Task: Assignment schedule gray modern-simple.
Action: Mouse moved to (23, 154)
Screenshot: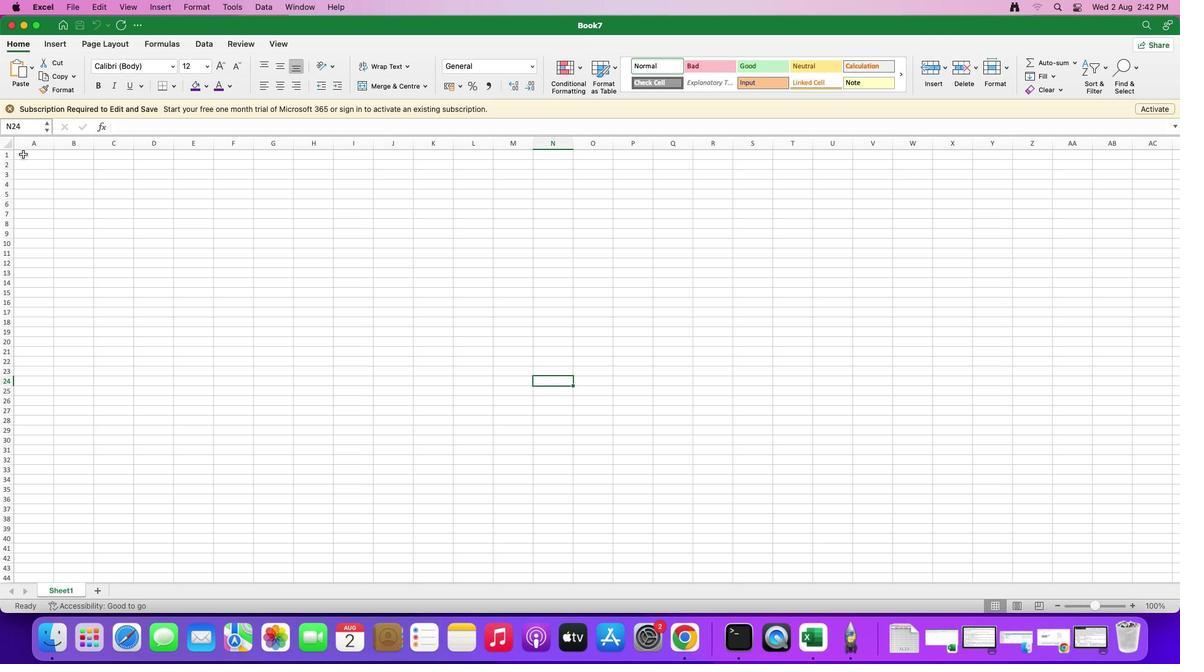 
Action: Mouse pressed left at (23, 154)
Screenshot: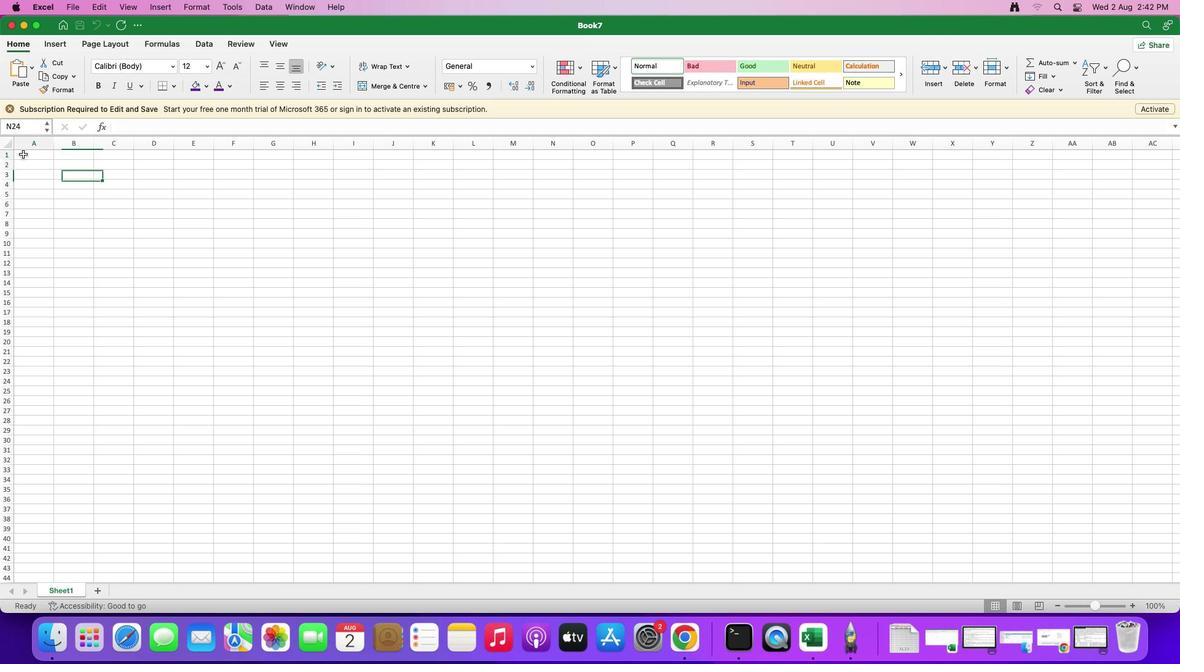 
Action: Mouse moved to (207, 87)
Screenshot: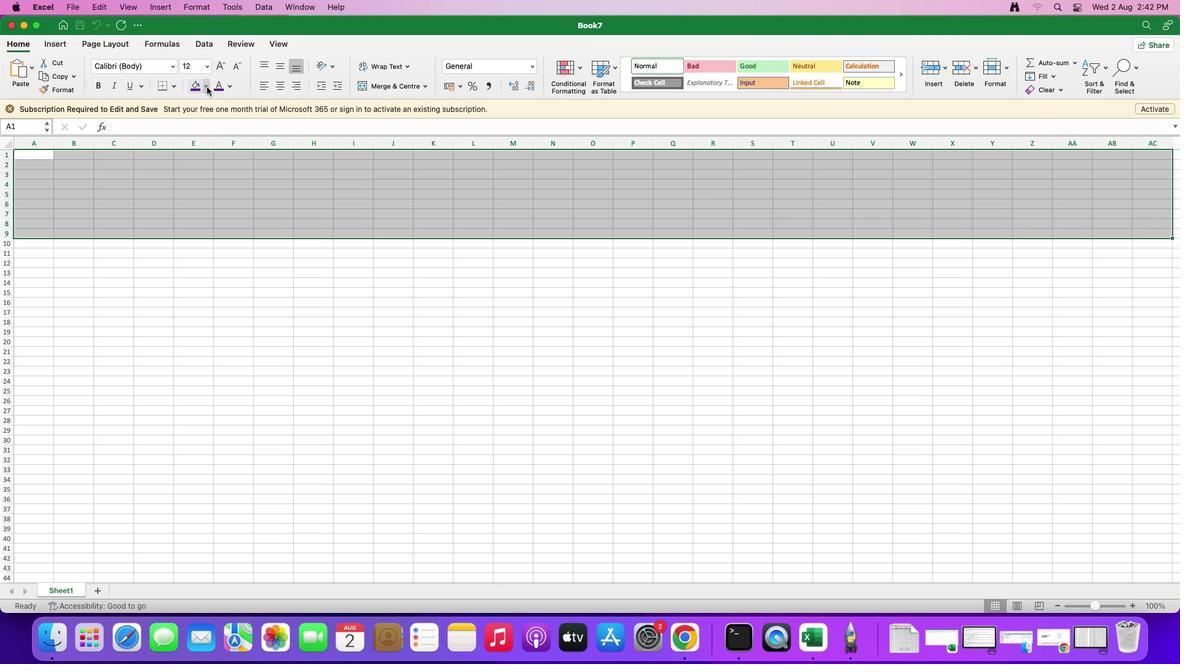 
Action: Mouse pressed left at (207, 87)
Screenshot: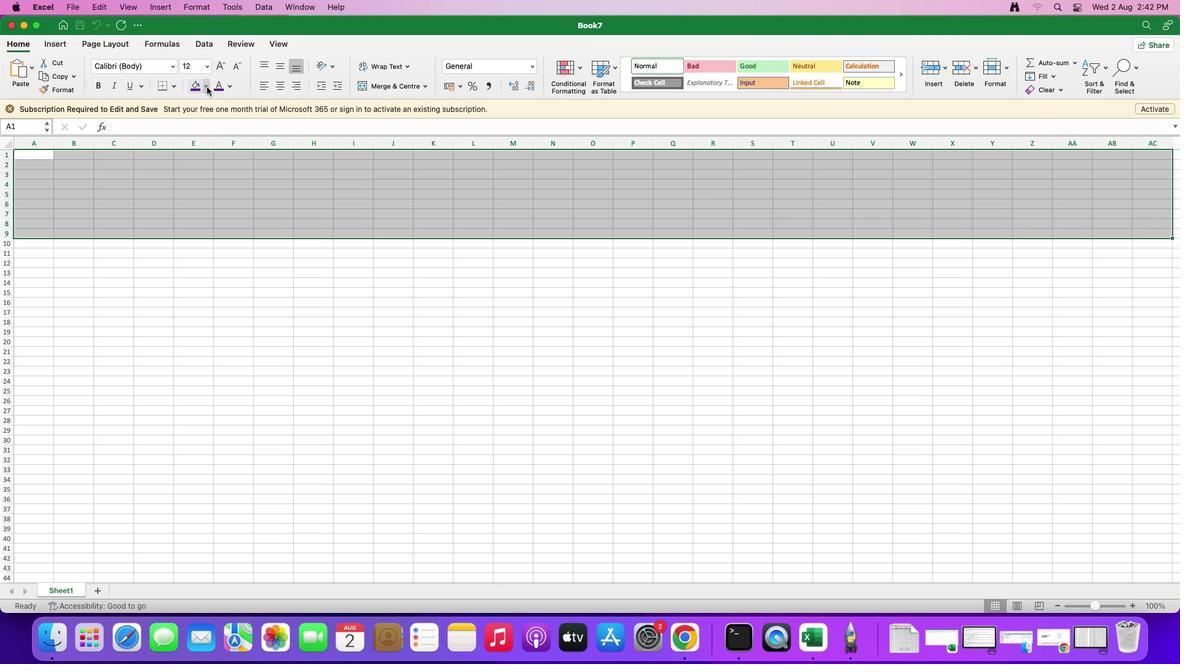 
Action: Mouse moved to (196, 142)
Screenshot: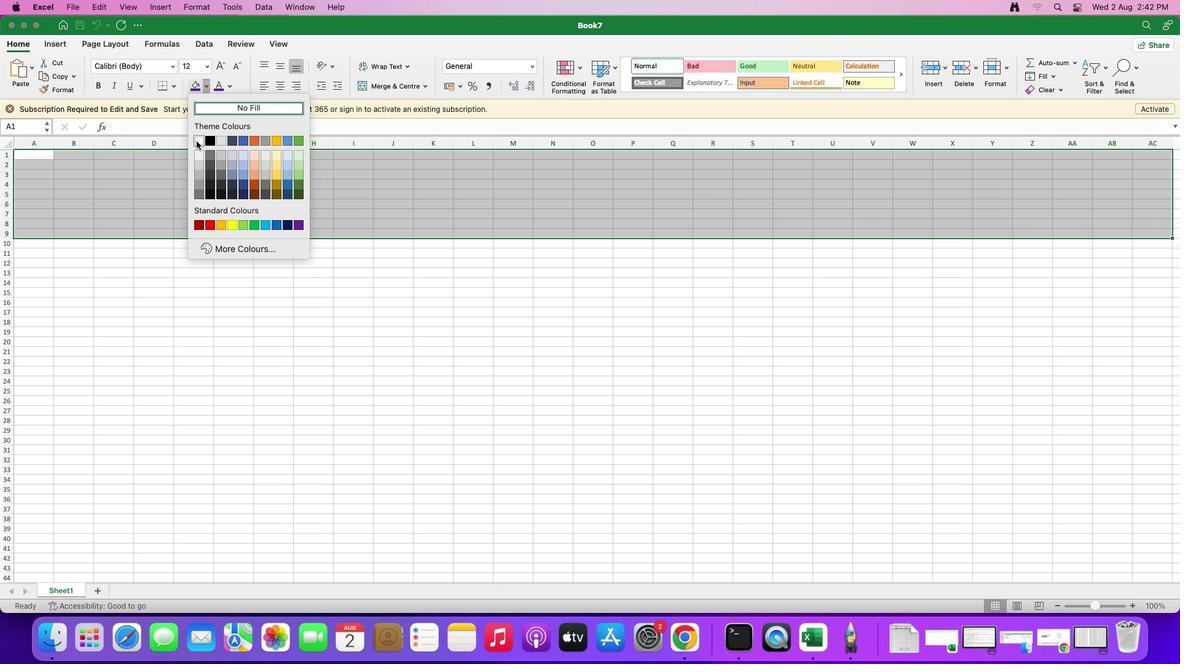 
Action: Mouse pressed left at (196, 142)
Screenshot: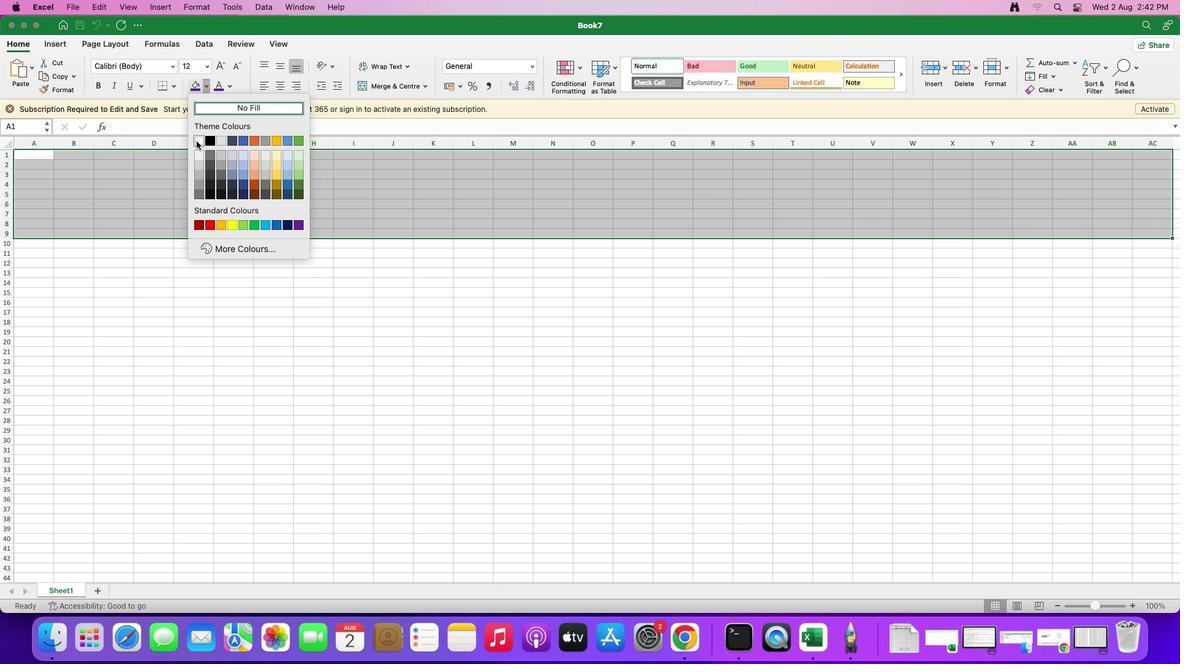 
Action: Mouse moved to (202, 203)
Screenshot: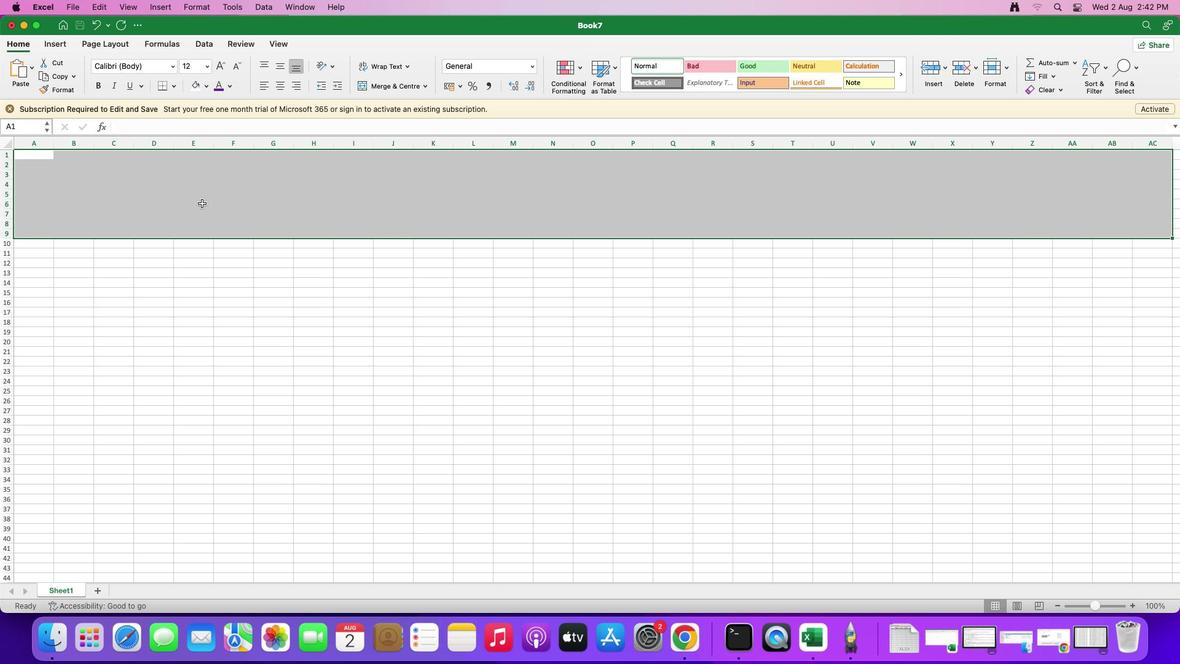 
Action: Mouse pressed left at (202, 203)
Screenshot: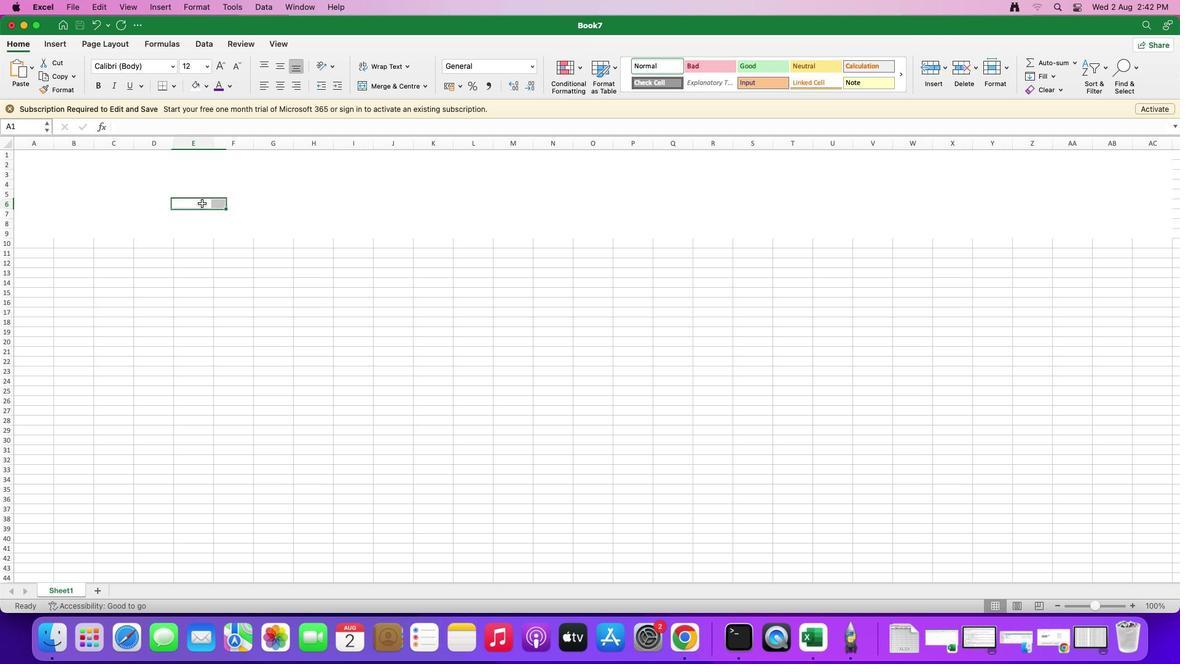 
Action: Mouse moved to (24, 167)
Screenshot: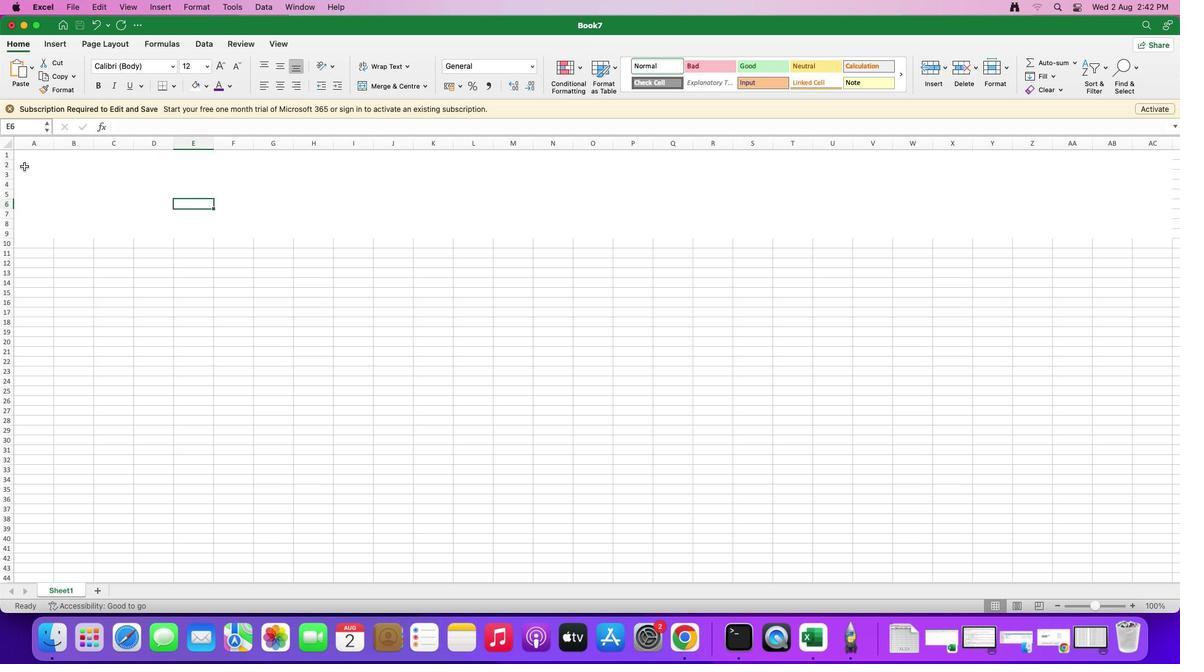 
Action: Mouse pressed left at (24, 167)
Screenshot: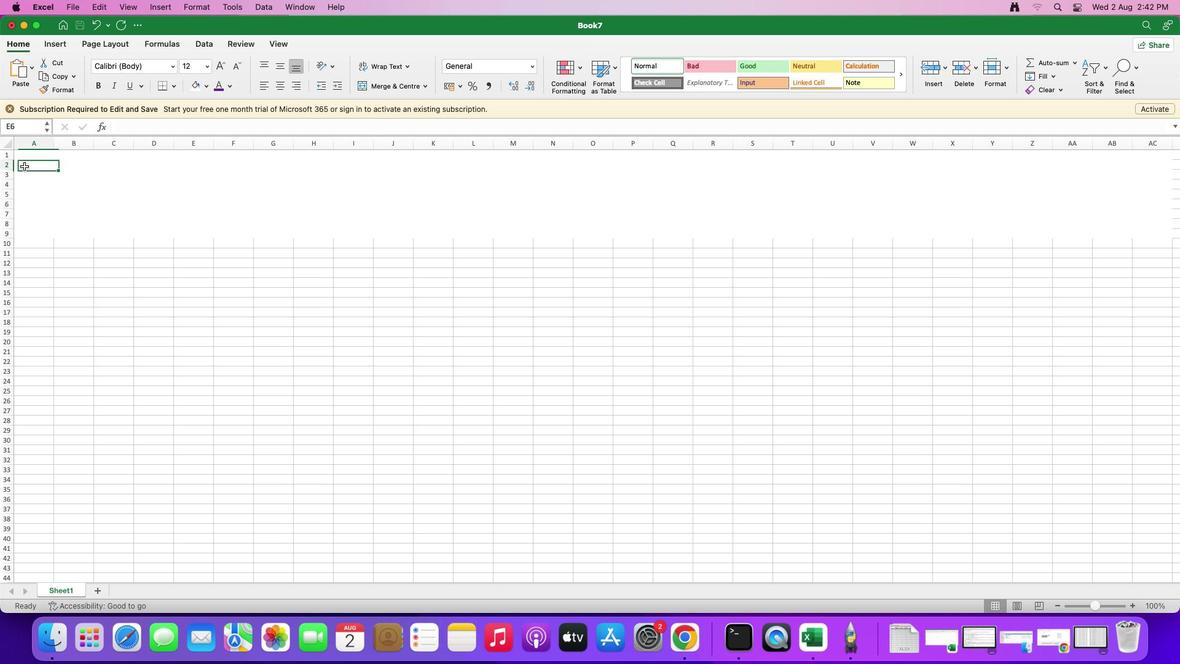 
Action: Mouse moved to (28, 180)
Screenshot: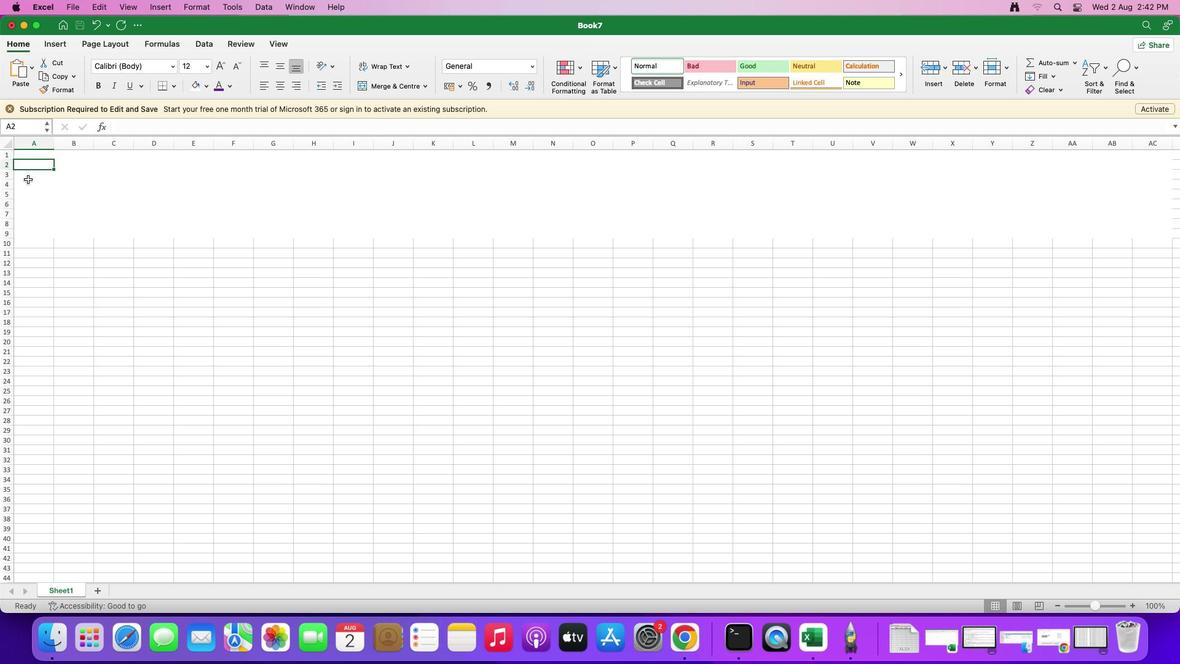 
Action: Mouse pressed left at (28, 180)
Screenshot: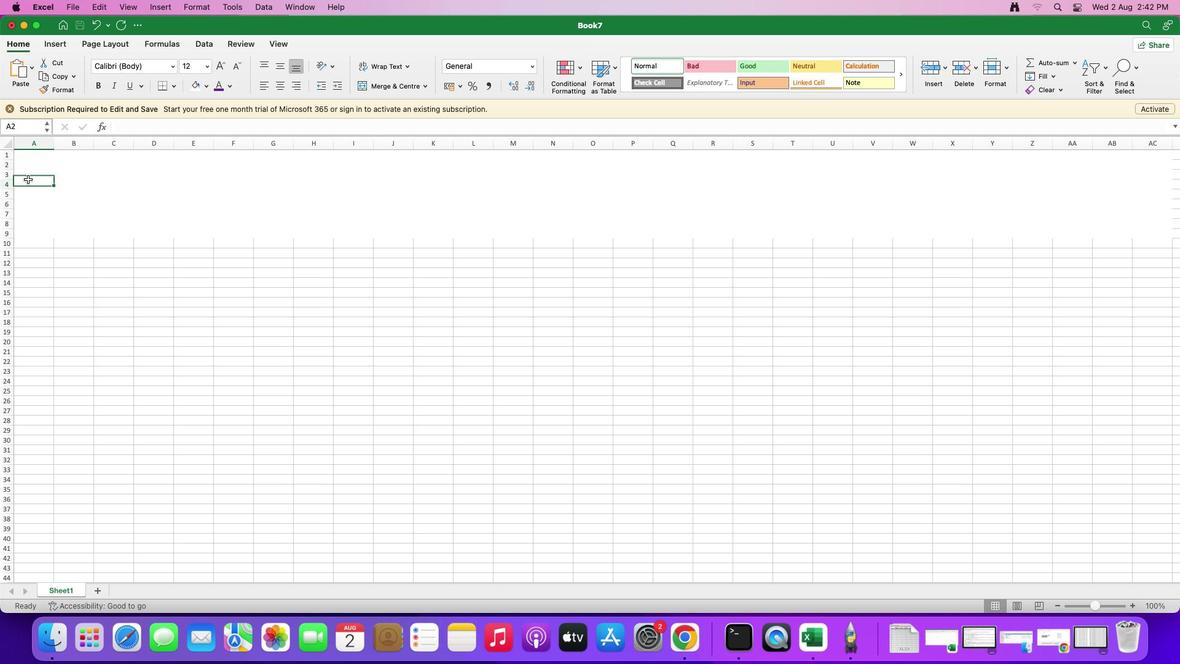 
Action: Mouse moved to (25, 182)
Screenshot: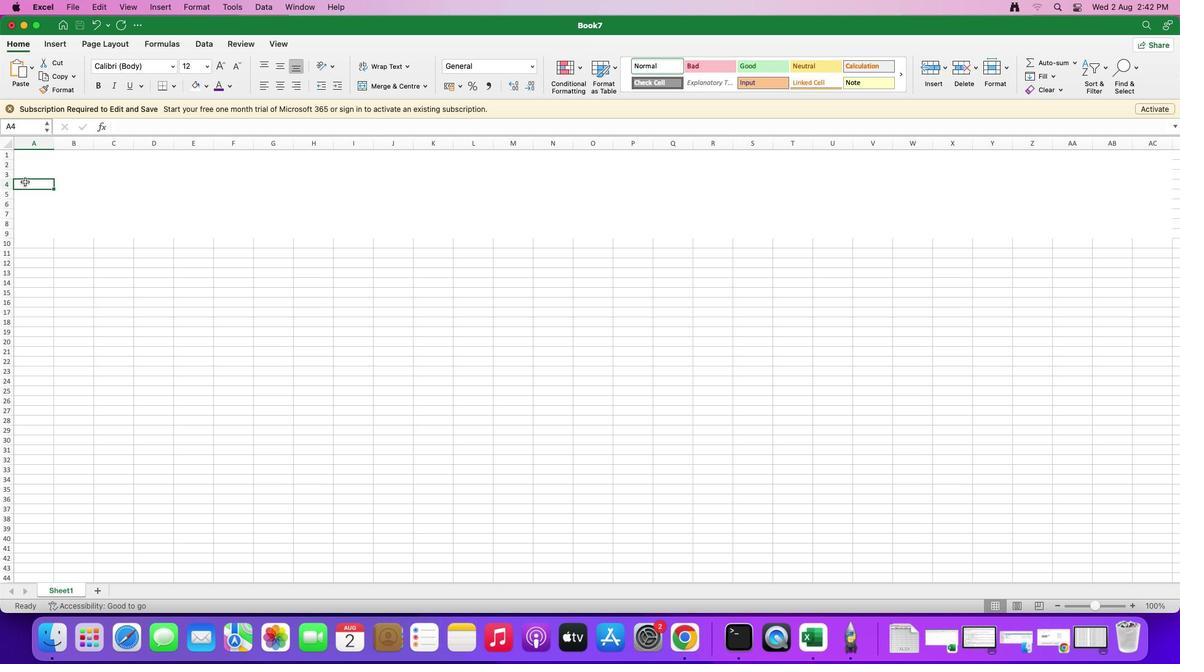 
Action: Mouse pressed left at (25, 182)
Screenshot: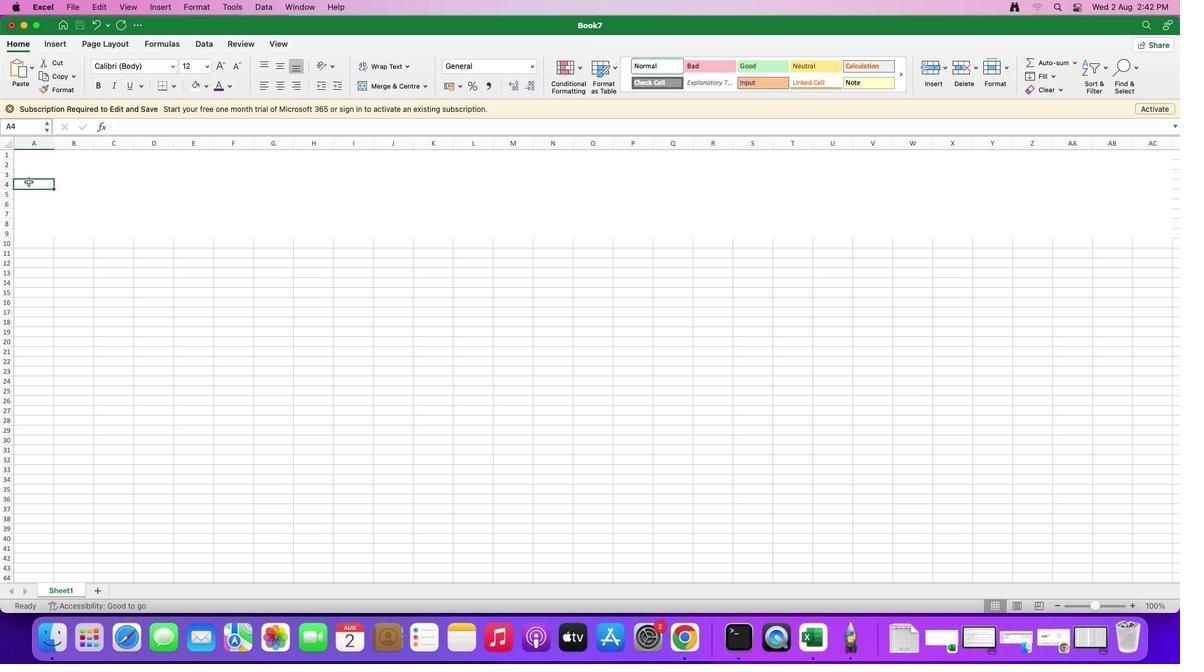 
Action: Mouse moved to (175, 84)
Screenshot: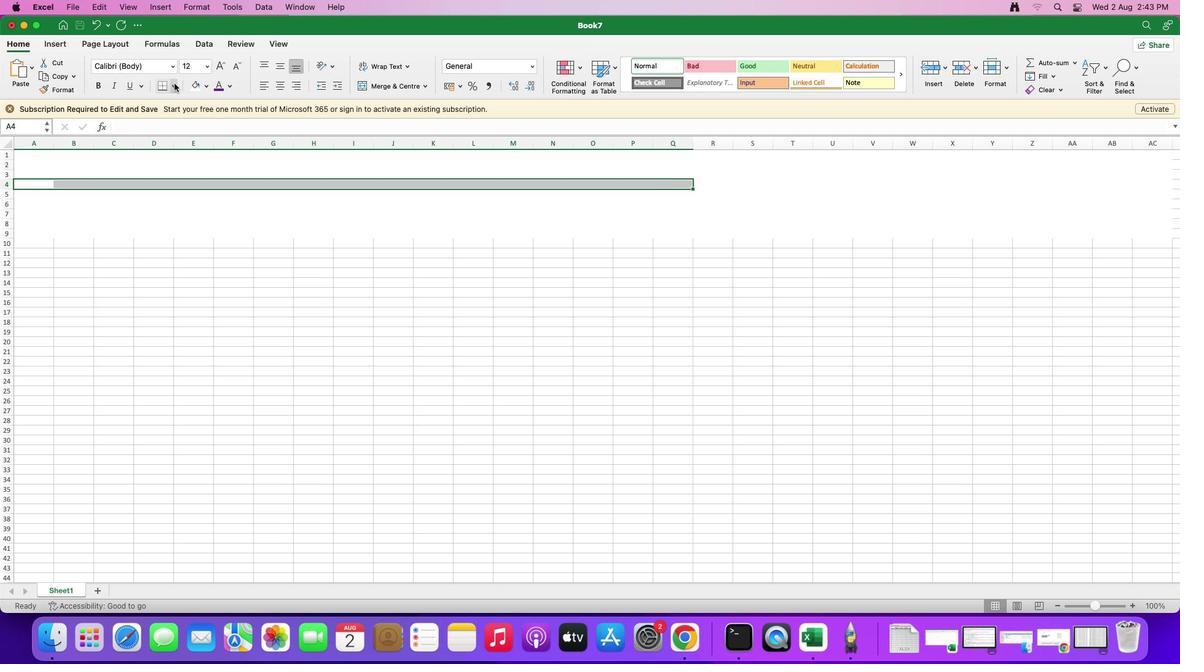 
Action: Mouse pressed left at (175, 84)
Screenshot: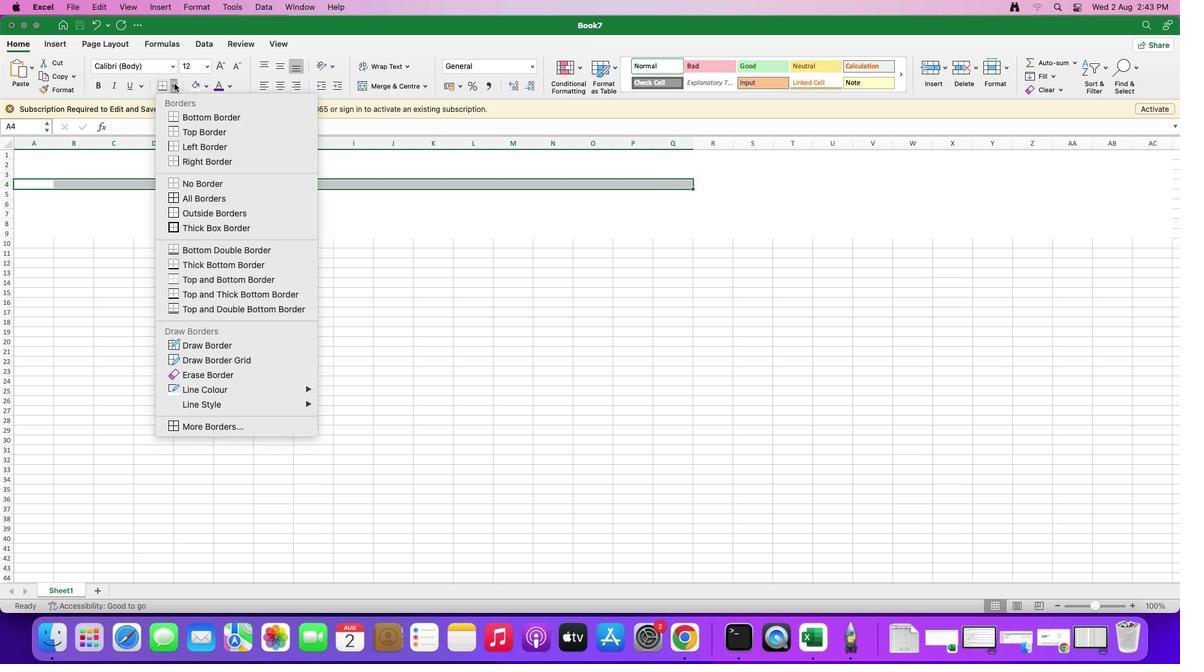 
Action: Mouse moved to (199, 120)
Screenshot: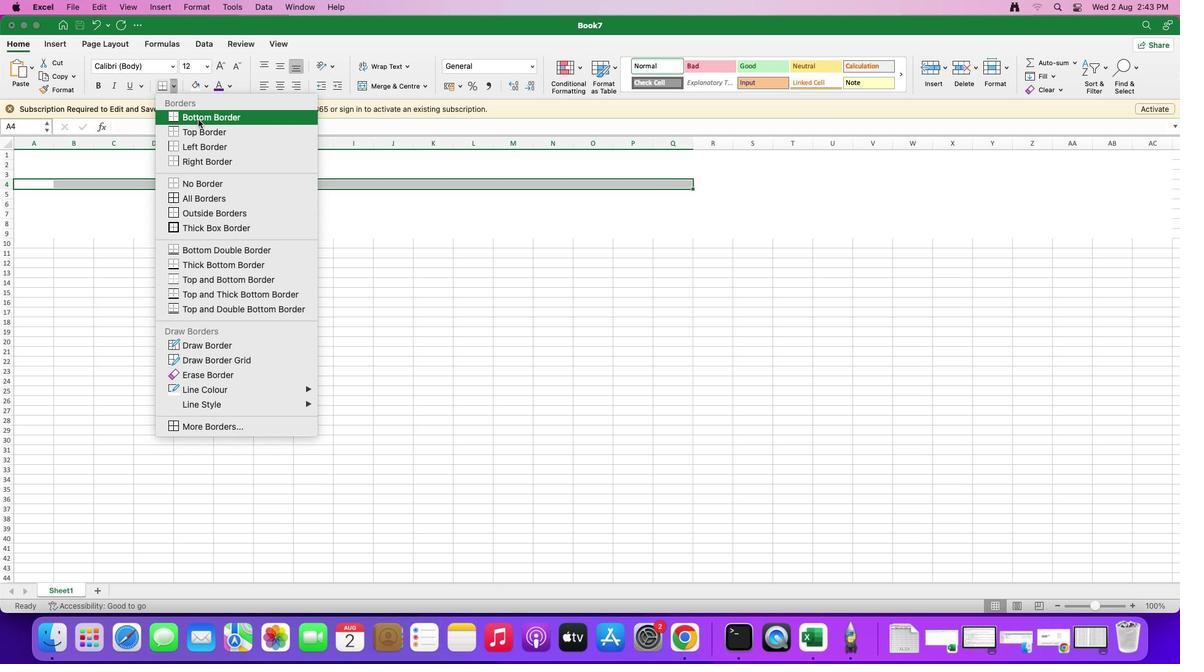 
Action: Mouse pressed left at (199, 120)
Screenshot: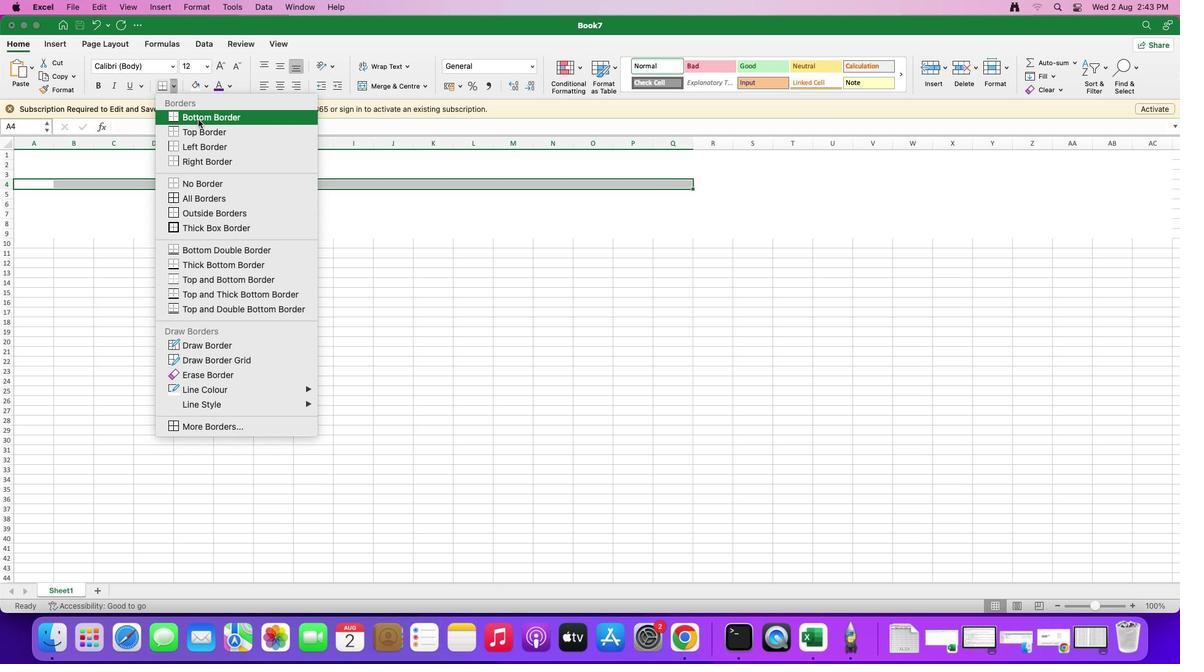 
Action: Mouse moved to (210, 205)
Screenshot: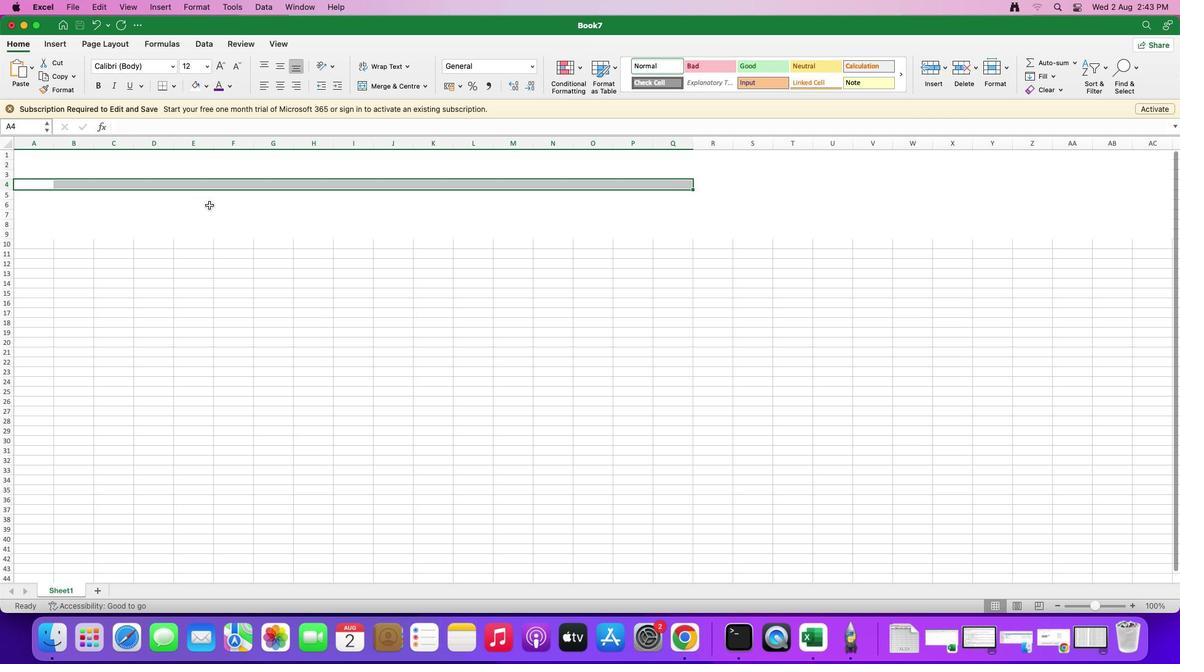 
Action: Mouse pressed left at (210, 205)
Screenshot: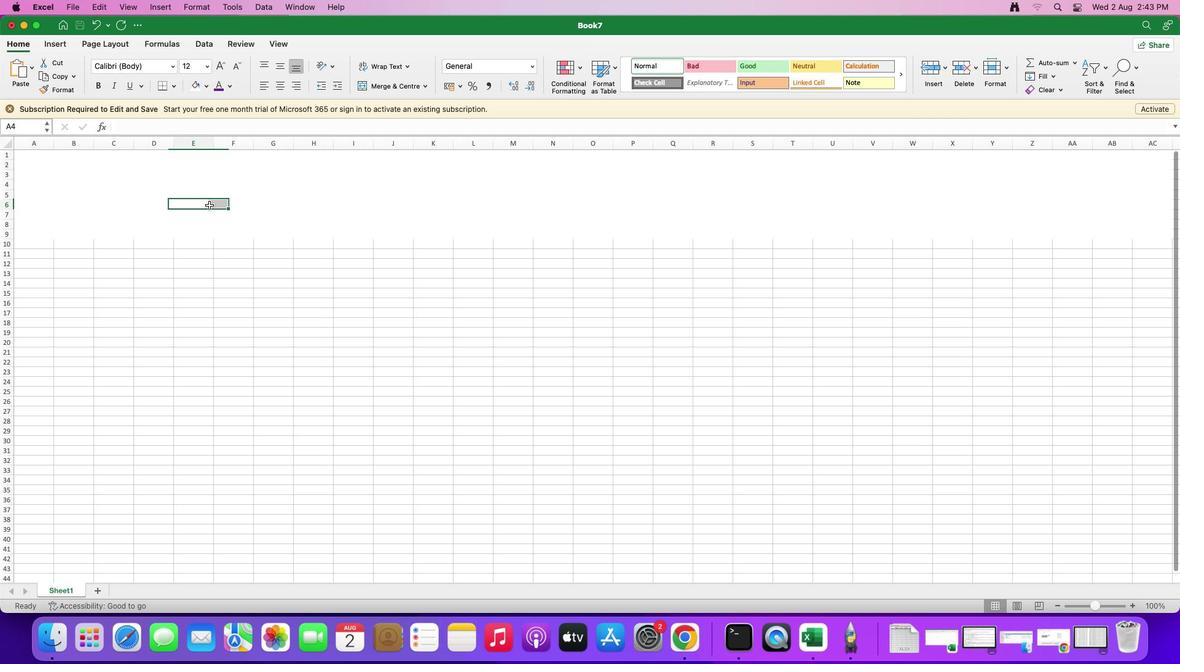 
Action: Mouse moved to (30, 173)
Screenshot: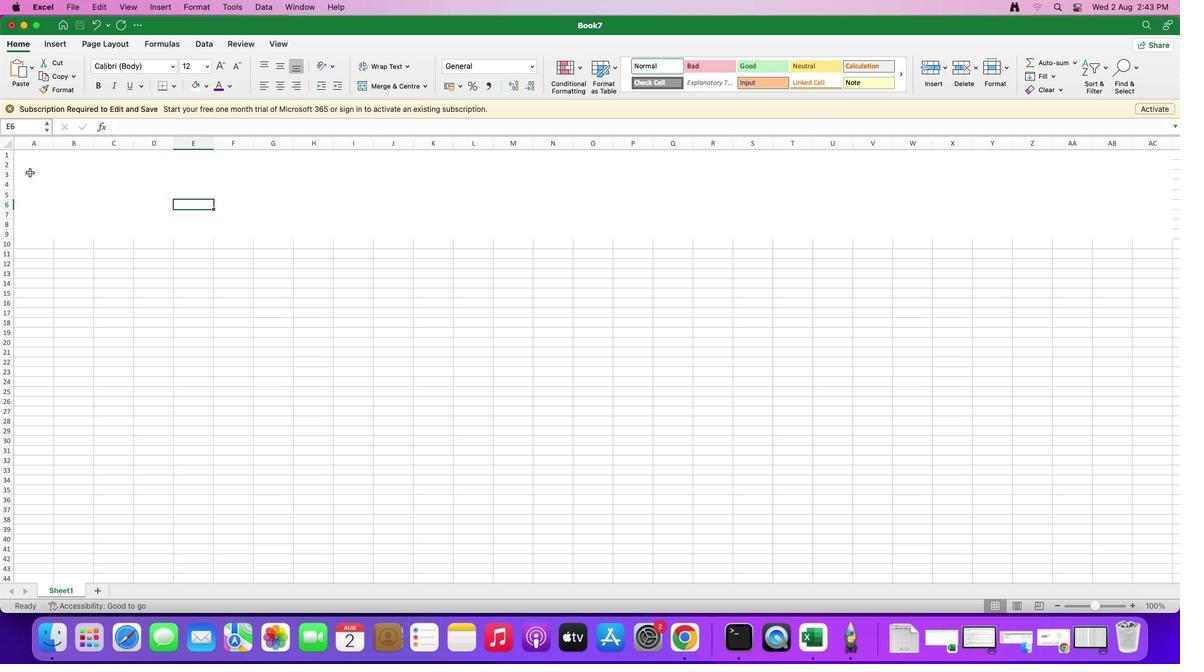 
Action: Mouse pressed left at (30, 173)
Screenshot: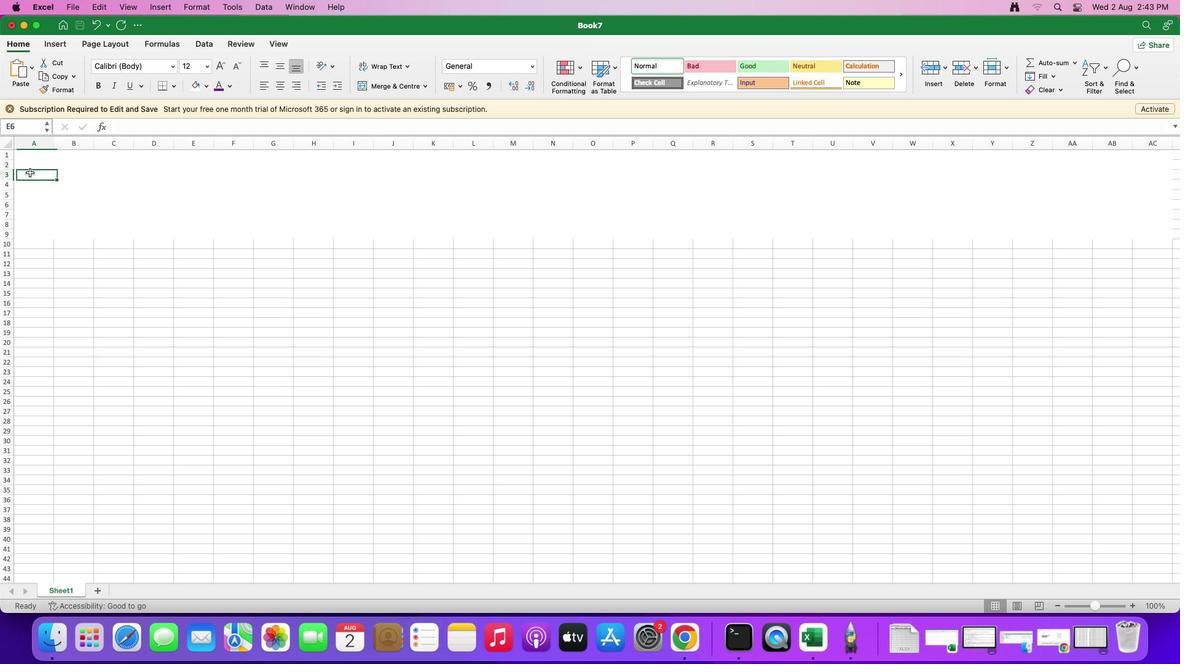
Action: Mouse moved to (171, 86)
Screenshot: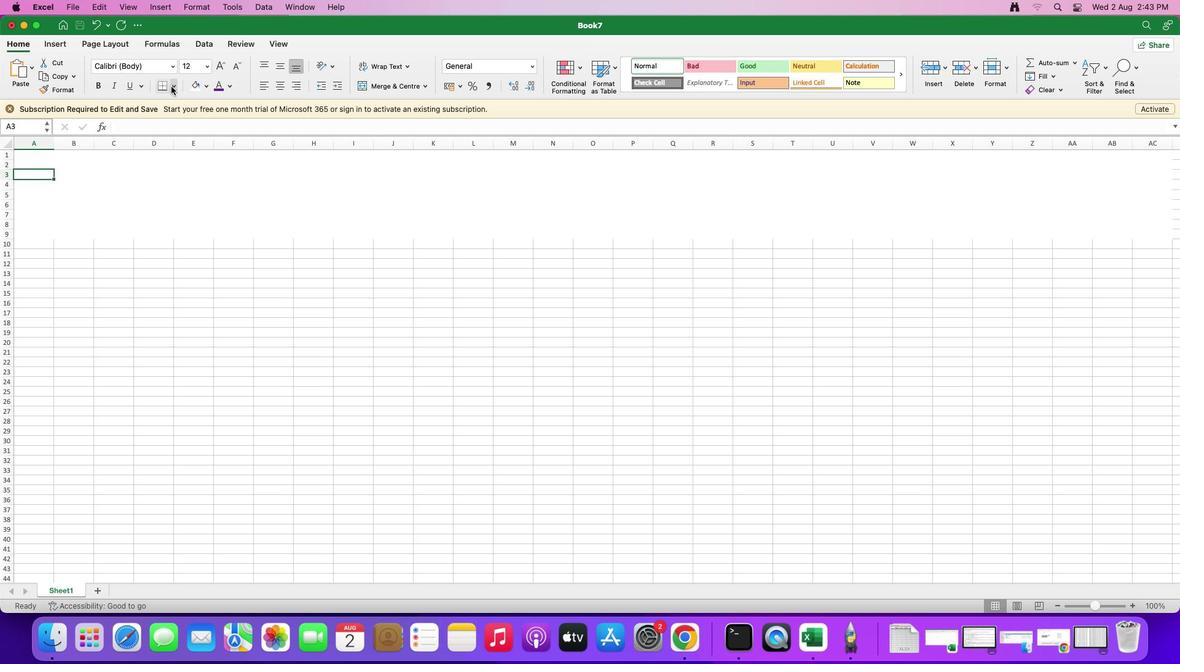 
Action: Mouse pressed left at (171, 86)
Screenshot: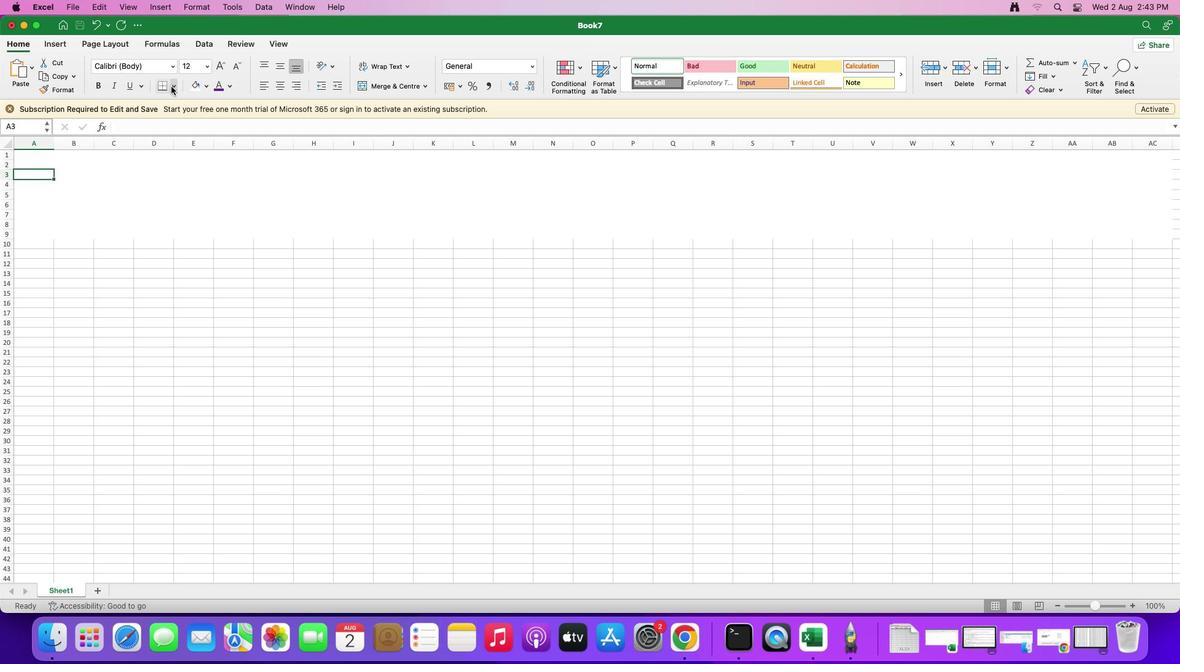 
Action: Mouse moved to (192, 119)
Screenshot: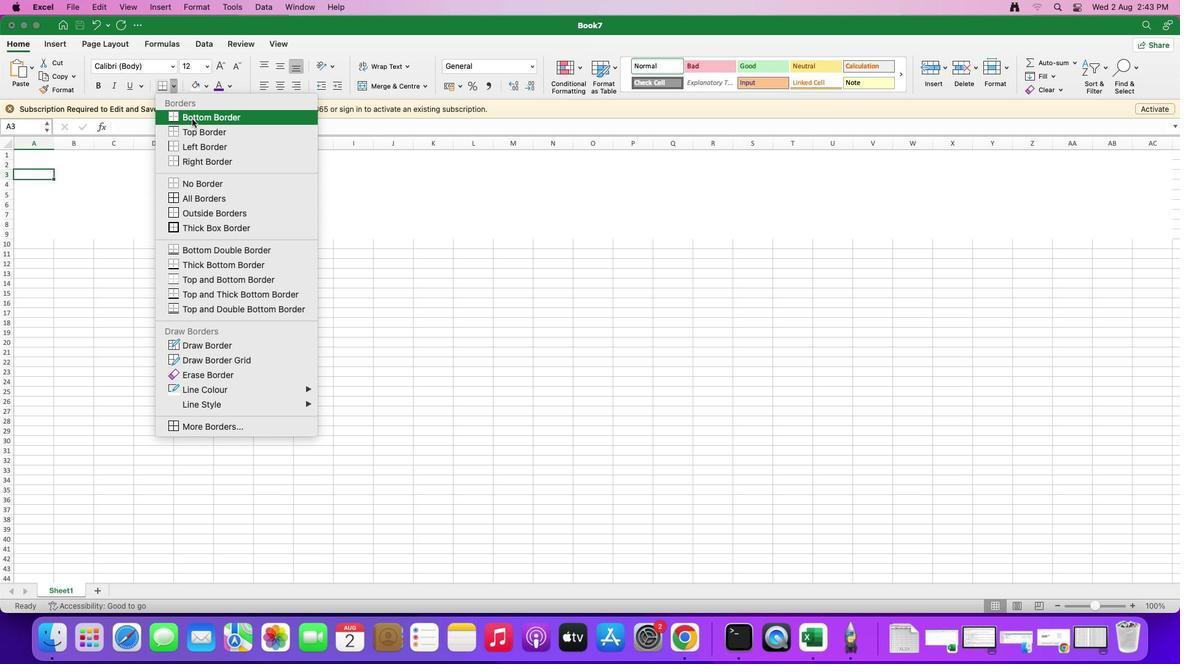 
Action: Mouse pressed left at (192, 119)
Screenshot: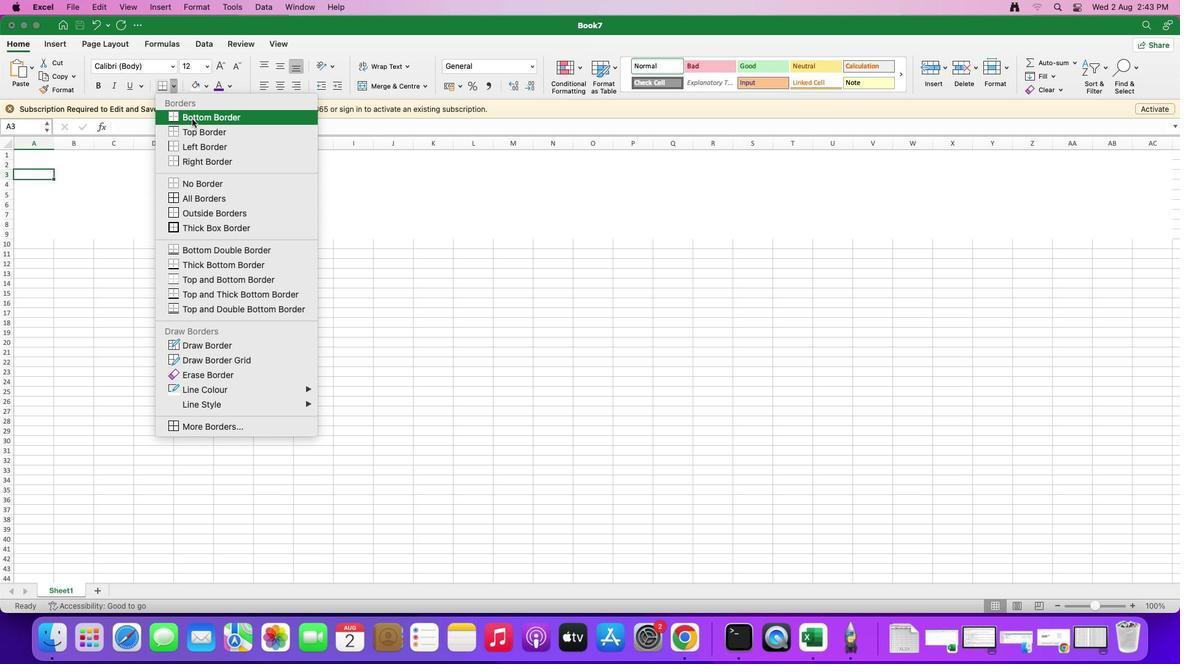 
Action: Mouse moved to (72, 178)
Screenshot: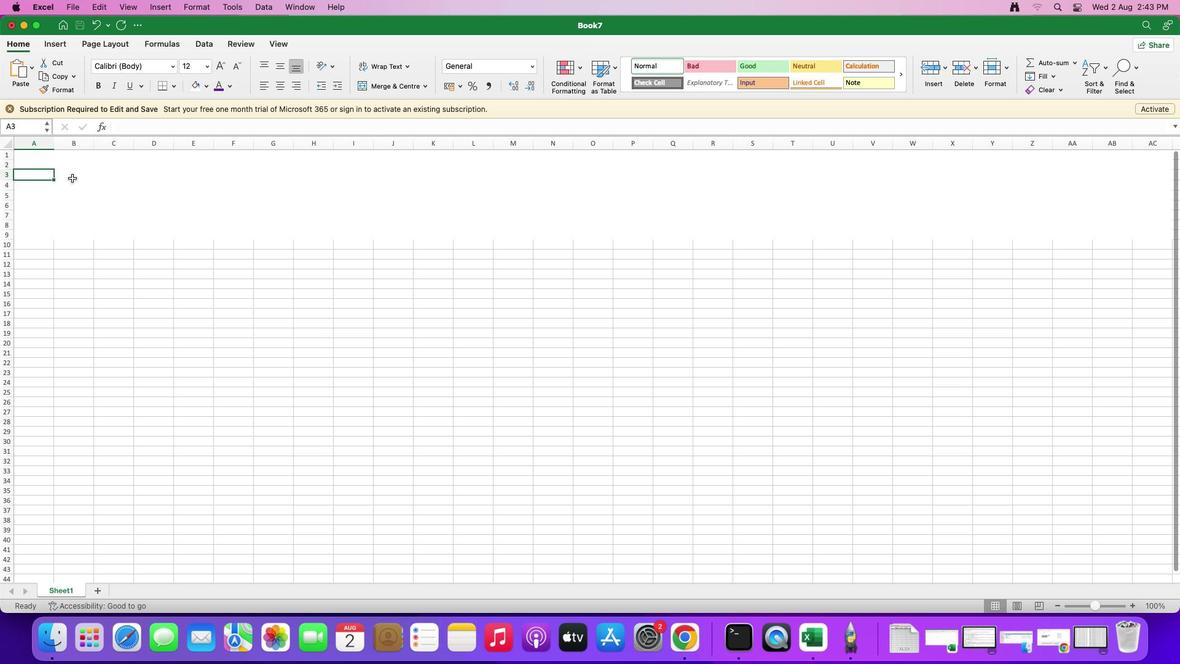 
Action: Mouse pressed left at (72, 178)
Screenshot: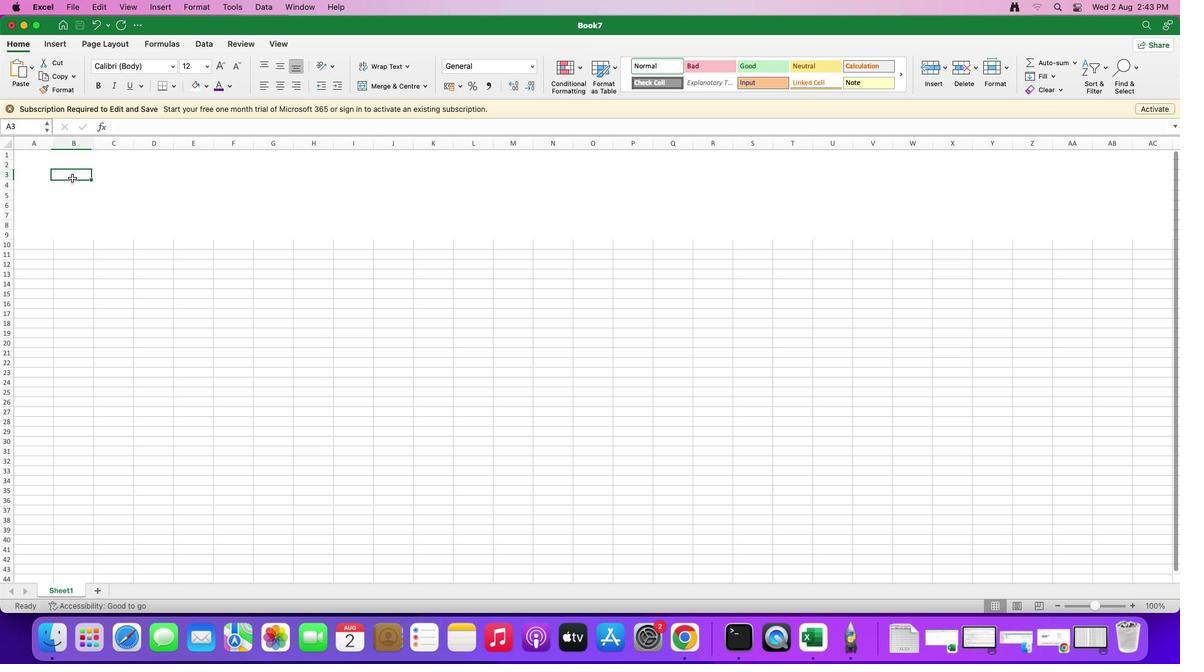 
Action: Mouse moved to (39, 175)
Screenshot: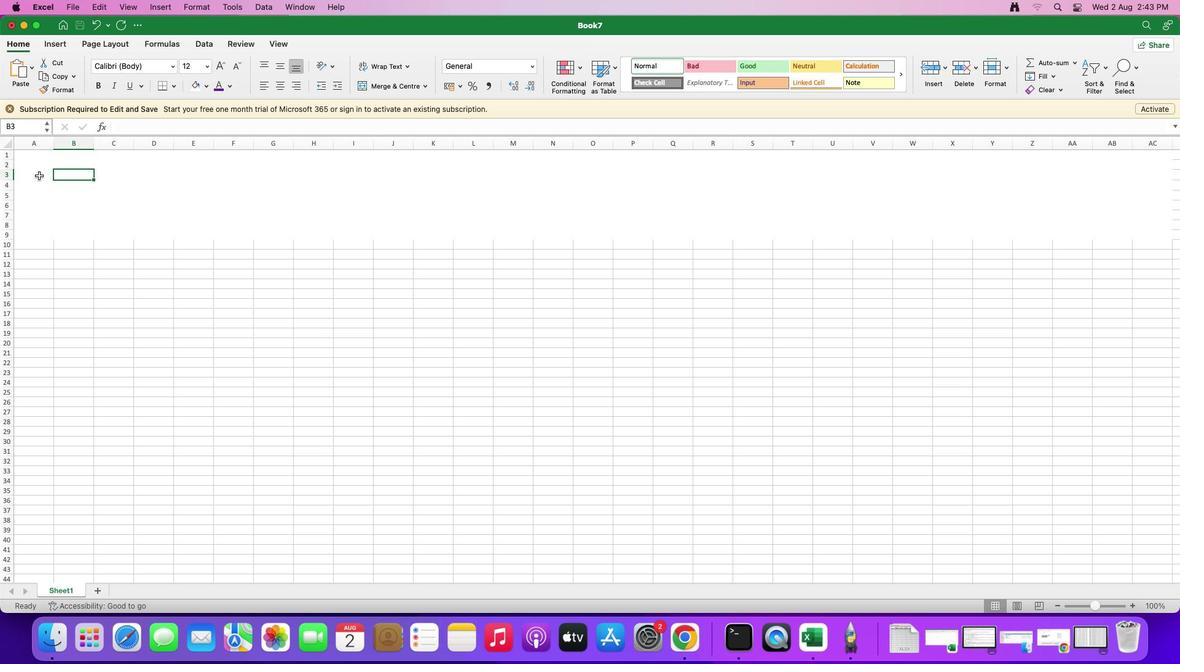 
Action: Mouse pressed left at (39, 175)
Screenshot: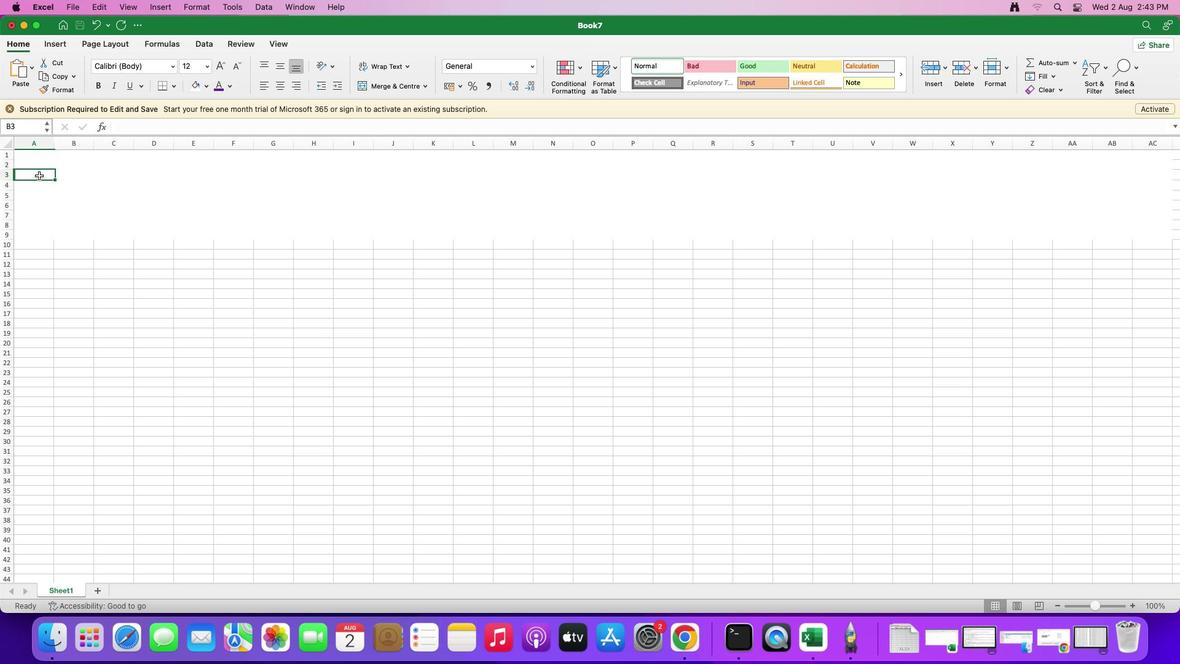 
Action: Mouse moved to (208, 84)
Screenshot: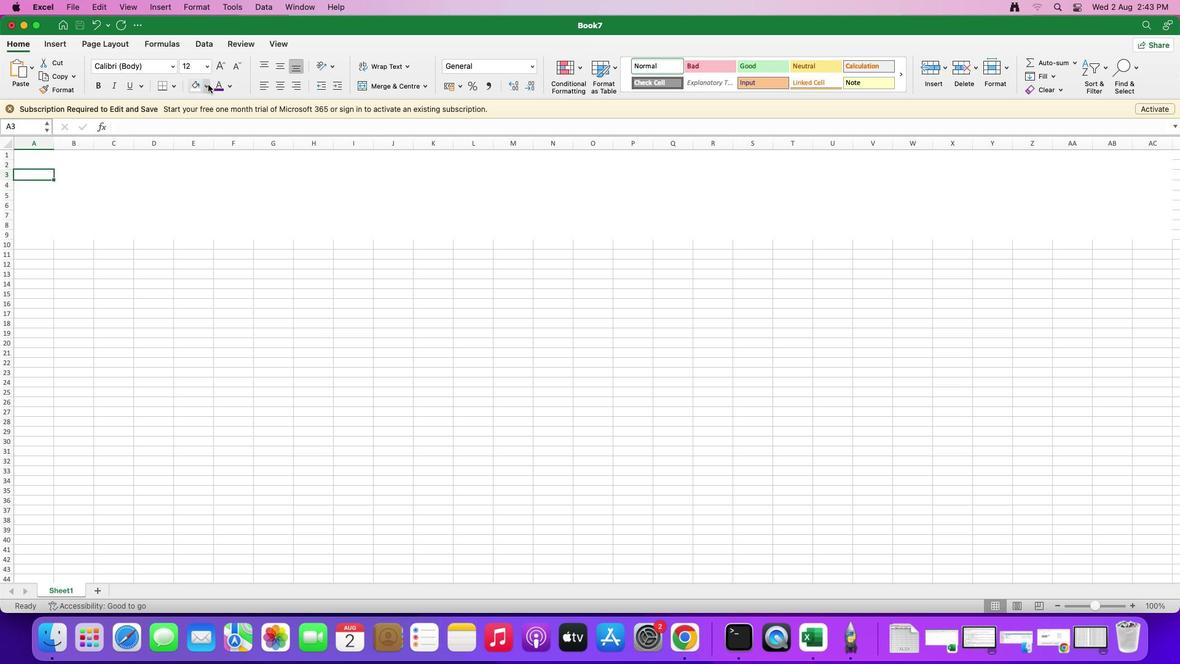 
Action: Mouse pressed left at (208, 84)
Screenshot: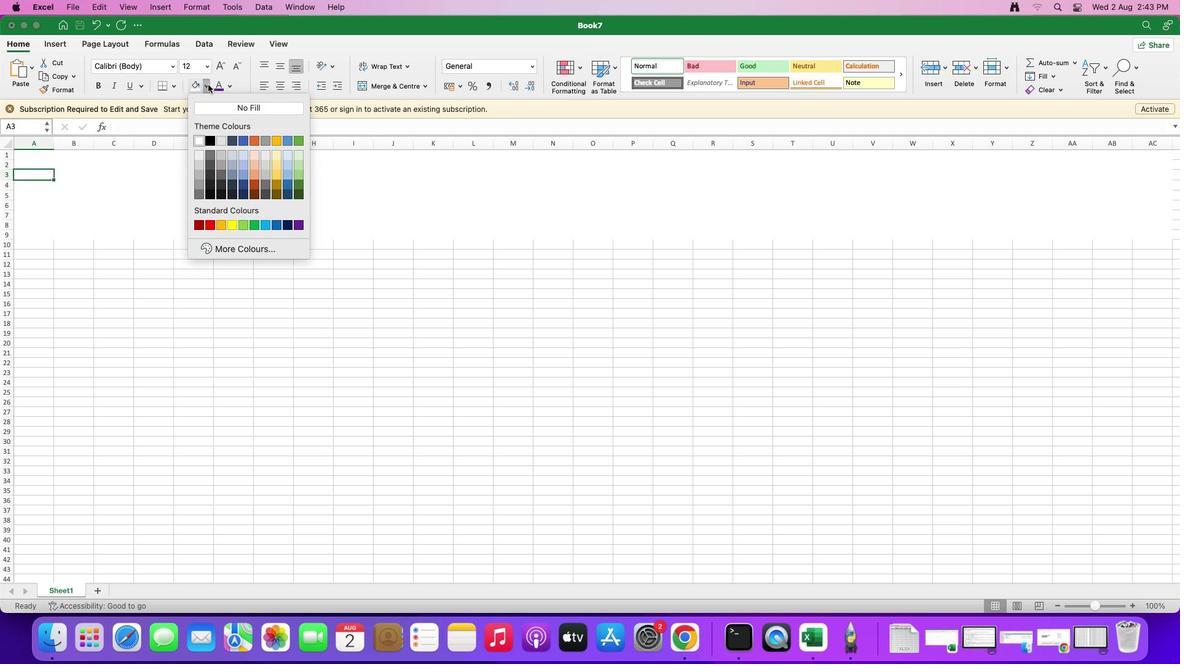 
Action: Mouse moved to (207, 142)
Screenshot: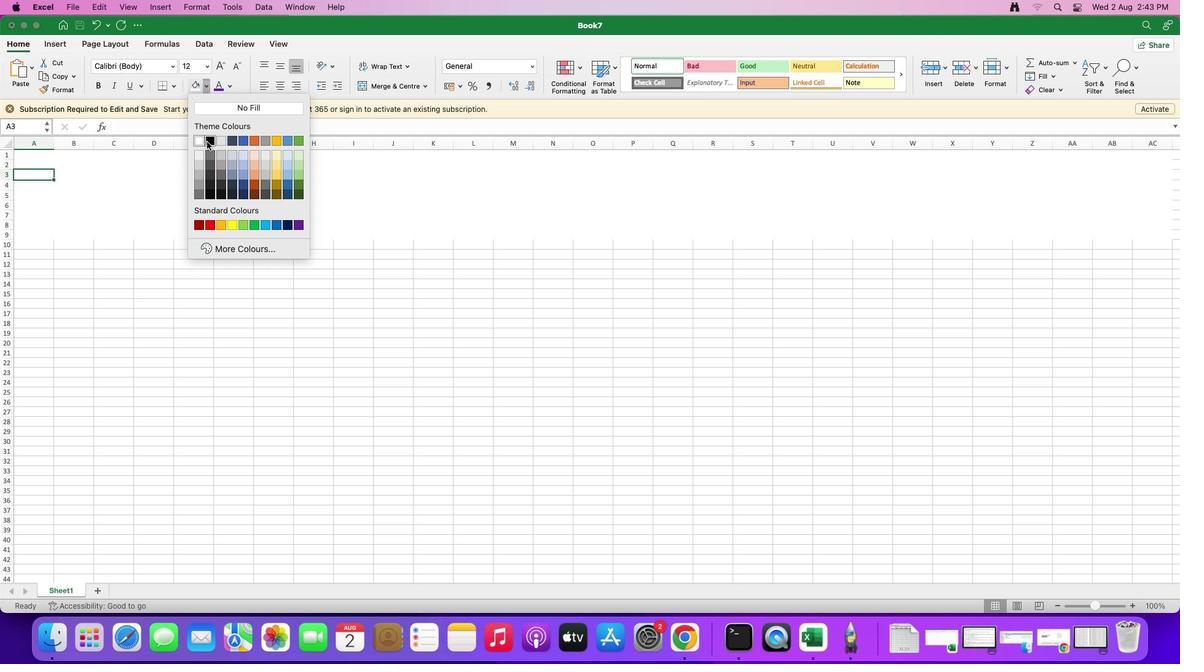 
Action: Mouse pressed left at (207, 142)
Screenshot: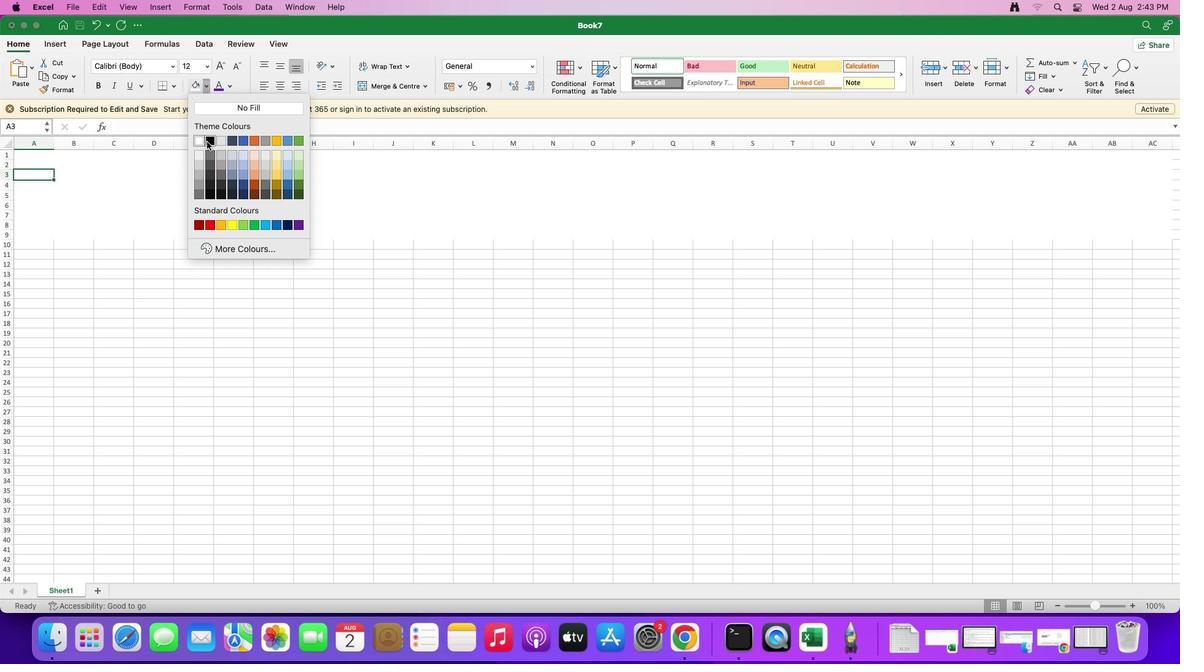 
Action: Mouse moved to (71, 178)
Screenshot: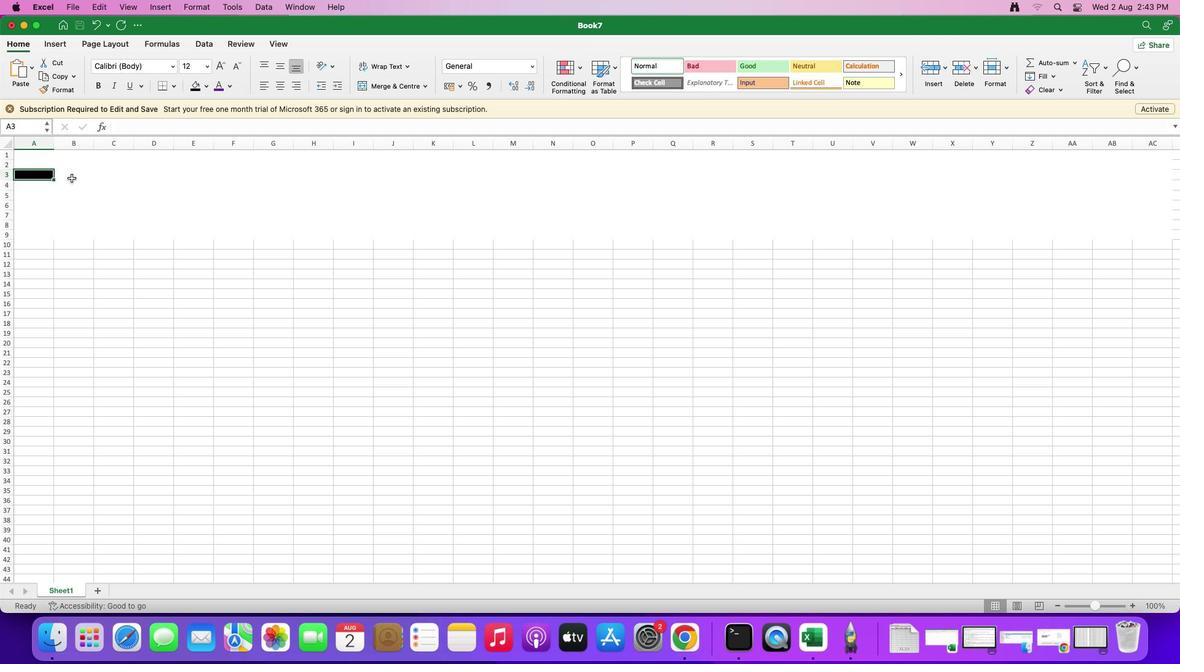 
Action: Mouse pressed left at (71, 178)
Screenshot: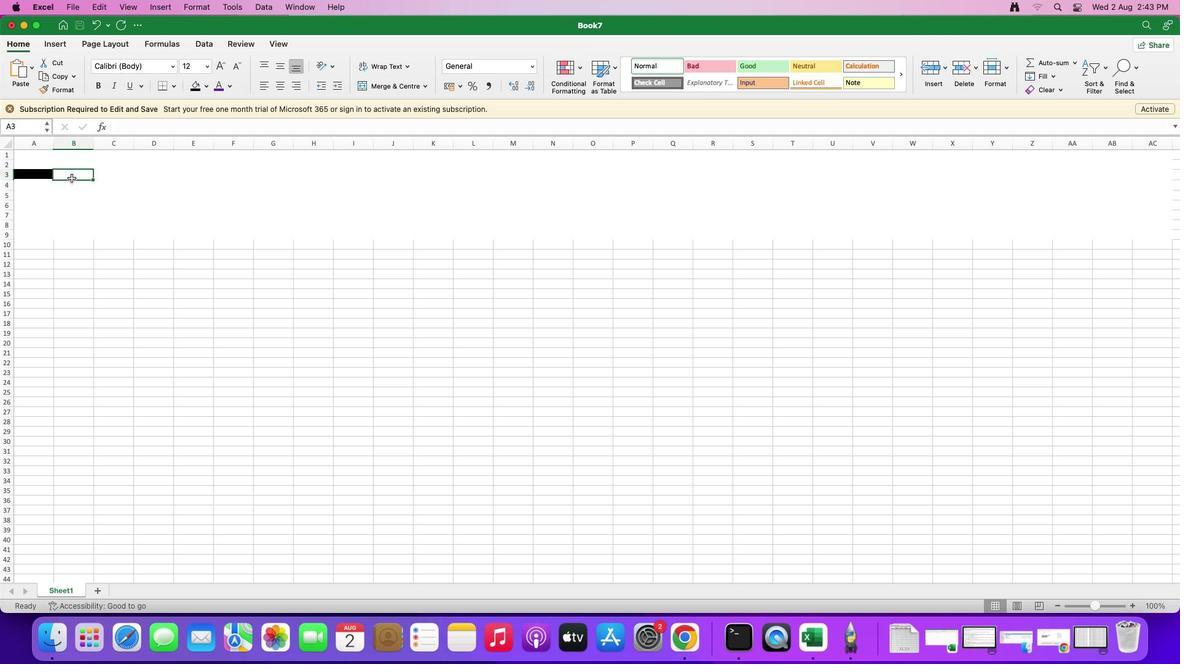 
Action: Mouse moved to (39, 178)
Screenshot: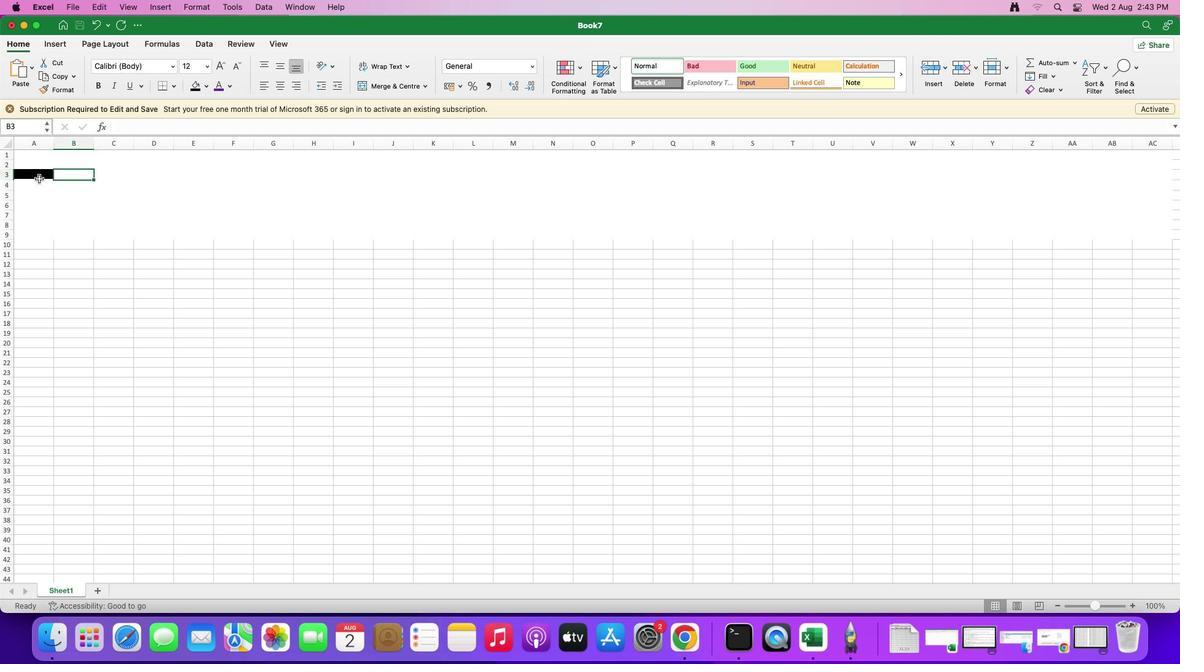 
Action: Mouse pressed left at (39, 178)
Screenshot: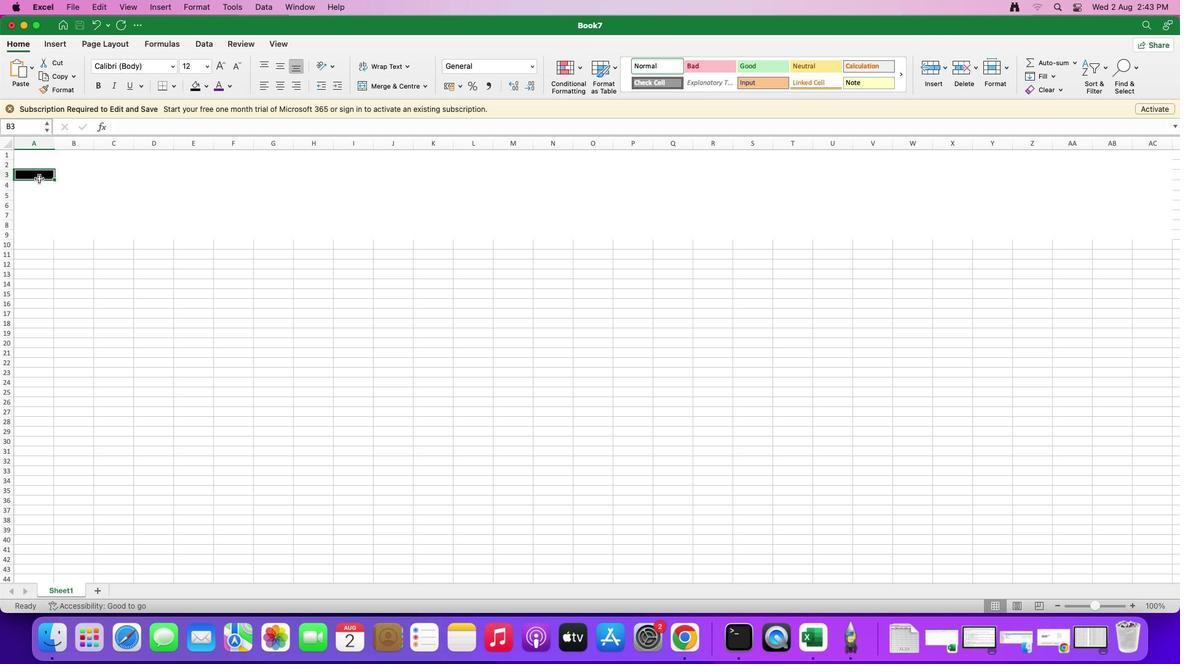 
Action: Mouse moved to (39, 177)
Screenshot: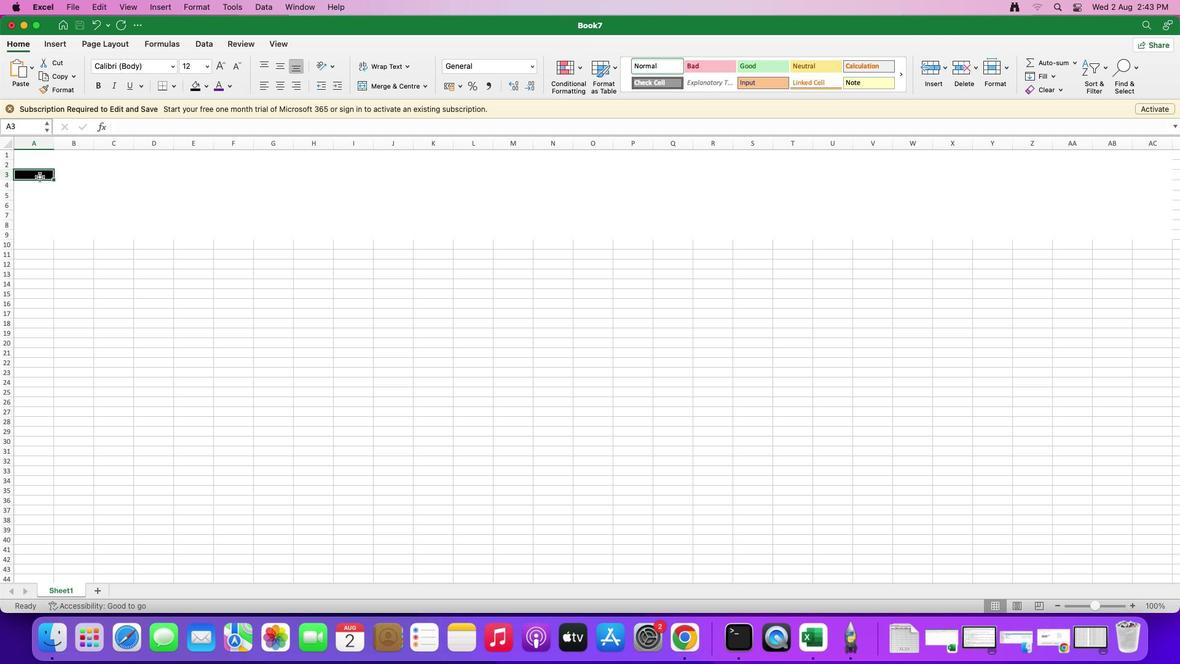 
Action: Key pressed Key.cmd'z'
Screenshot: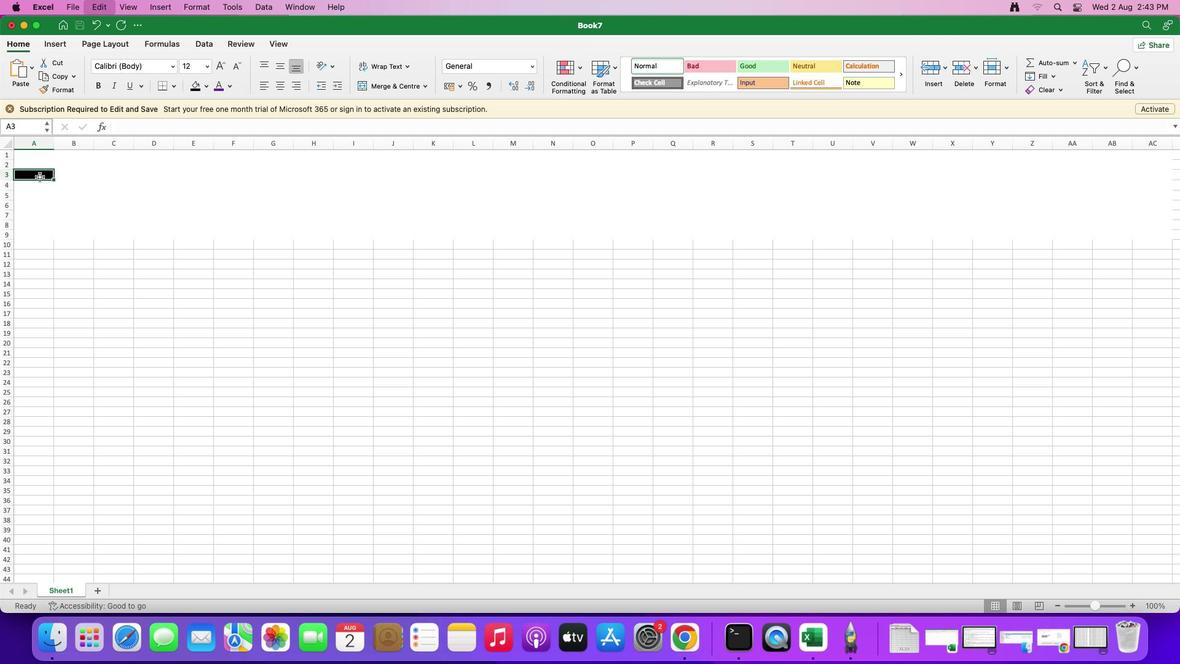 
Action: Mouse moved to (89, 178)
Screenshot: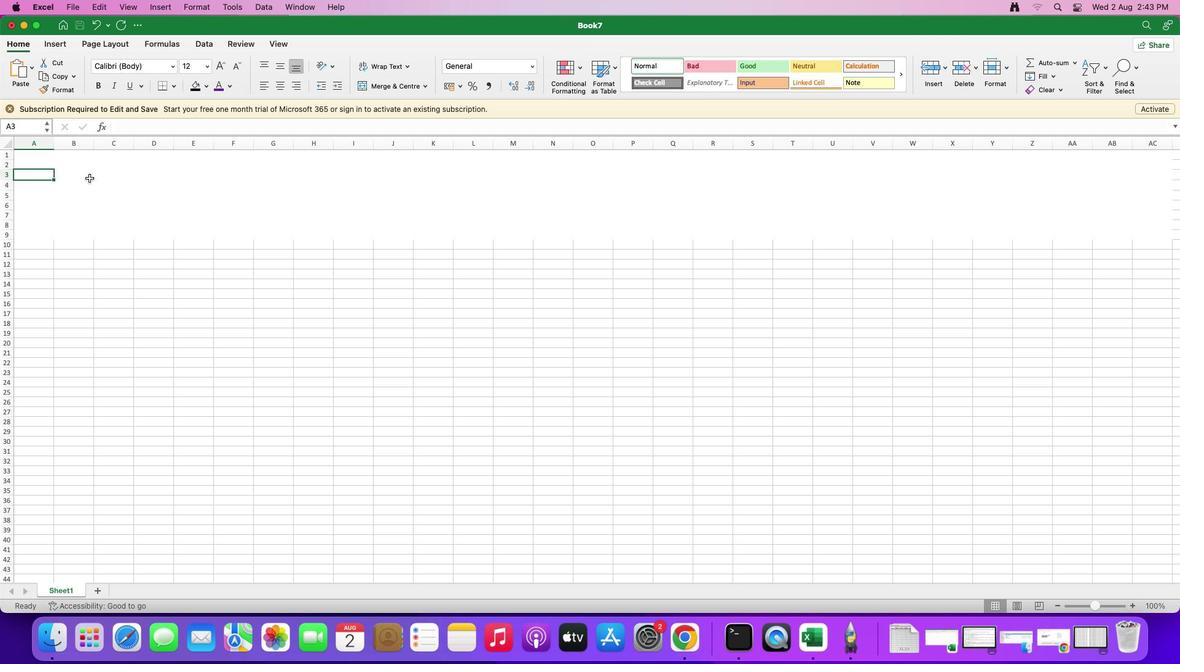 
Action: Mouse pressed left at (89, 178)
Screenshot: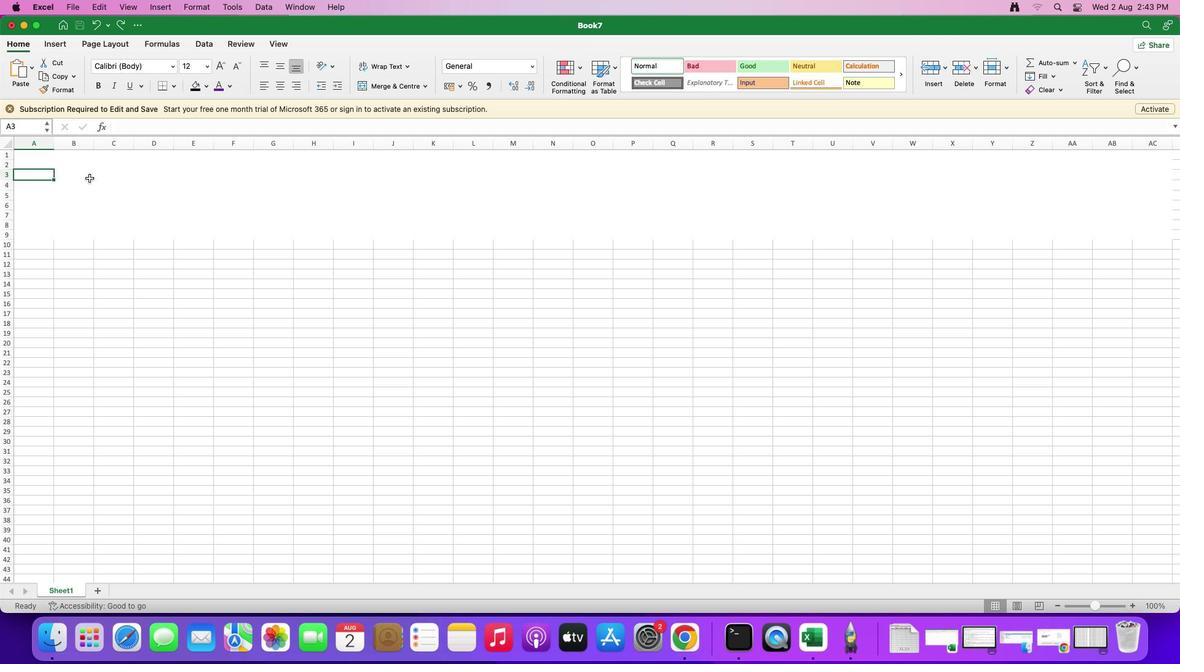 
Action: Mouse moved to (175, 89)
Screenshot: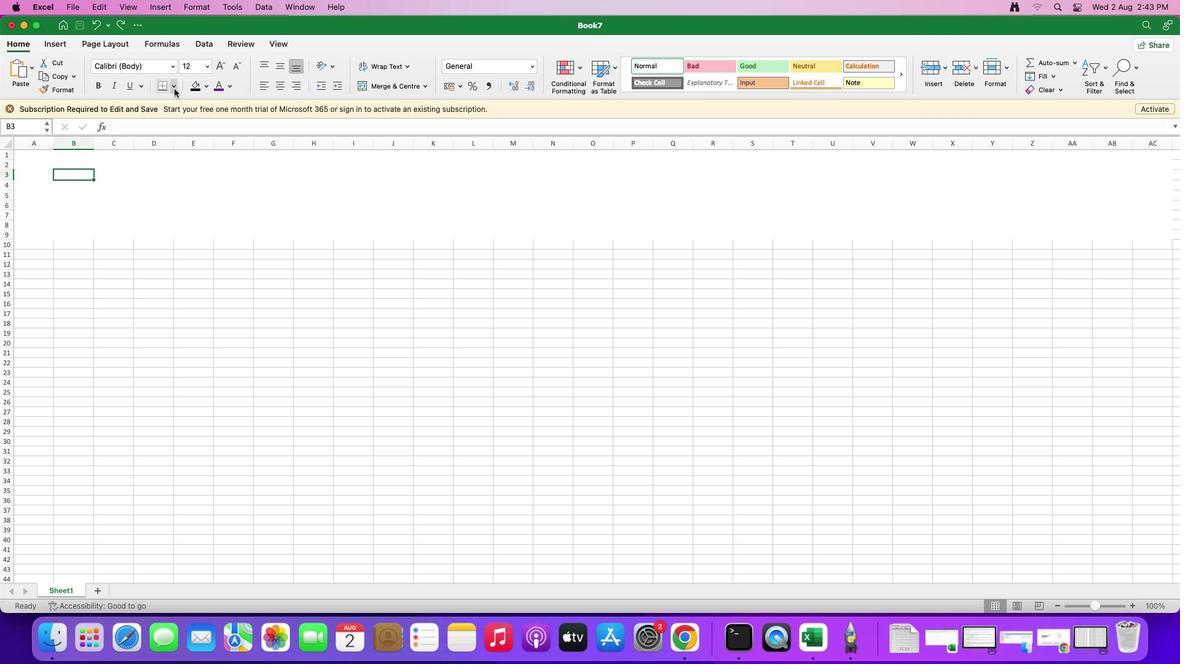 
Action: Mouse pressed left at (175, 89)
Screenshot: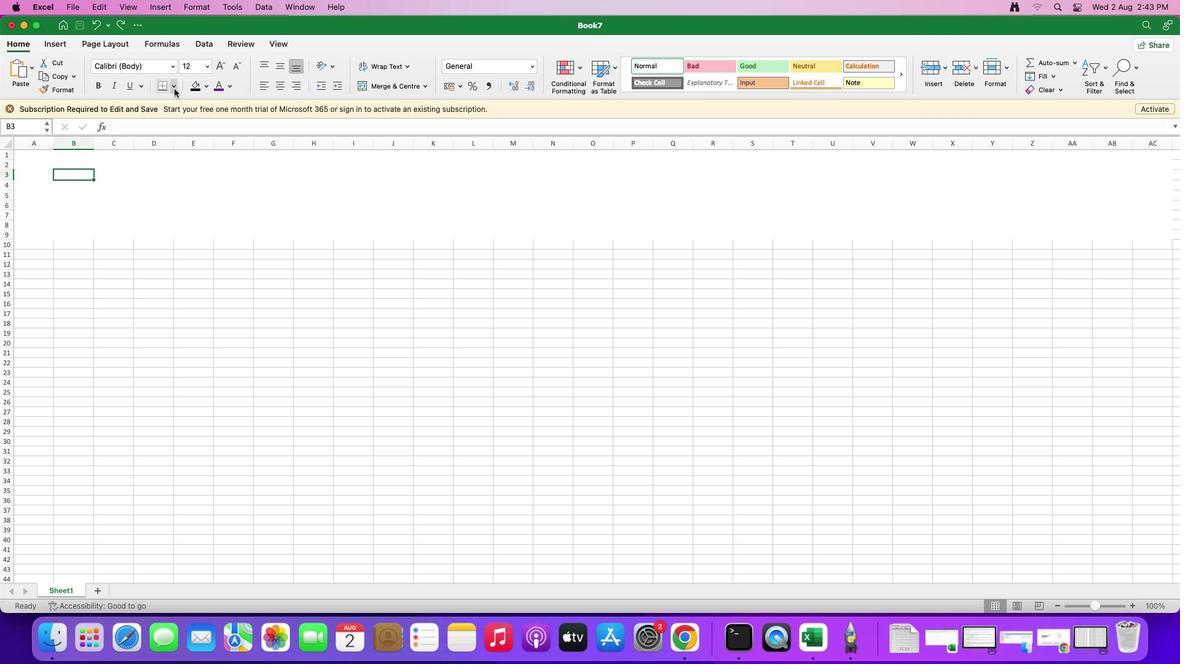 
Action: Mouse moved to (336, 429)
Screenshot: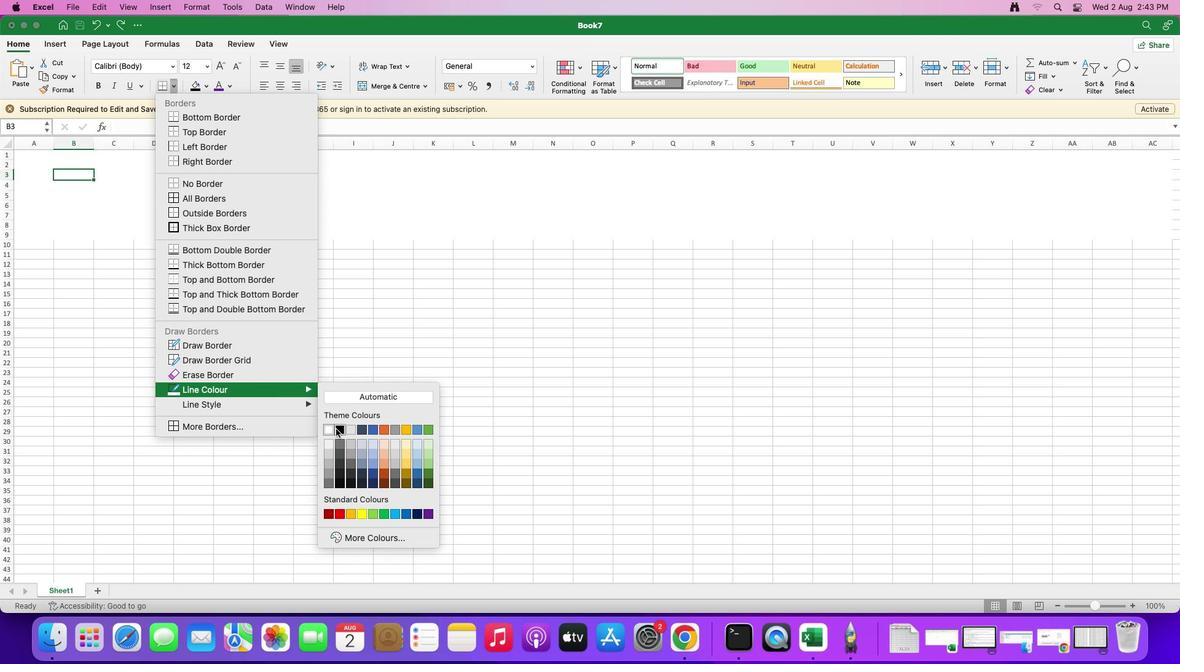 
Action: Mouse pressed left at (336, 429)
Screenshot: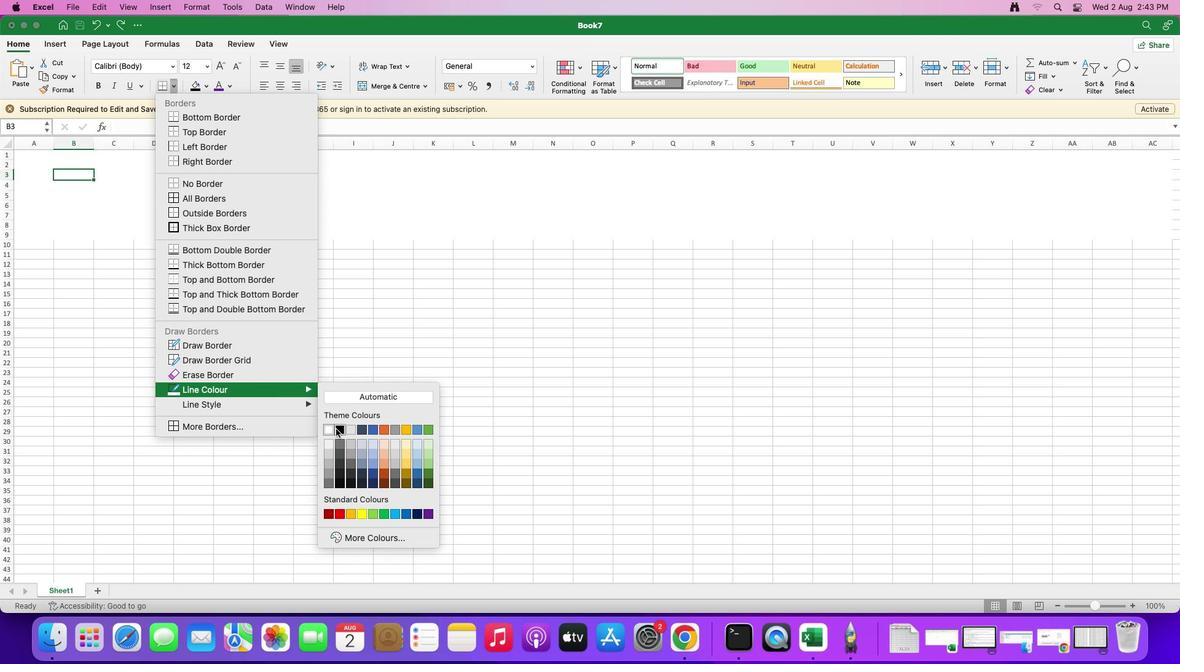 
Action: Mouse moved to (17, 182)
Screenshot: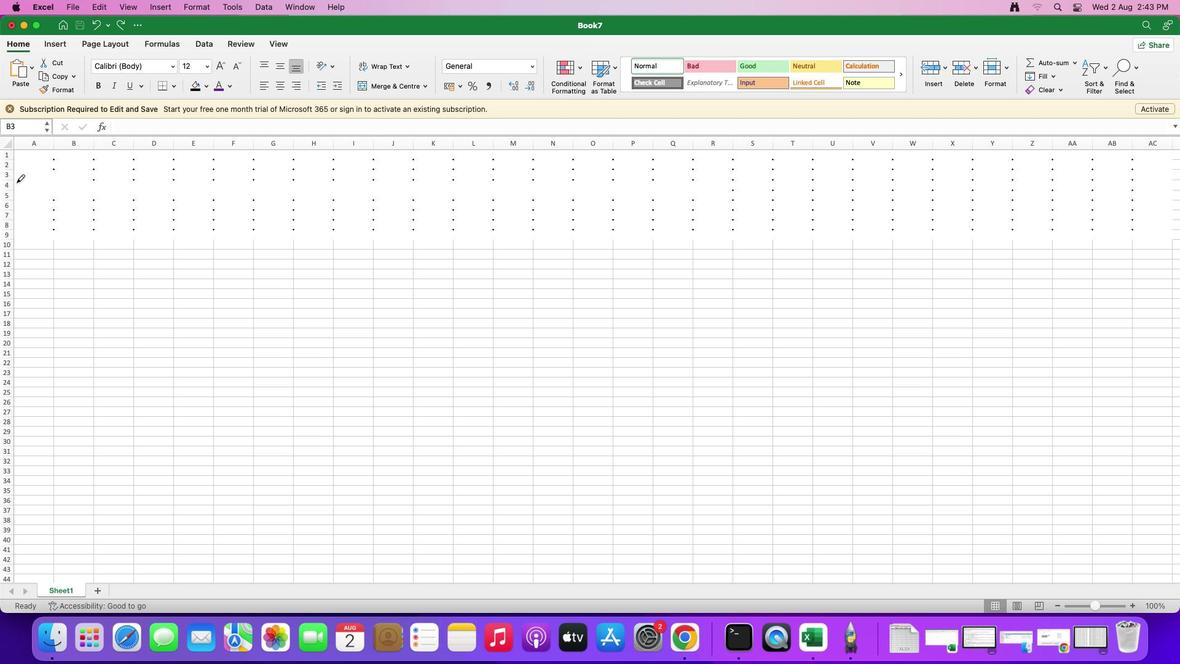 
Action: Mouse pressed left at (17, 182)
Screenshot: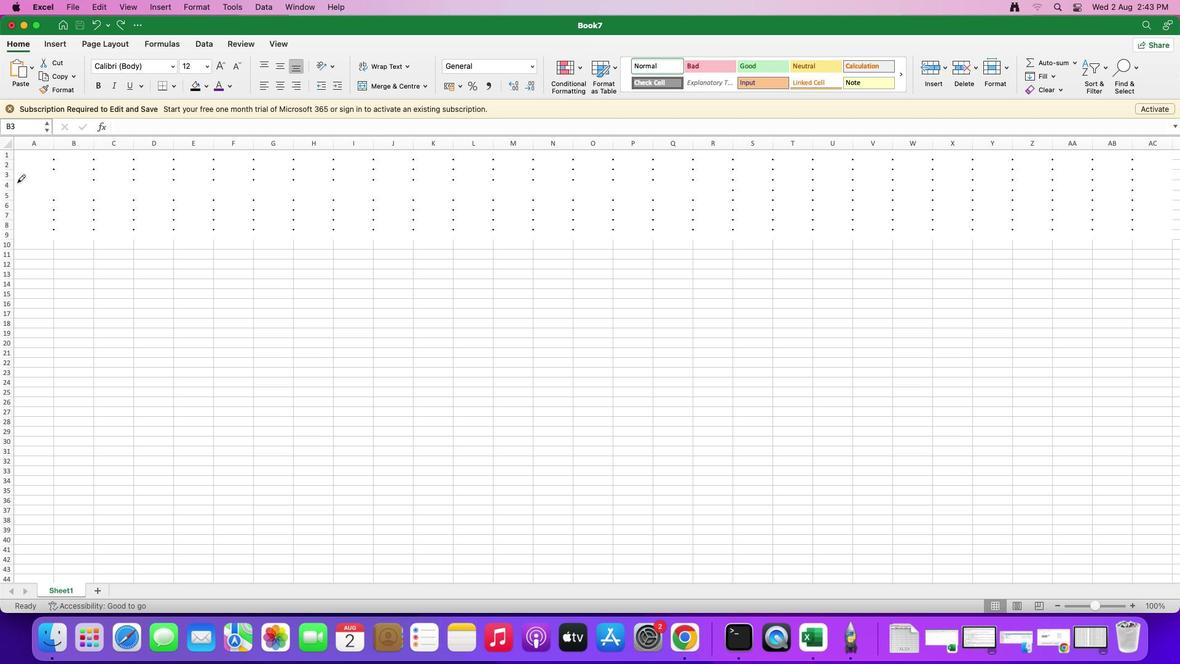 
Action: Mouse moved to (174, 83)
Screenshot: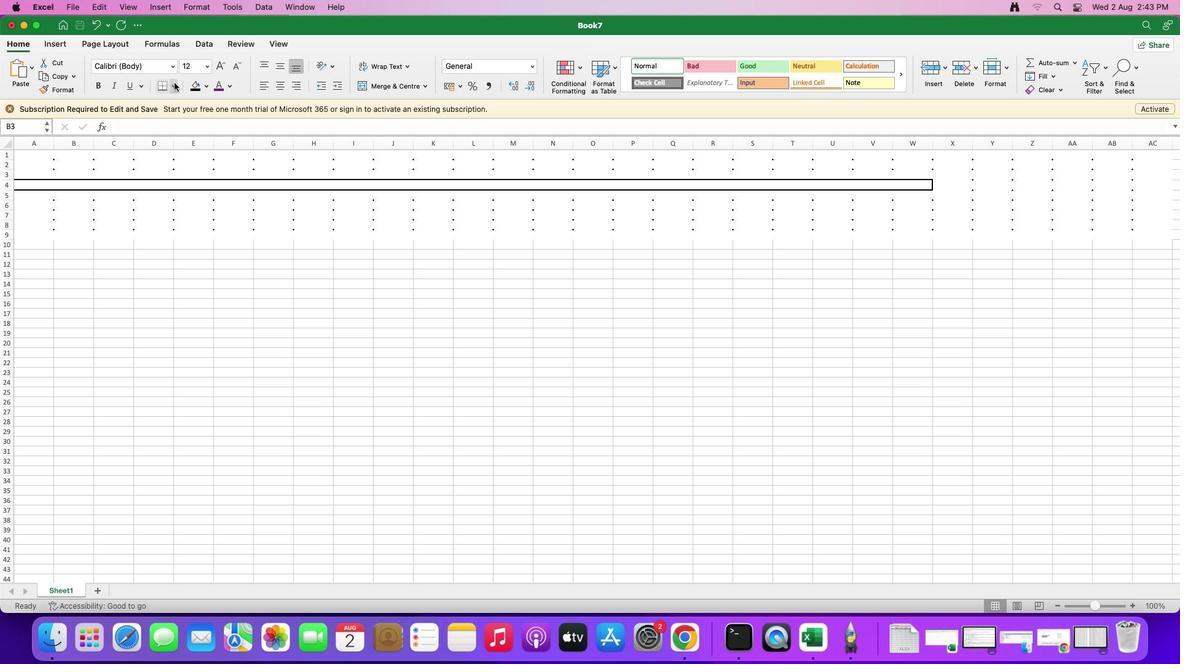 
Action: Mouse pressed left at (174, 83)
Screenshot: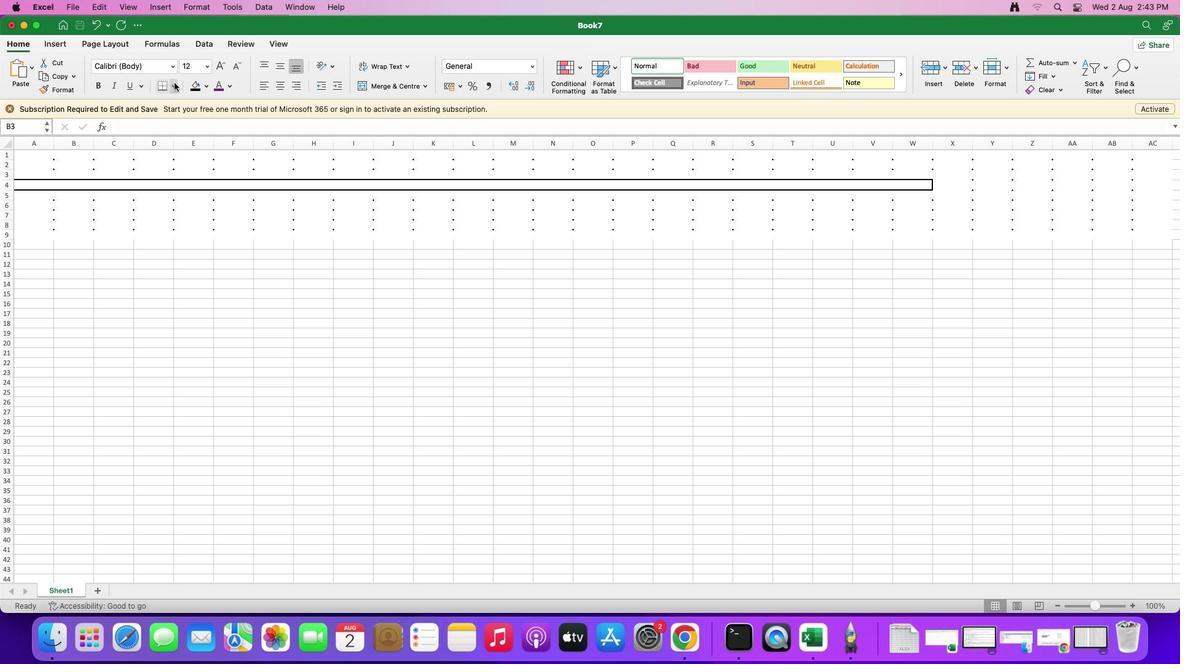 
Action: Mouse moved to (181, 120)
Screenshot: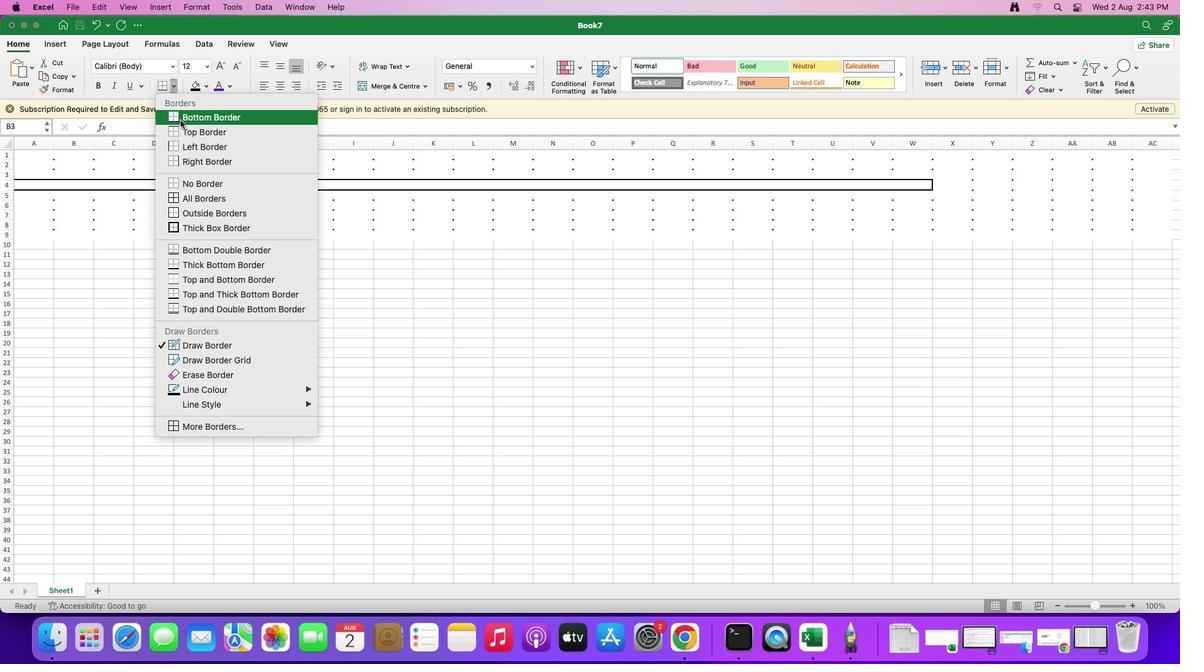 
Action: Mouse pressed left at (181, 120)
Screenshot: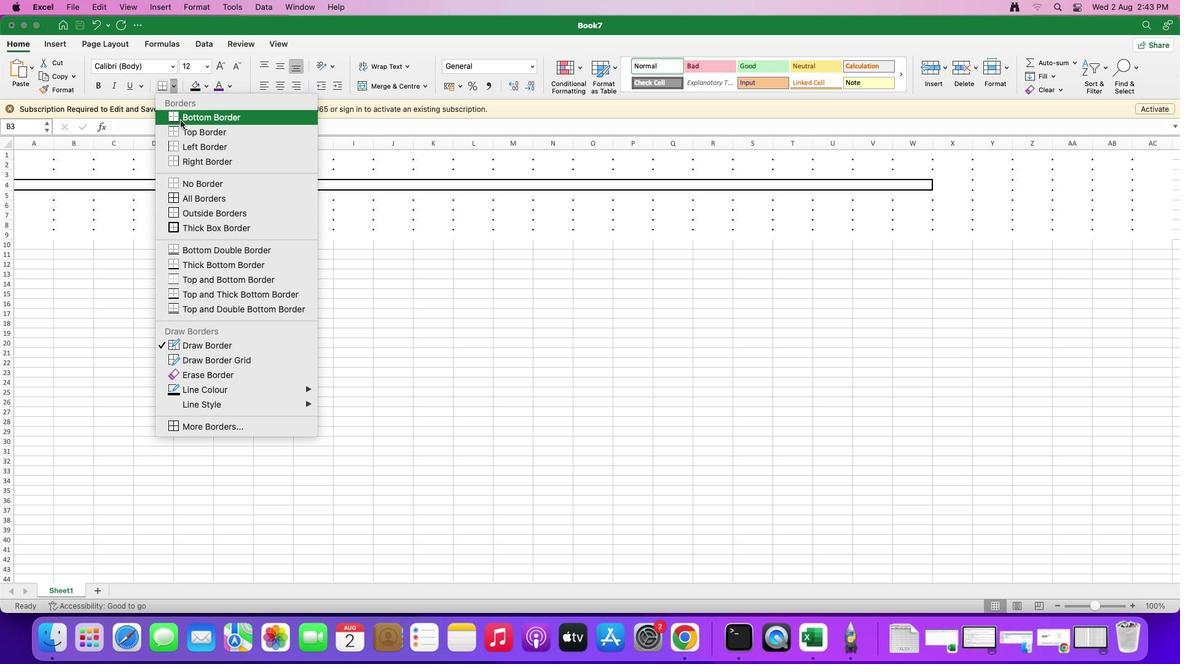 
Action: Mouse moved to (135, 201)
Screenshot: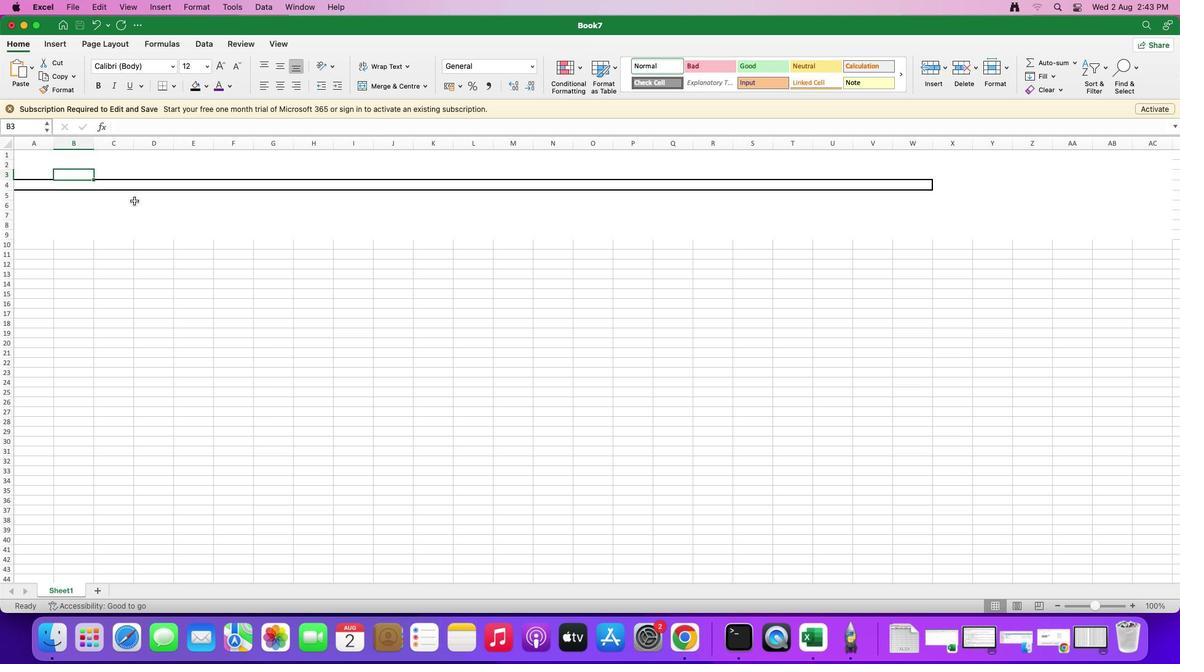 
Action: Mouse pressed left at (135, 201)
Screenshot: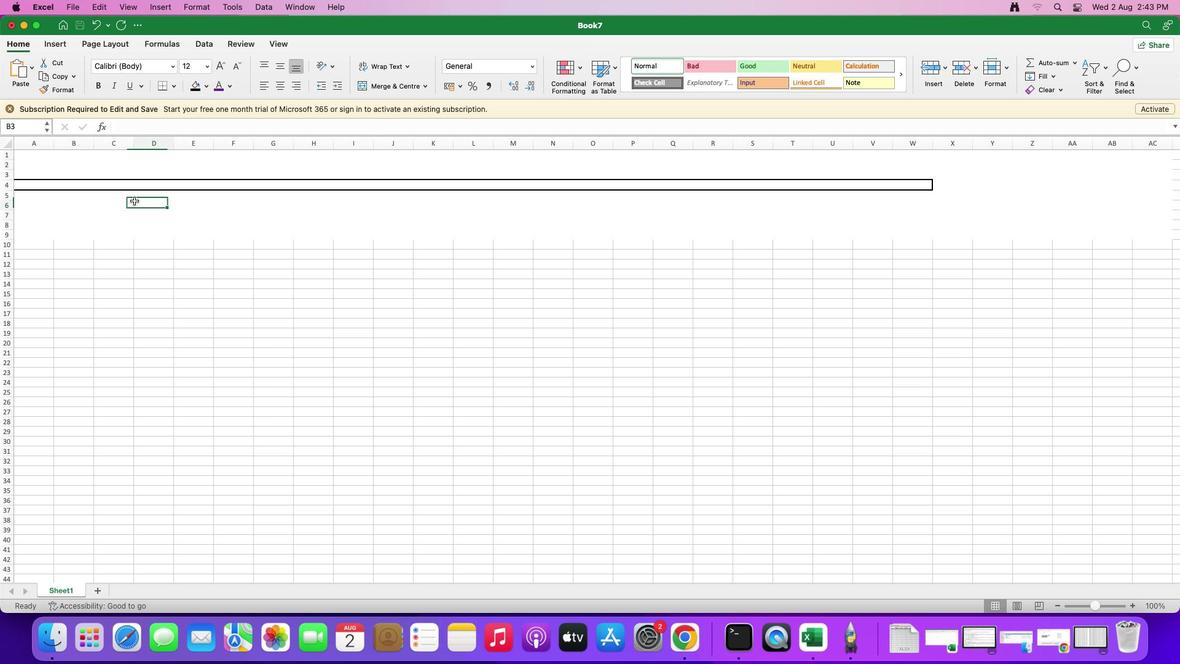
Action: Mouse moved to (47, 185)
Screenshot: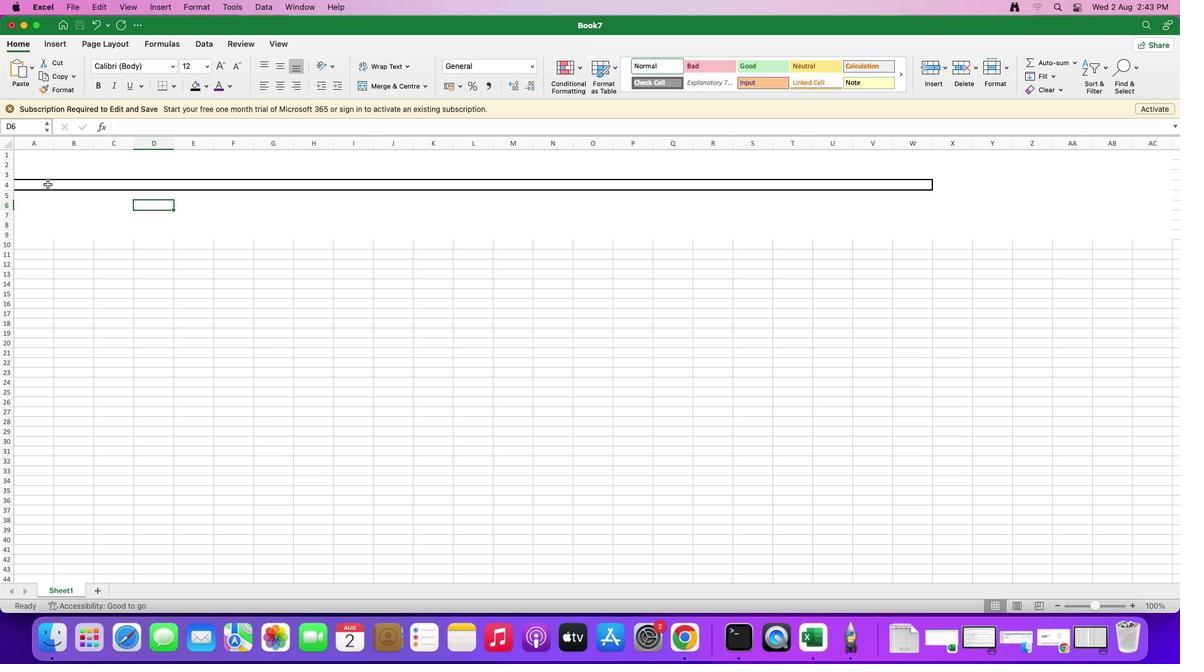 
Action: Mouse pressed left at (47, 185)
Screenshot: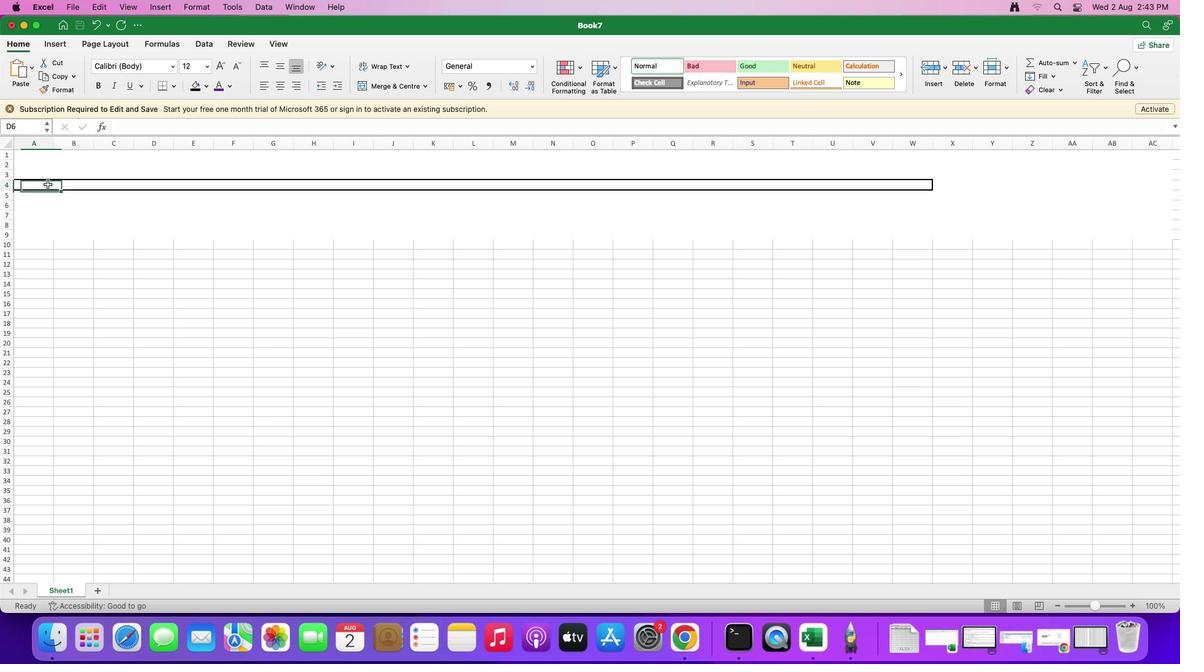 
Action: Mouse moved to (41, 180)
Screenshot: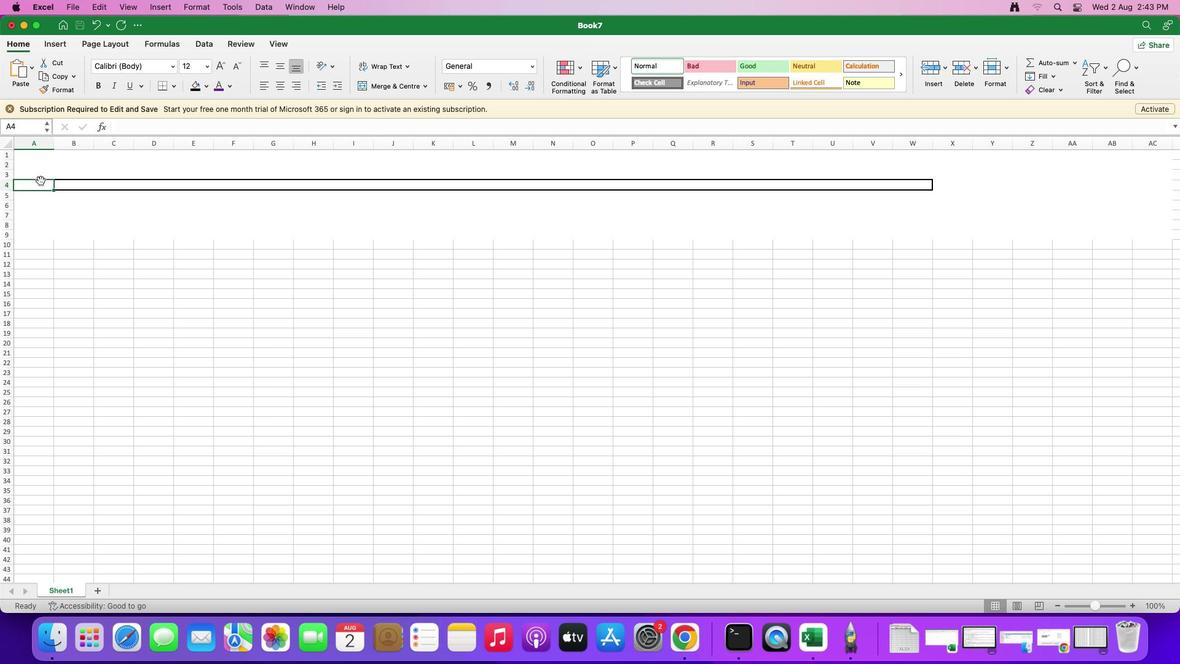 
Action: Key pressed Key.cmd
Screenshot: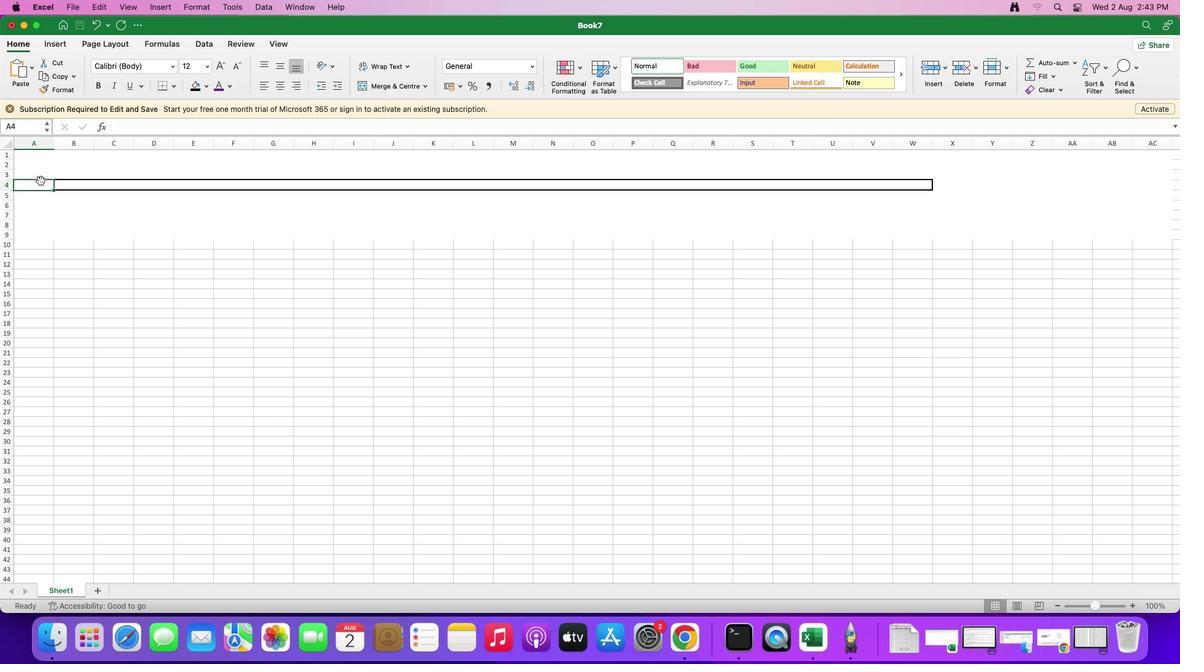 
Action: Mouse moved to (41, 180)
Screenshot: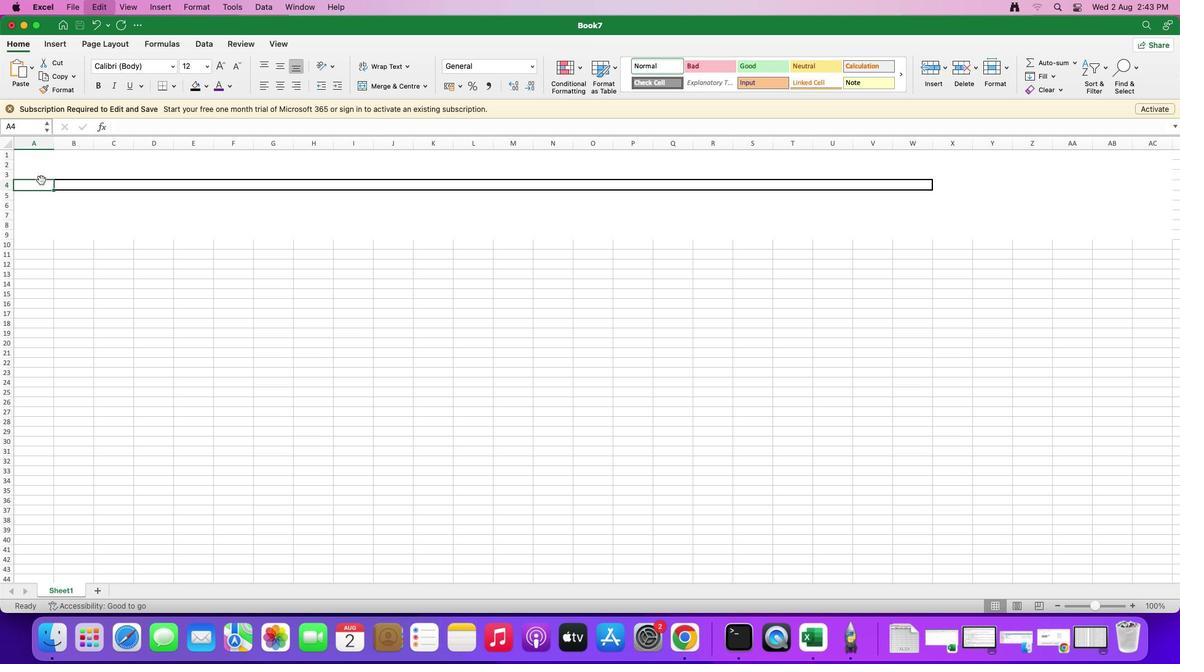 
Action: Key pressed 'z'
Screenshot: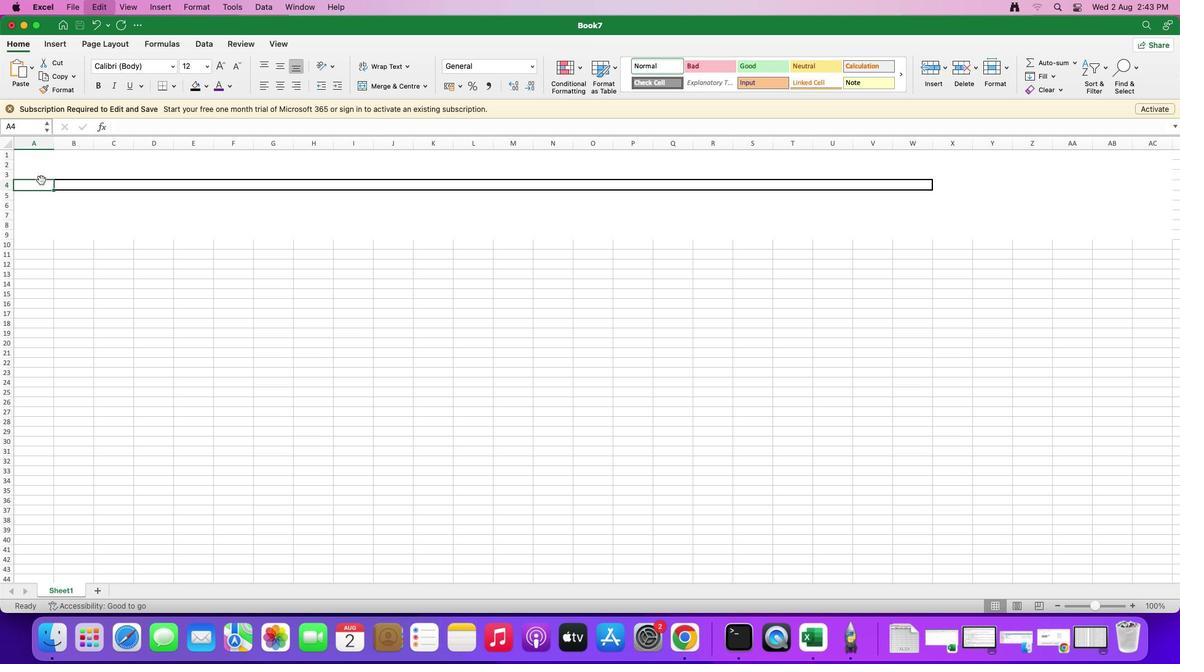 
Action: Mouse moved to (41, 180)
Screenshot: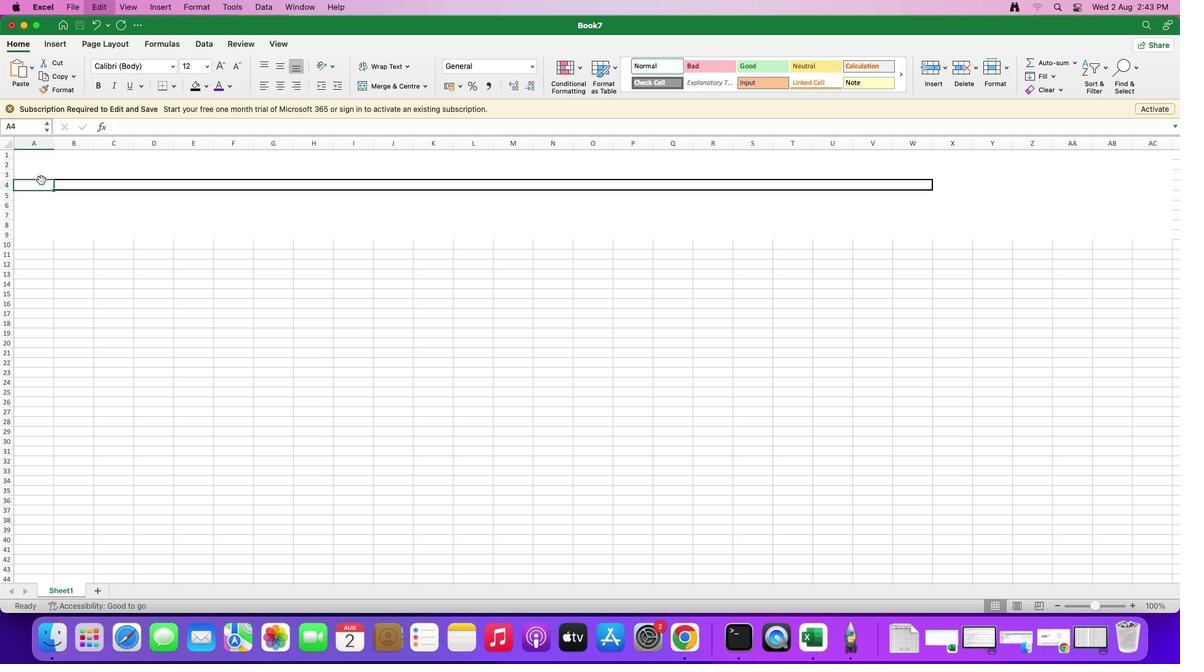 
Action: Key pressed 'z'
Screenshot: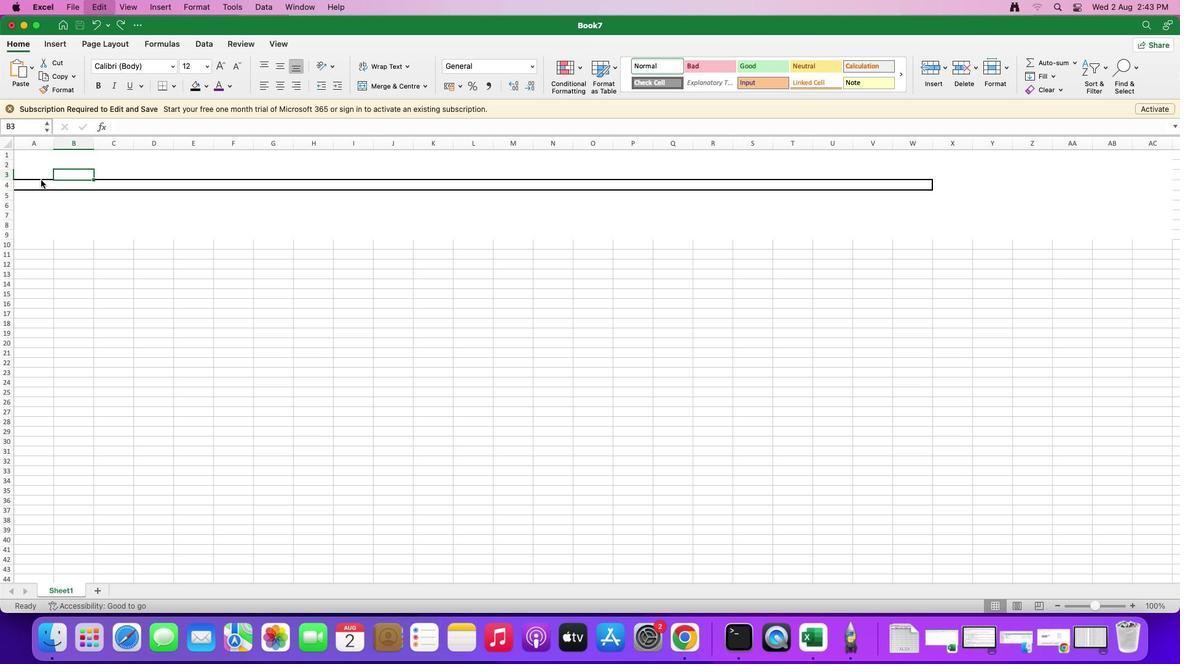 
Action: Mouse moved to (39, 182)
Screenshot: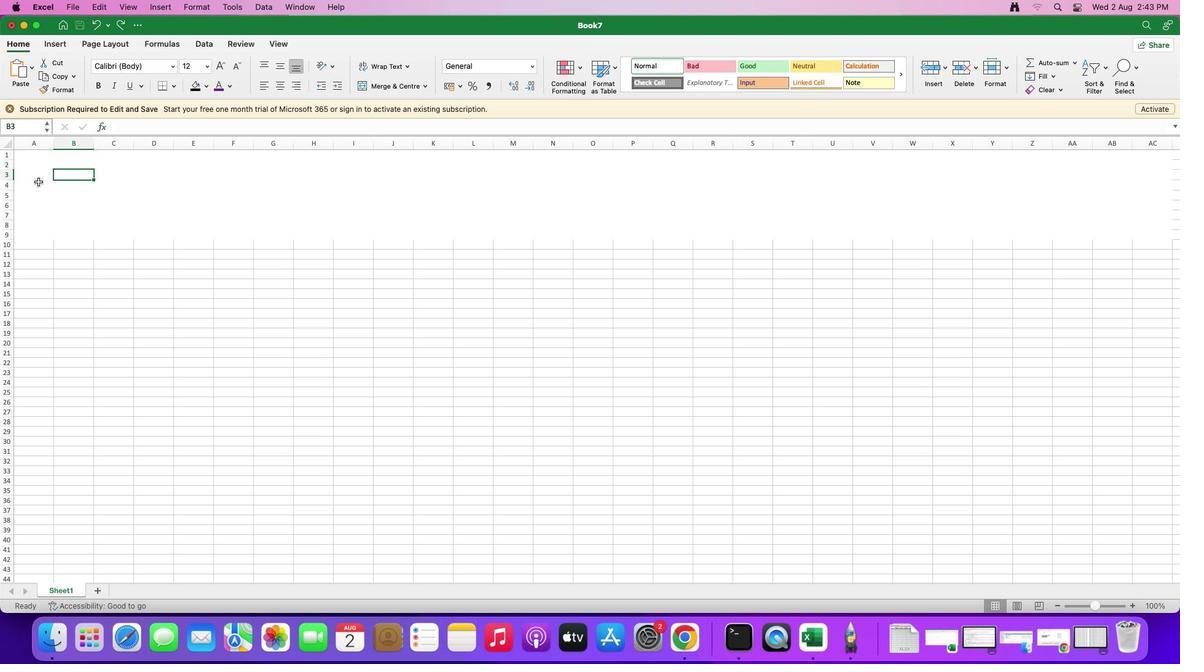 
Action: Mouse pressed left at (39, 182)
Screenshot: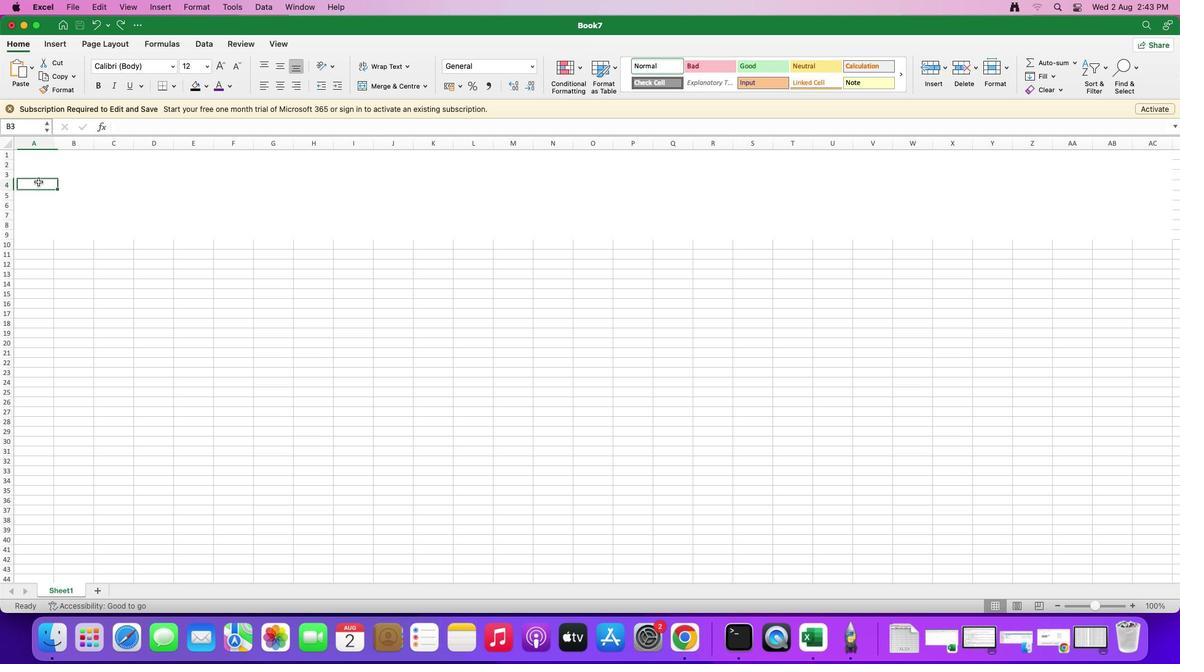 
Action: Mouse moved to (28, 185)
Screenshot: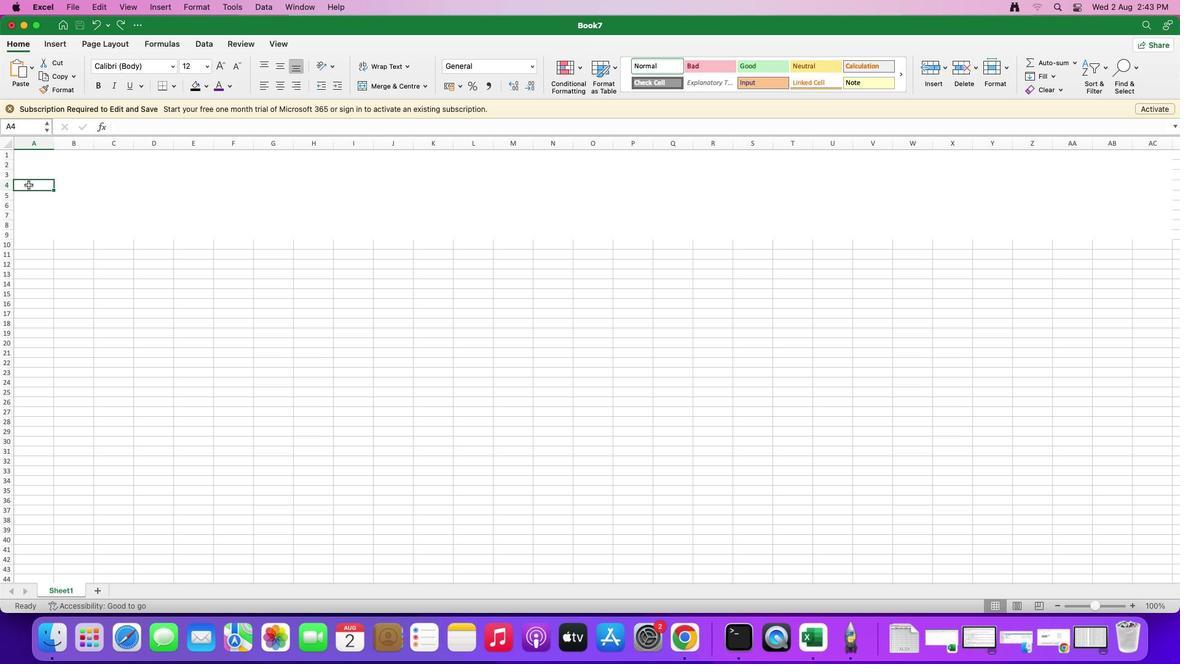 
Action: Mouse pressed left at (28, 185)
Screenshot: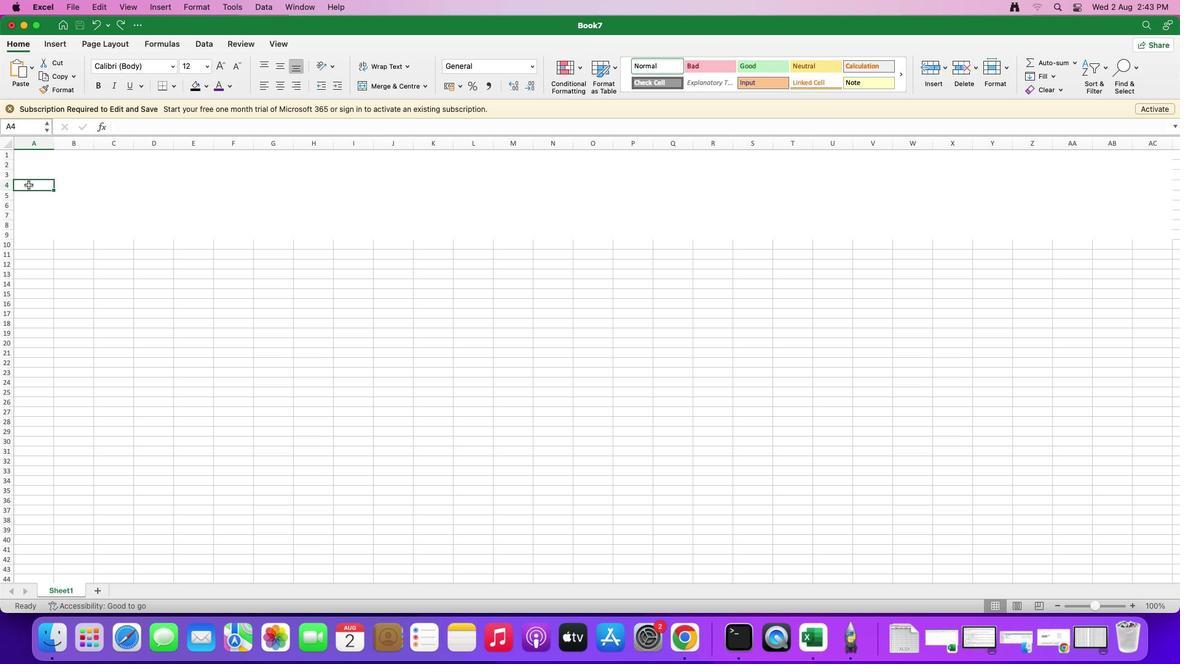 
Action: Mouse moved to (65, 193)
Screenshot: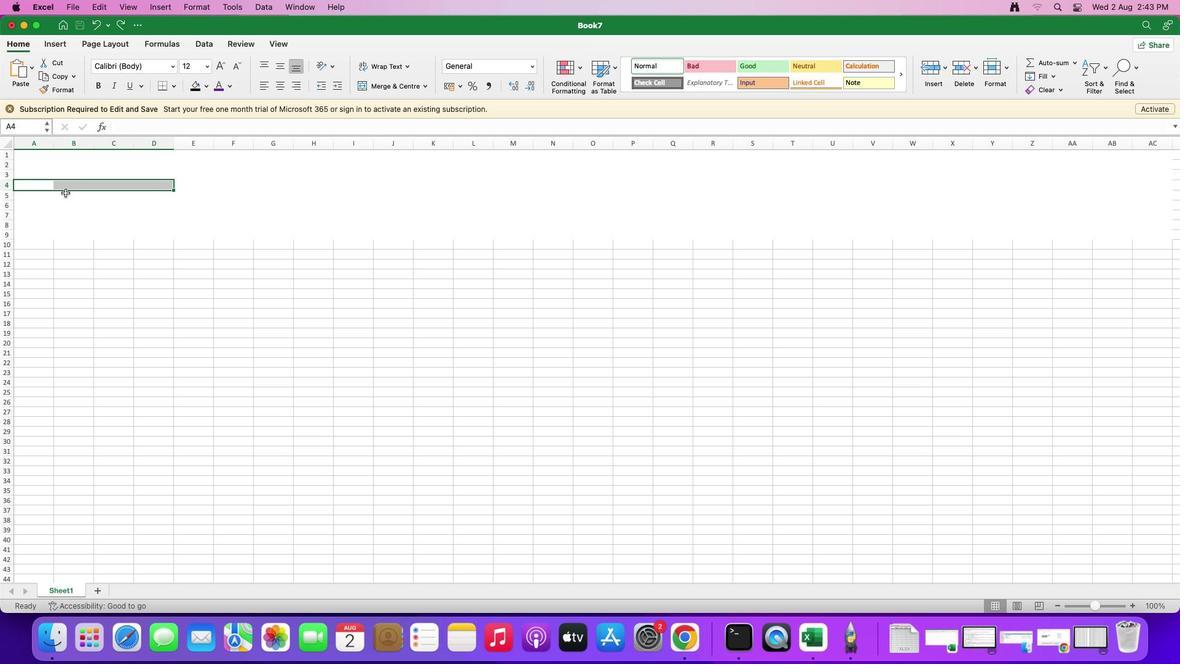 
Action: Mouse pressed left at (65, 193)
Screenshot: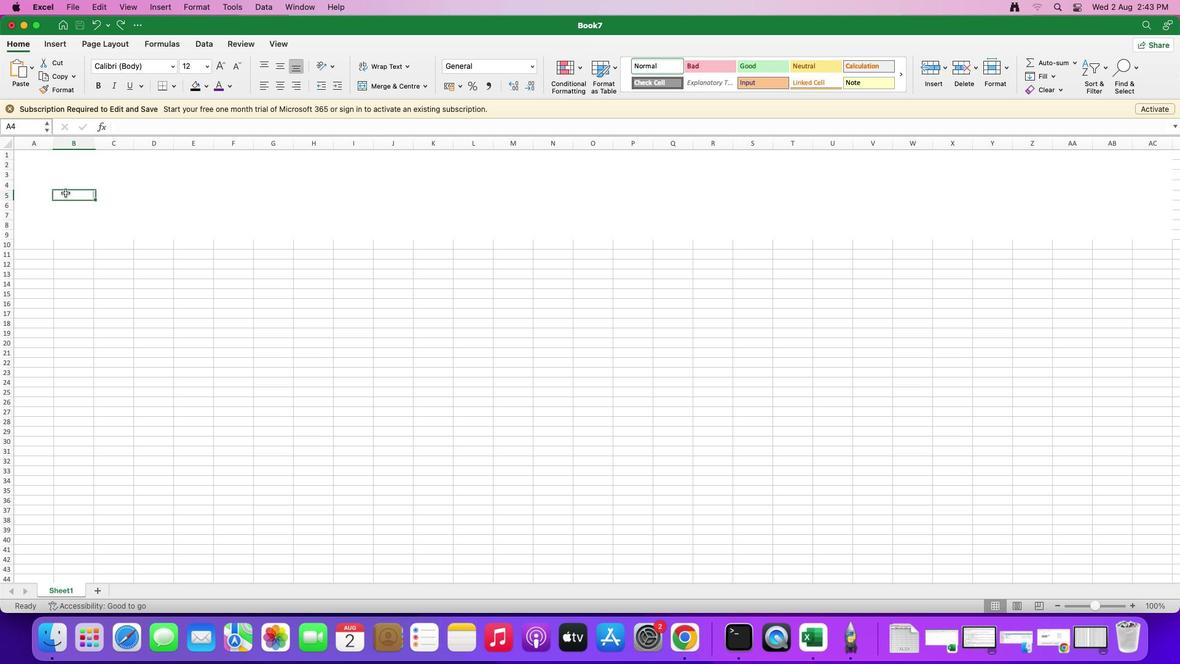
Action: Mouse moved to (33, 186)
Screenshot: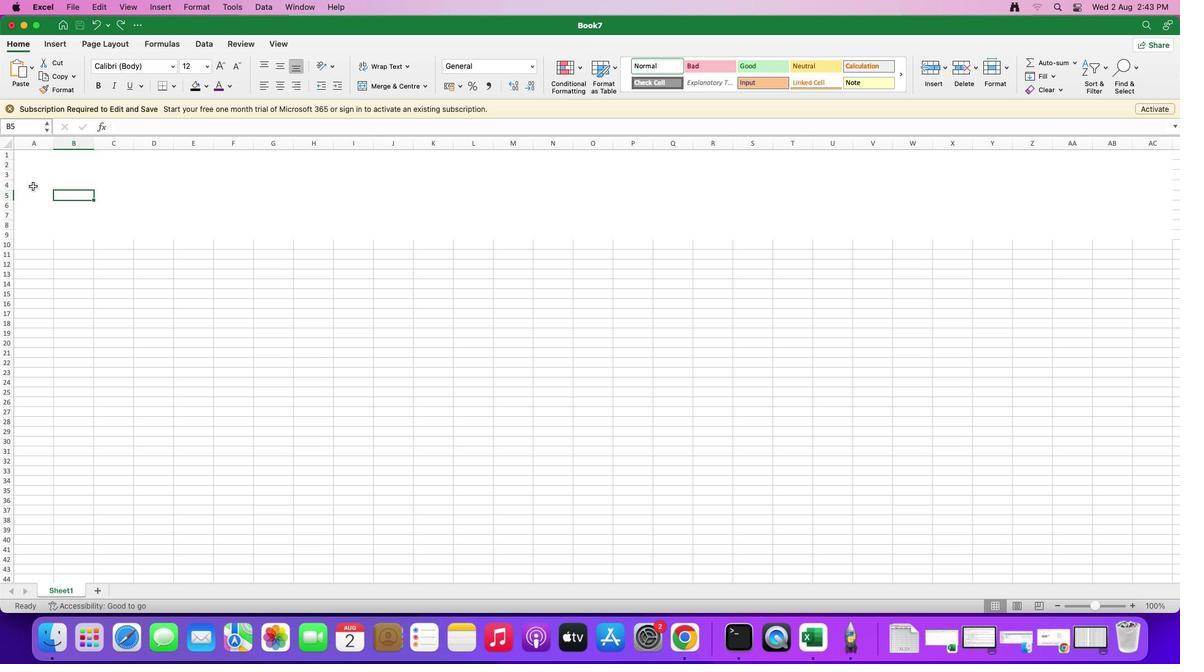 
Action: Mouse pressed left at (33, 186)
Screenshot: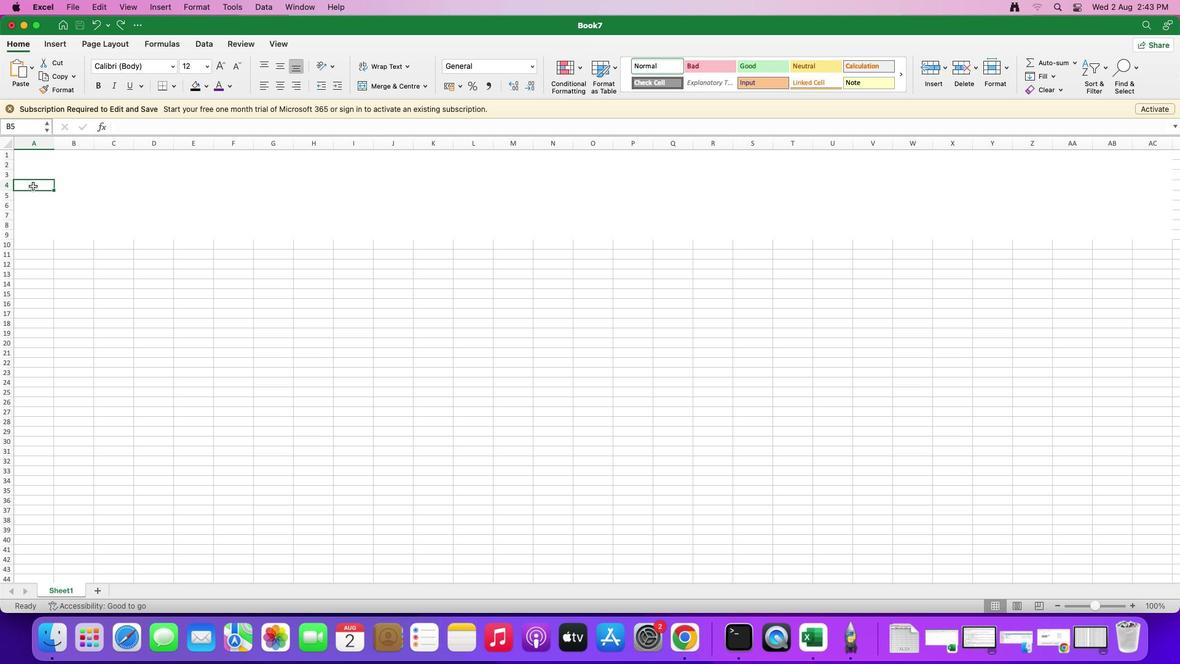 
Action: Mouse moved to (171, 89)
Screenshot: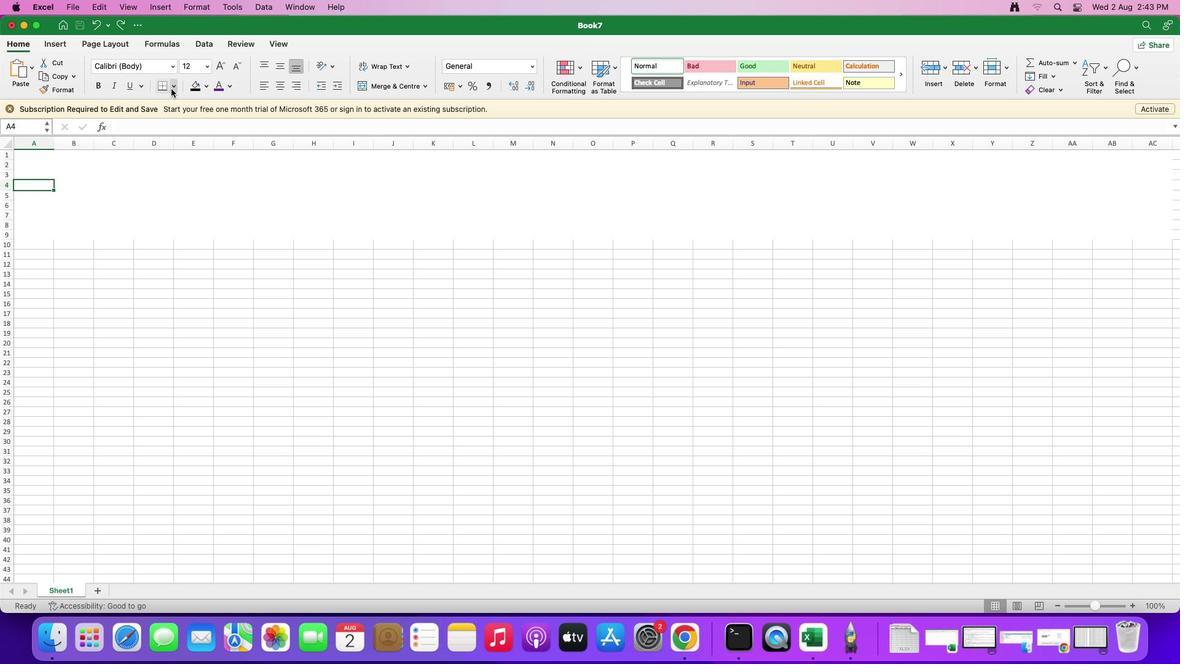 
Action: Mouse pressed left at (171, 89)
Screenshot: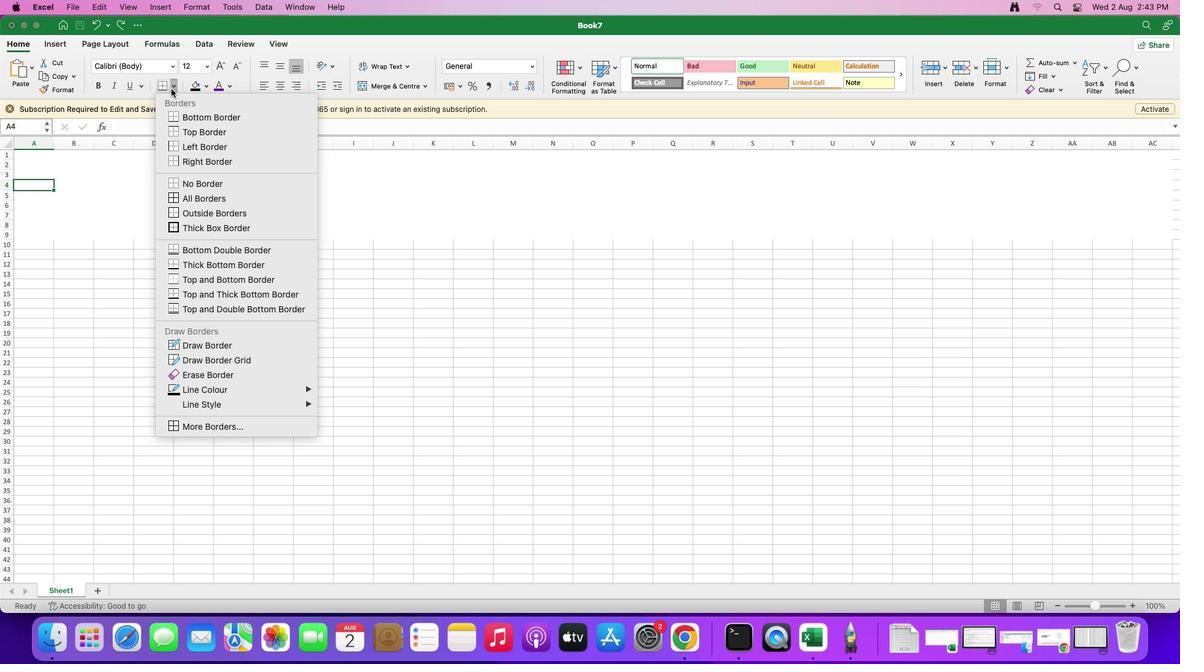 
Action: Mouse moved to (182, 124)
Screenshot: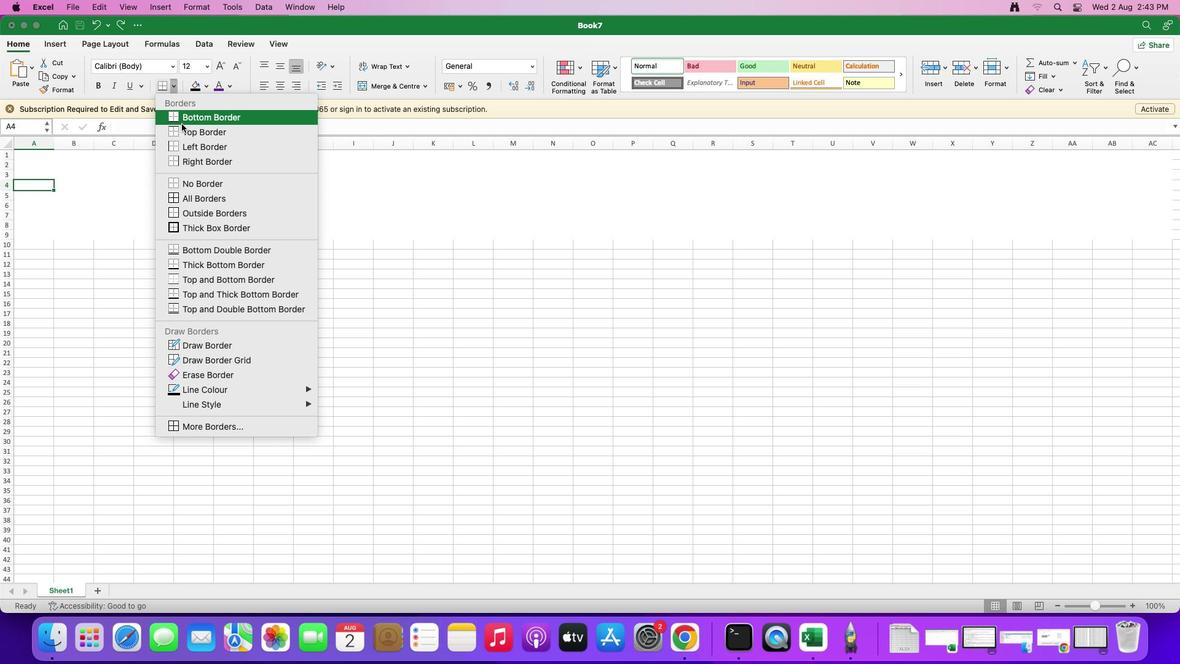 
Action: Mouse pressed left at (182, 124)
Screenshot: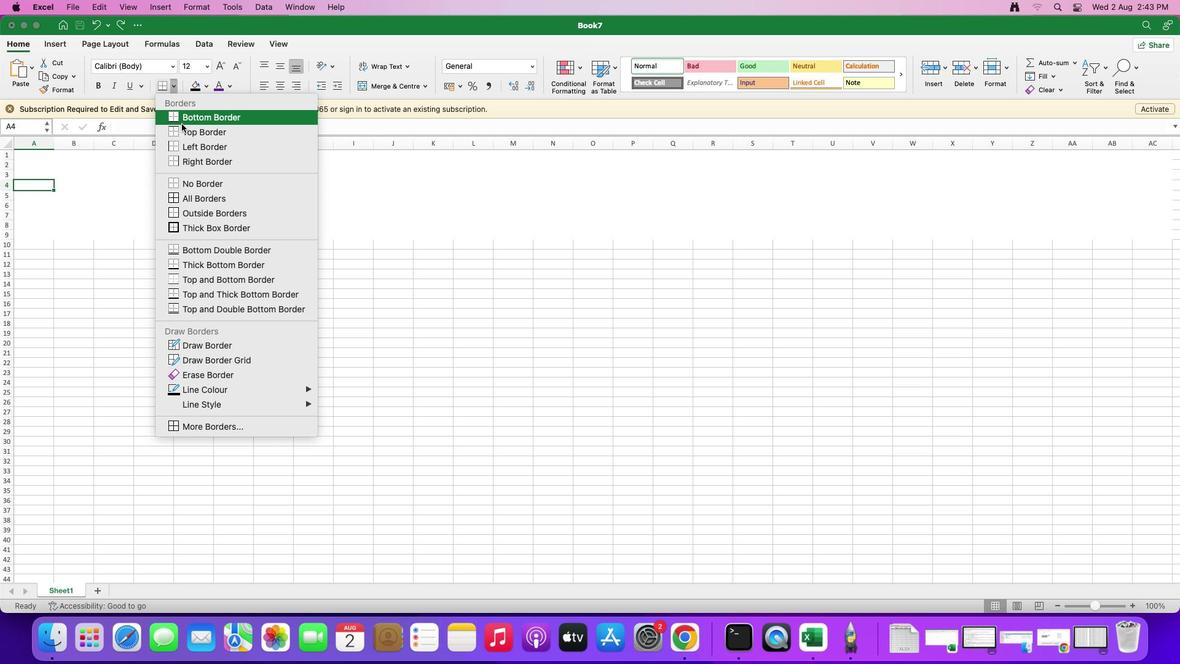 
Action: Mouse moved to (79, 174)
Screenshot: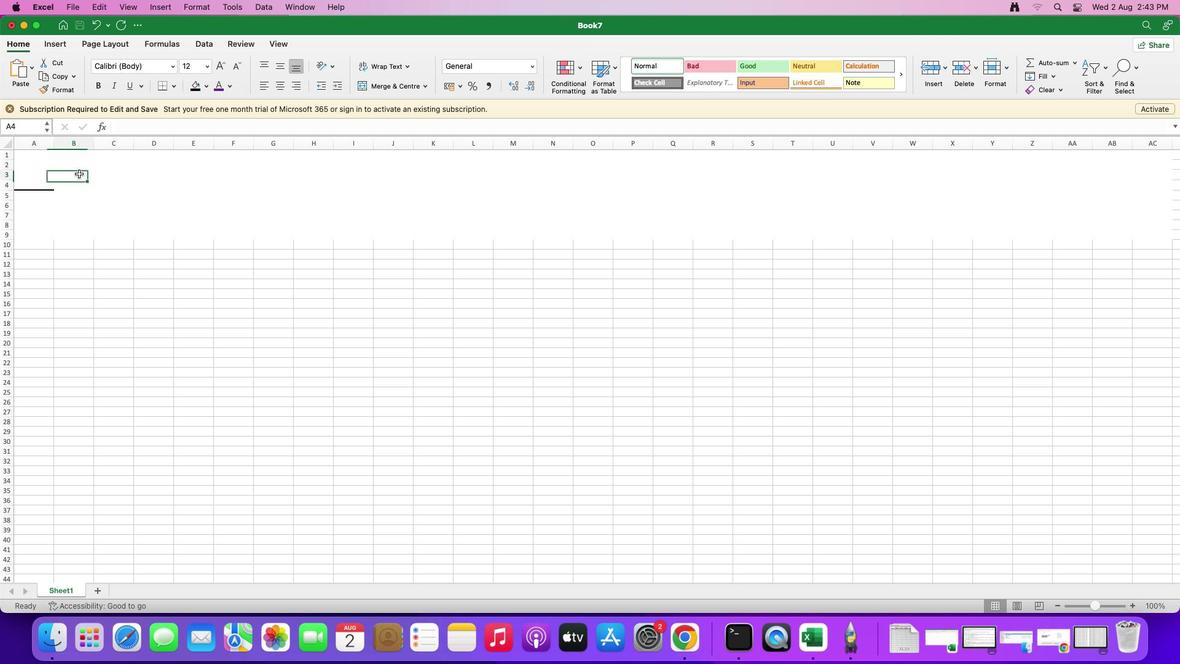 
Action: Mouse pressed left at (79, 174)
Screenshot: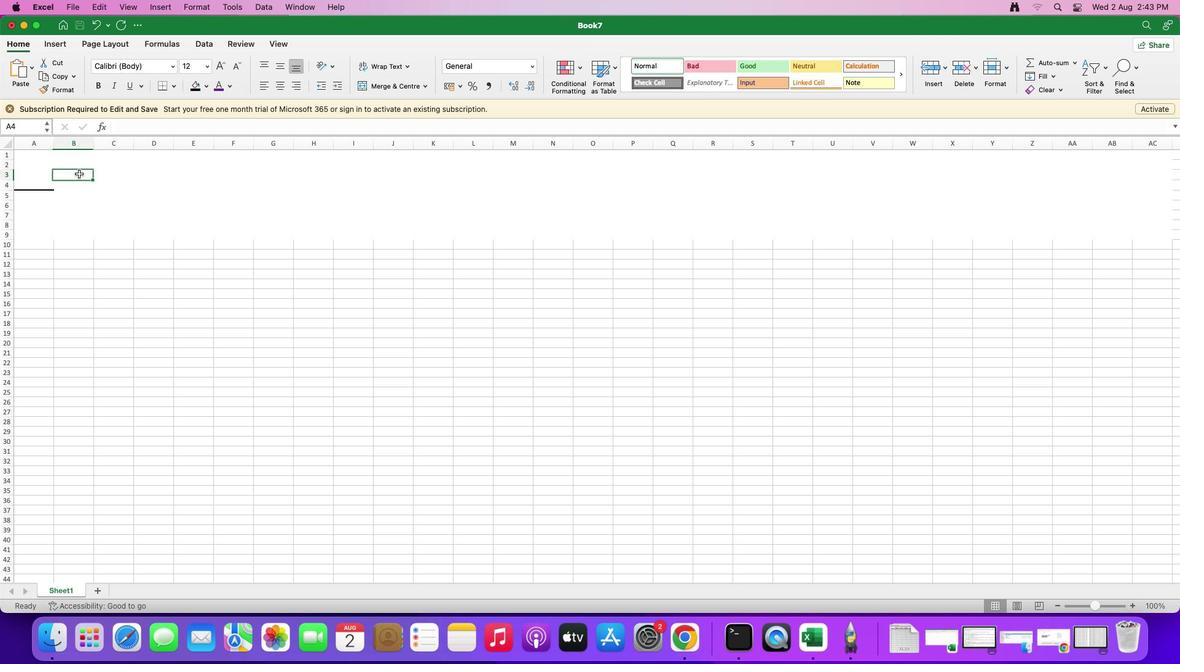 
Action: Mouse moved to (76, 189)
Screenshot: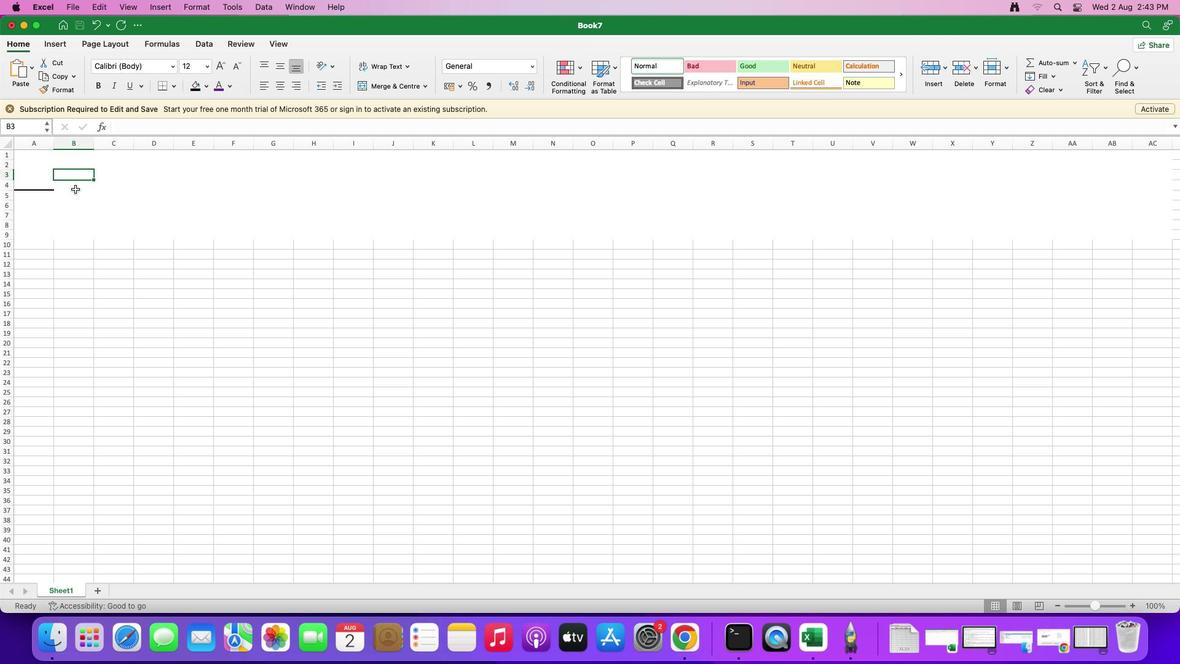 
Action: Mouse pressed left at (76, 189)
Screenshot: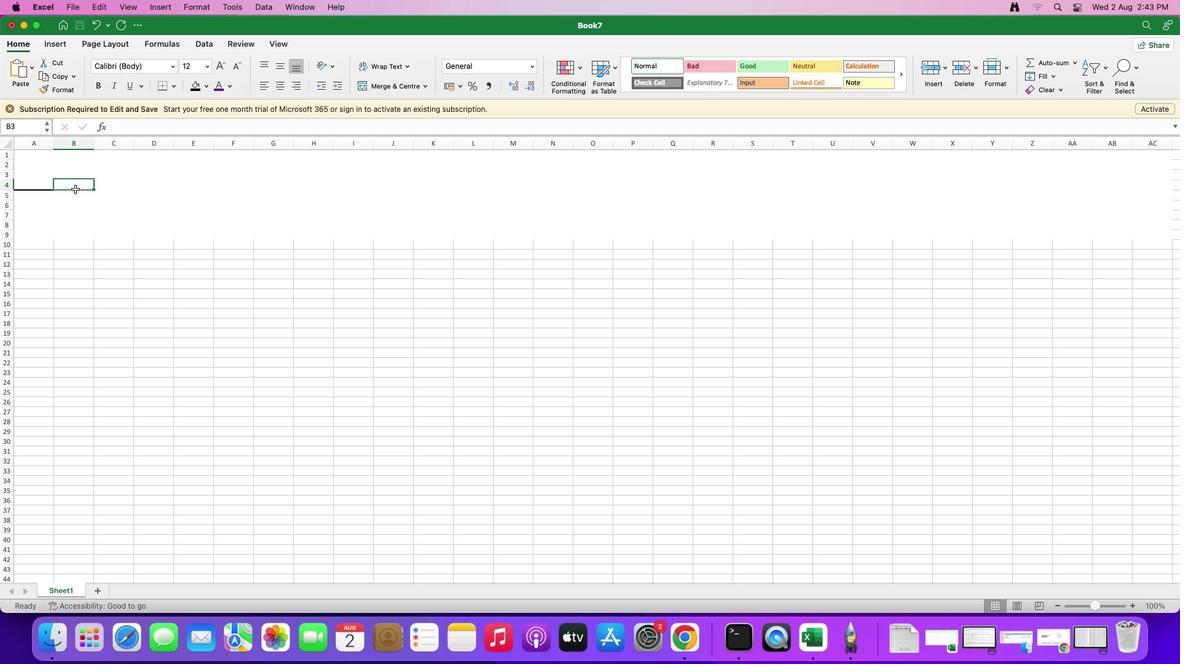
Action: Mouse moved to (177, 90)
Screenshot: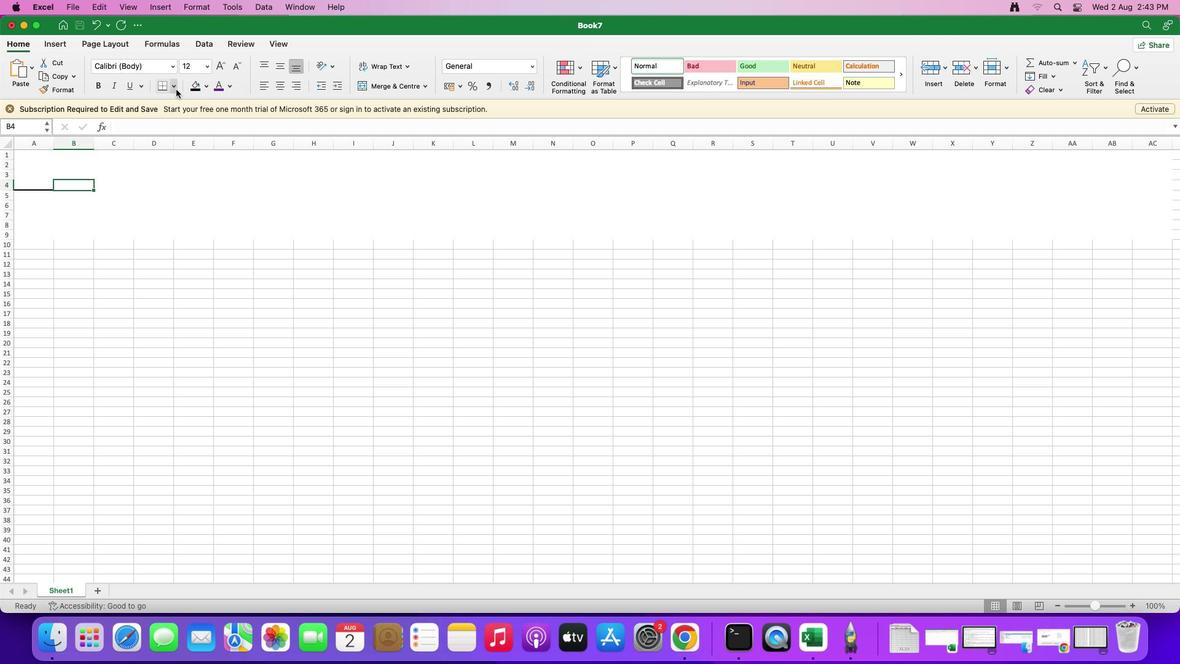 
Action: Mouse pressed left at (177, 90)
Screenshot: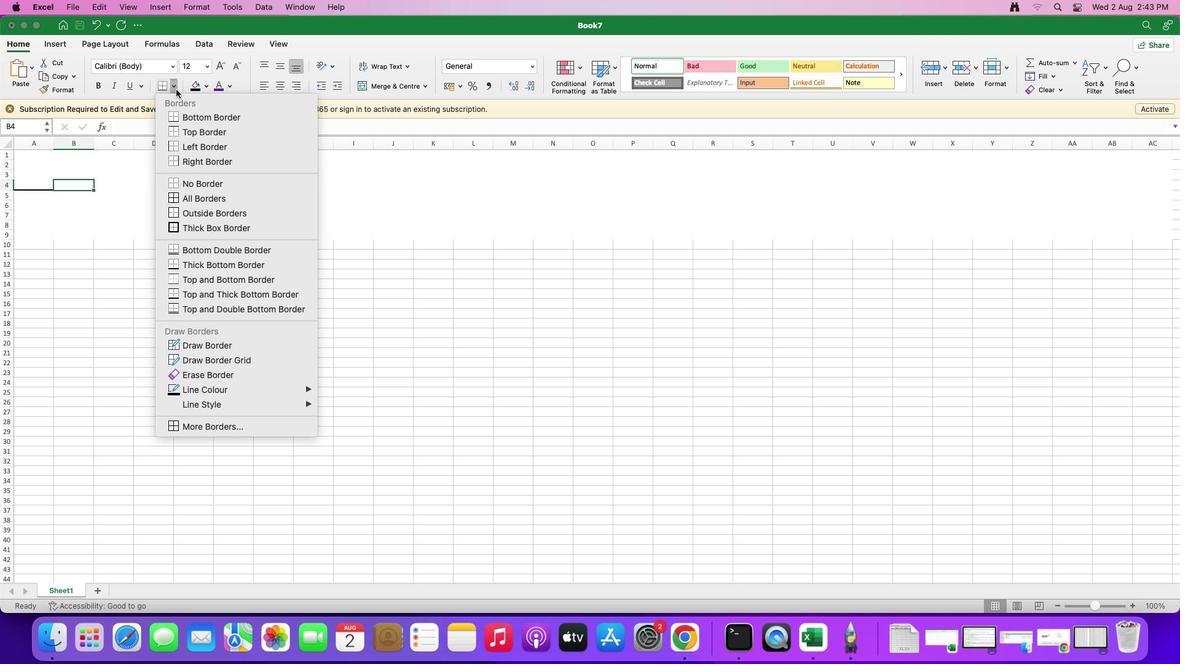
Action: Mouse moved to (194, 122)
Screenshot: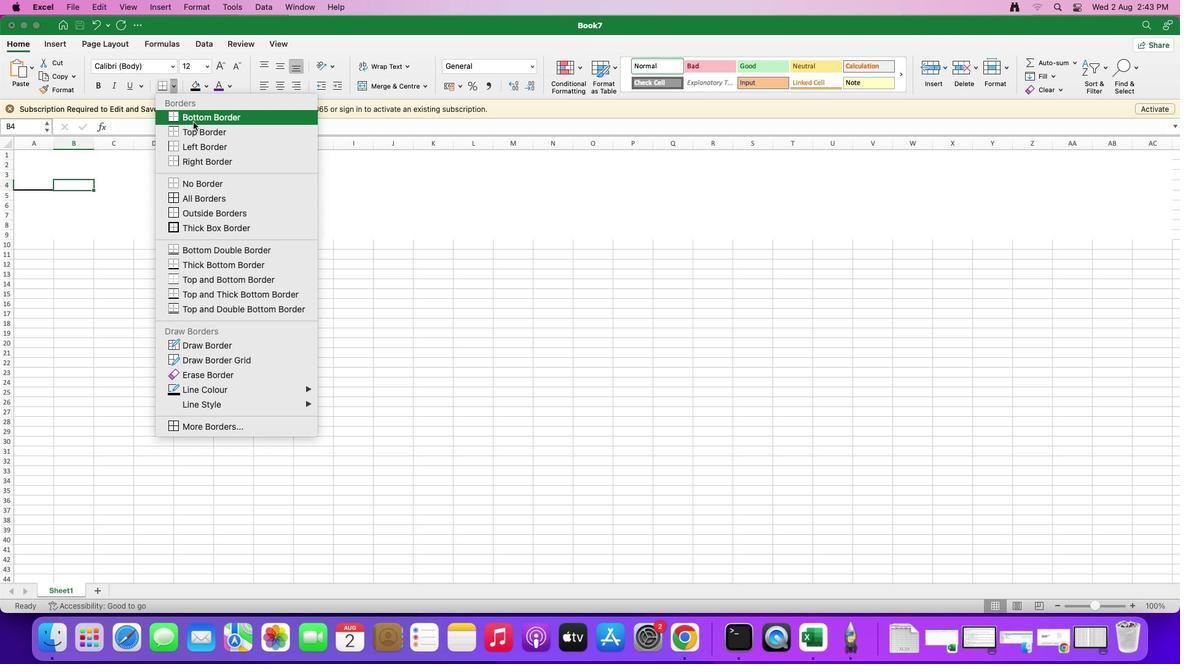 
Action: Mouse pressed left at (194, 122)
Screenshot: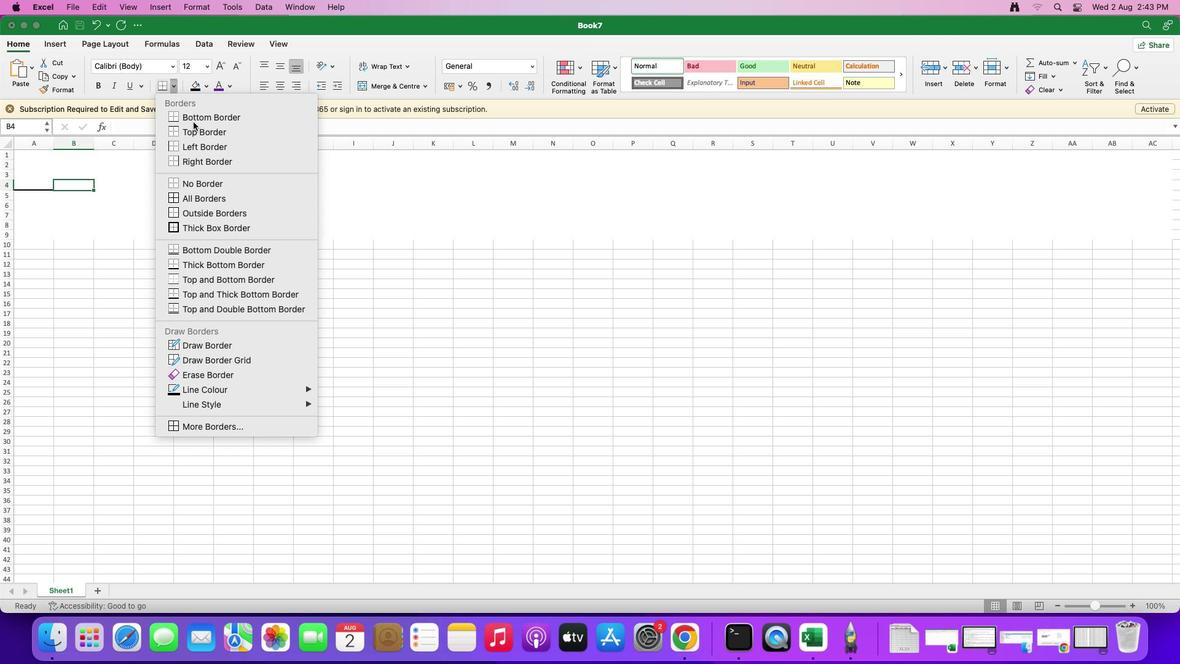 
Action: Mouse moved to (111, 193)
Screenshot: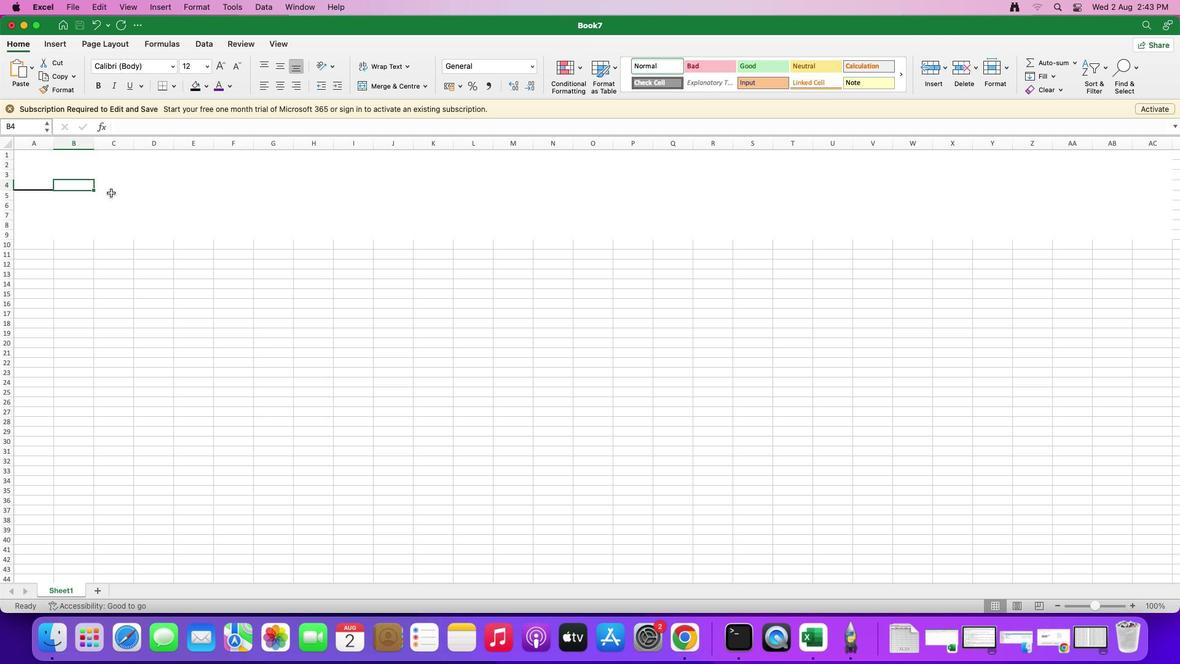 
Action: Mouse pressed left at (111, 193)
Screenshot: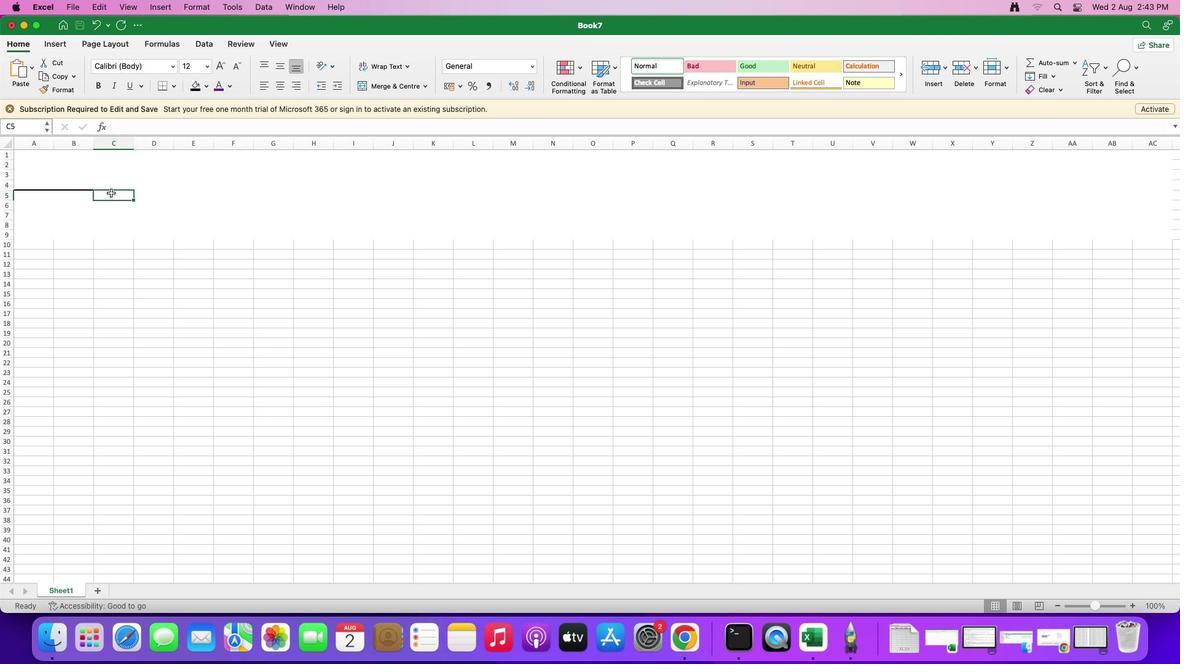 
Action: Mouse moved to (105, 182)
Screenshot: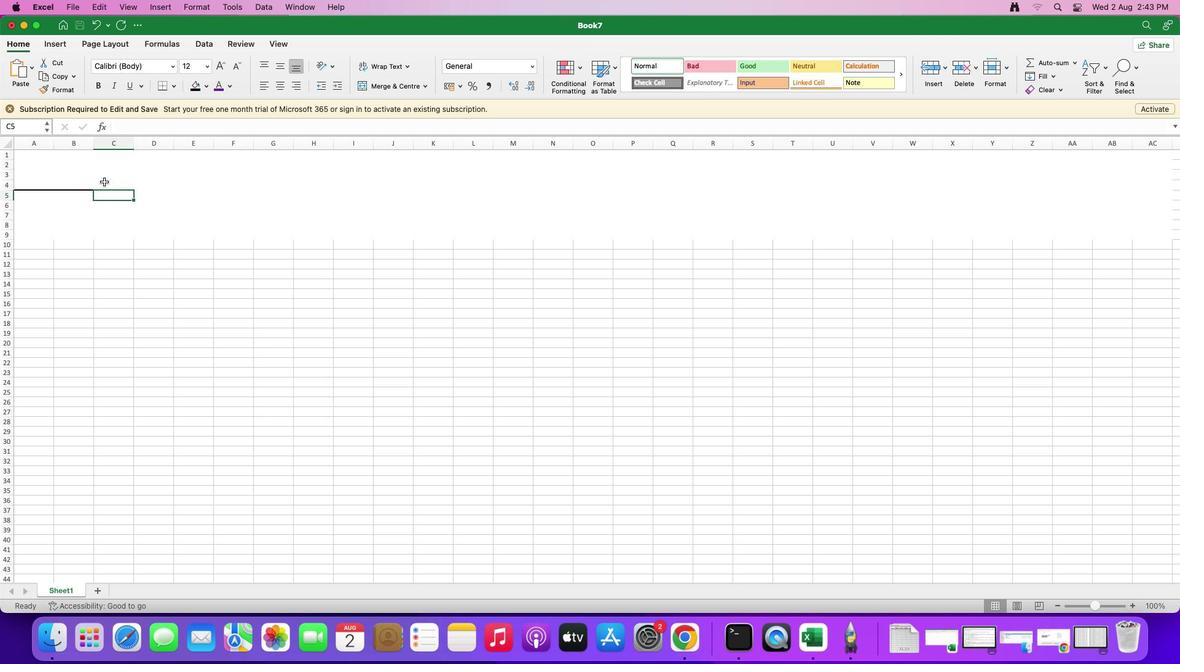 
Action: Mouse pressed left at (105, 182)
Screenshot: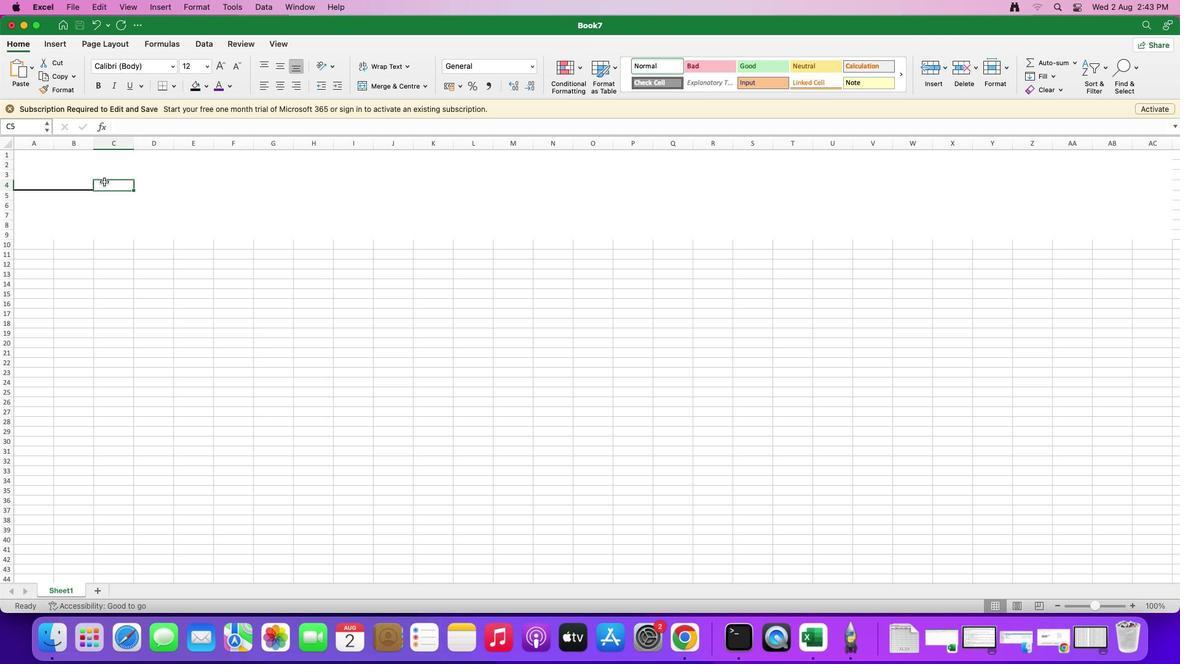 
Action: Mouse moved to (175, 86)
Screenshot: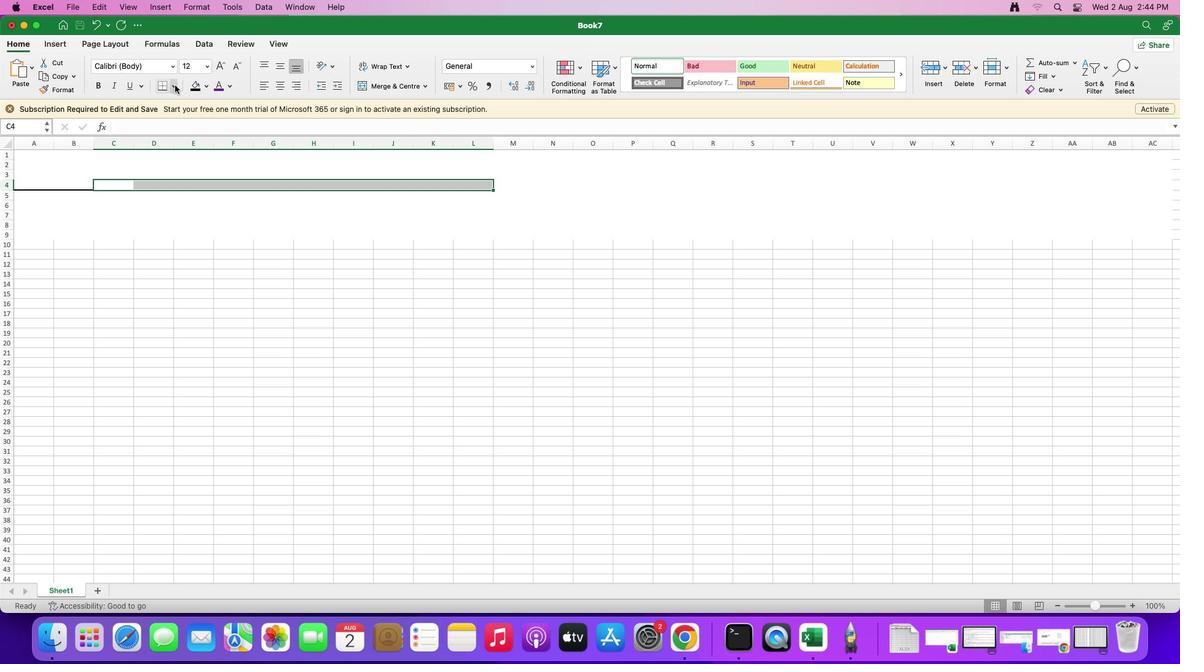 
Action: Mouse pressed left at (175, 86)
Screenshot: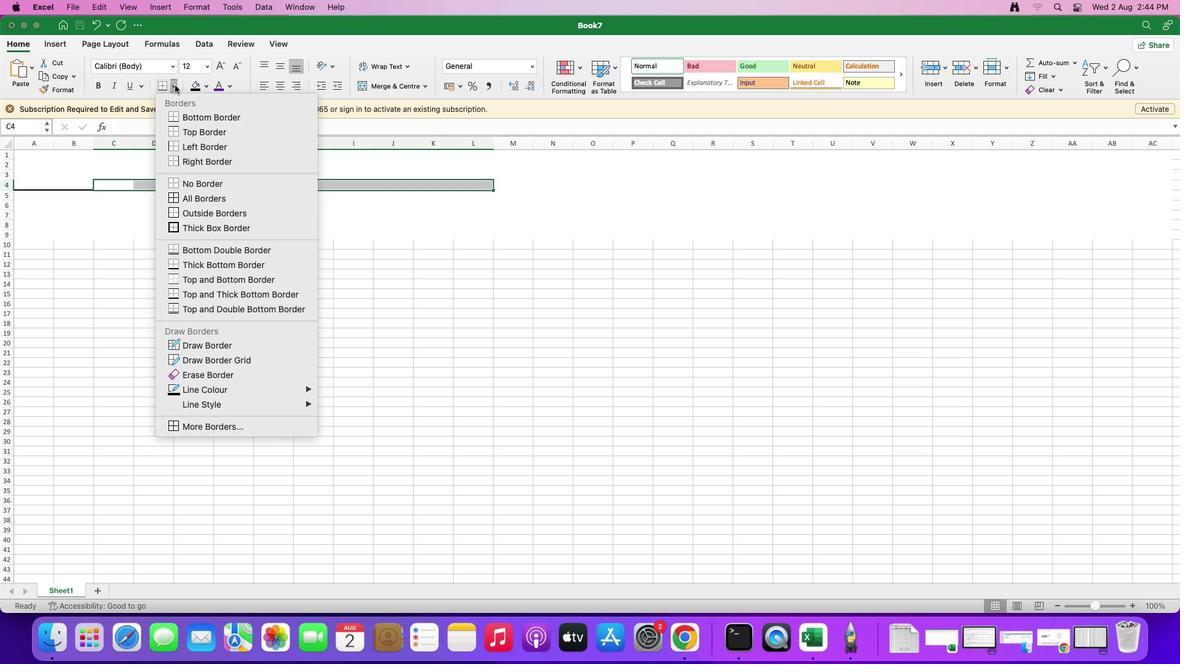 
Action: Mouse moved to (179, 119)
Screenshot: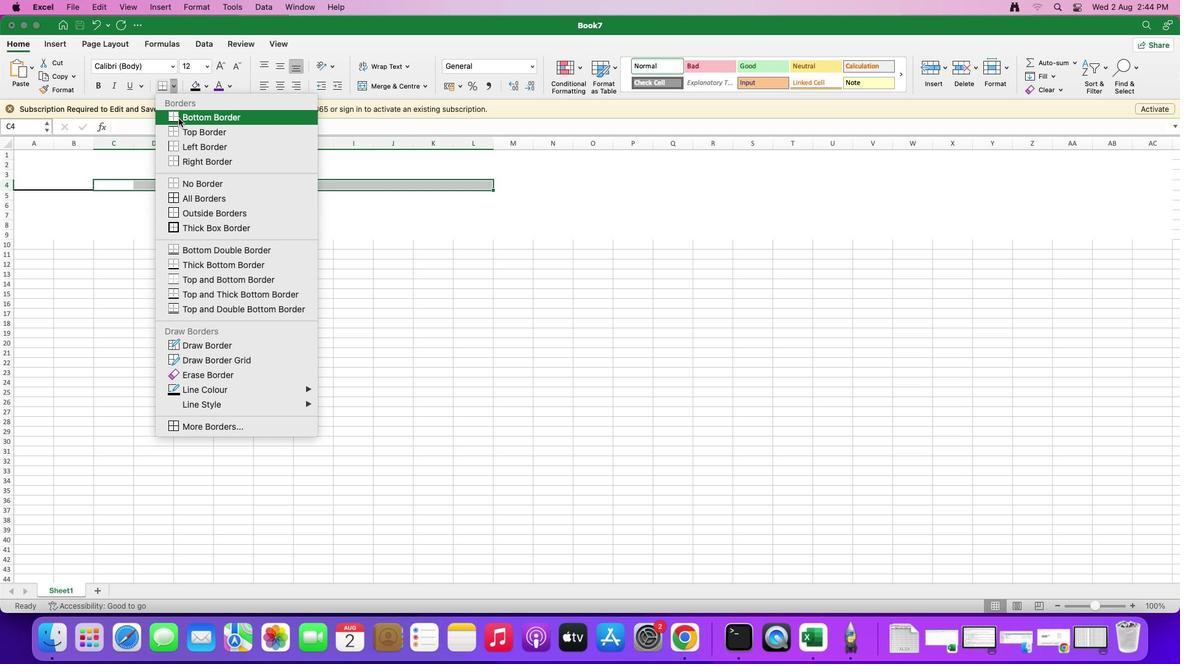 
Action: Mouse pressed left at (179, 119)
Screenshot: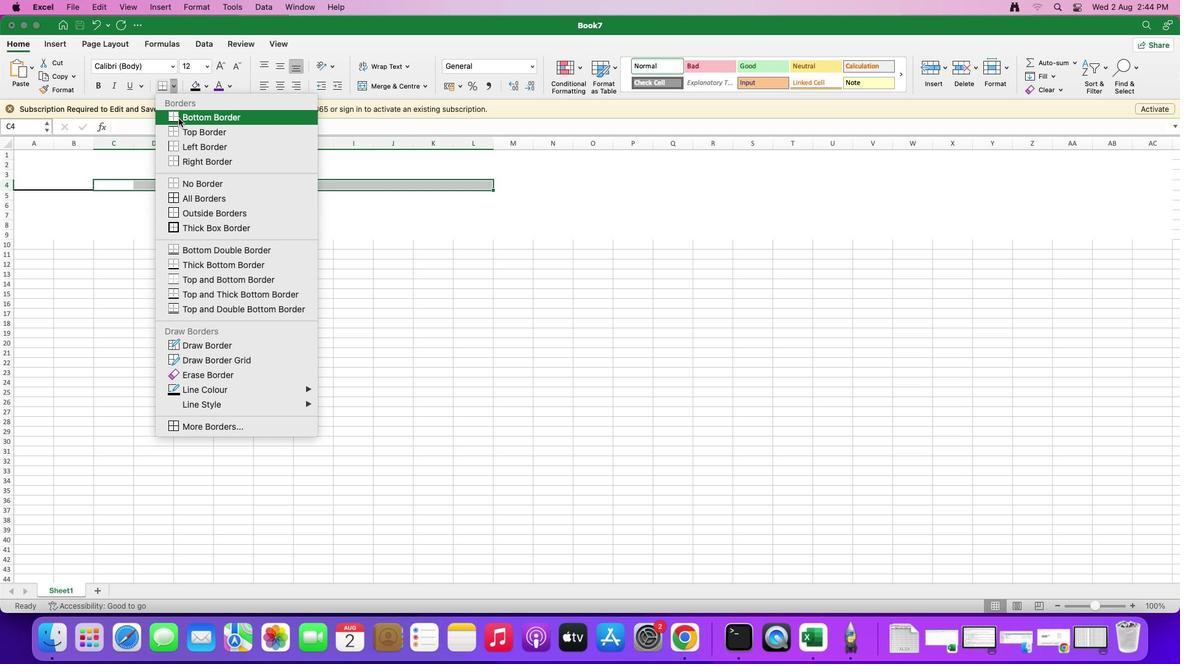 
Action: Mouse moved to (188, 214)
Screenshot: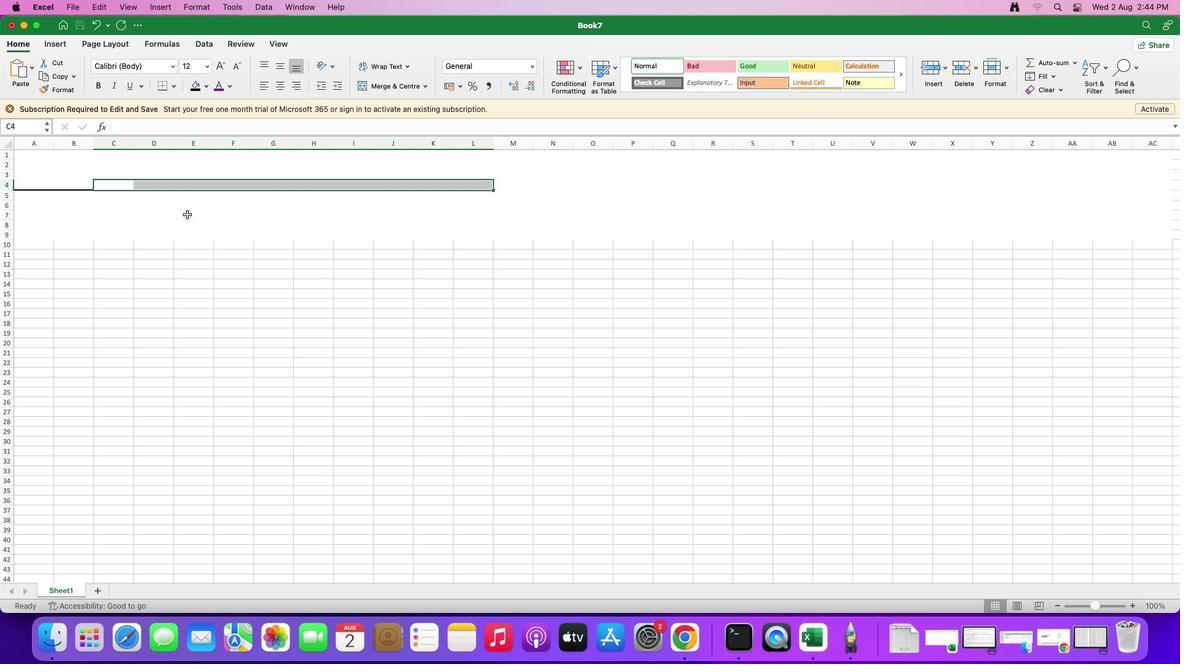 
Action: Mouse pressed left at (188, 214)
Screenshot: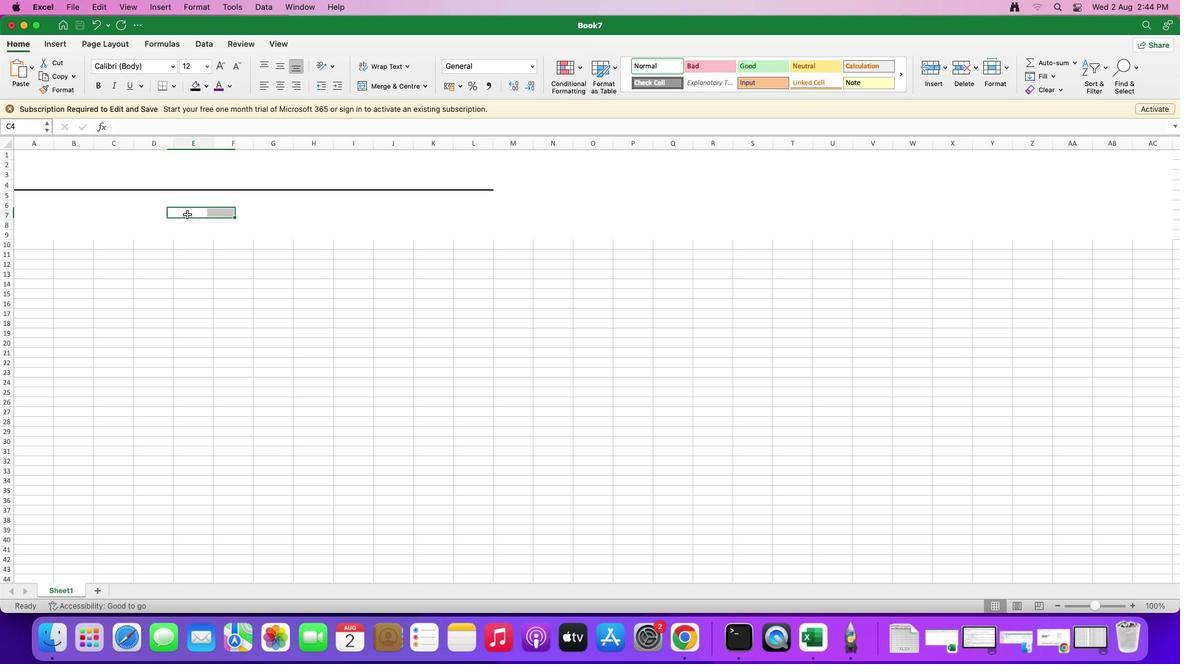 
Action: Mouse moved to (488, 183)
Screenshot: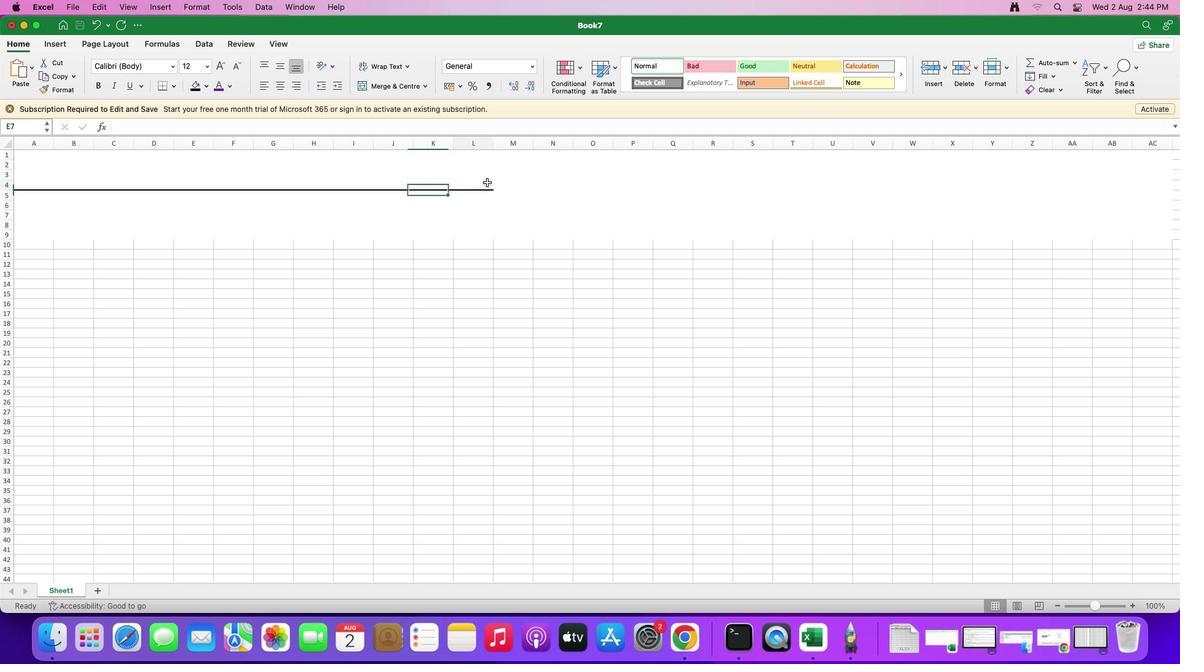 
Action: Mouse pressed left at (488, 183)
Screenshot: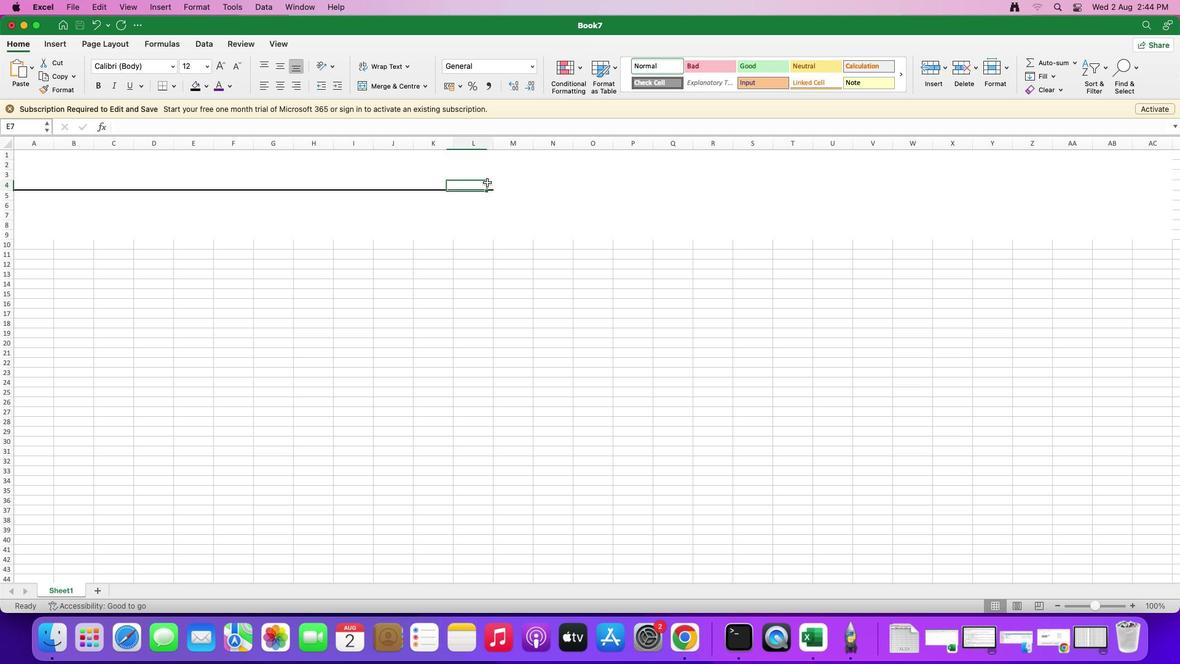 
Action: Mouse moved to (486, 185)
Screenshot: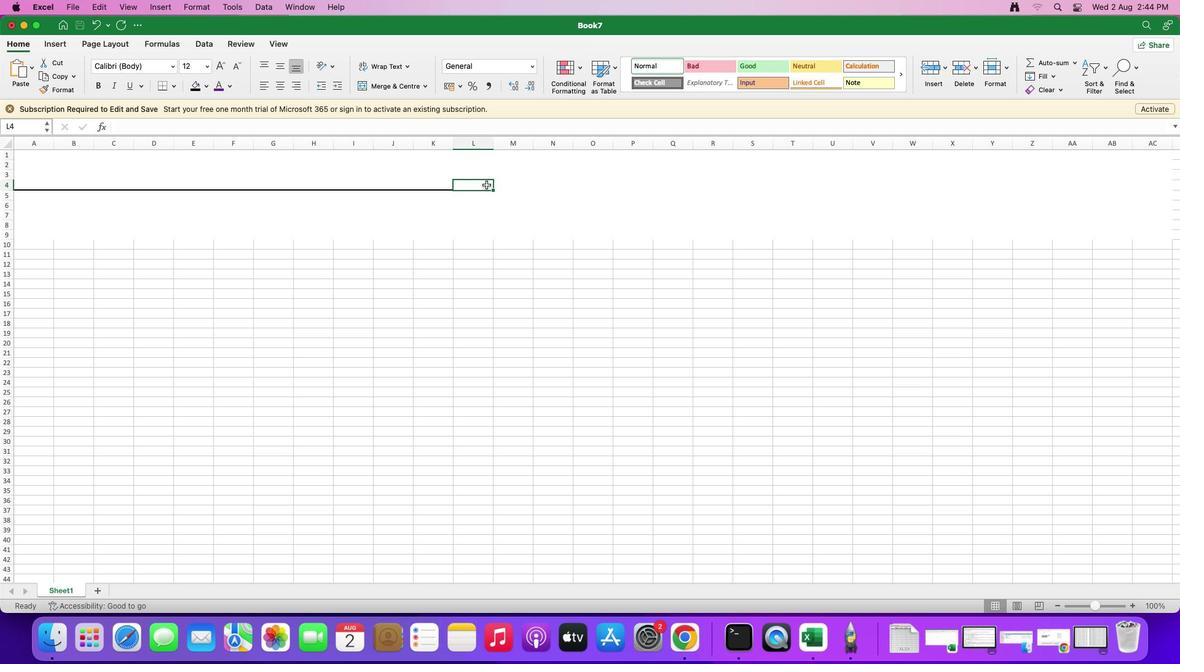 
Action: Mouse pressed left at (486, 185)
Screenshot: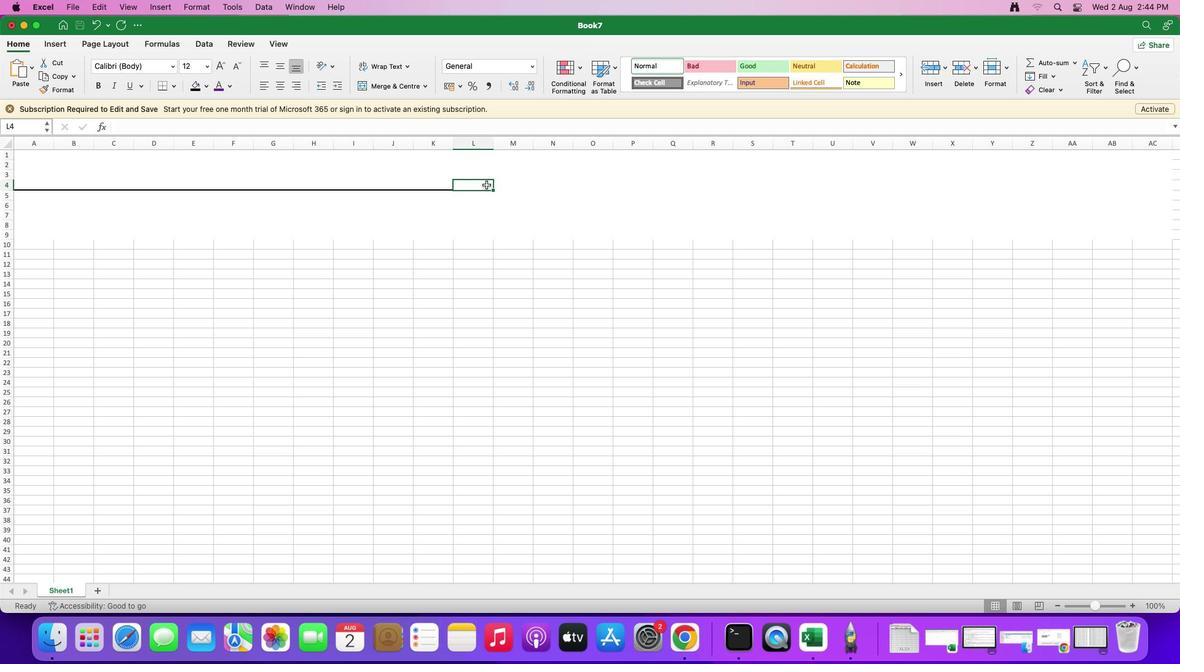 
Action: Mouse moved to (172, 87)
Screenshot: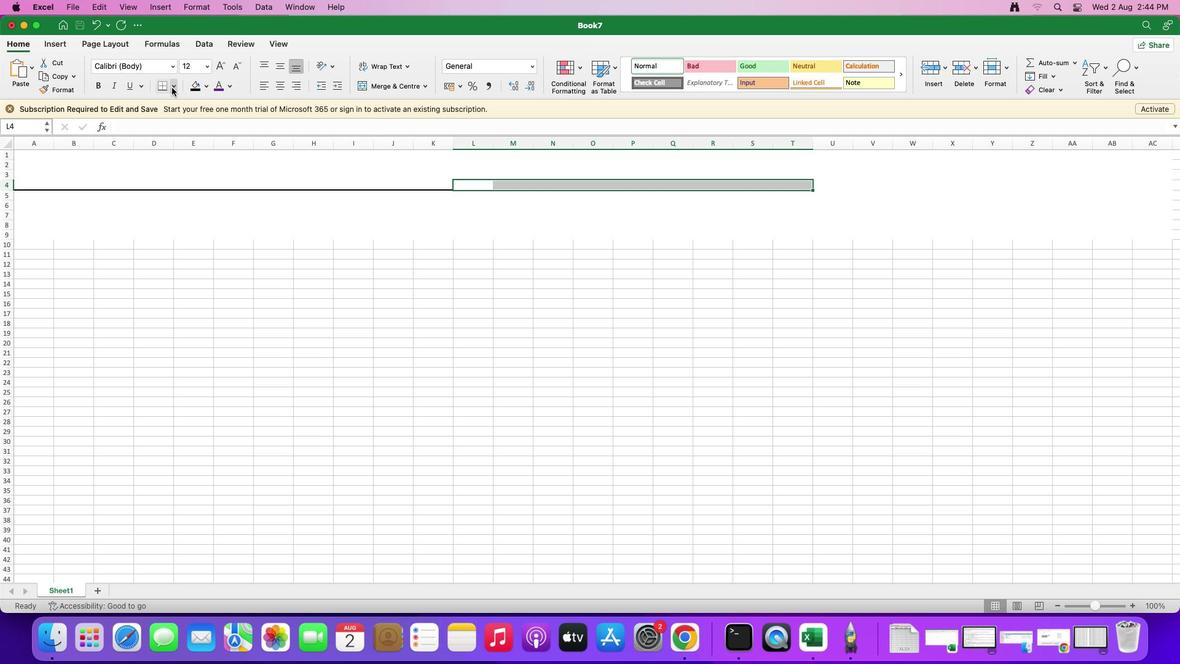 
Action: Mouse pressed left at (172, 87)
Screenshot: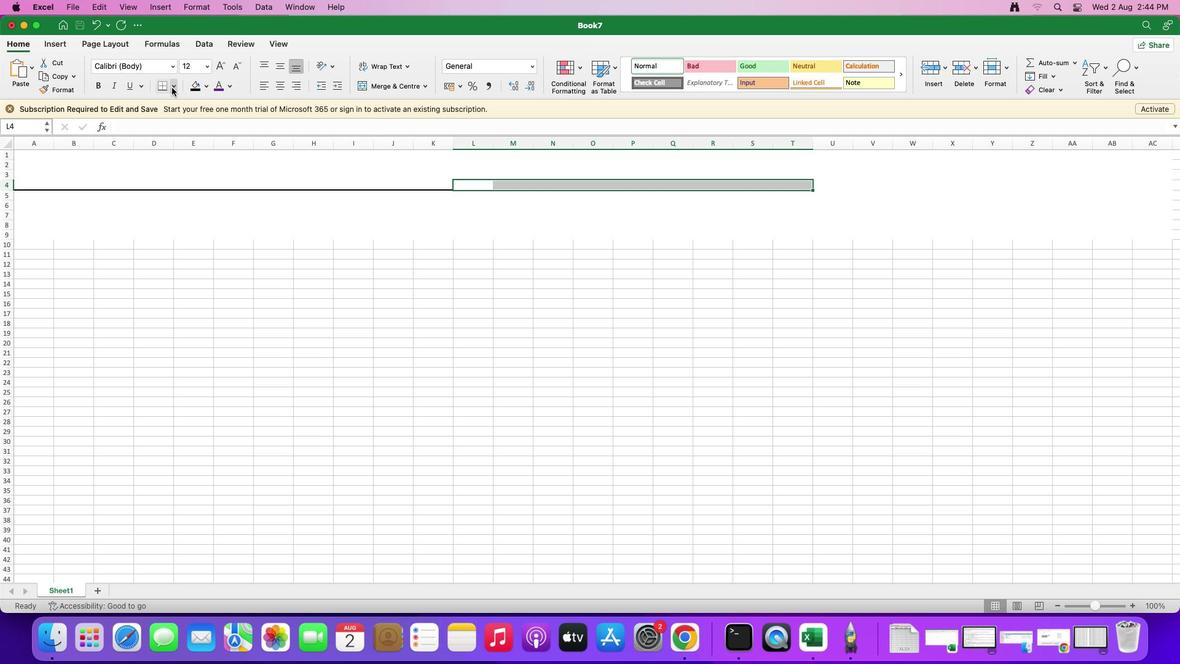 
Action: Mouse moved to (180, 115)
Screenshot: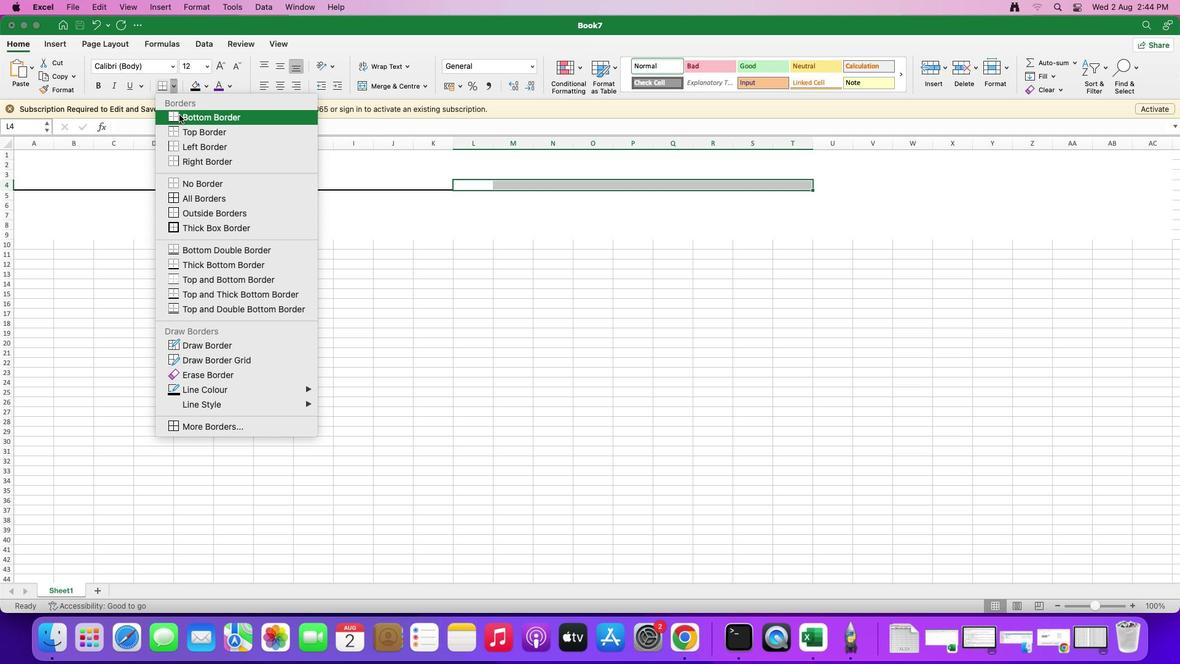 
Action: Mouse pressed left at (180, 115)
Screenshot: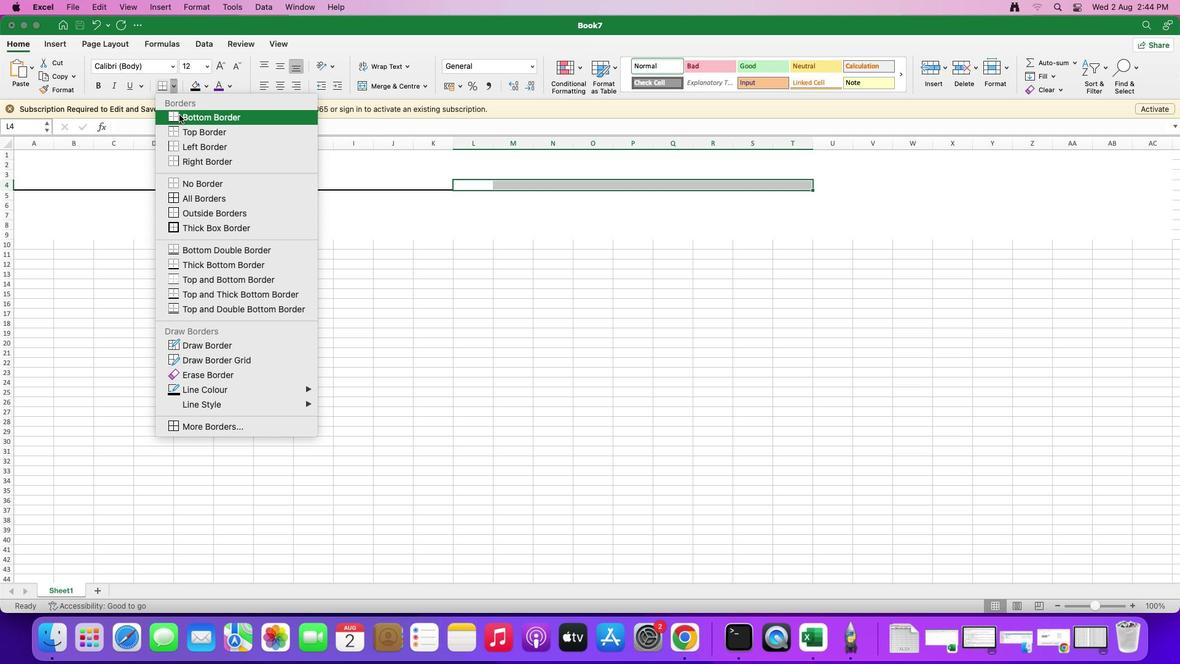 
Action: Mouse moved to (319, 191)
Screenshot: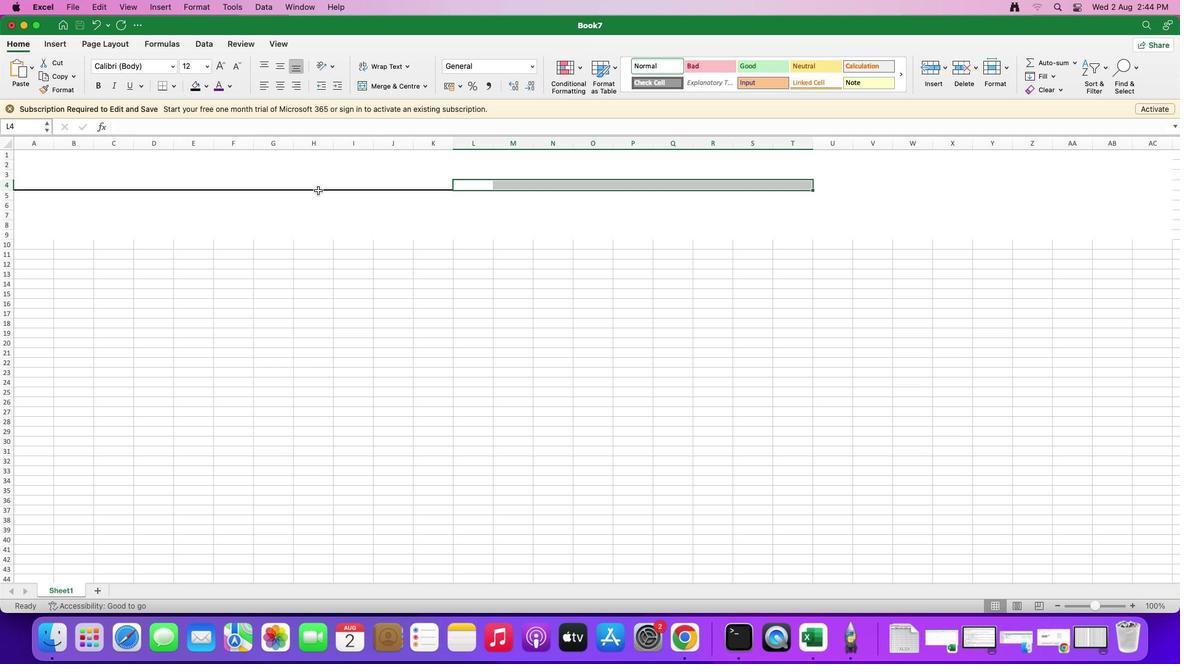 
Action: Mouse pressed left at (319, 191)
Screenshot: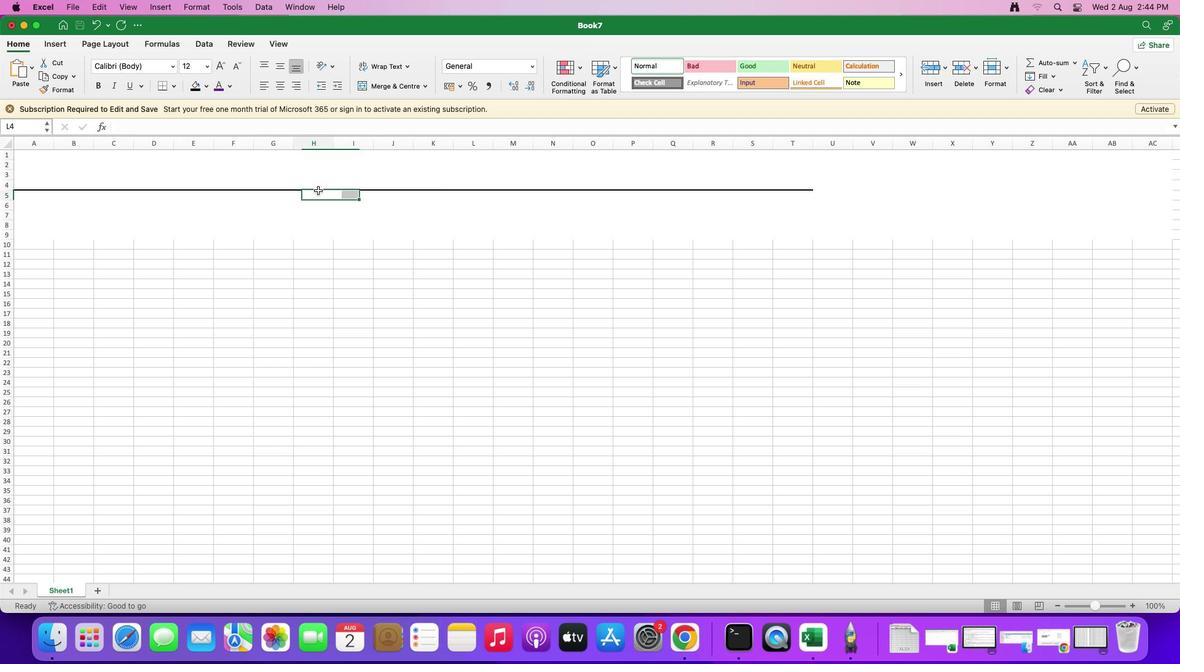 
Action: Mouse moved to (22, 245)
Screenshot: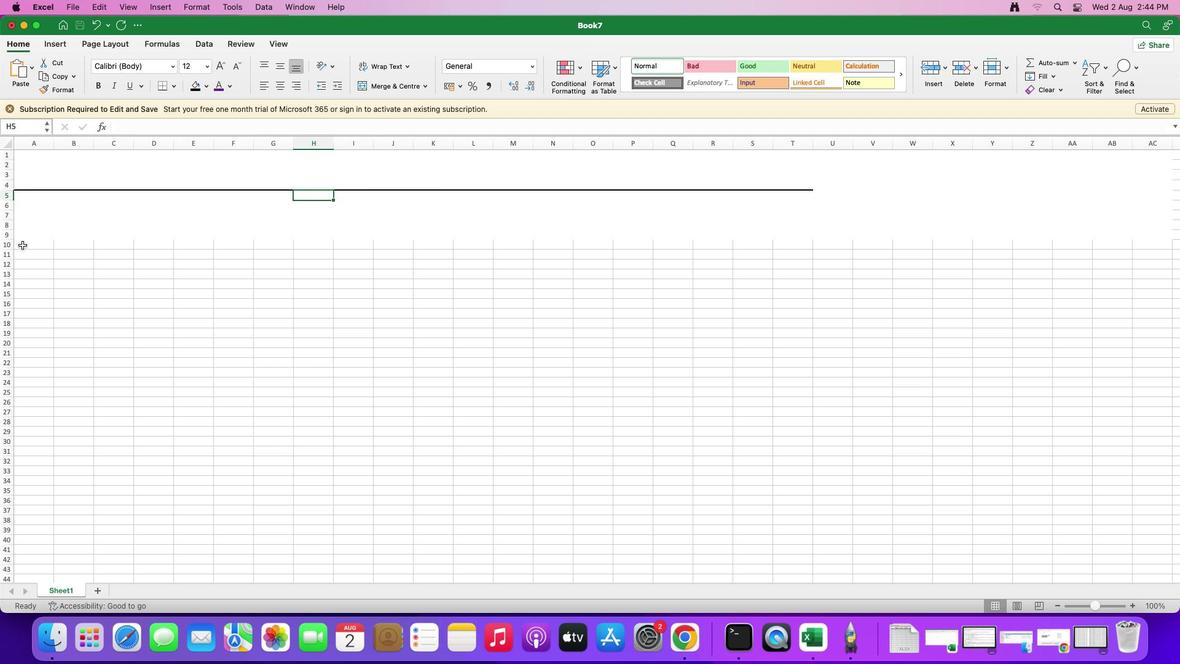 
Action: Mouse pressed left at (22, 245)
Screenshot: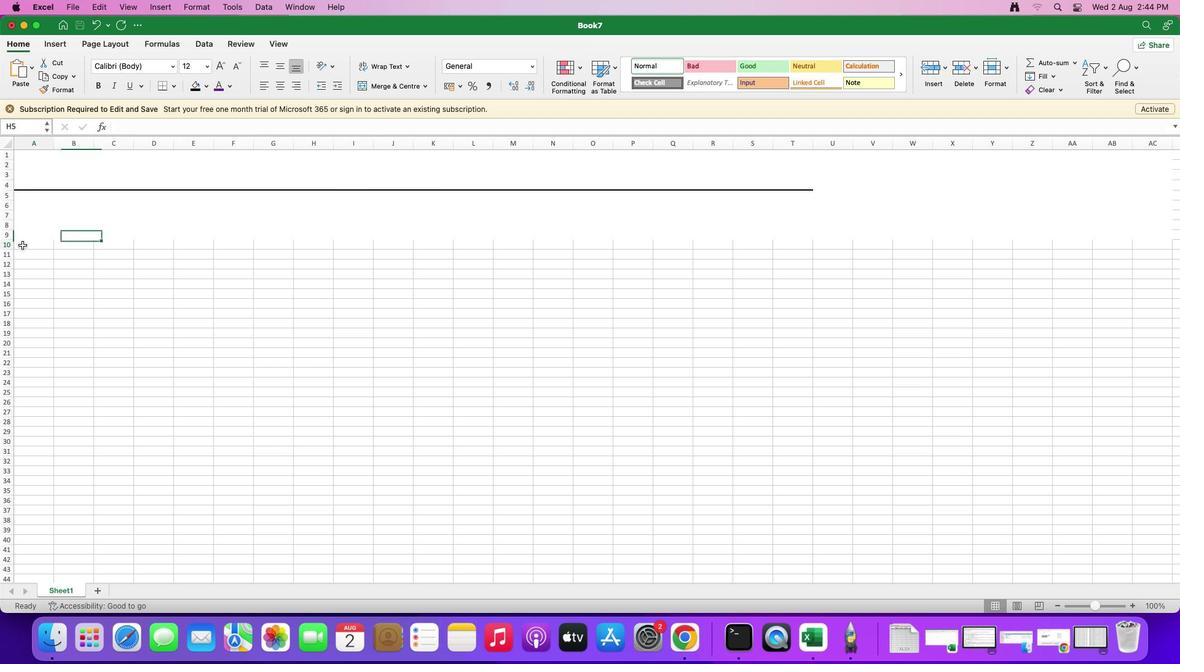 
Action: Mouse moved to (202, 87)
Screenshot: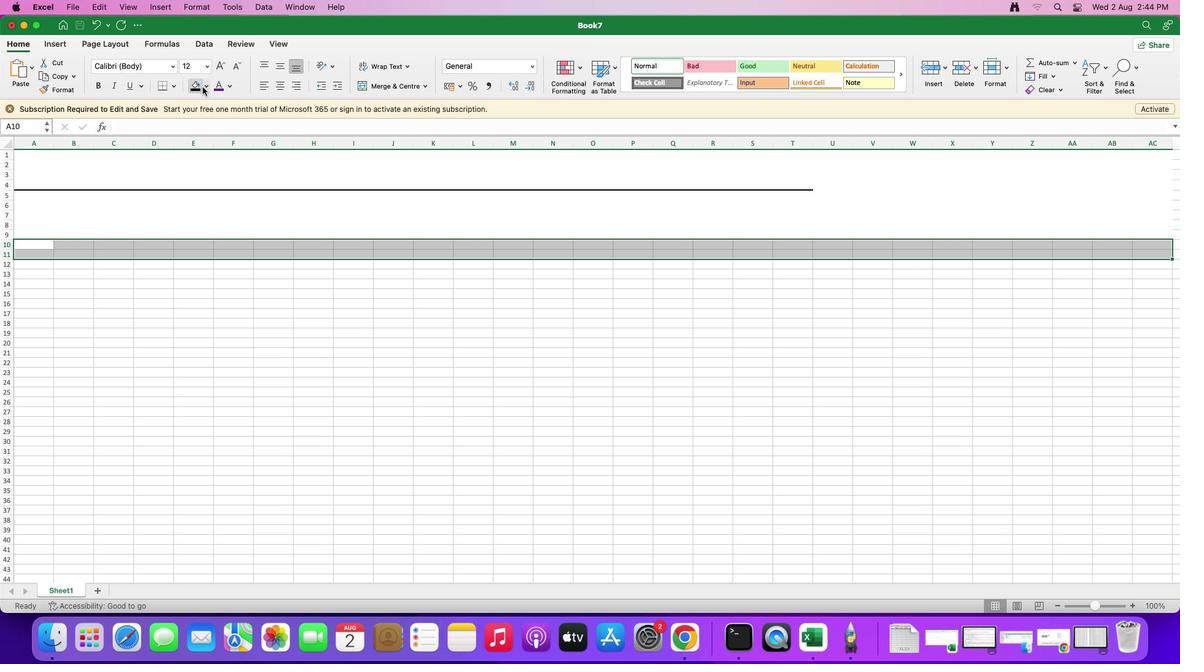 
Action: Mouse pressed left at (202, 87)
Screenshot: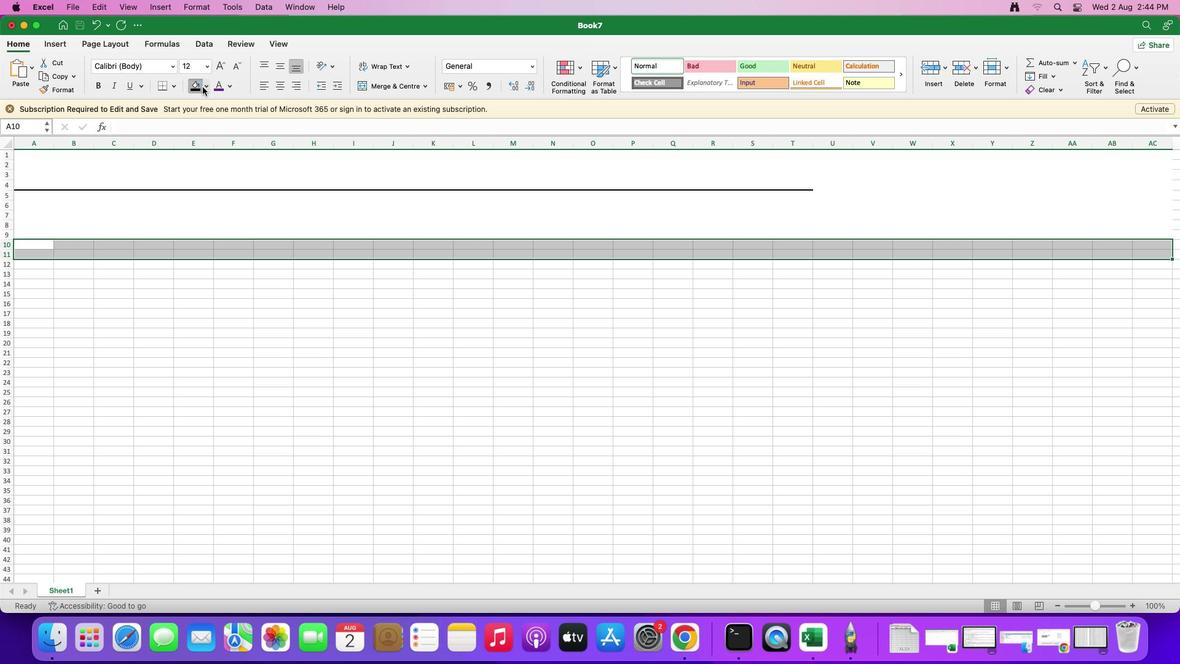 
Action: Mouse moved to (205, 88)
Screenshot: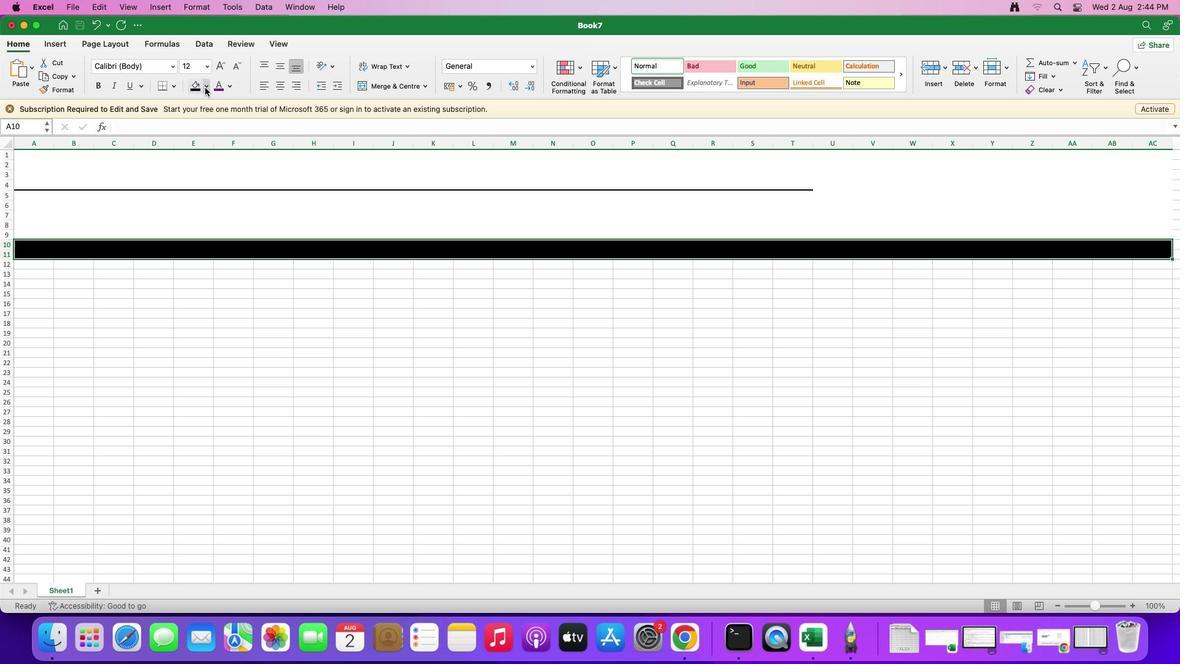 
Action: Mouse pressed left at (205, 88)
Screenshot: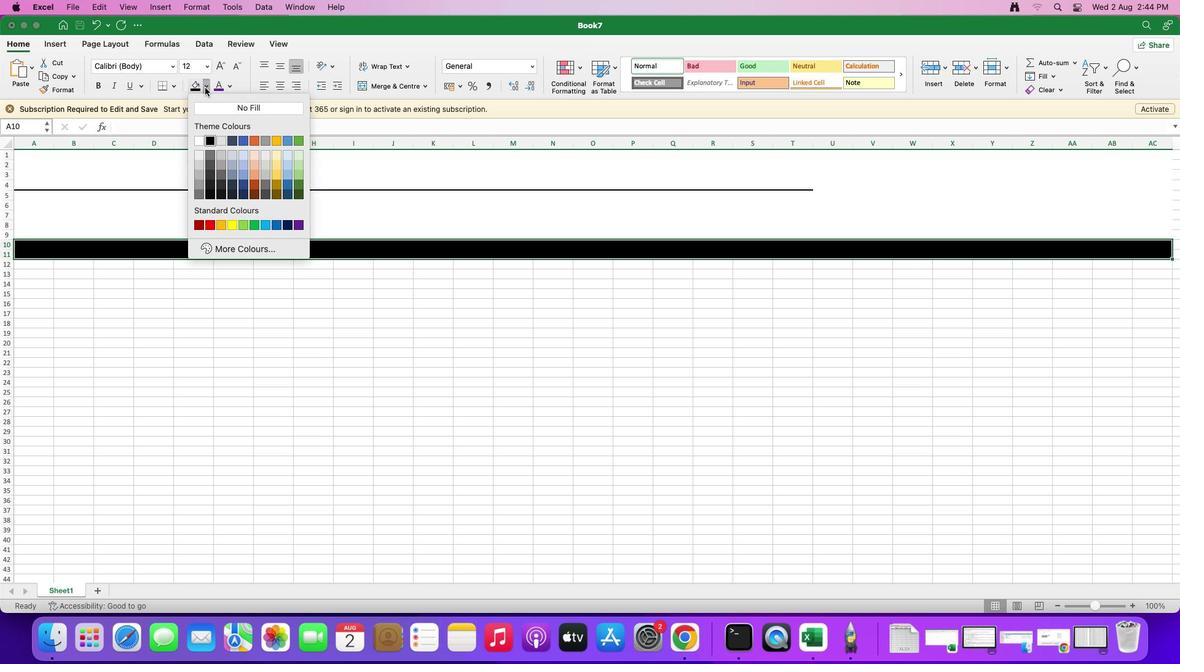 
Action: Mouse moved to (196, 139)
Screenshot: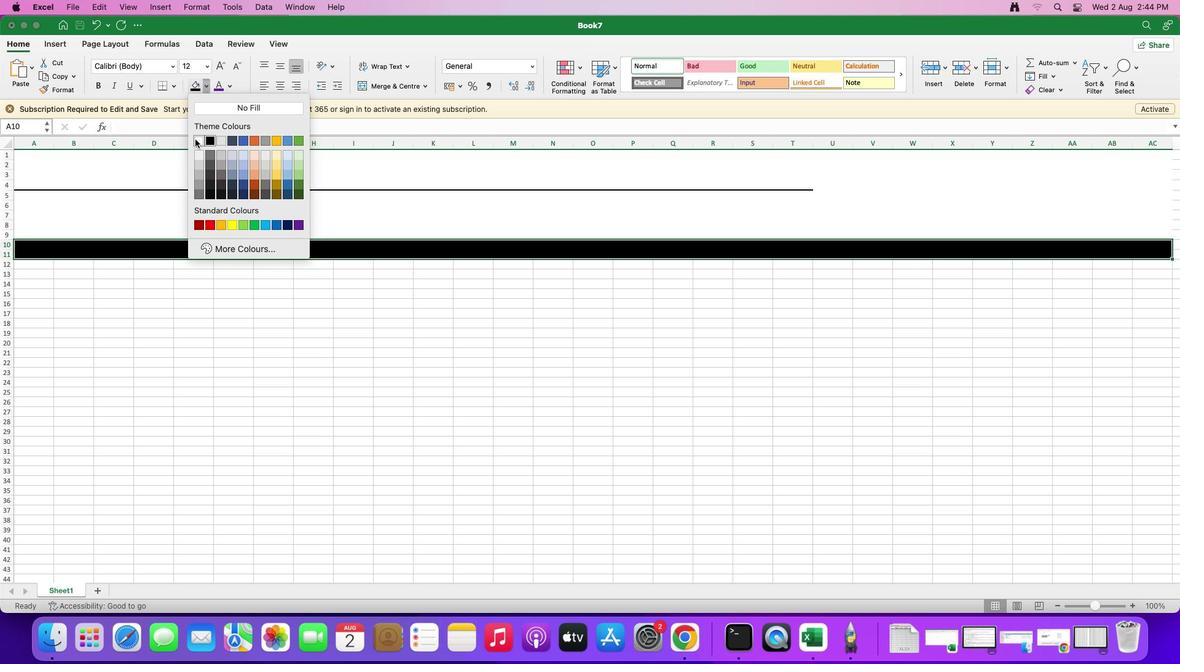 
Action: Mouse pressed left at (196, 139)
Screenshot: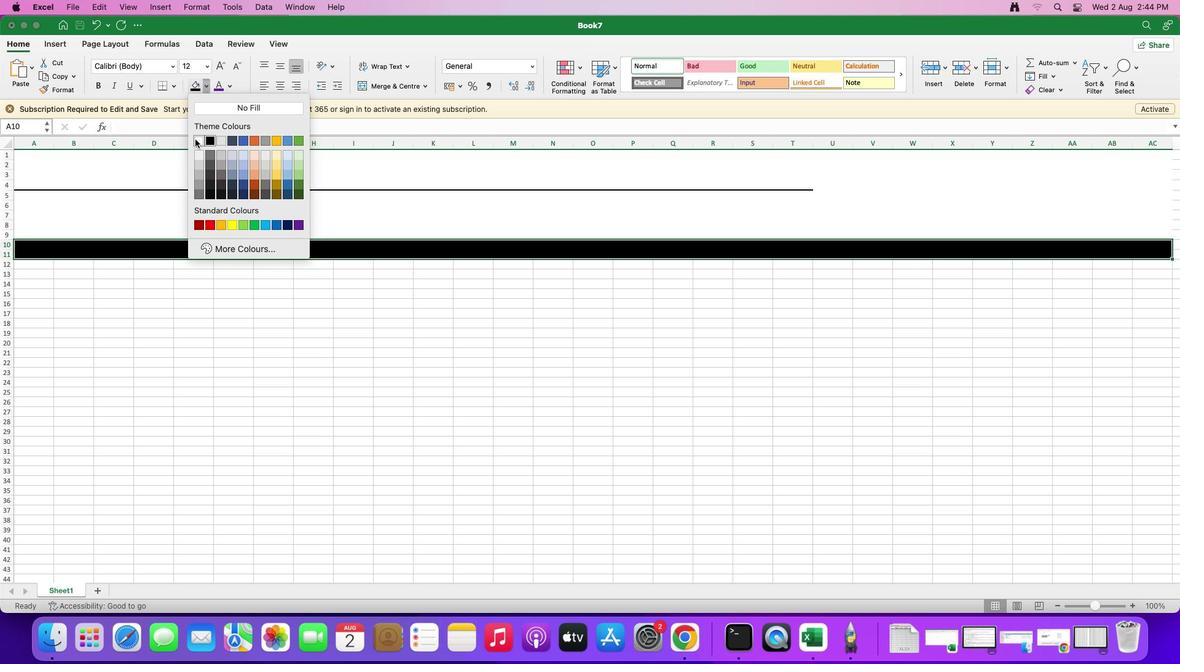 
Action: Mouse moved to (146, 280)
Screenshot: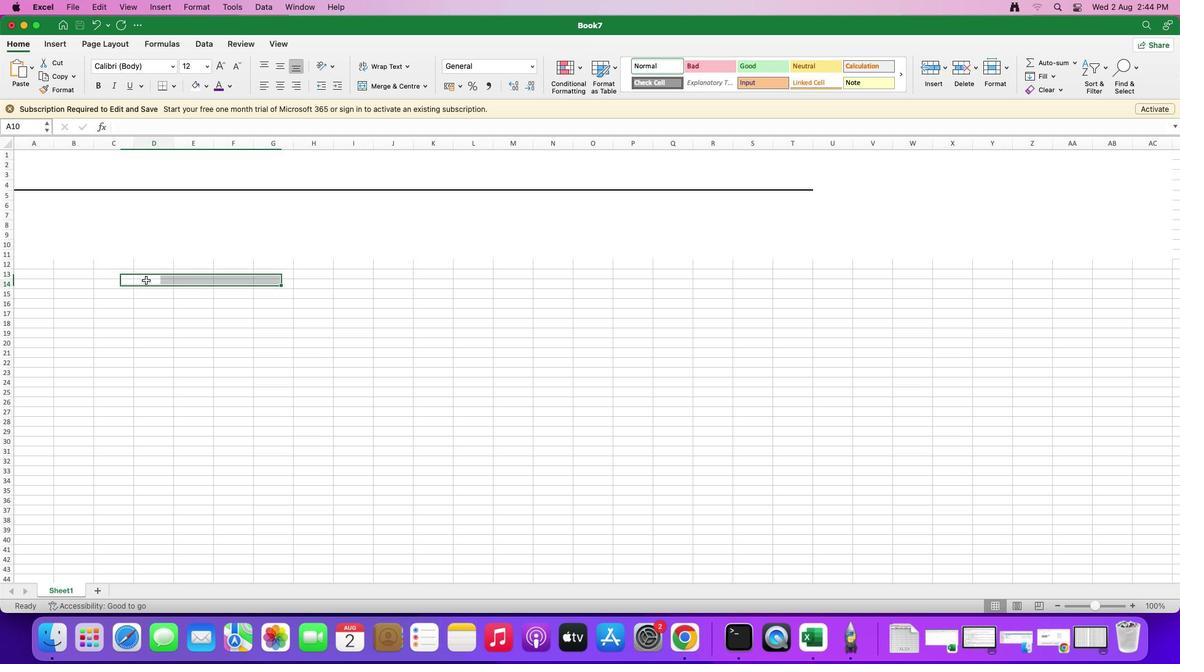 
Action: Mouse pressed left at (146, 280)
Screenshot: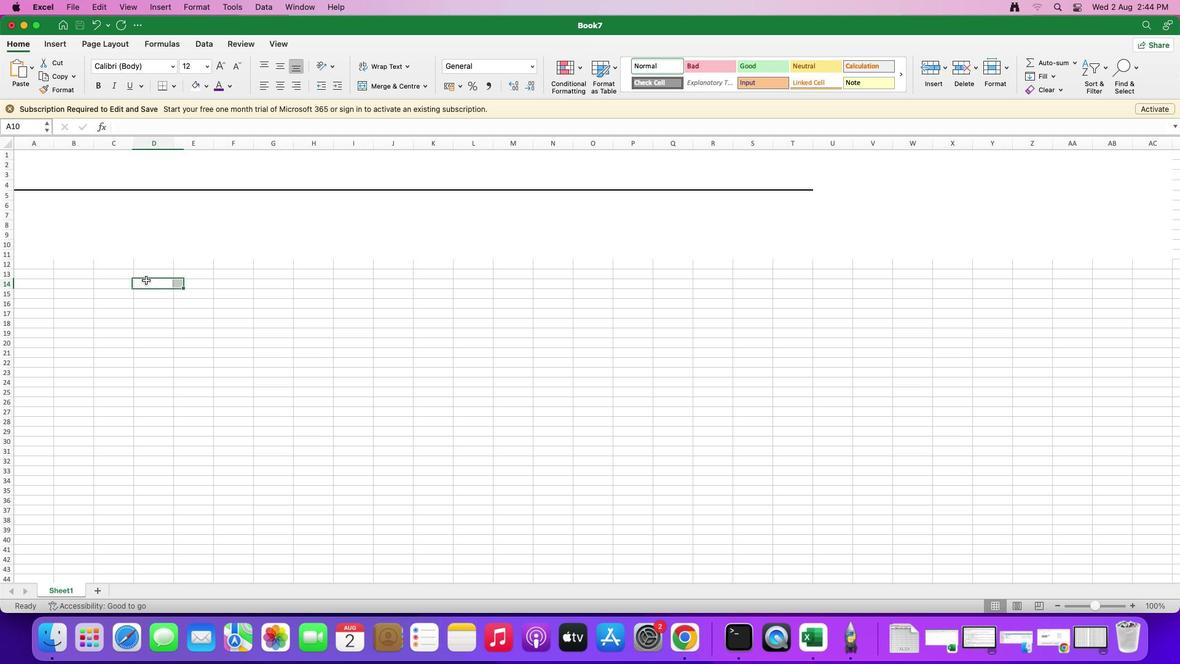 
Action: Mouse moved to (20, 265)
Screenshot: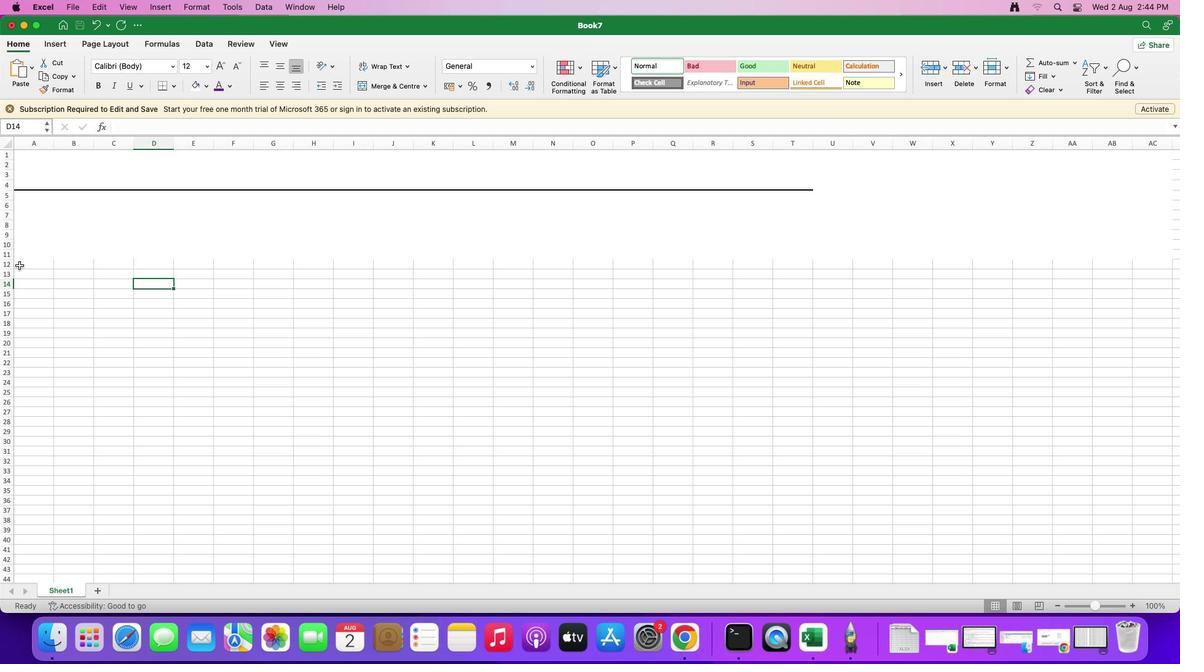 
Action: Mouse pressed left at (20, 265)
Screenshot: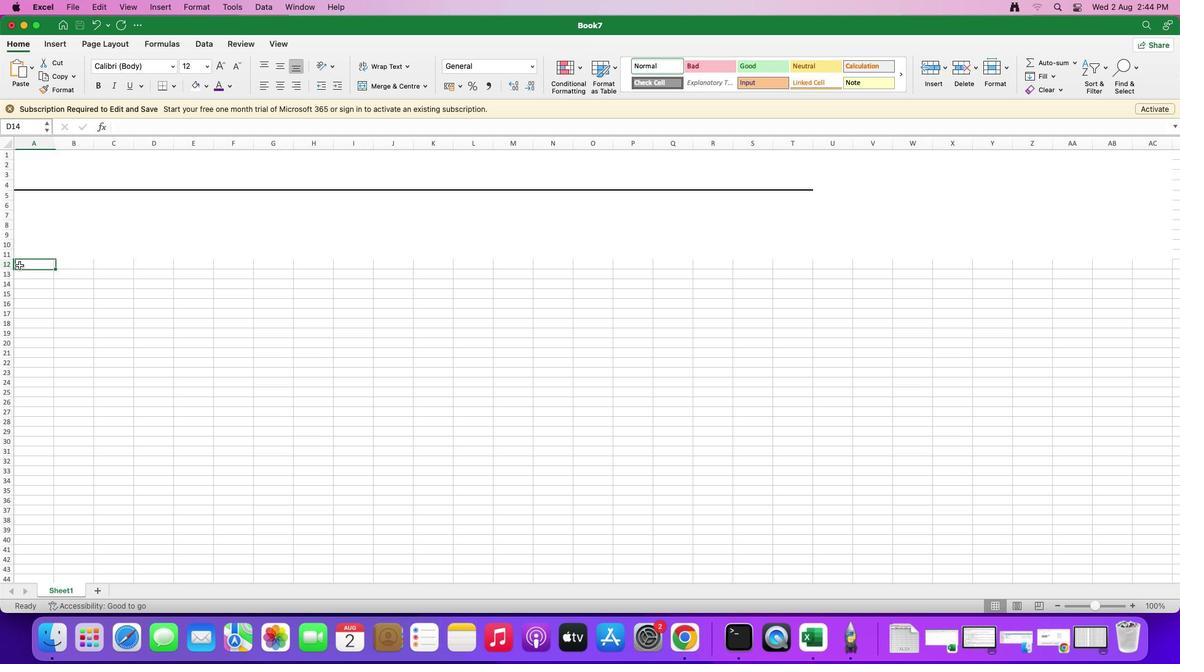 
Action: Mouse moved to (848, 263)
Screenshot: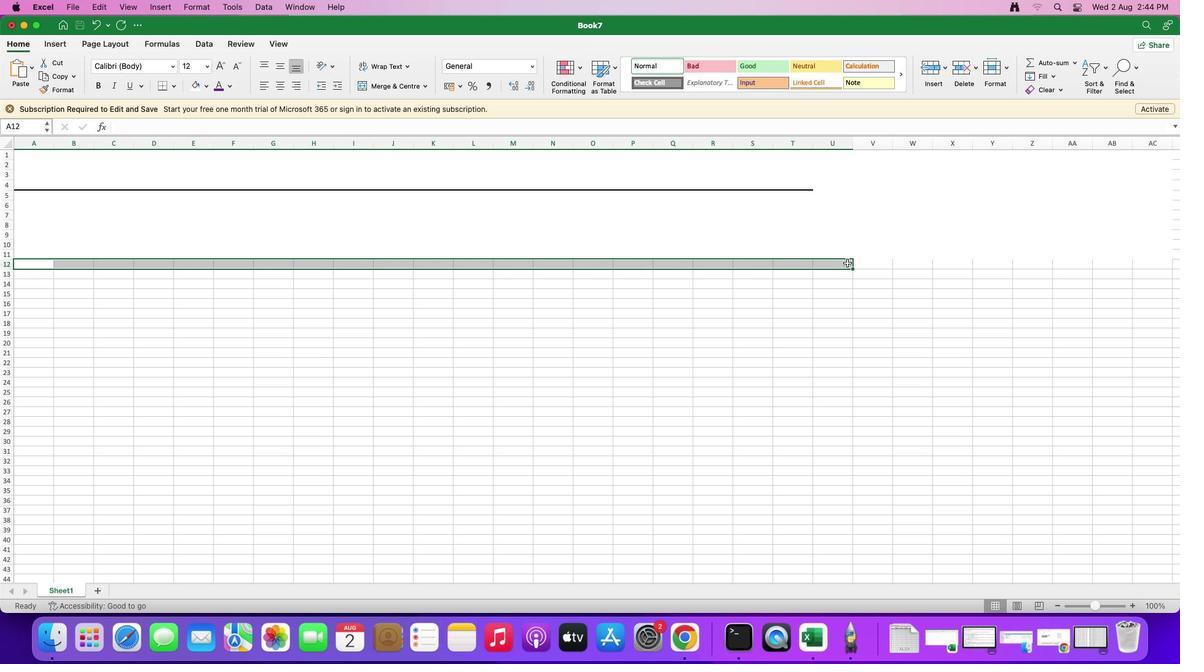 
Action: Mouse pressed left at (848, 263)
Screenshot: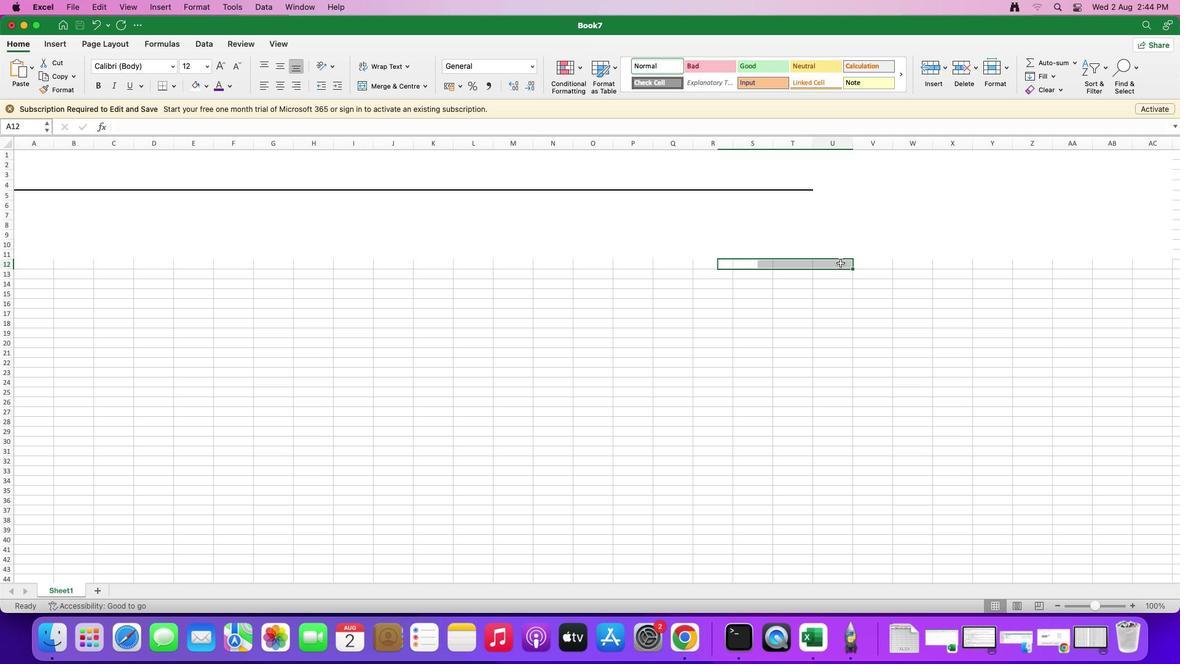 
Action: Mouse moved to (807, 264)
Screenshot: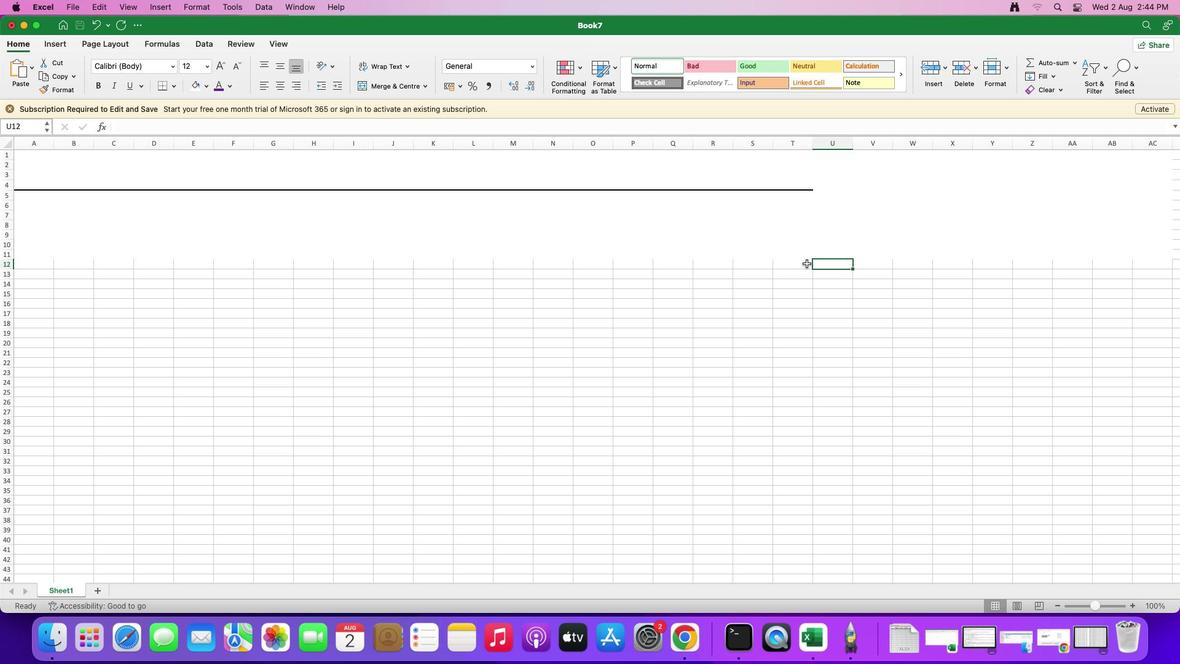 
Action: Mouse pressed left at (807, 264)
Screenshot: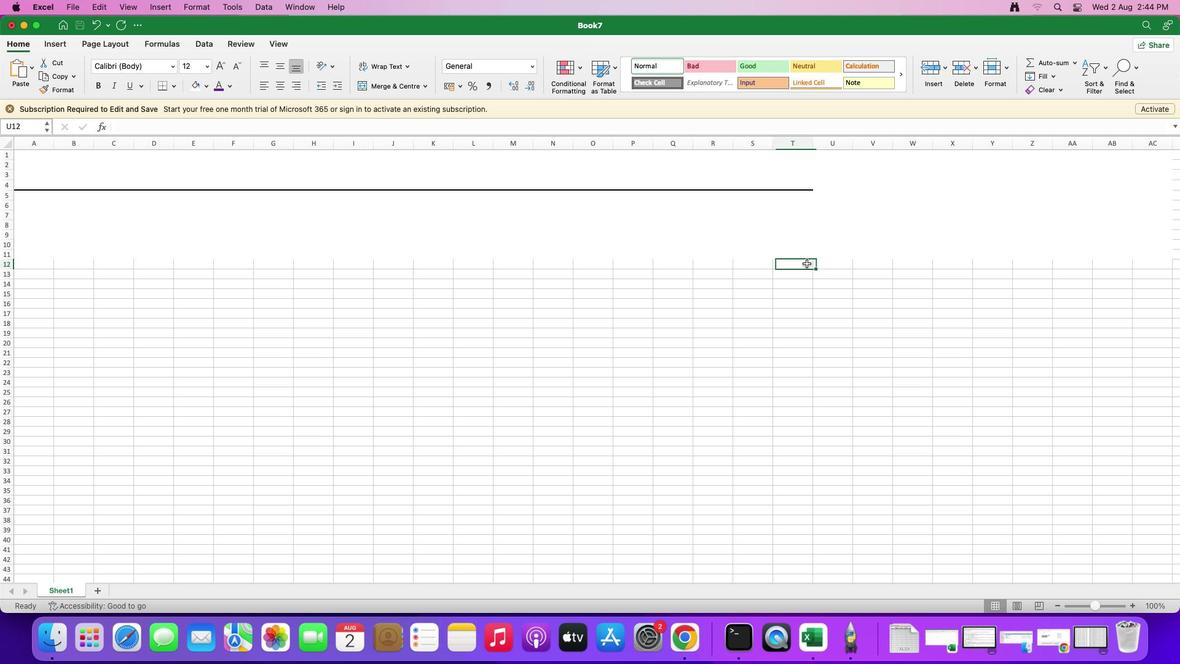 
Action: Mouse moved to (171, 83)
Screenshot: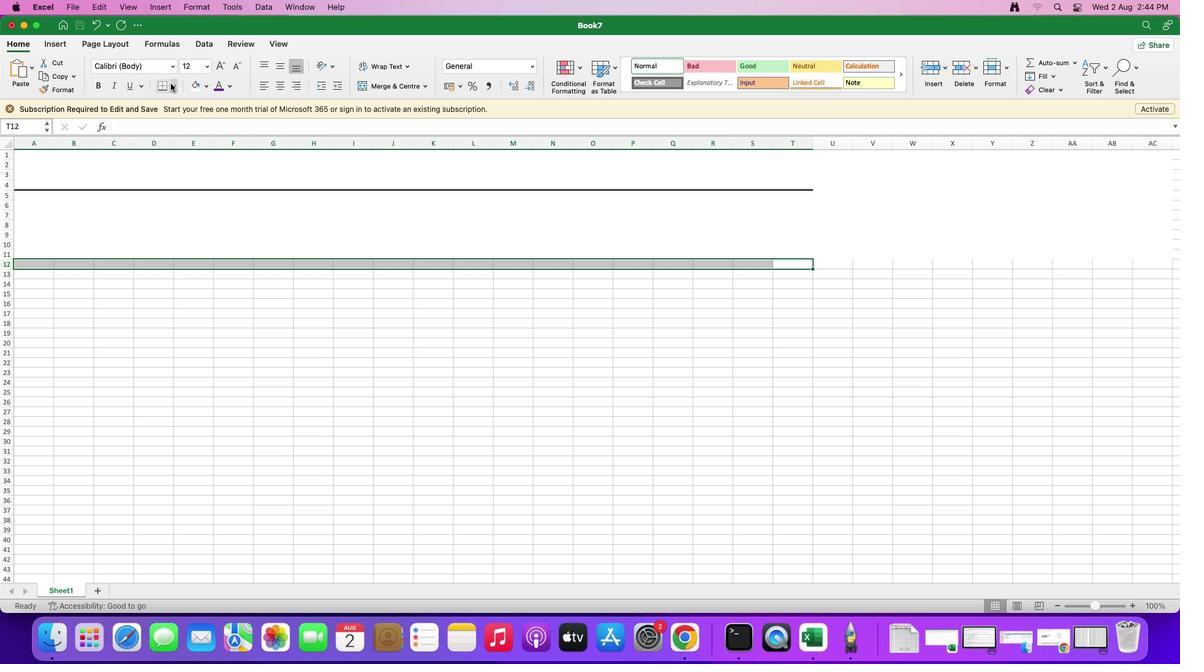 
Action: Mouse pressed left at (171, 83)
Screenshot: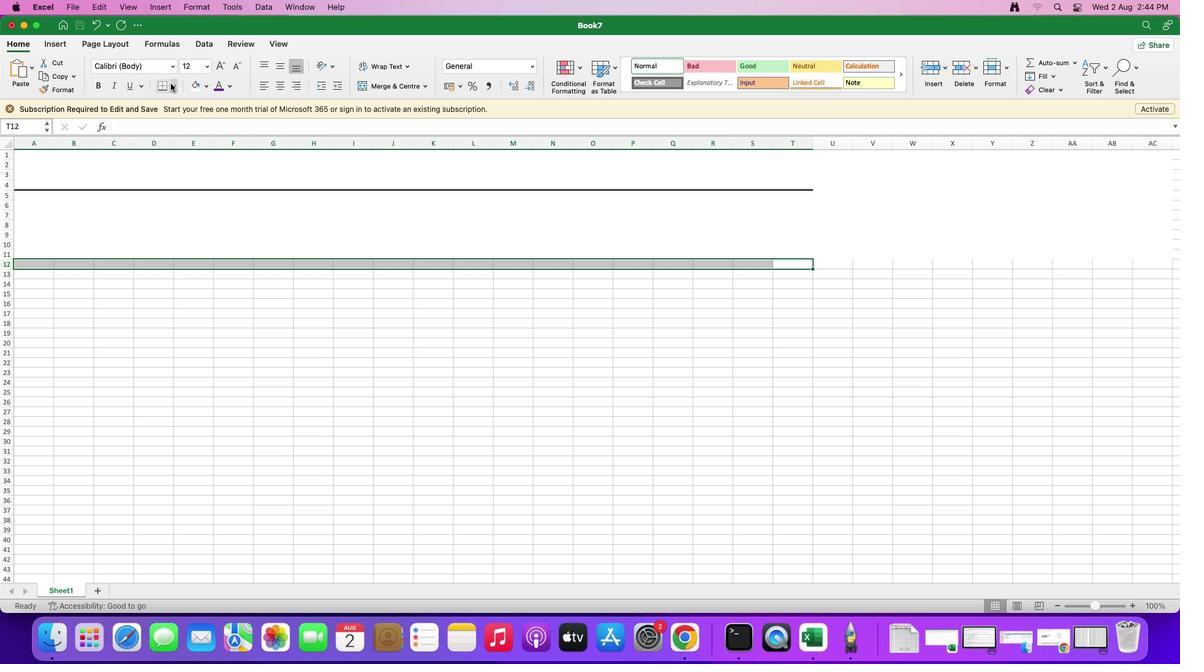 
Action: Mouse moved to (210, 202)
Screenshot: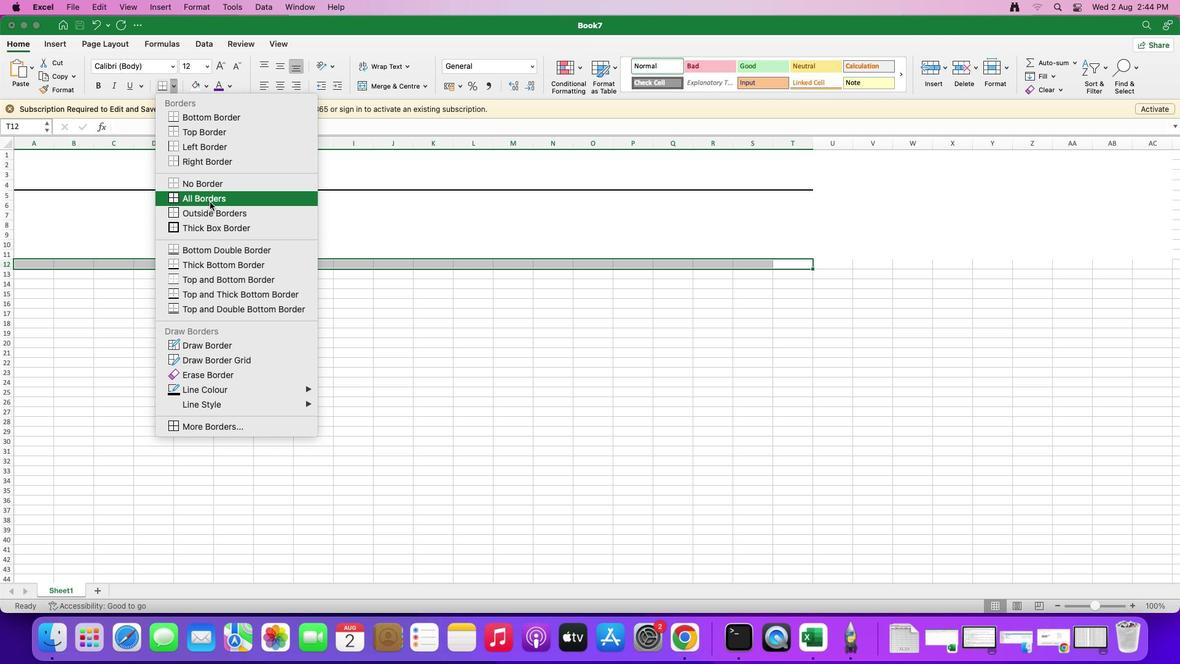 
Action: Mouse pressed left at (210, 202)
Screenshot: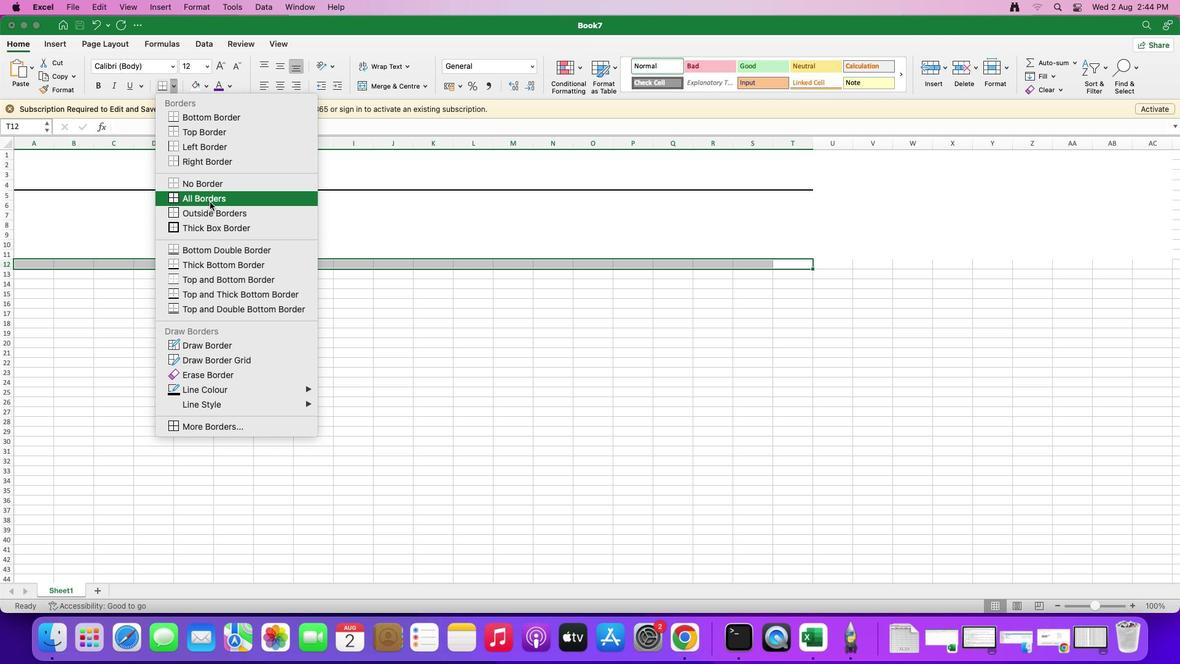 
Action: Mouse moved to (237, 236)
Screenshot: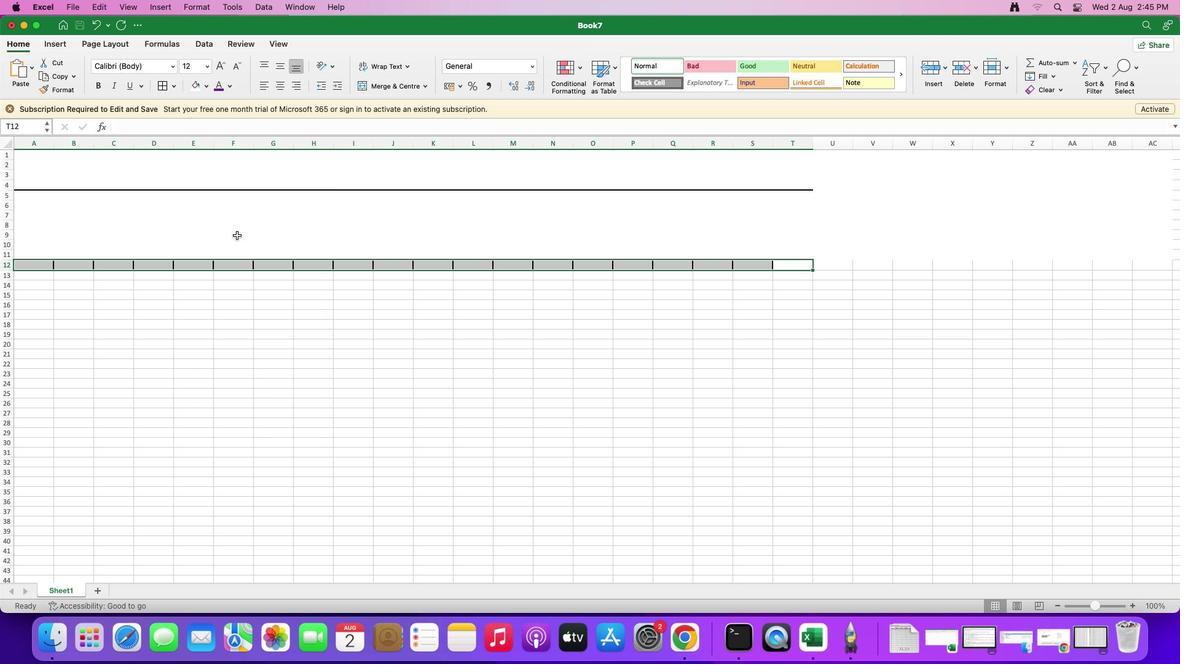 
Action: Mouse pressed left at (237, 236)
Screenshot: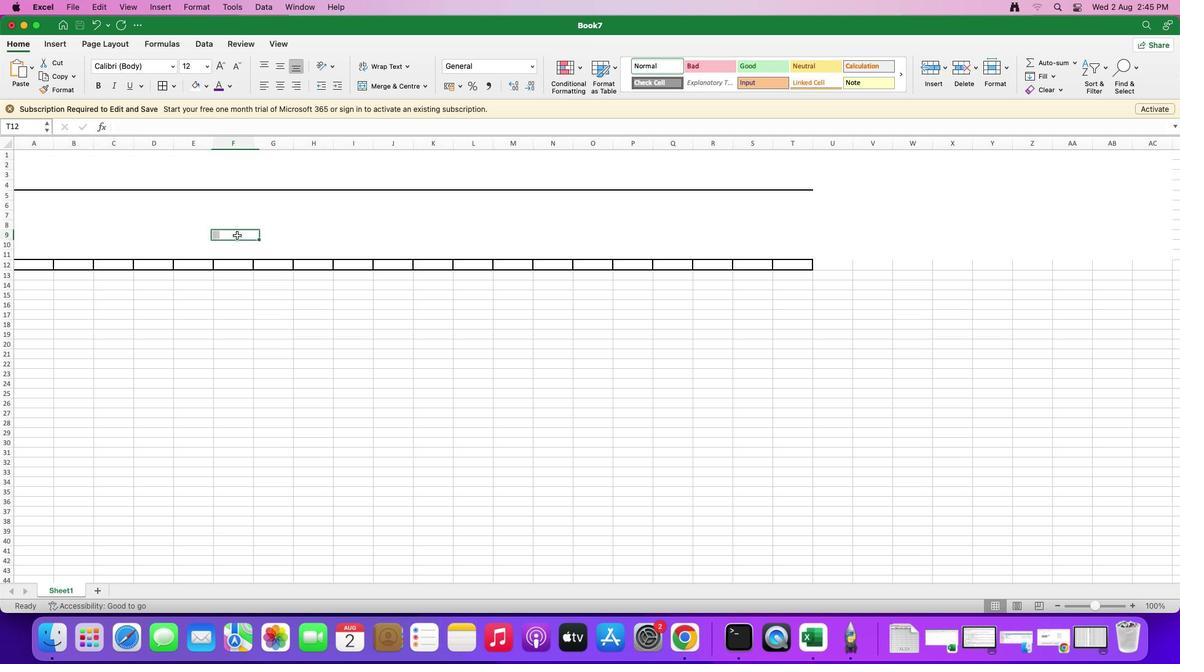 
Action: Mouse moved to (32, 266)
Screenshot: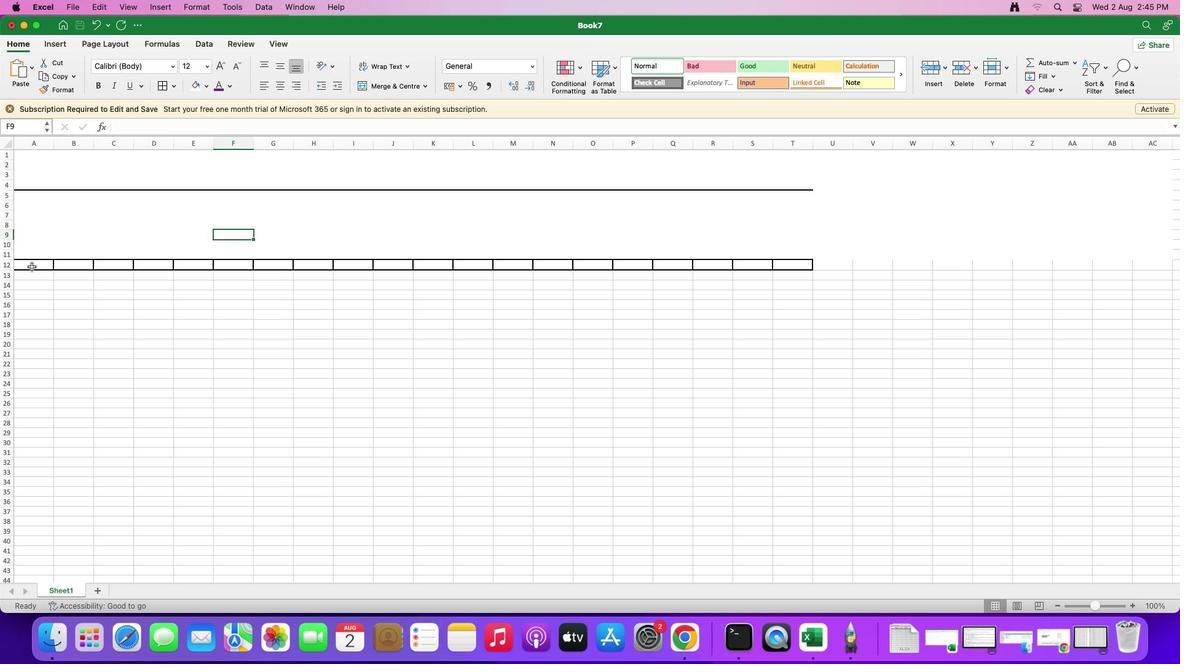 
Action: Mouse pressed left at (32, 266)
Screenshot: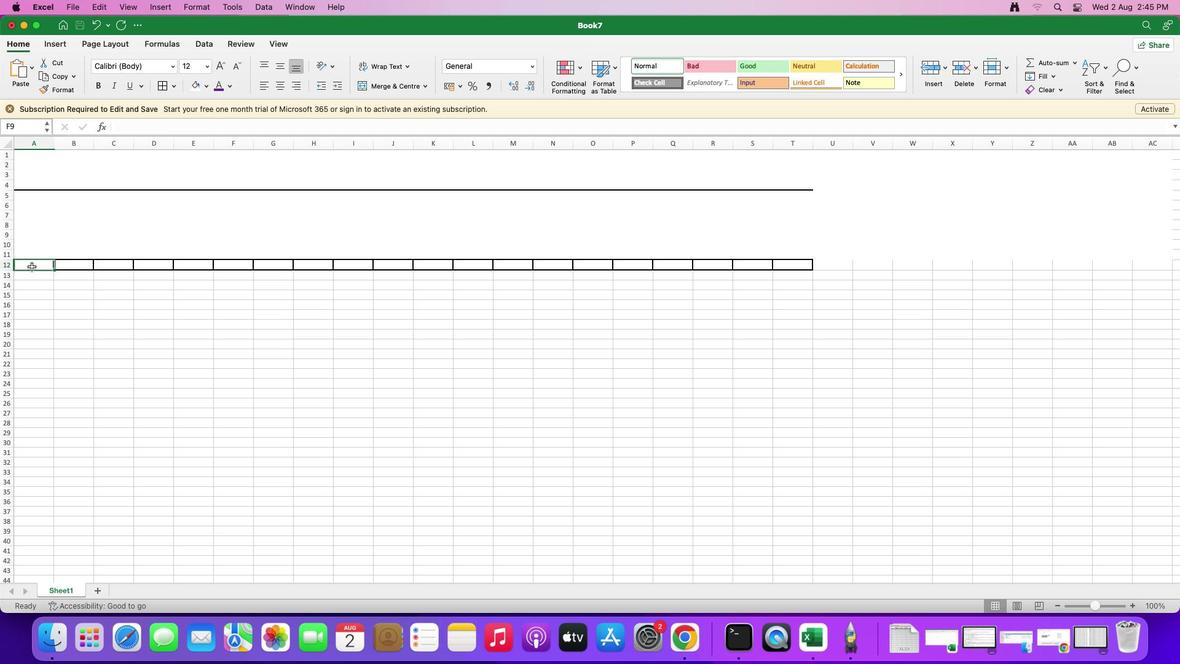 
Action: Mouse moved to (254, 322)
Screenshot: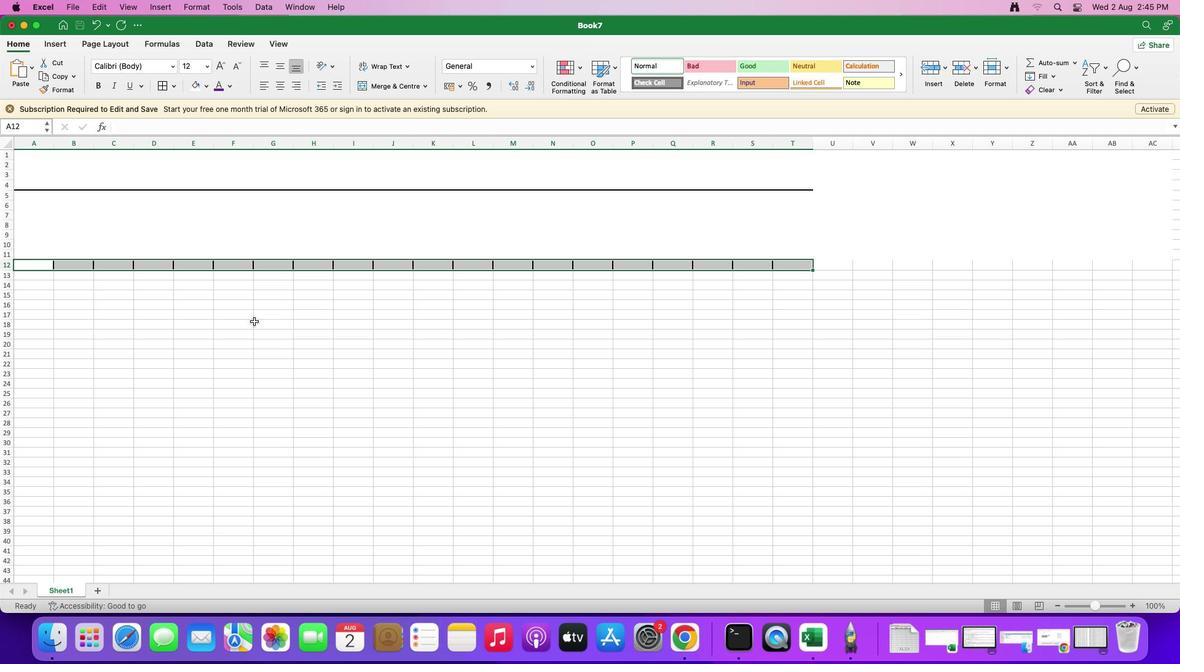 
Action: Mouse pressed left at (254, 322)
Screenshot: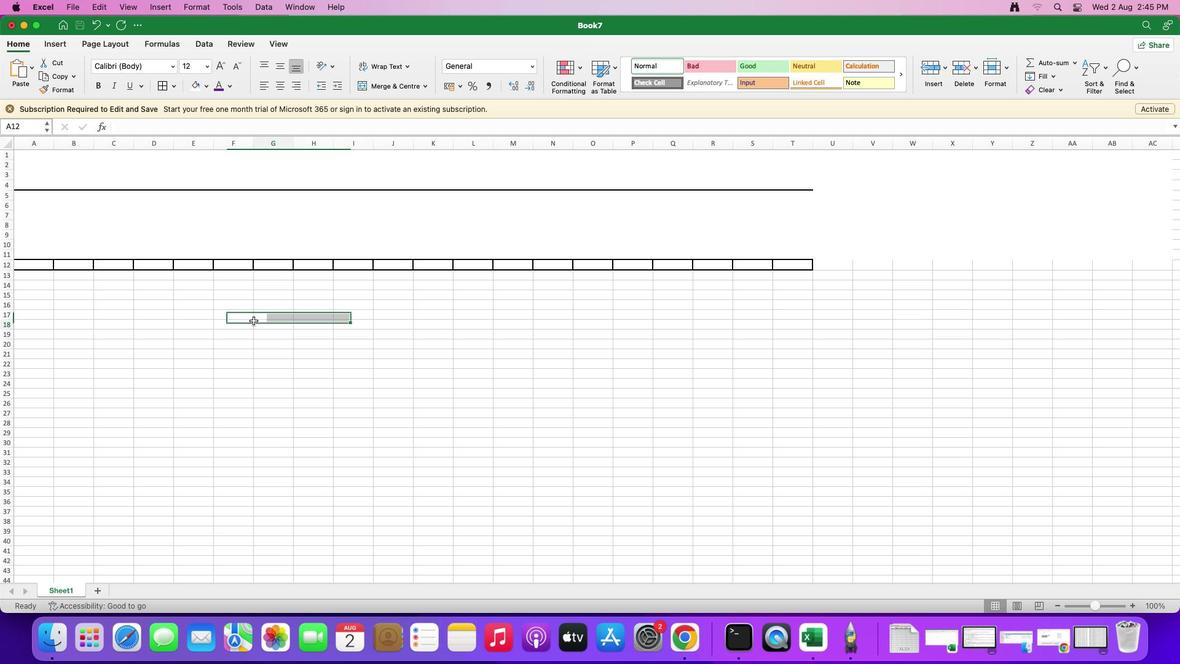 
Action: Mouse moved to (6, 141)
Screenshot: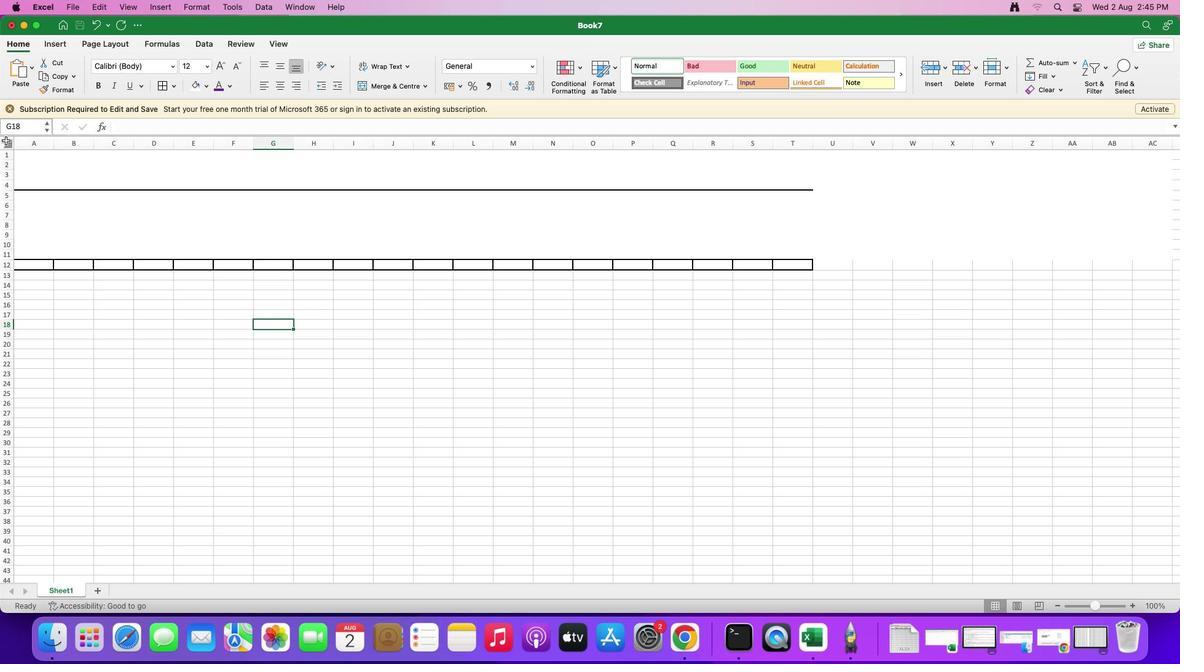 
Action: Mouse pressed left at (6, 141)
Screenshot: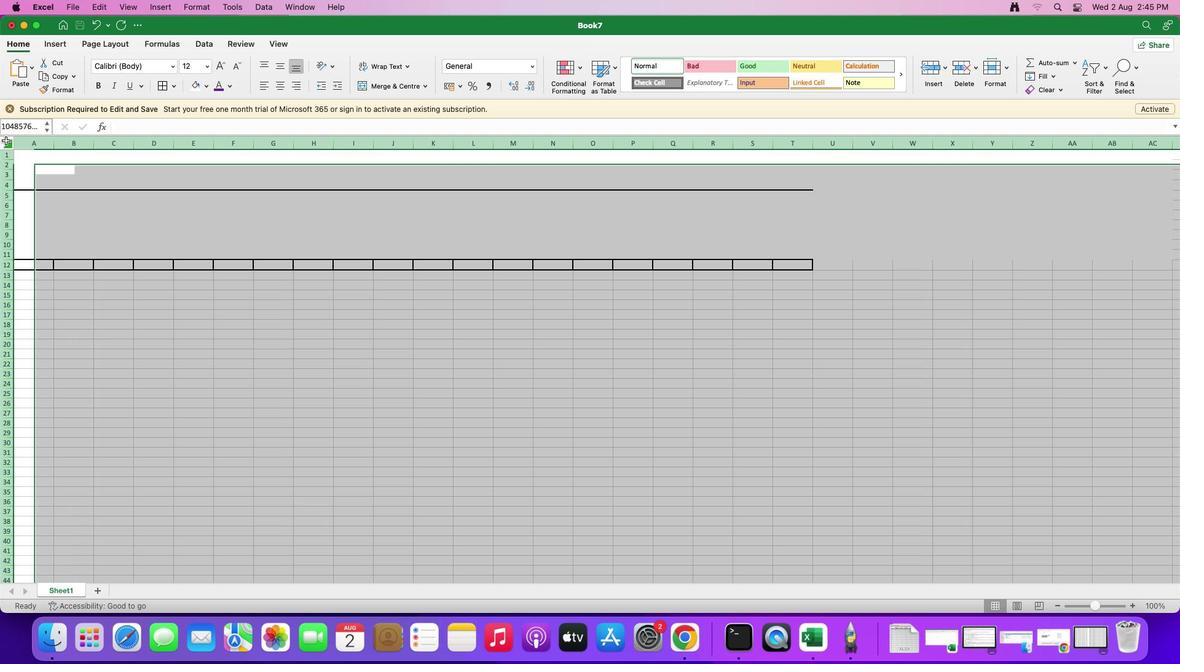 
Action: Mouse moved to (54, 138)
Screenshot: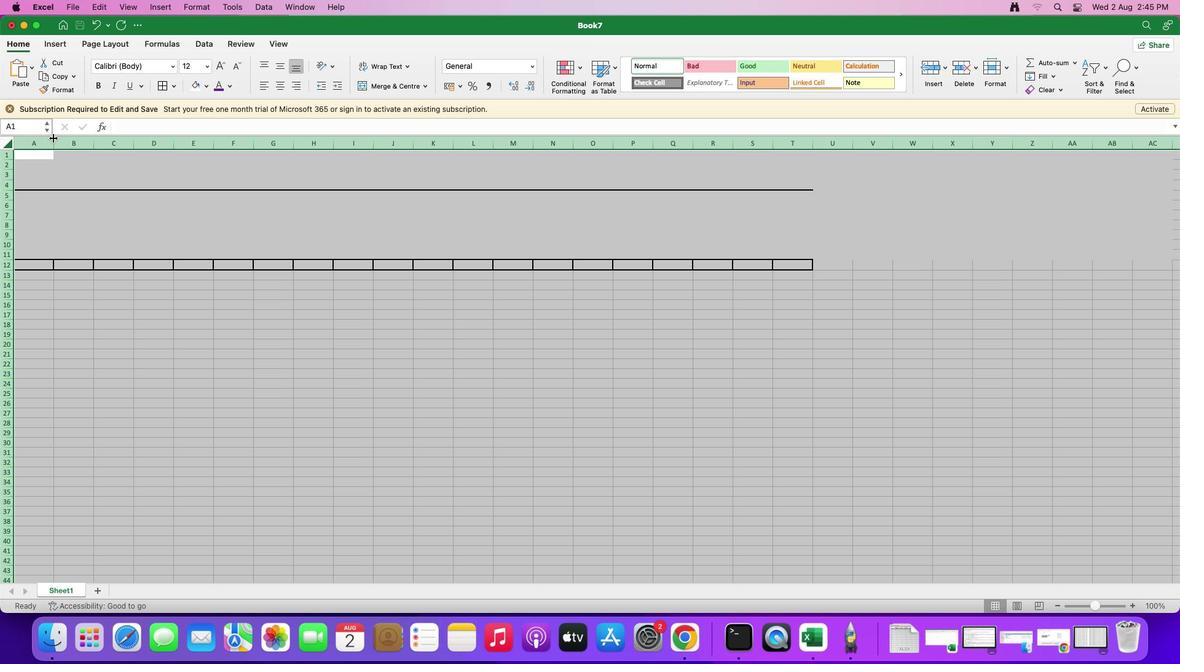 
Action: Mouse pressed left at (54, 138)
Screenshot: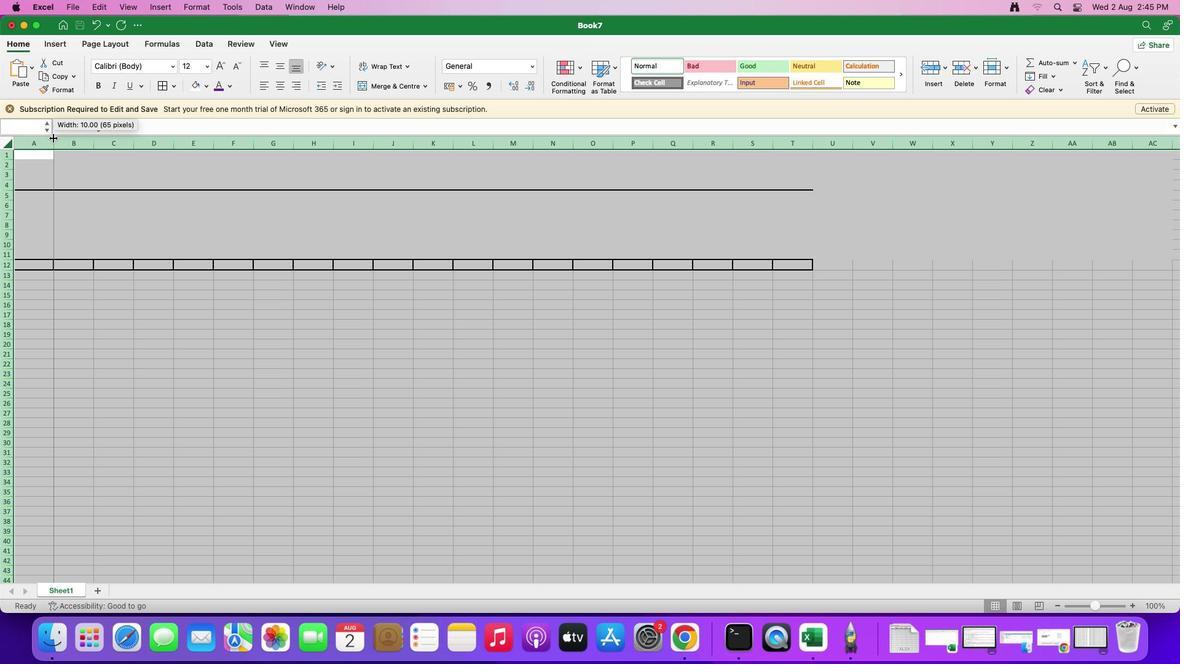 
Action: Mouse moved to (432, 199)
Screenshot: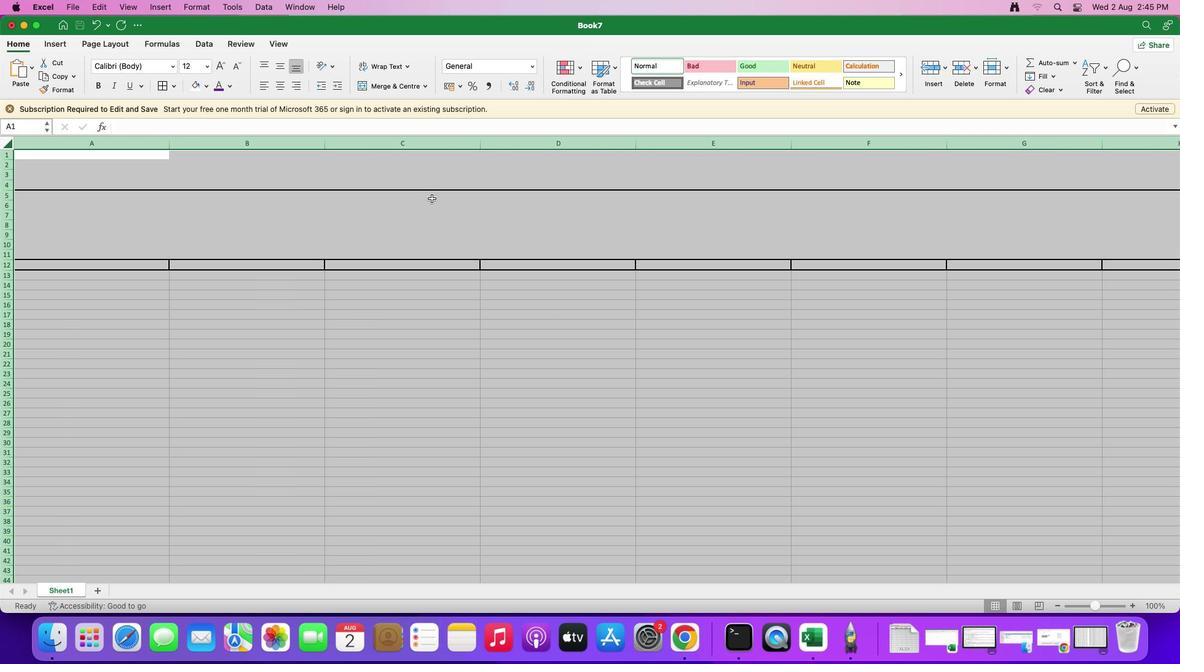 
Action: Mouse pressed left at (432, 199)
Screenshot: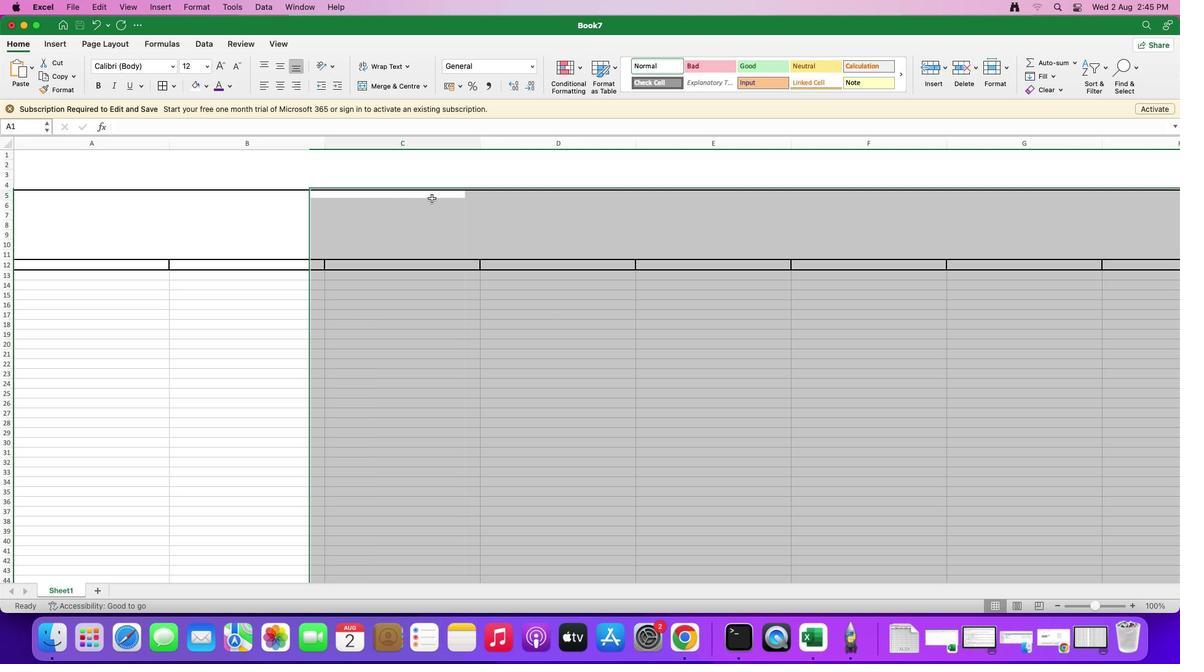 
Action: Mouse moved to (36, 265)
Screenshot: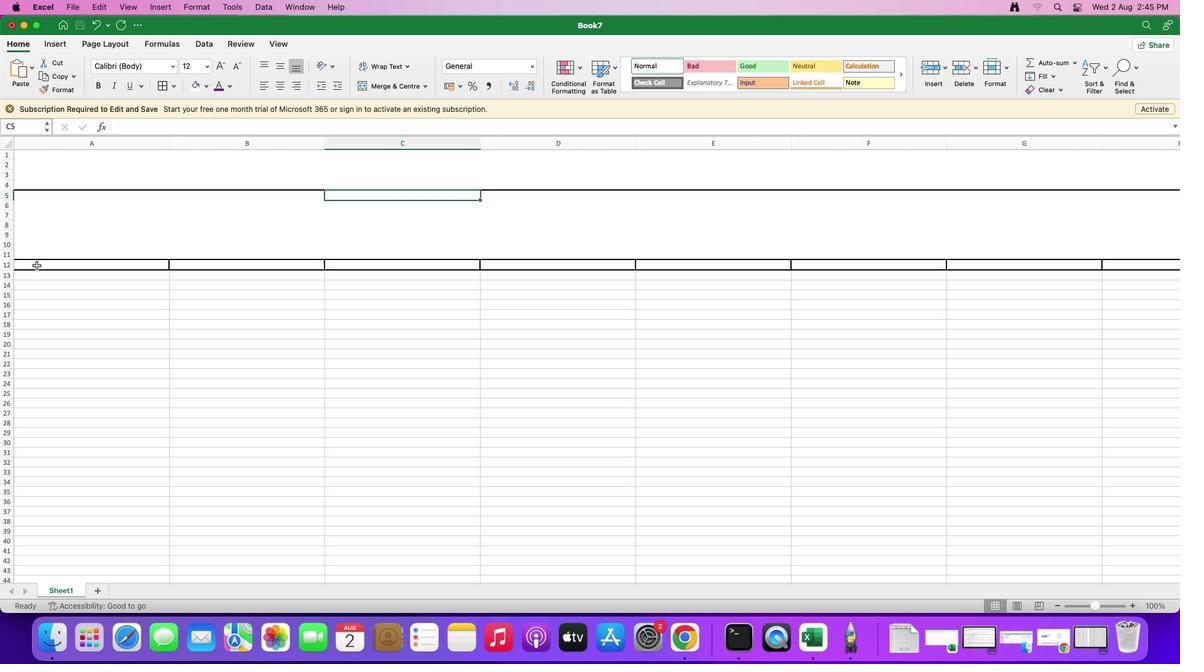 
Action: Mouse pressed left at (36, 265)
Screenshot: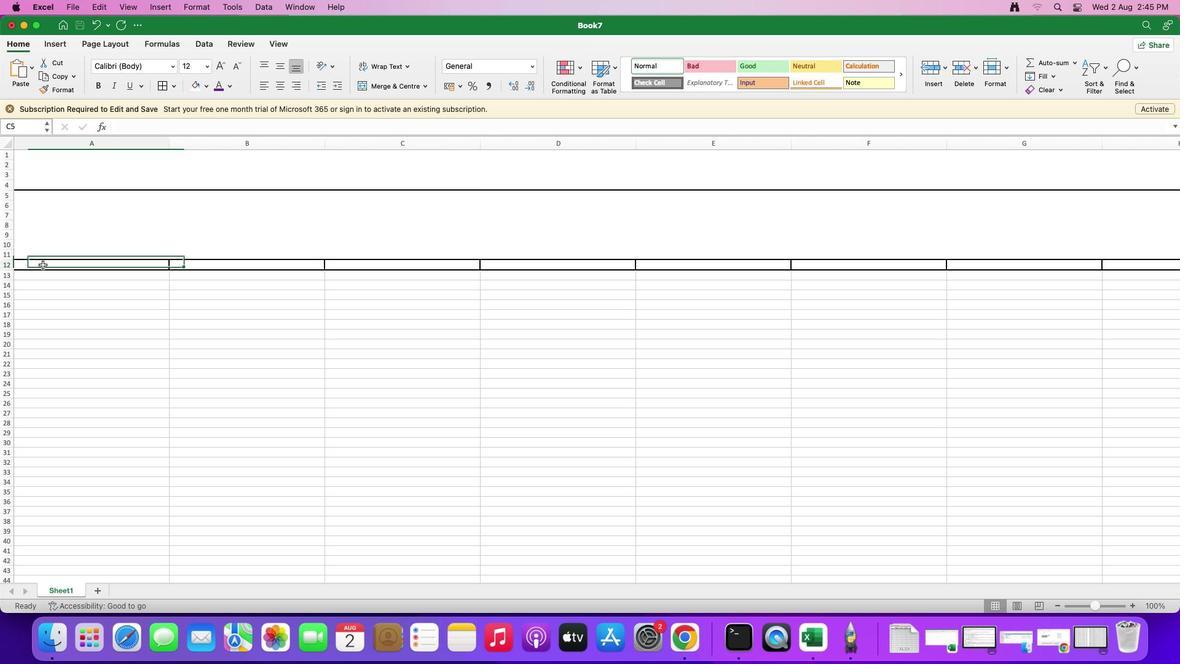 
Action: Mouse moved to (582, 275)
Screenshot: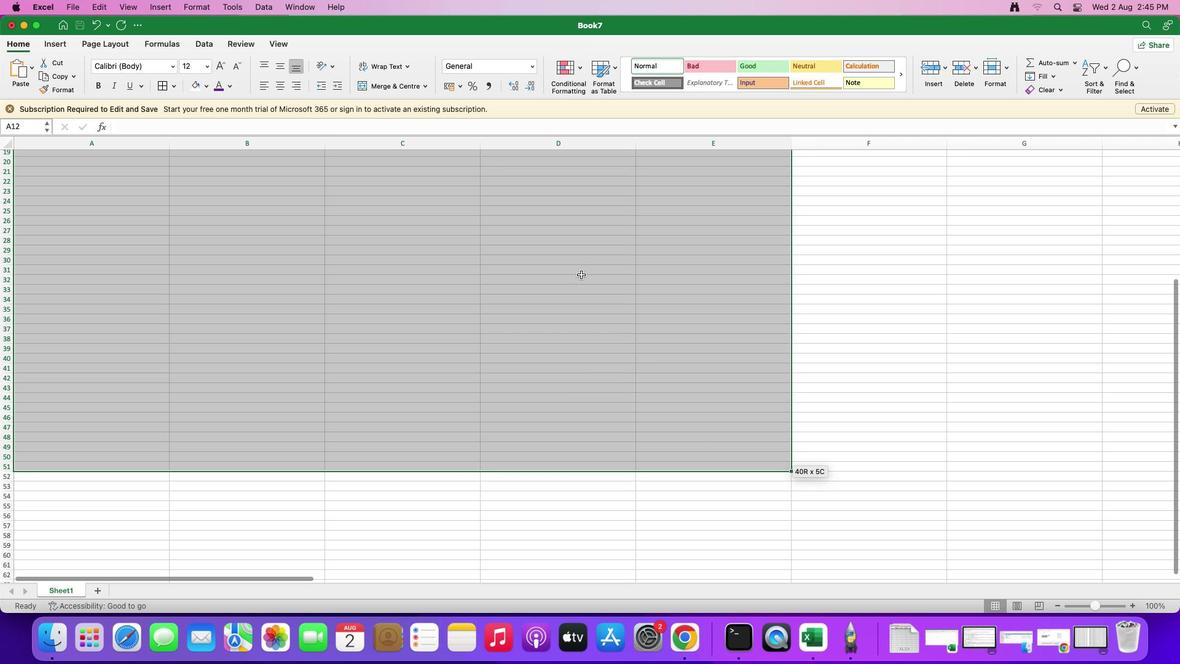 
Action: Mouse scrolled (582, 275) with delta (0, 1)
Screenshot: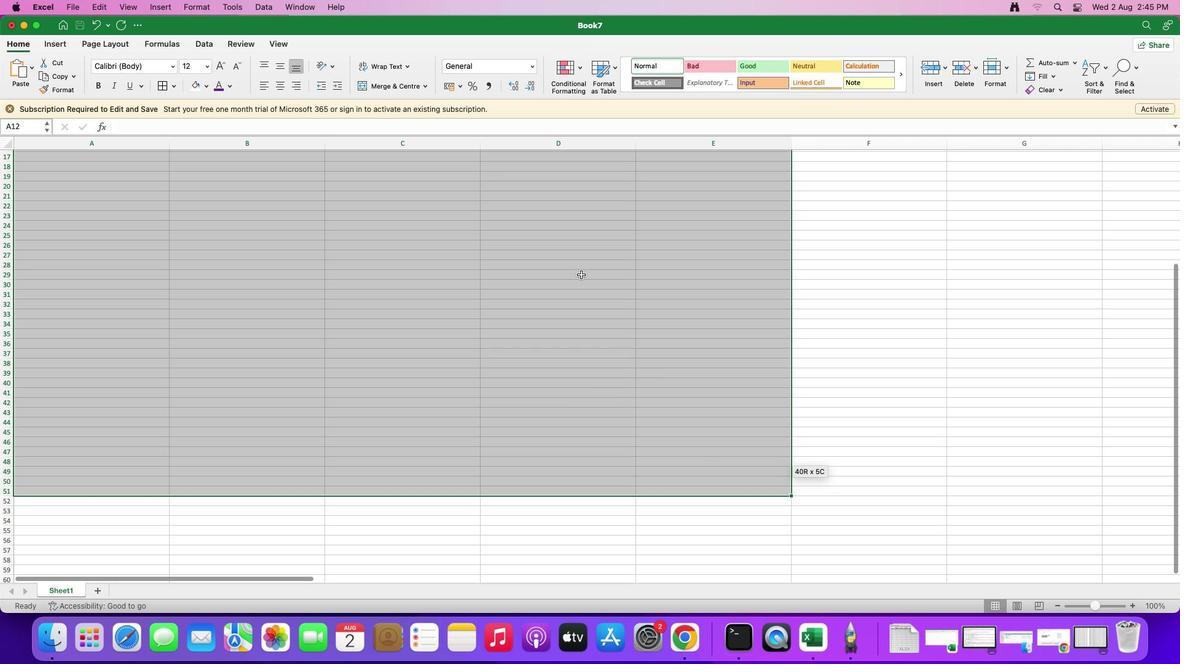 
Action: Mouse scrolled (582, 275) with delta (0, 1)
Screenshot: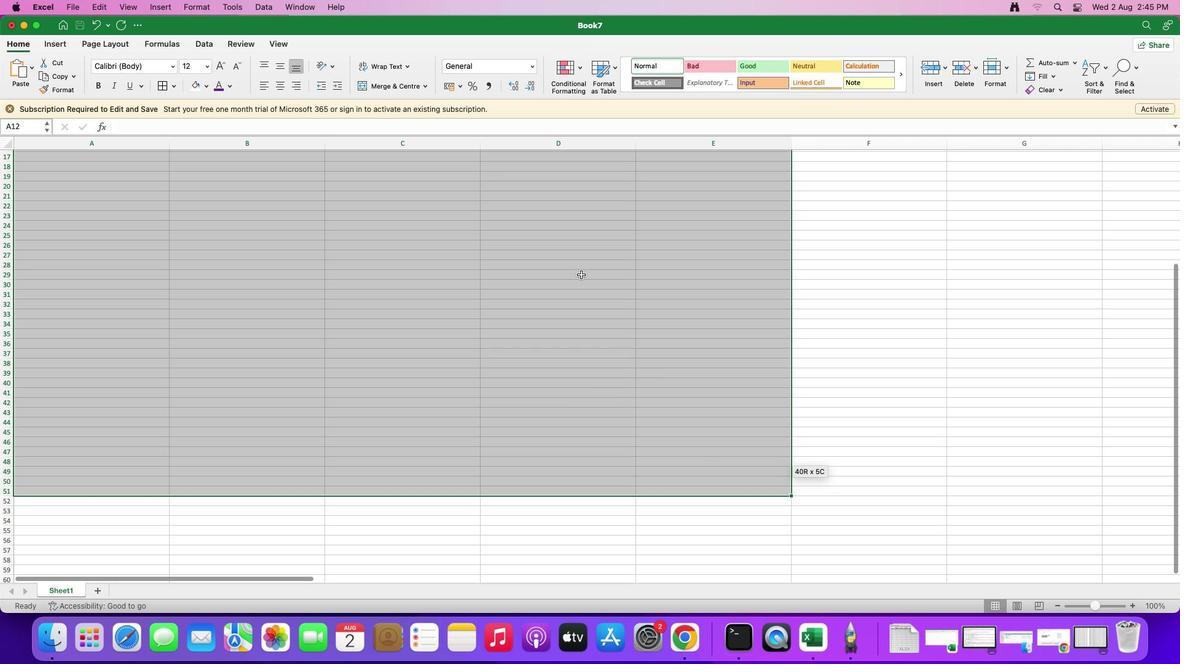 
Action: Mouse scrolled (582, 275) with delta (0, 2)
Screenshot: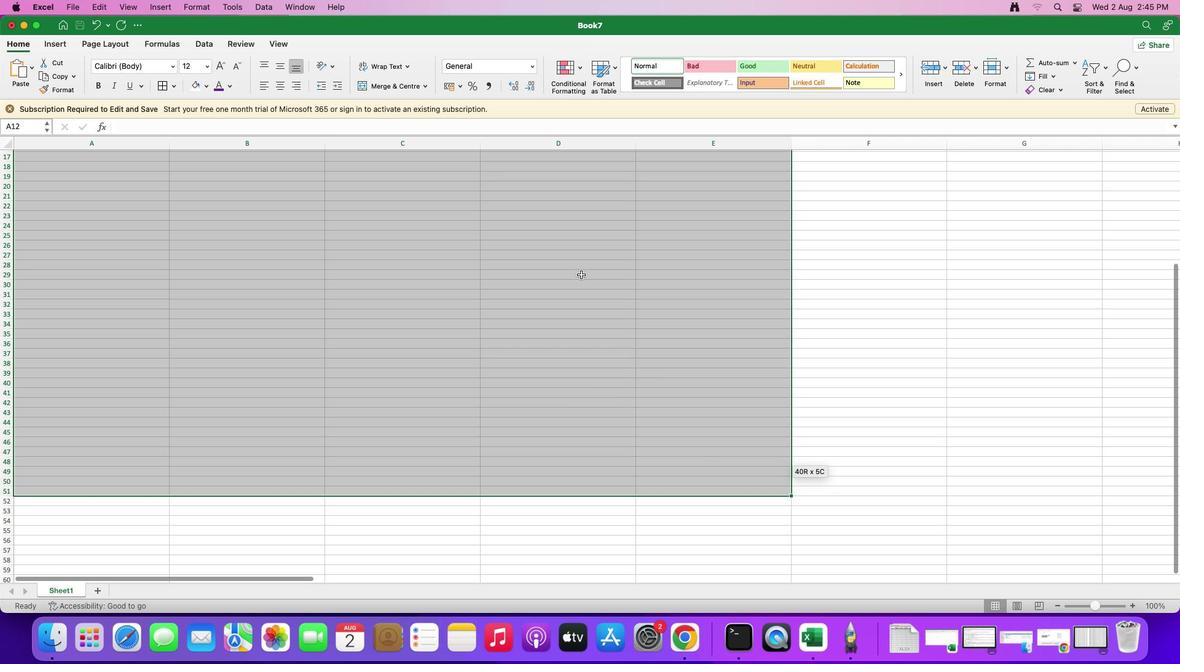 
Action: Mouse moved to (582, 274)
Screenshot: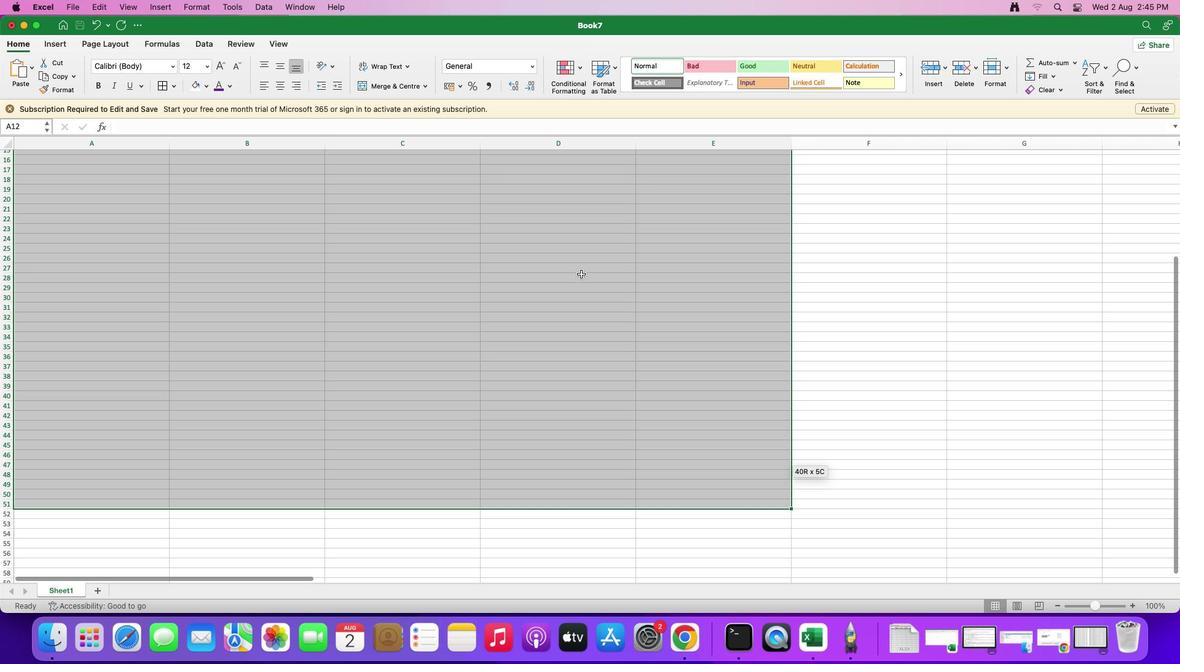 
Action: Mouse scrolled (582, 274) with delta (0, 1)
Screenshot: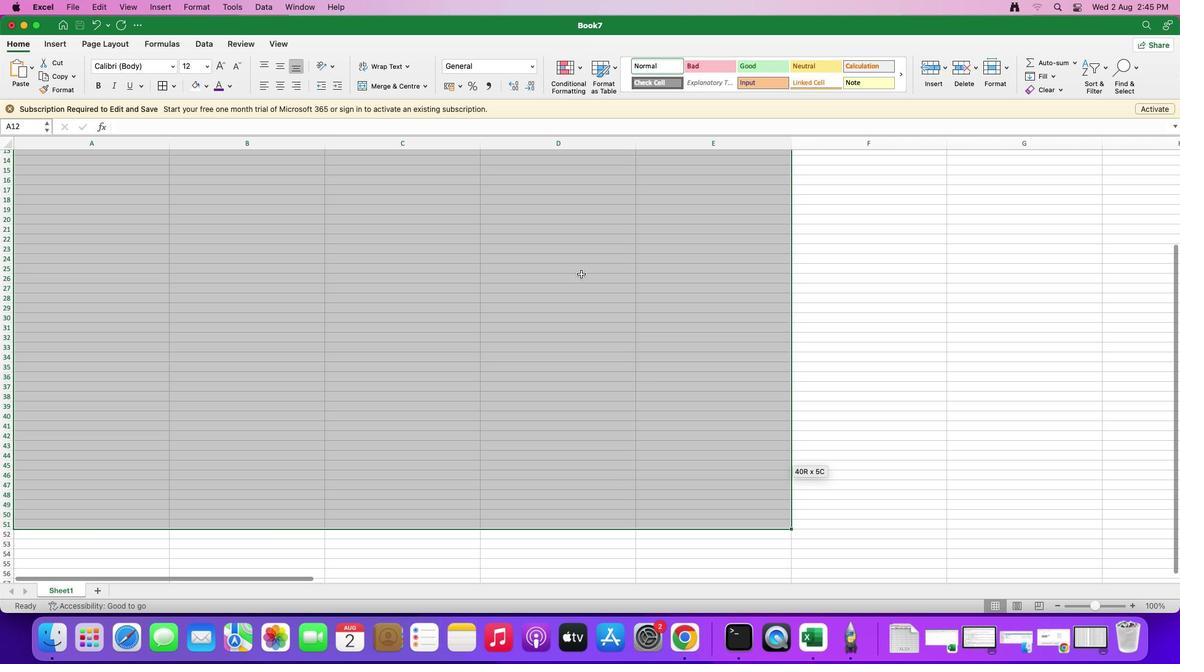 
Action: Mouse scrolled (582, 274) with delta (0, 1)
Screenshot: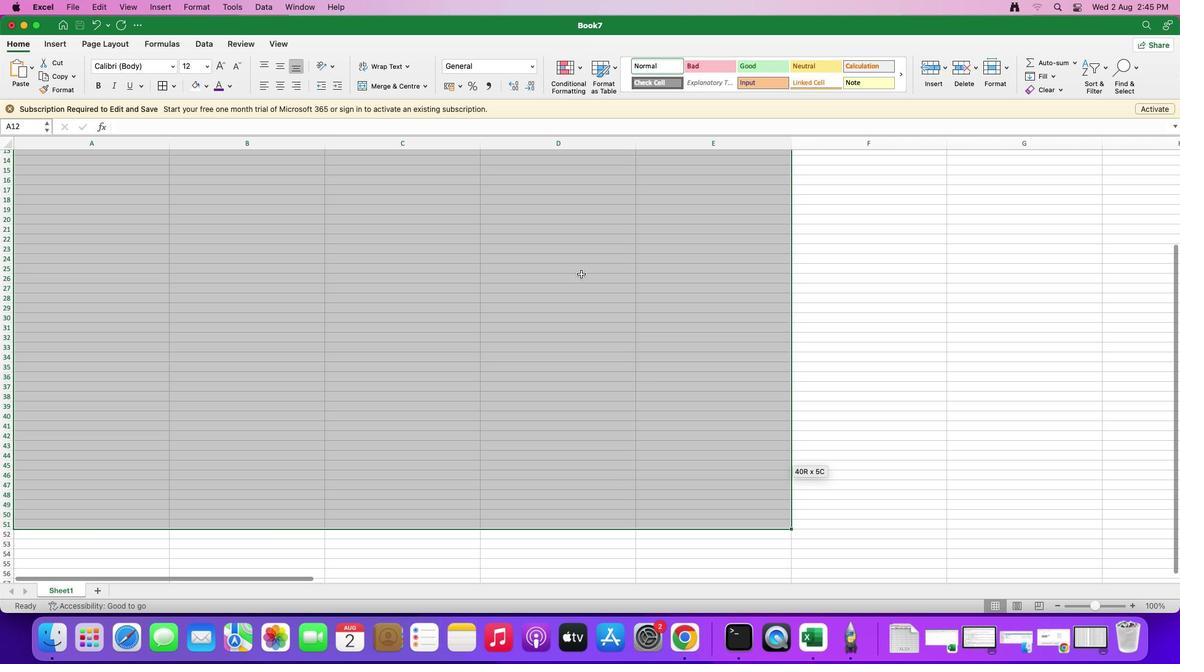 
Action: Mouse scrolled (582, 274) with delta (0, 3)
Screenshot: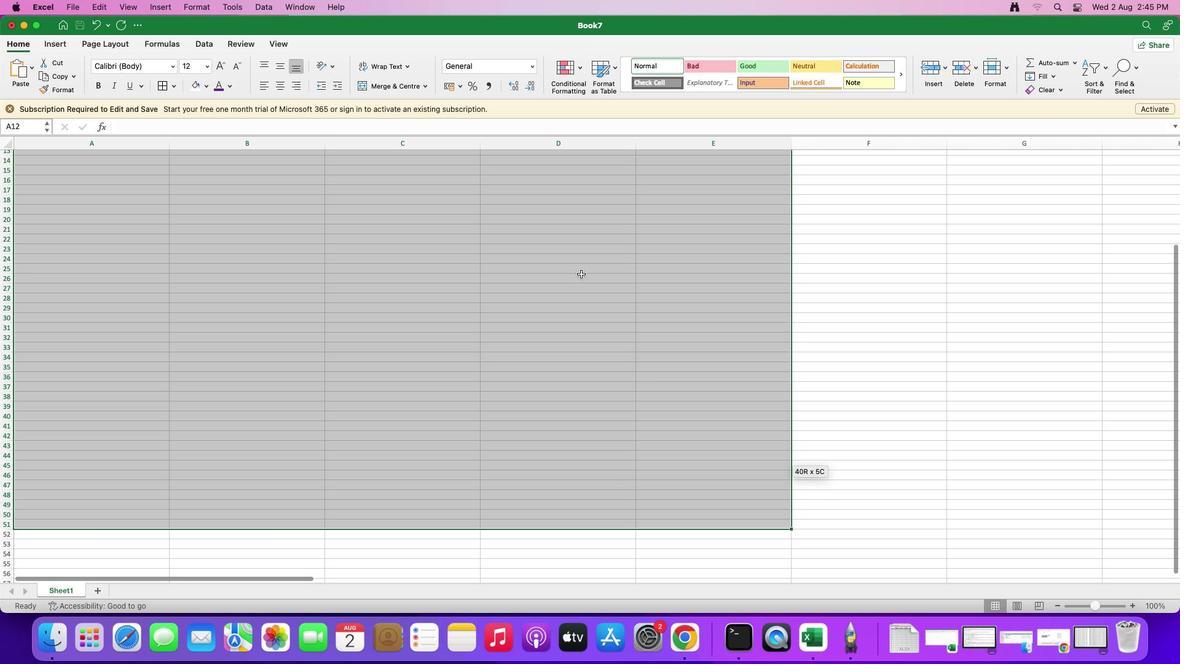 
Action: Mouse scrolled (582, 274) with delta (0, 1)
Screenshot: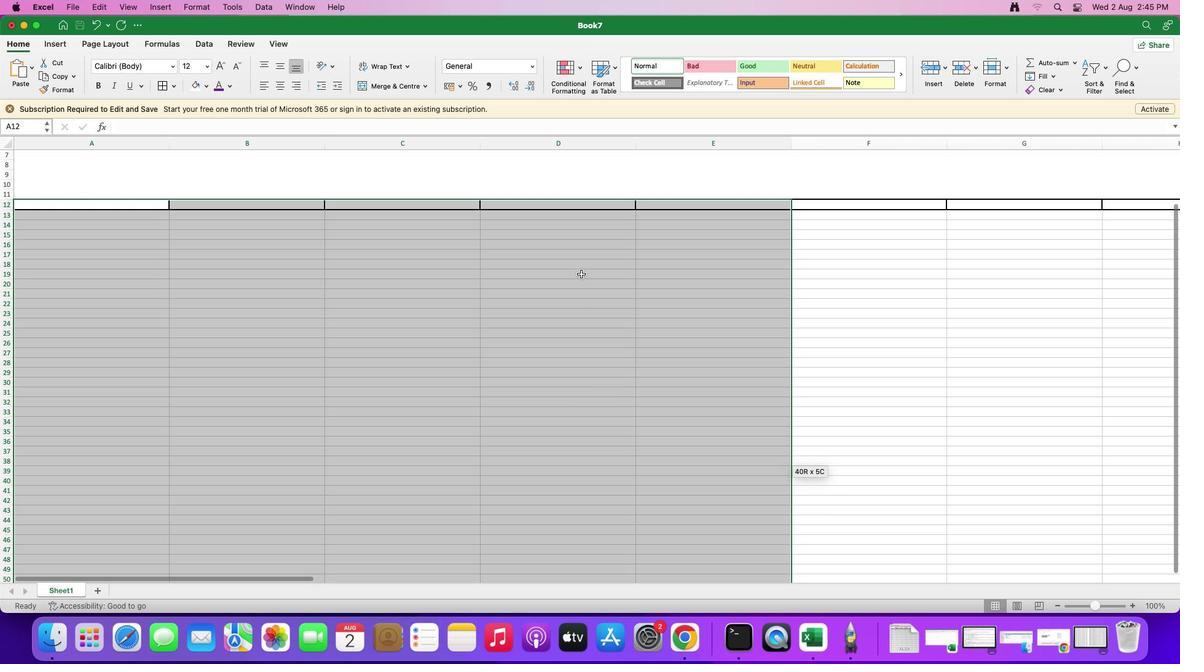 
Action: Mouse scrolled (582, 274) with delta (0, 1)
Screenshot: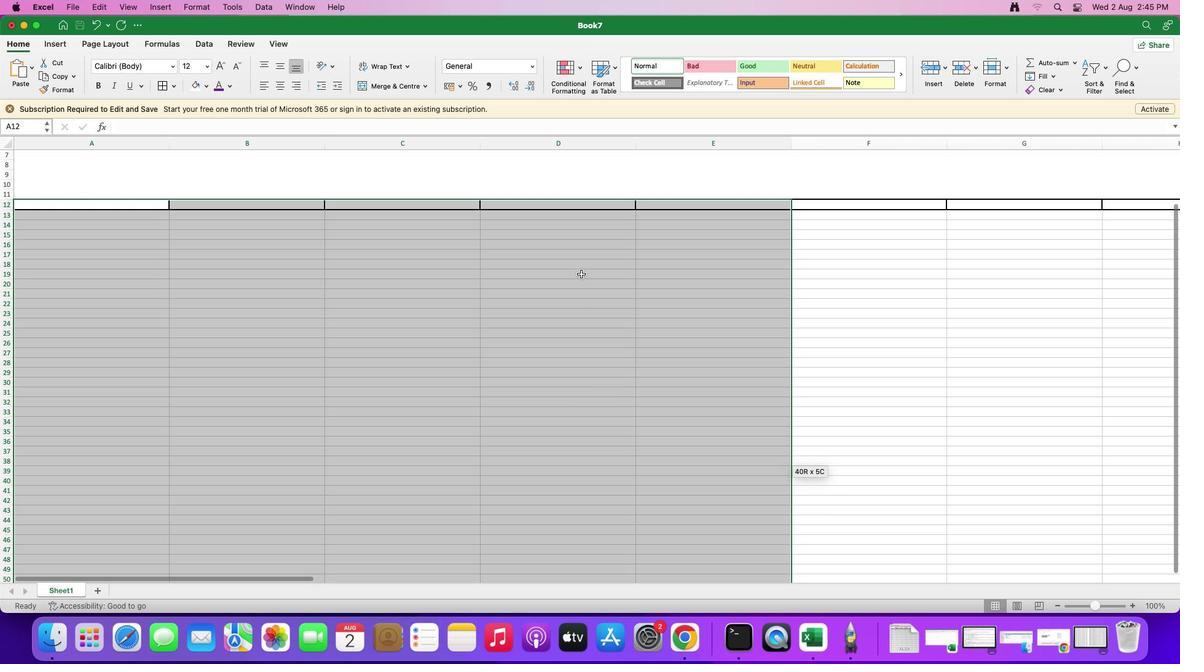 
Action: Mouse scrolled (582, 274) with delta (0, 2)
Screenshot: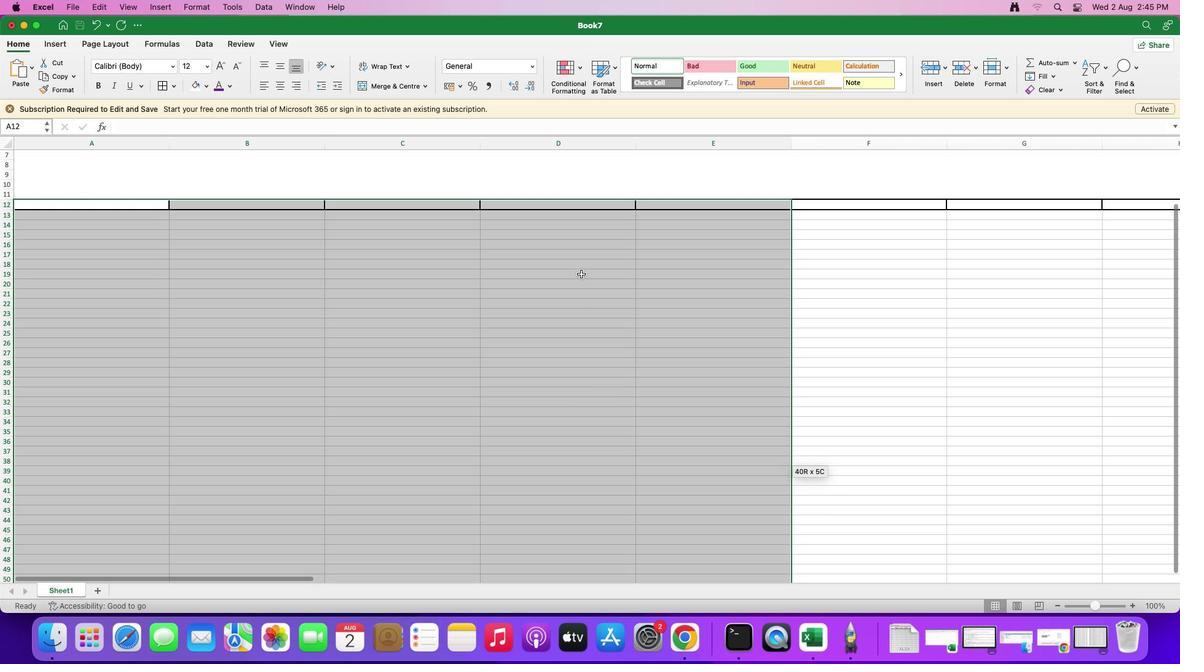 
Action: Mouse scrolled (582, 274) with delta (0, 3)
Screenshot: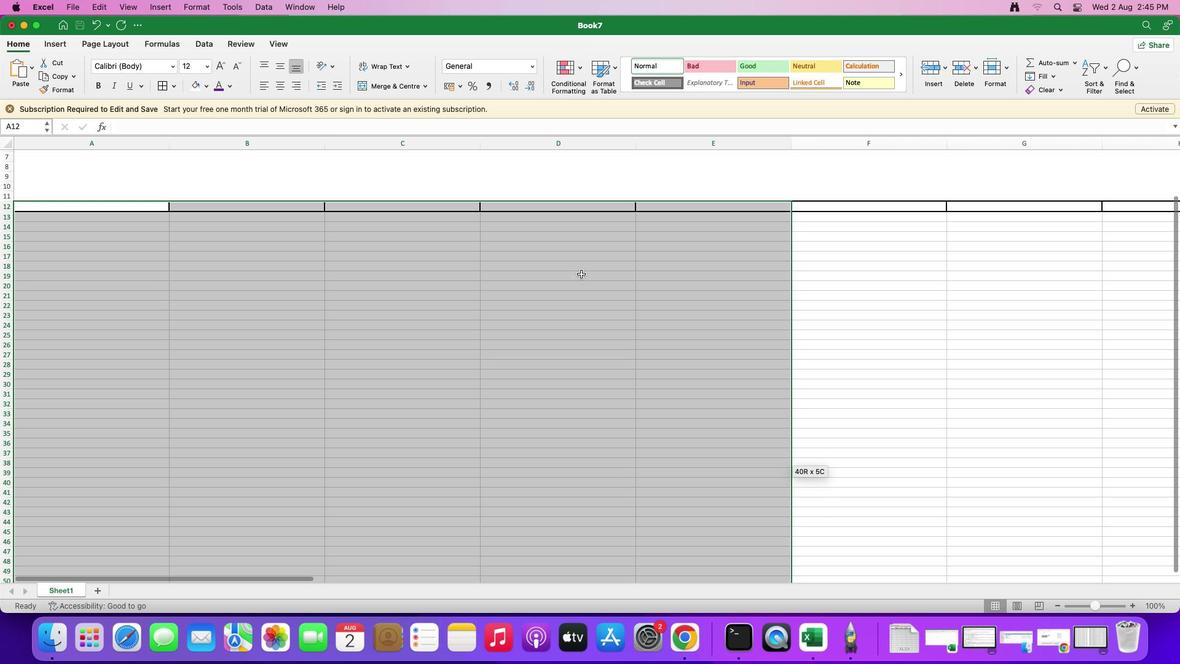 
Action: Mouse scrolled (582, 274) with delta (0, 1)
Screenshot: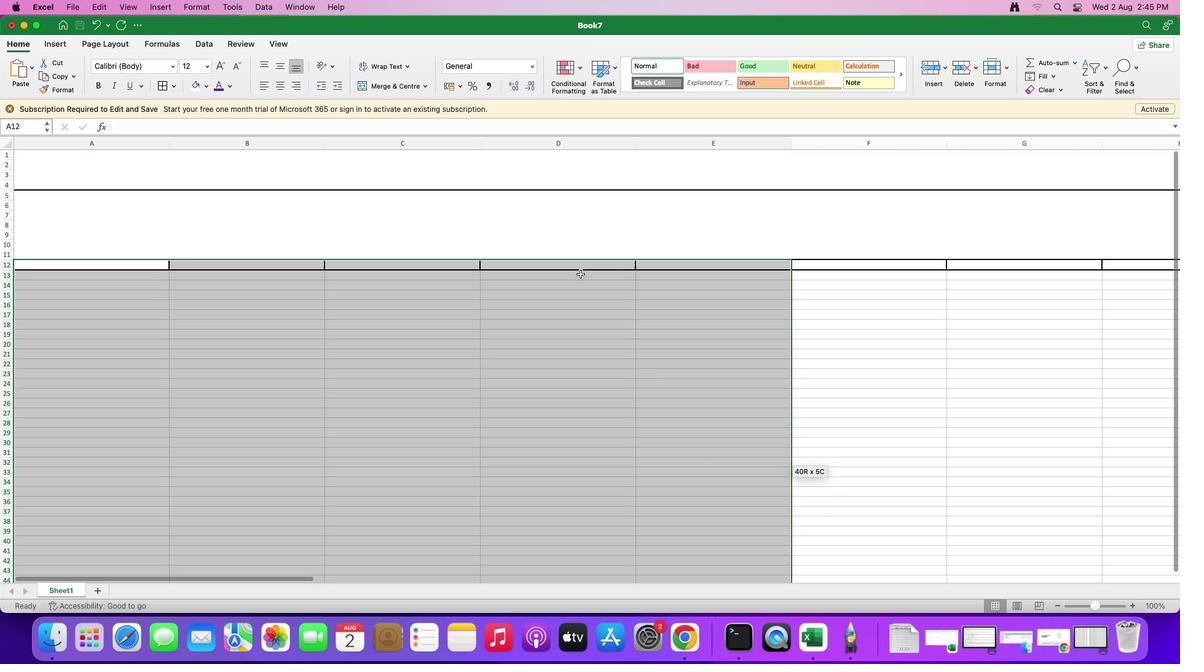 
Action: Mouse moved to (581, 274)
Screenshot: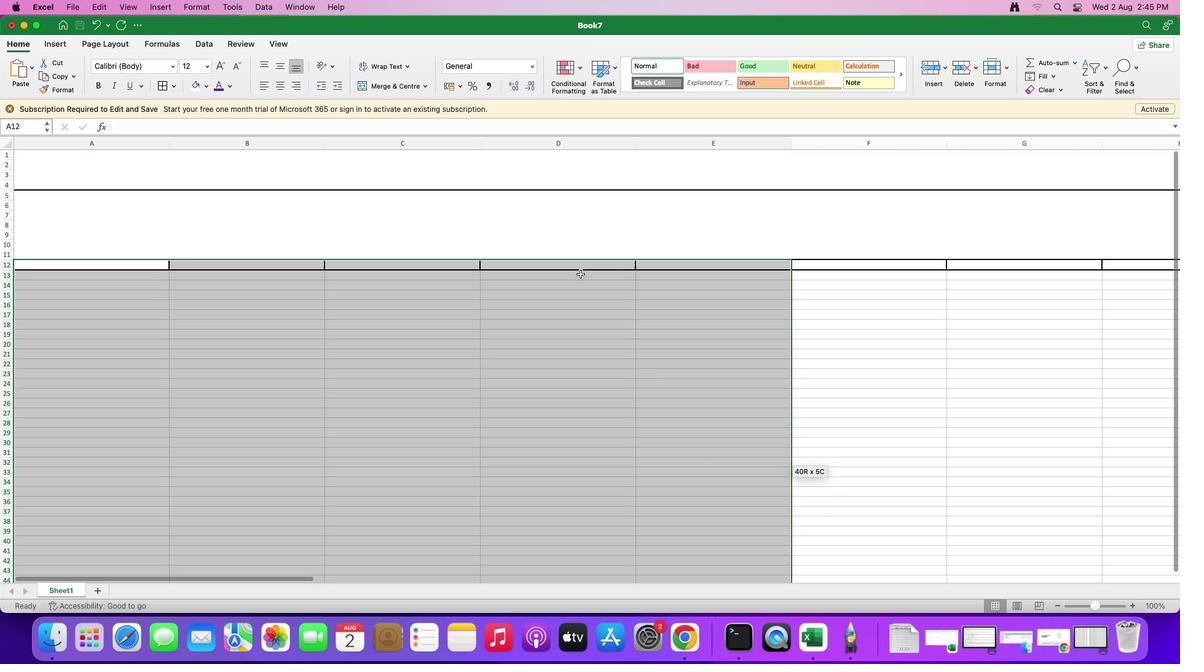 
Action: Mouse scrolled (581, 274) with delta (0, 1)
Screenshot: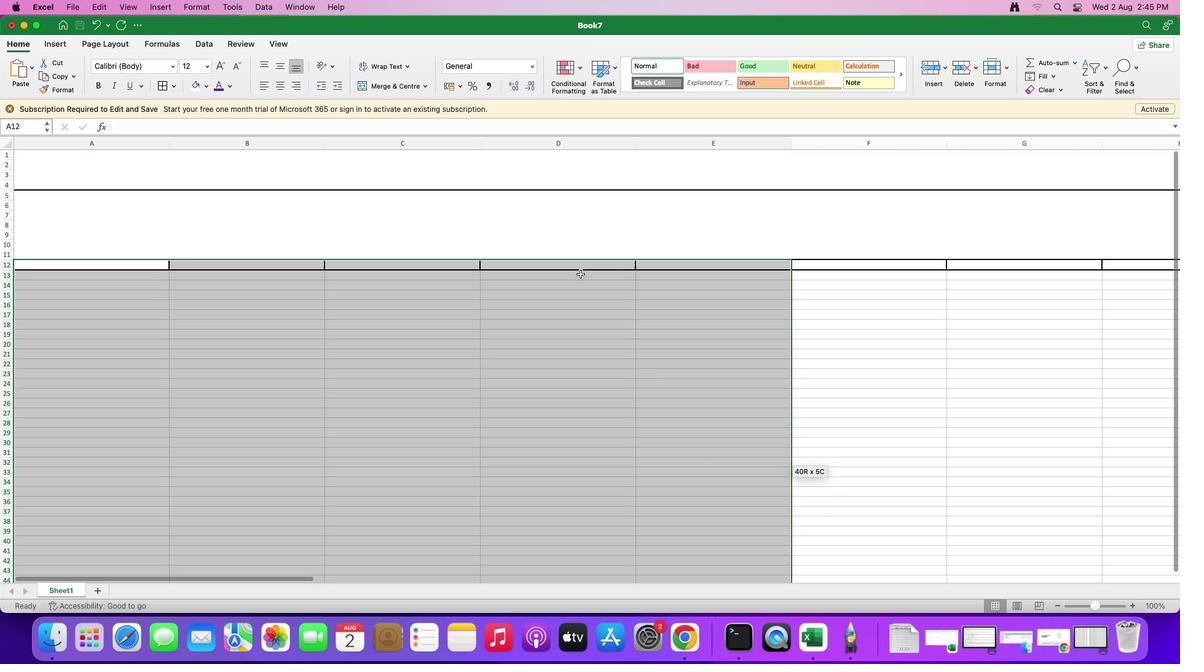 
Action: Mouse scrolled (581, 274) with delta (0, 3)
Screenshot: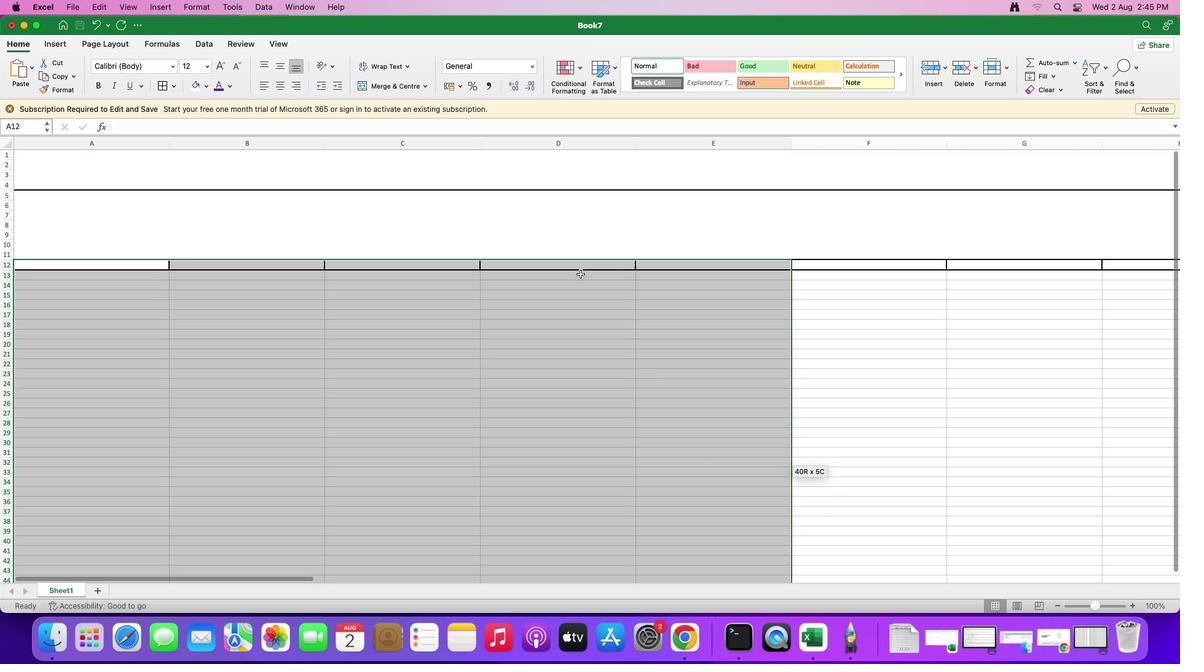 
Action: Mouse scrolled (581, 274) with delta (0, 3)
Screenshot: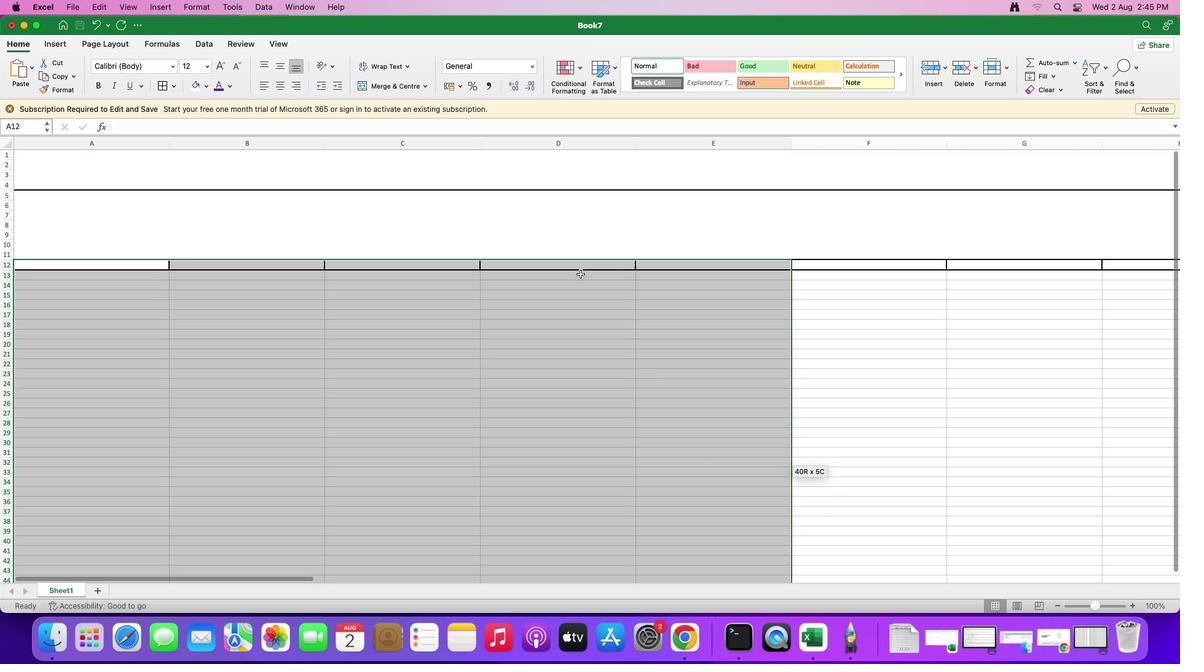 
Action: Mouse moved to (607, 73)
Screenshot: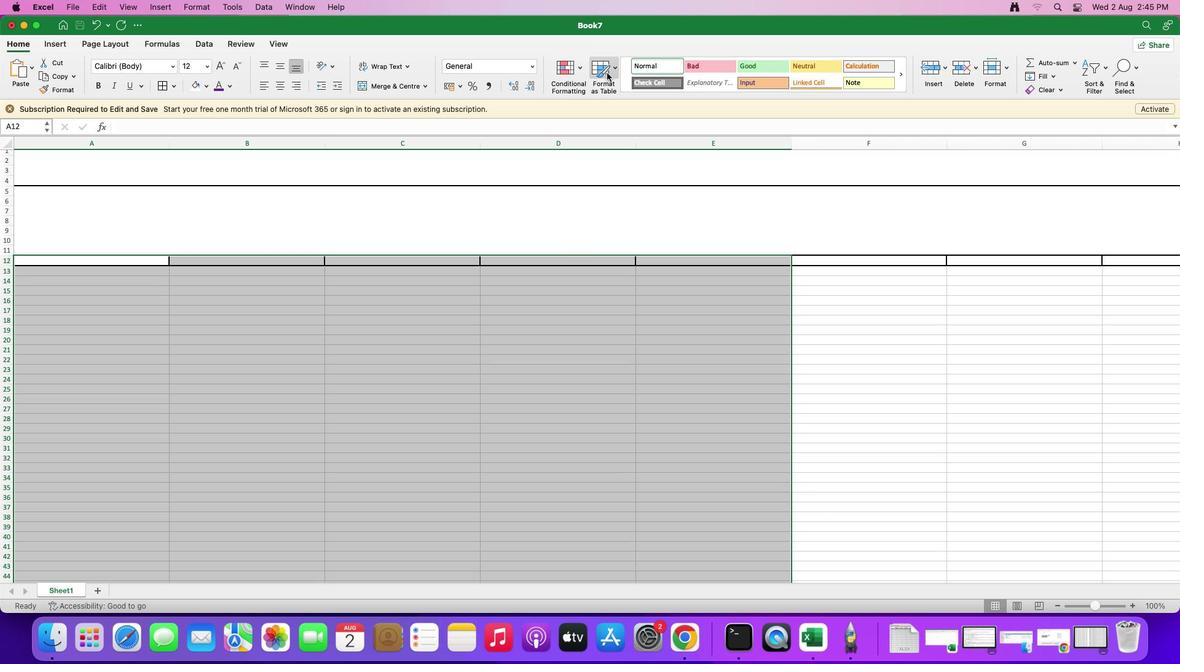 
Action: Mouse pressed left at (607, 73)
Screenshot: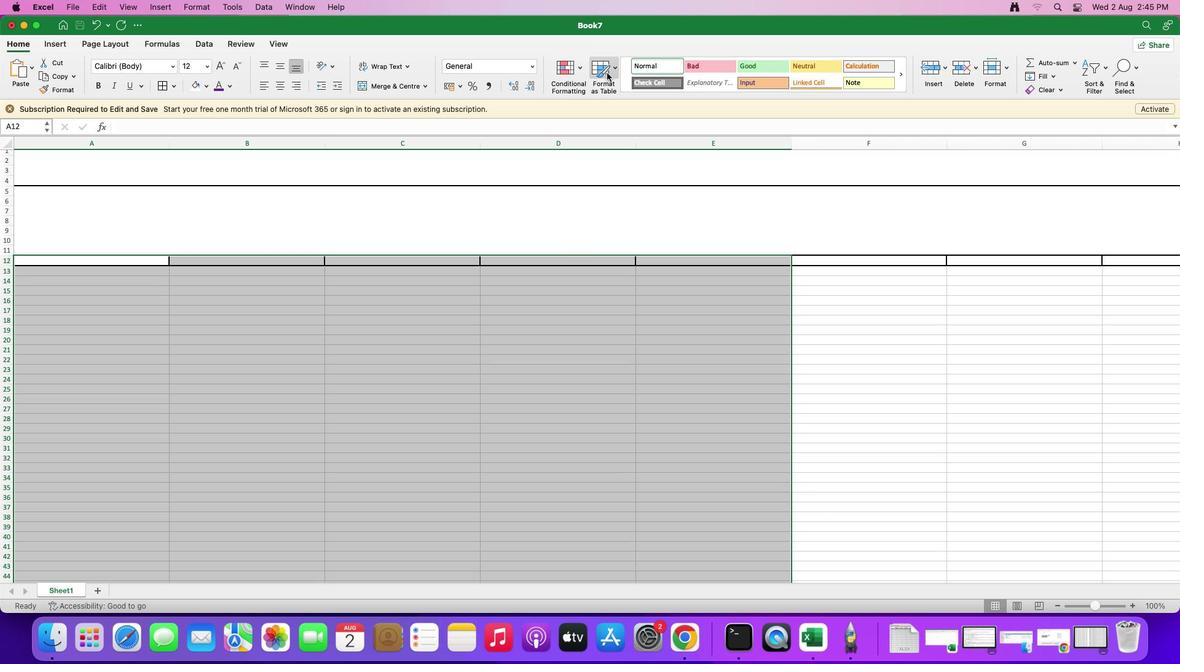 
Action: Mouse moved to (753, 151)
Screenshot: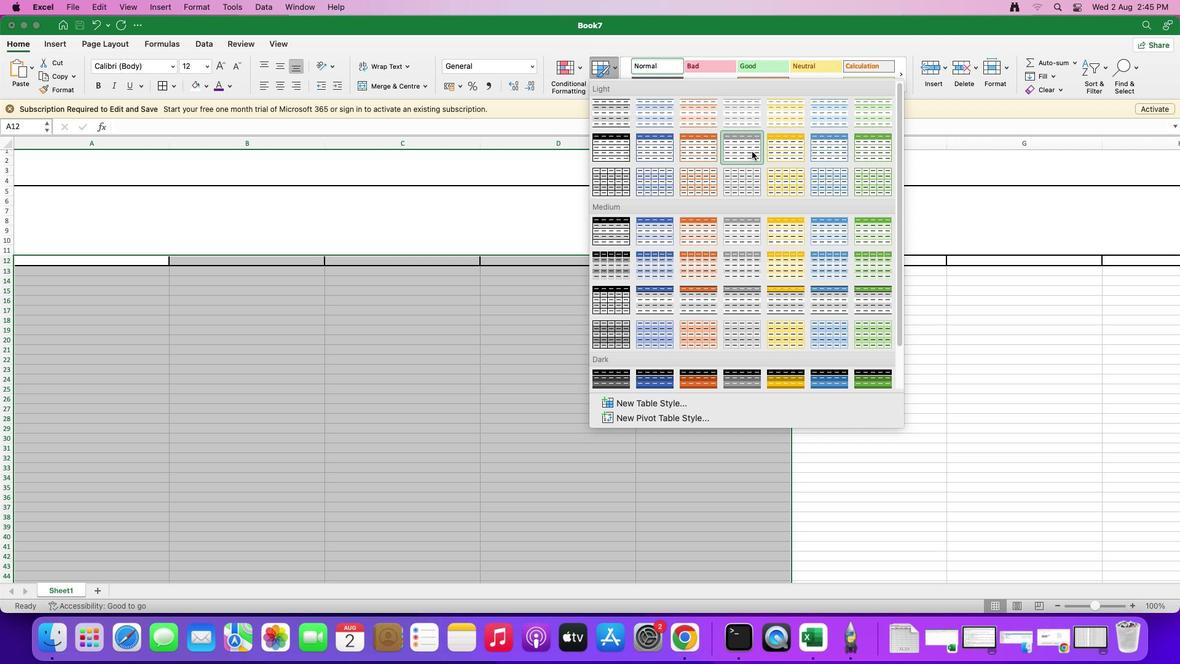 
Action: Mouse pressed left at (753, 151)
Screenshot: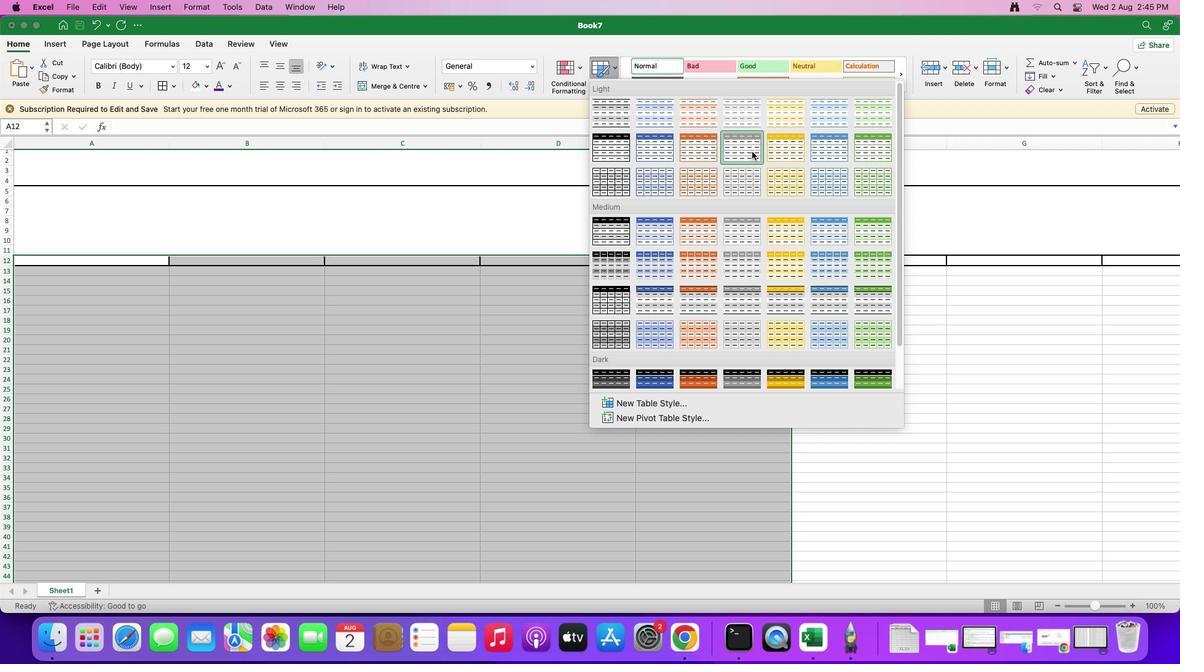 
Action: Mouse moved to (639, 227)
Screenshot: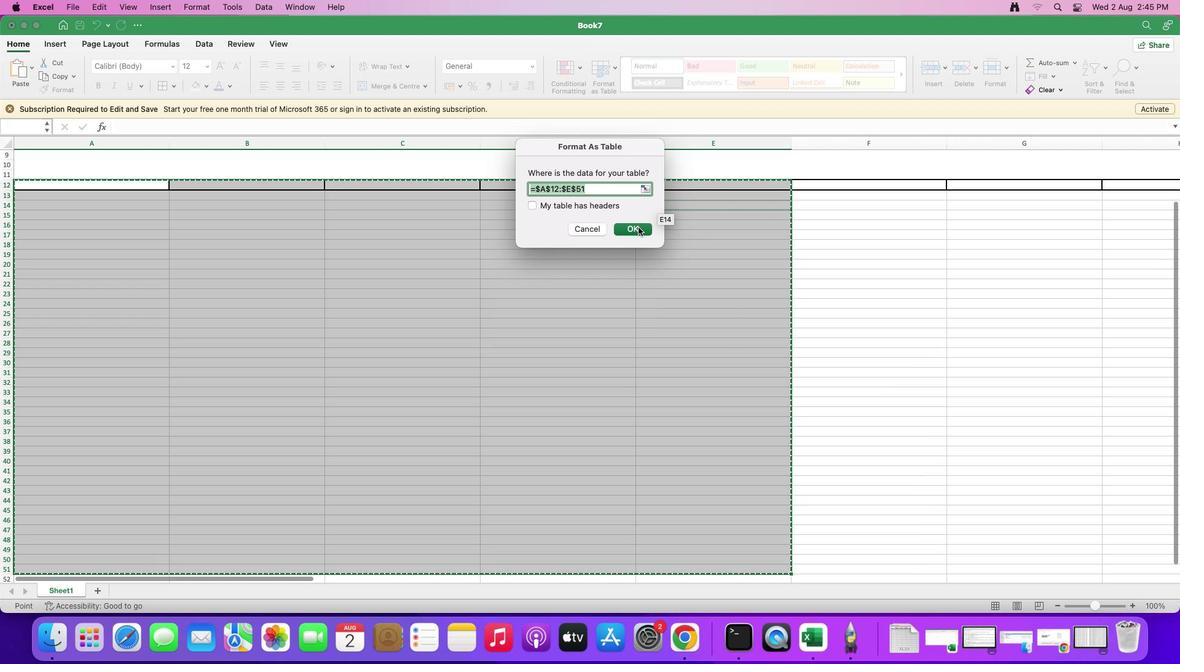 
Action: Mouse pressed left at (639, 227)
Screenshot: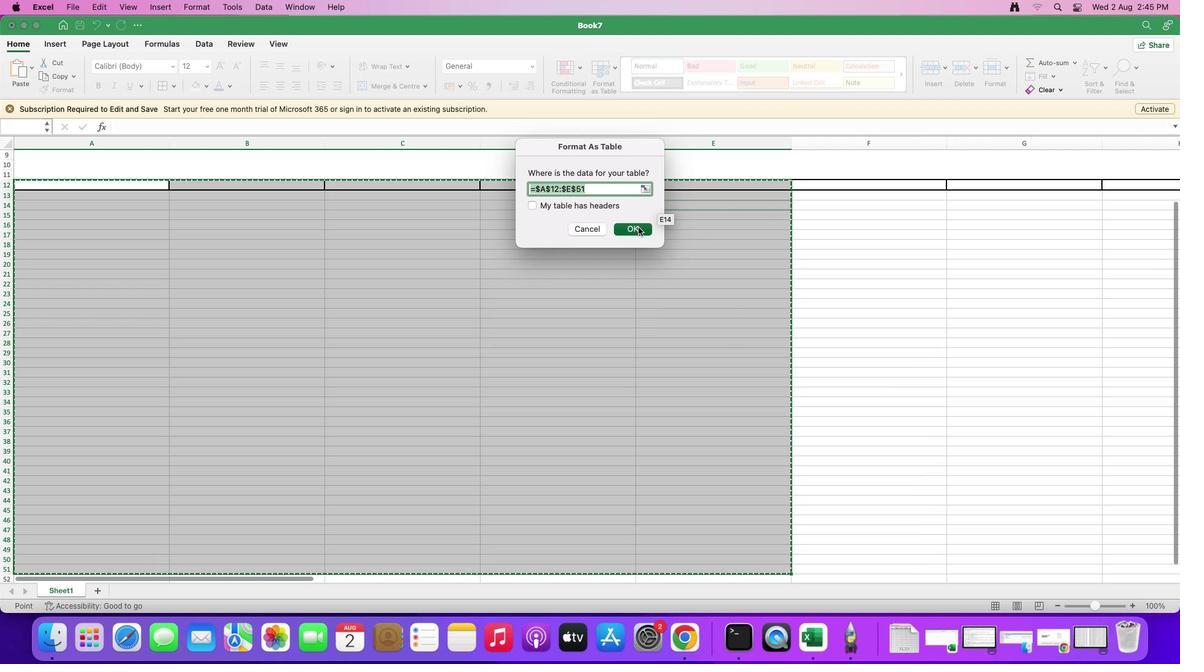 
Action: Mouse moved to (212, 261)
Screenshot: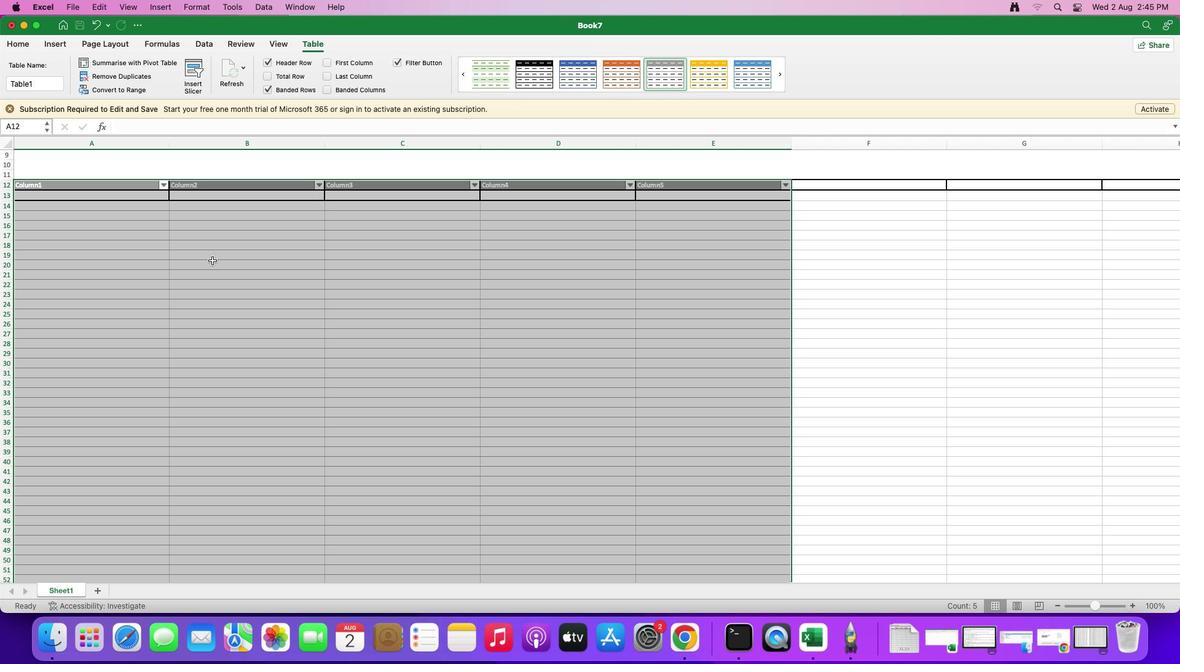 
Action: Mouse pressed left at (212, 261)
Screenshot: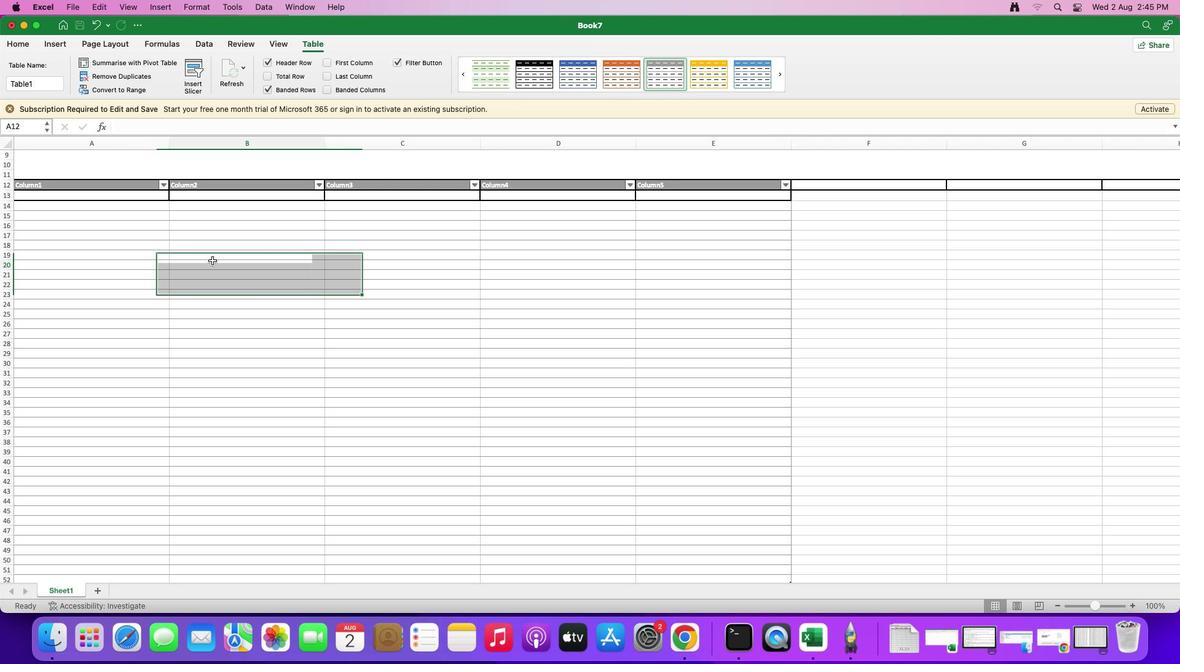 
Action: Mouse moved to (41, 195)
Screenshot: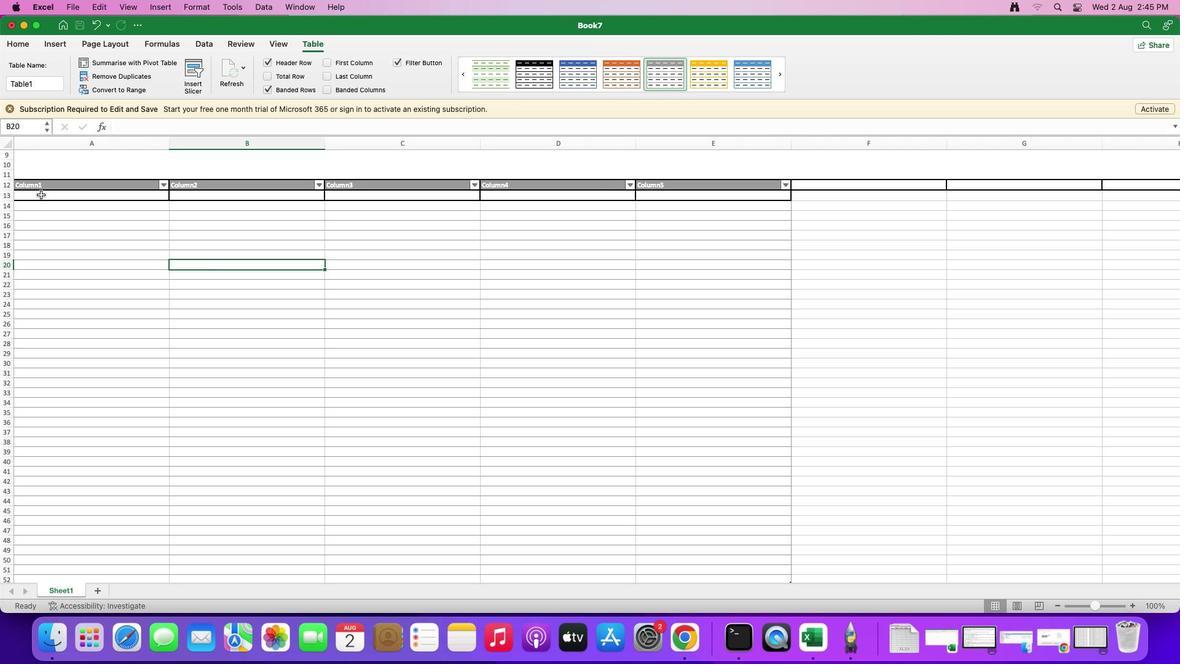 
Action: Mouse pressed left at (41, 195)
Screenshot: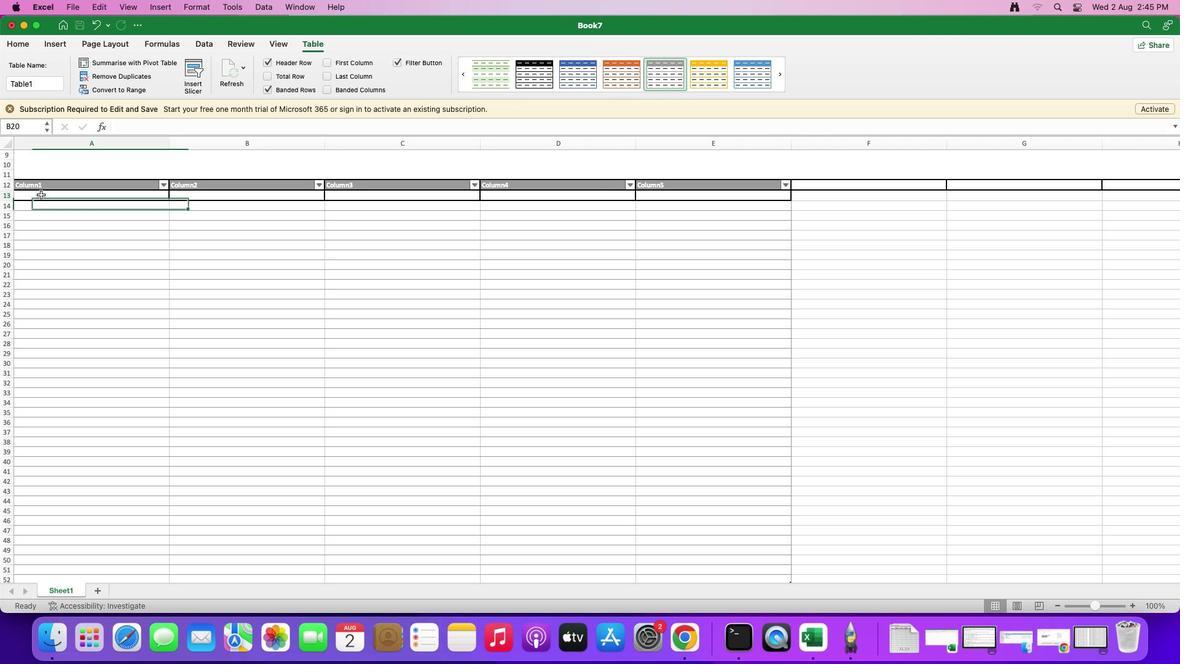 
Action: Mouse moved to (617, 94)
Screenshot: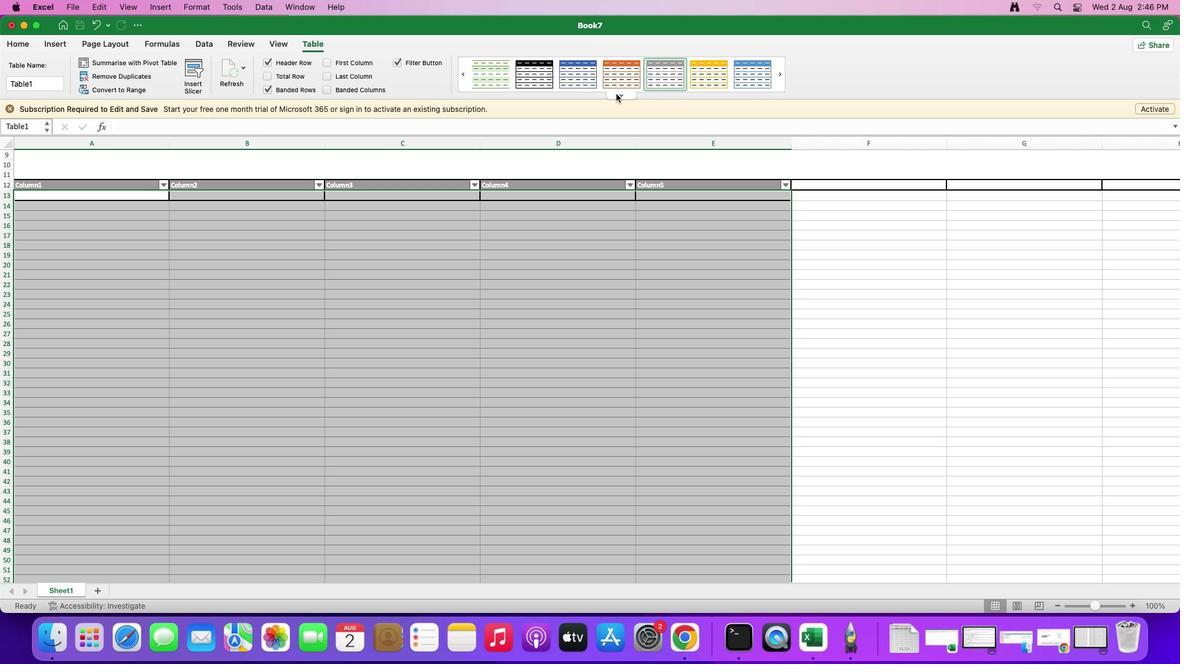 
Action: Mouse pressed left at (617, 94)
Screenshot: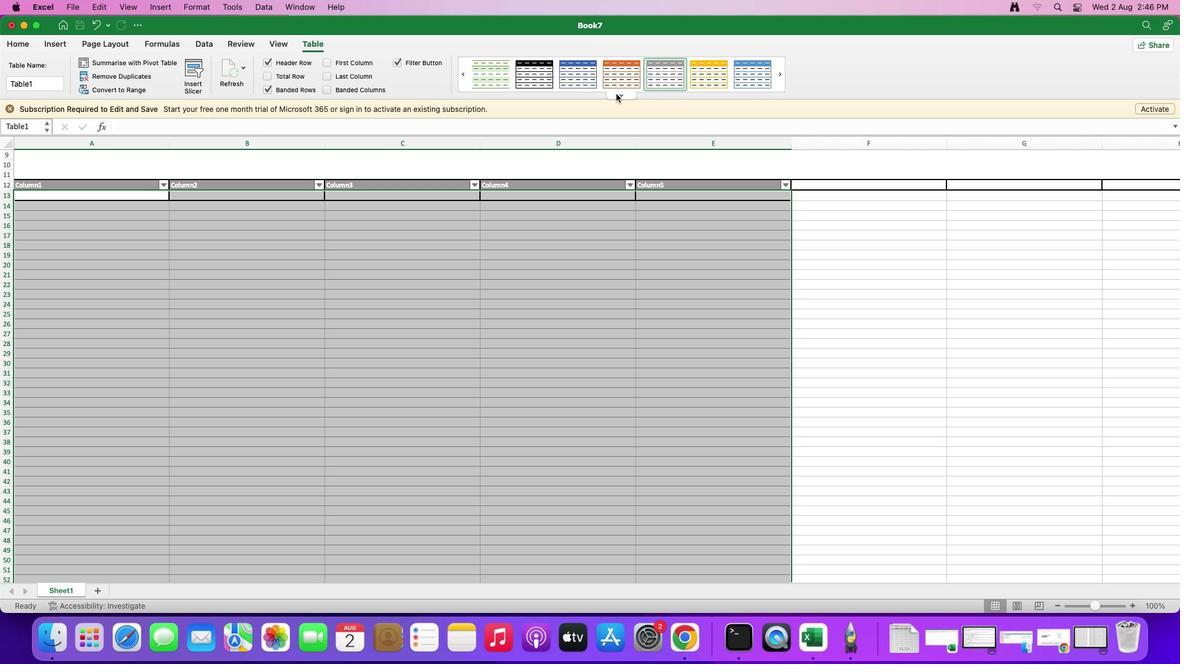 
Action: Mouse moved to (525, 145)
Screenshot: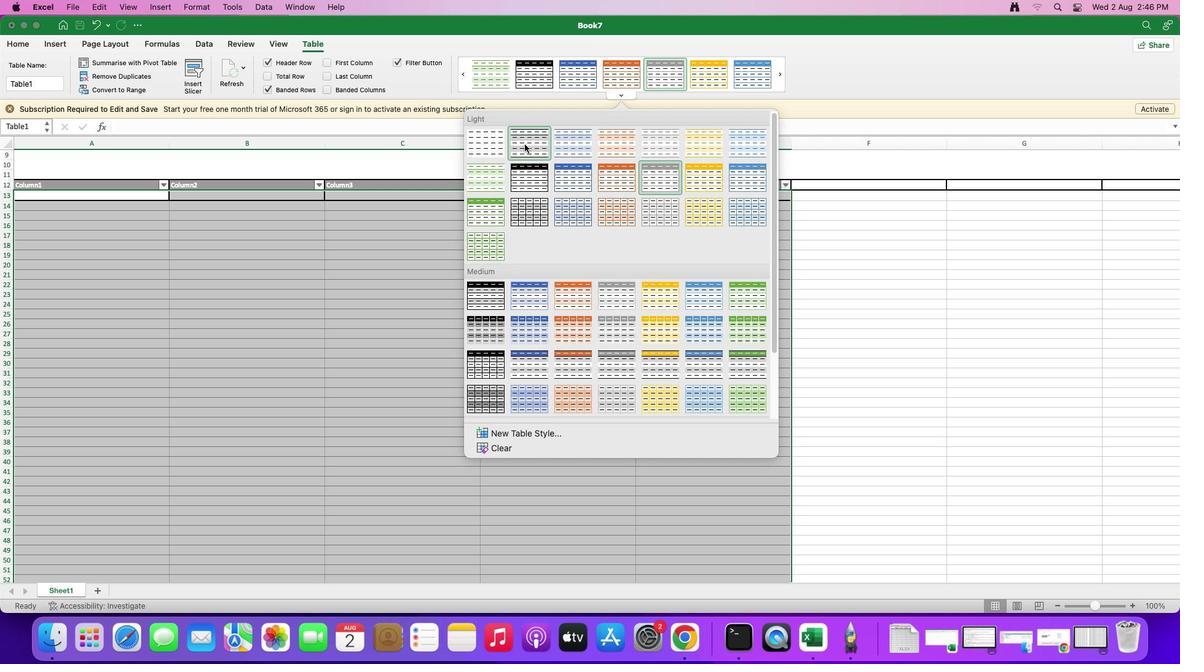 
Action: Mouse pressed left at (525, 145)
Screenshot: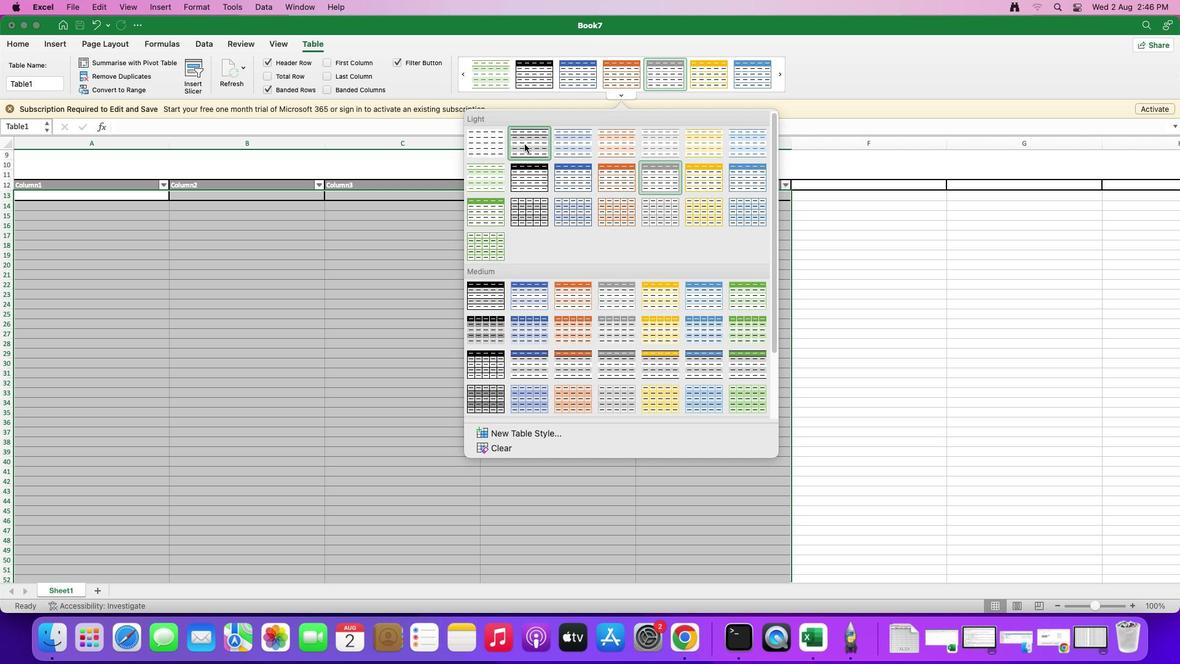 
Action: Mouse moved to (421, 280)
Screenshot: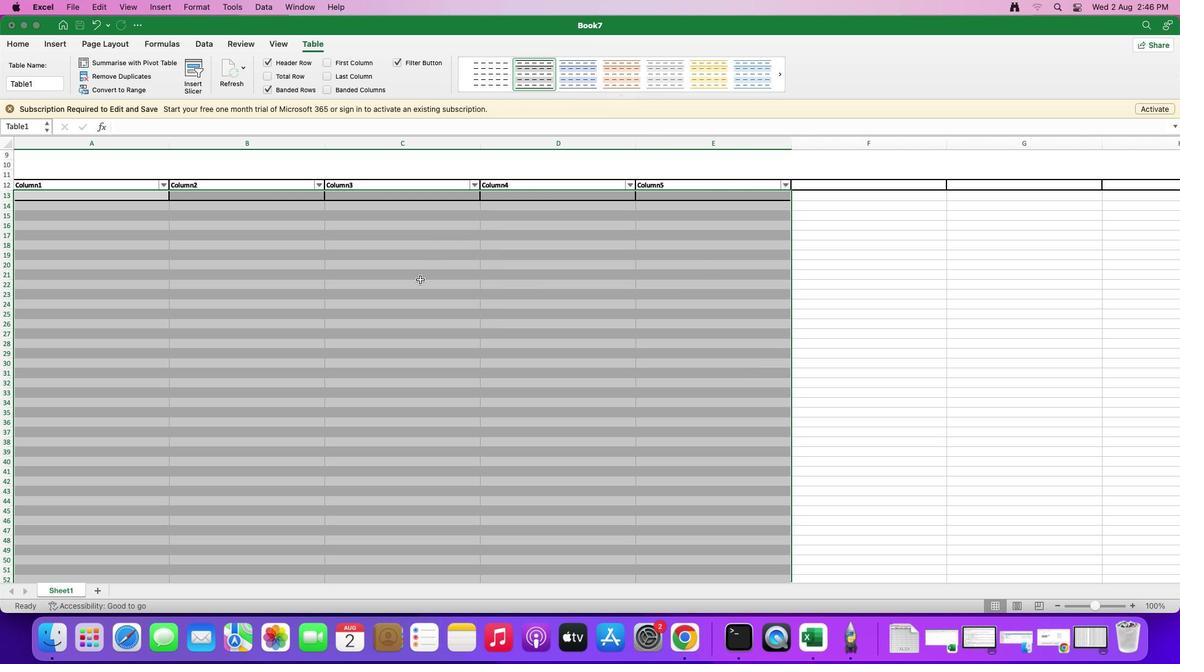 
Action: Mouse pressed left at (421, 280)
Screenshot: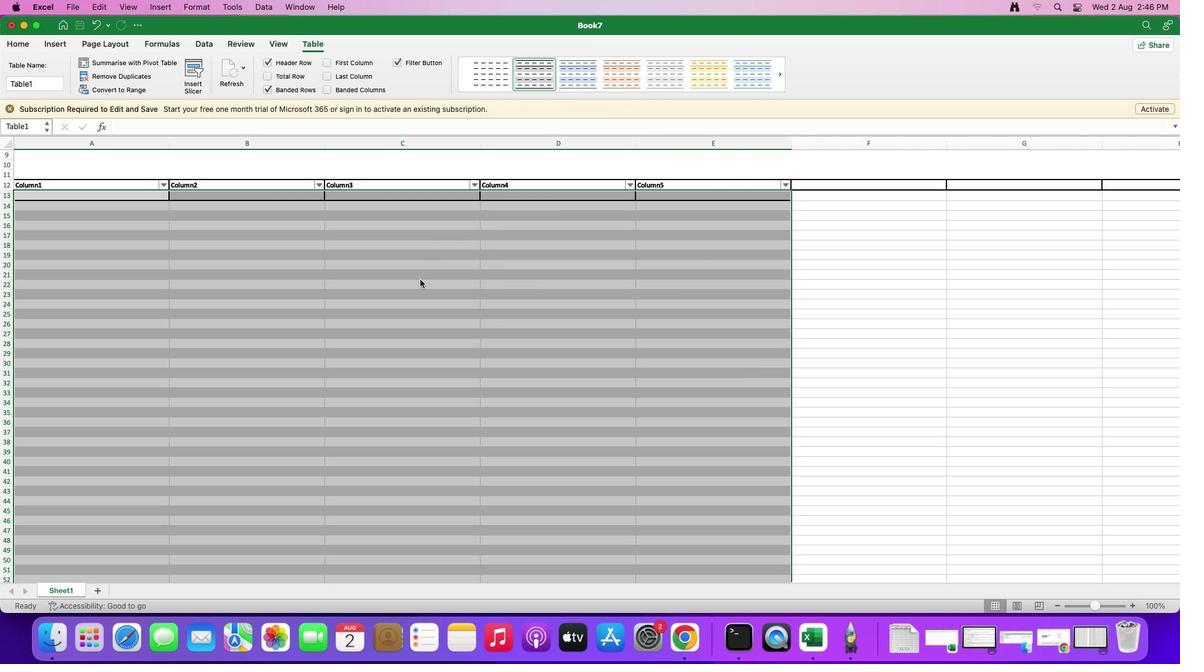 
Action: Mouse moved to (23, 43)
Screenshot: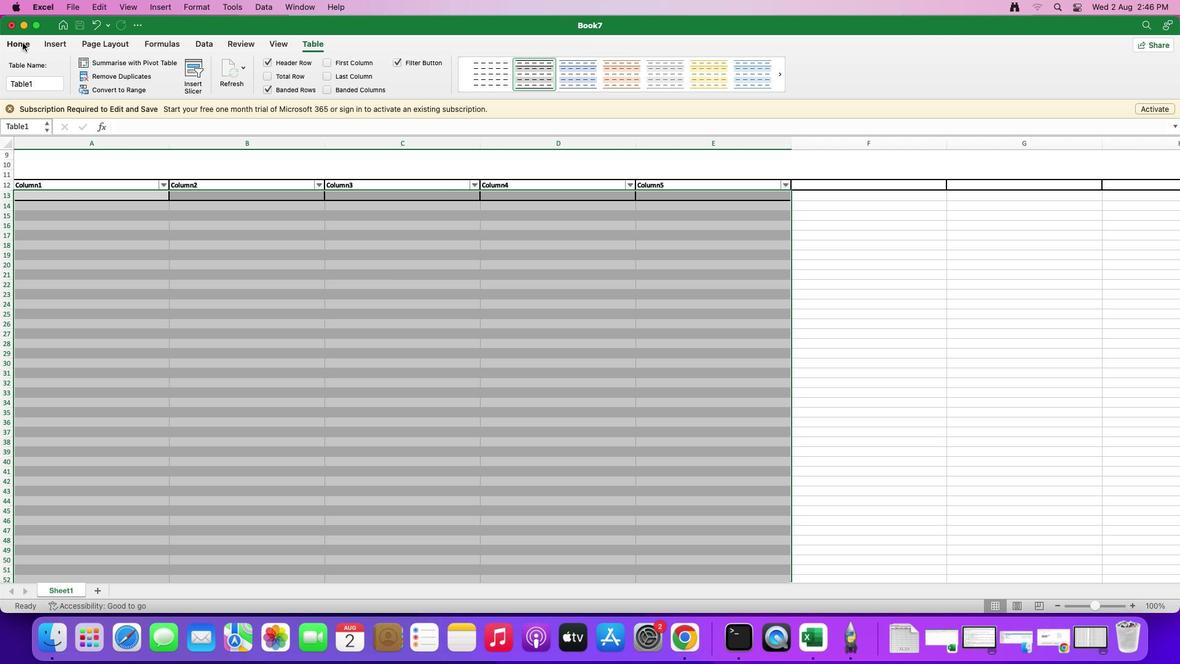 
Action: Mouse pressed left at (23, 43)
Screenshot: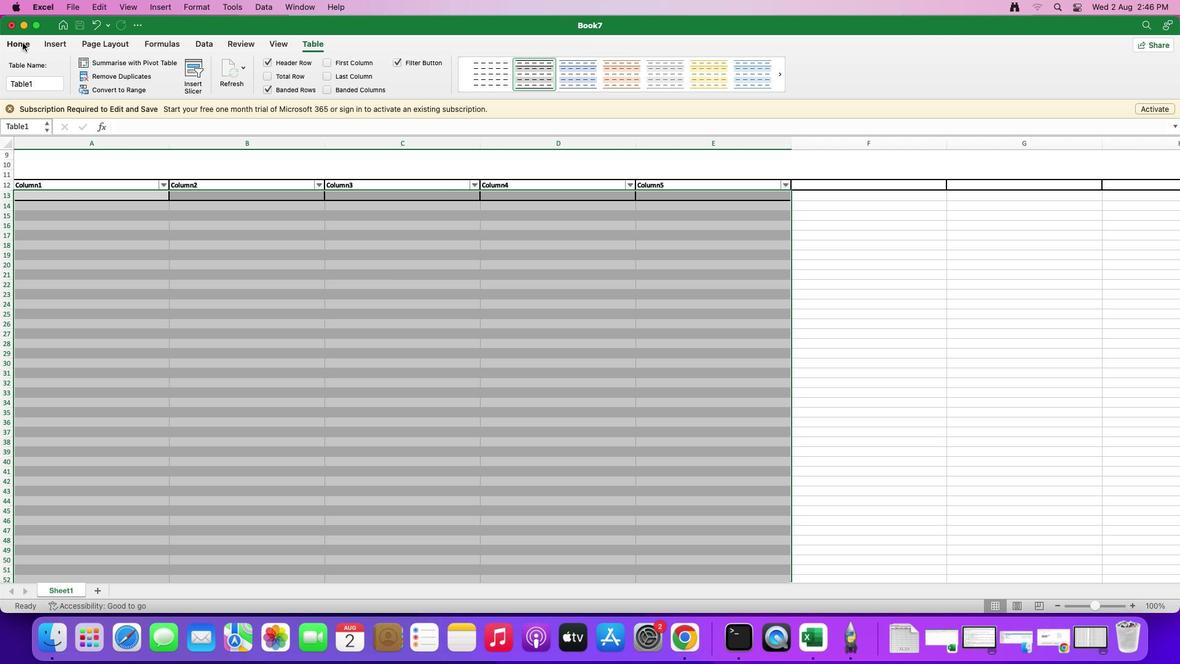 
Action: Mouse moved to (174, 88)
Screenshot: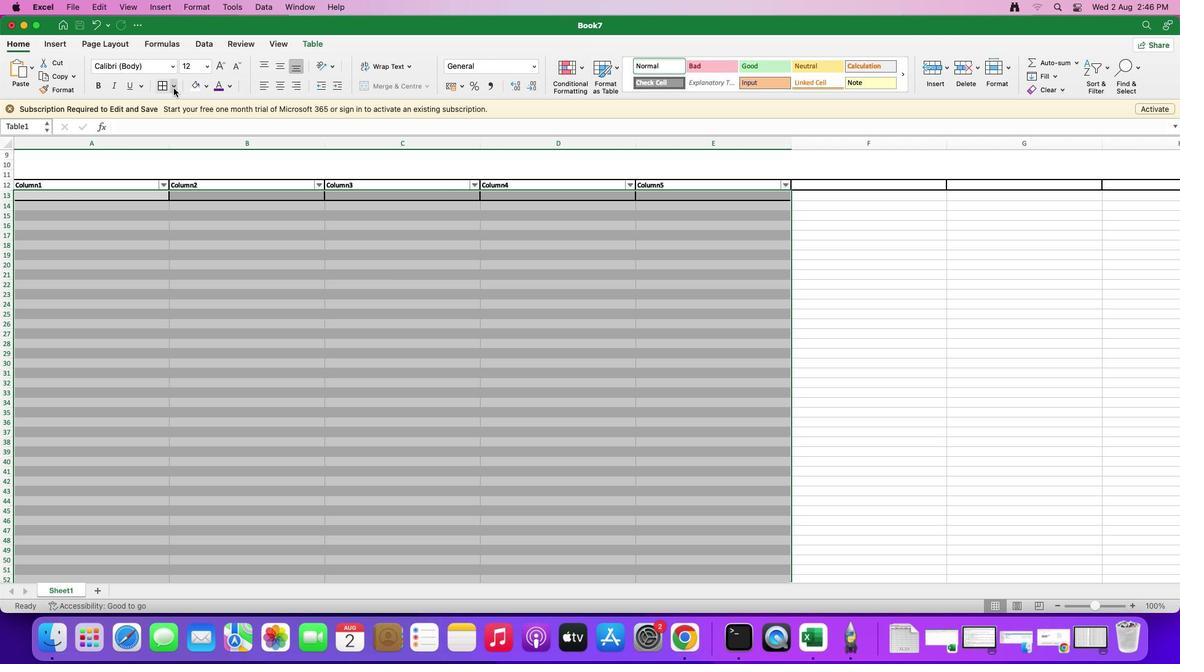 
Action: Mouse pressed left at (174, 88)
Screenshot: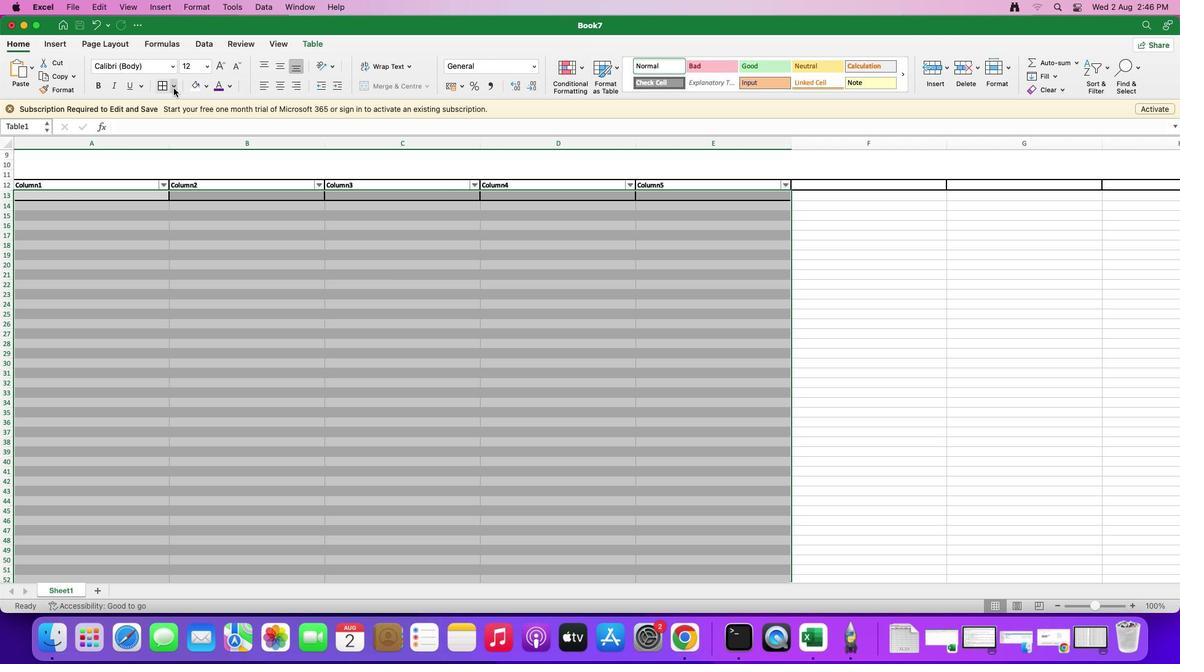 
Action: Mouse moved to (179, 199)
Screenshot: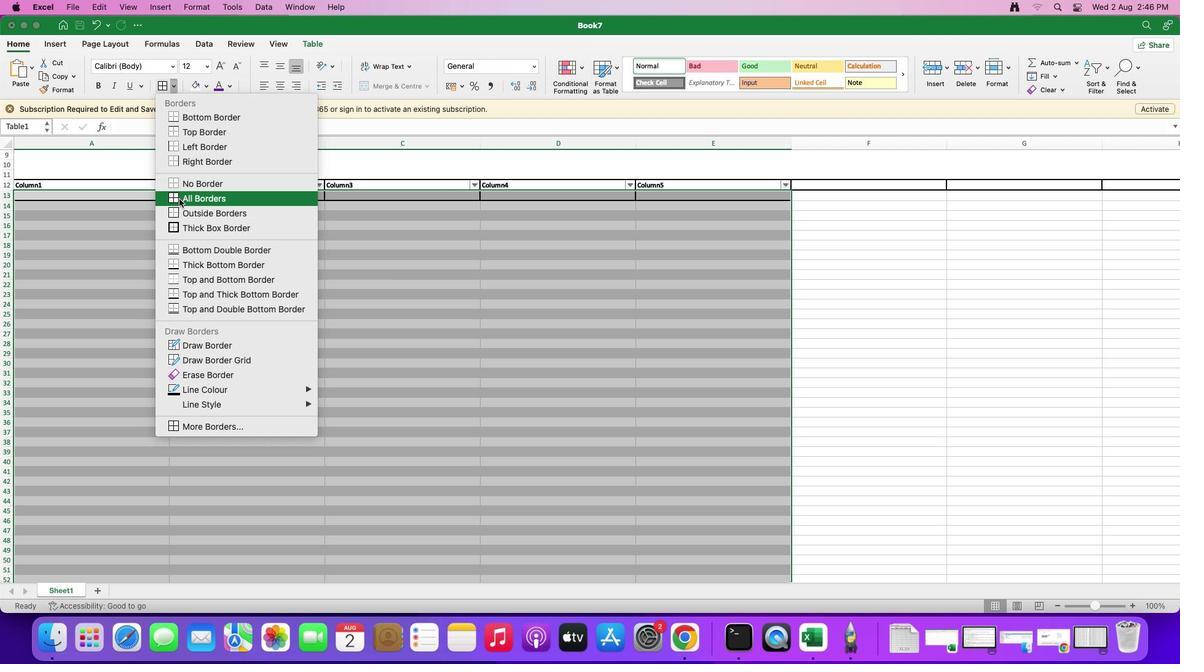 
Action: Mouse pressed left at (179, 199)
Screenshot: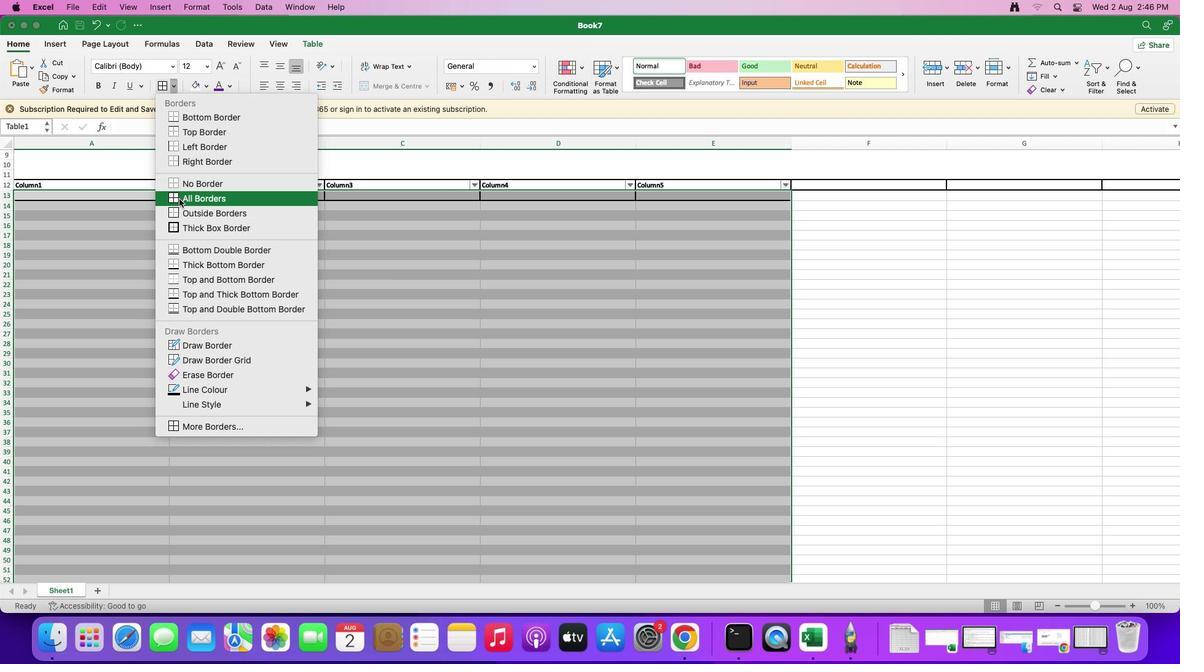 
Action: Mouse moved to (174, 90)
Screenshot: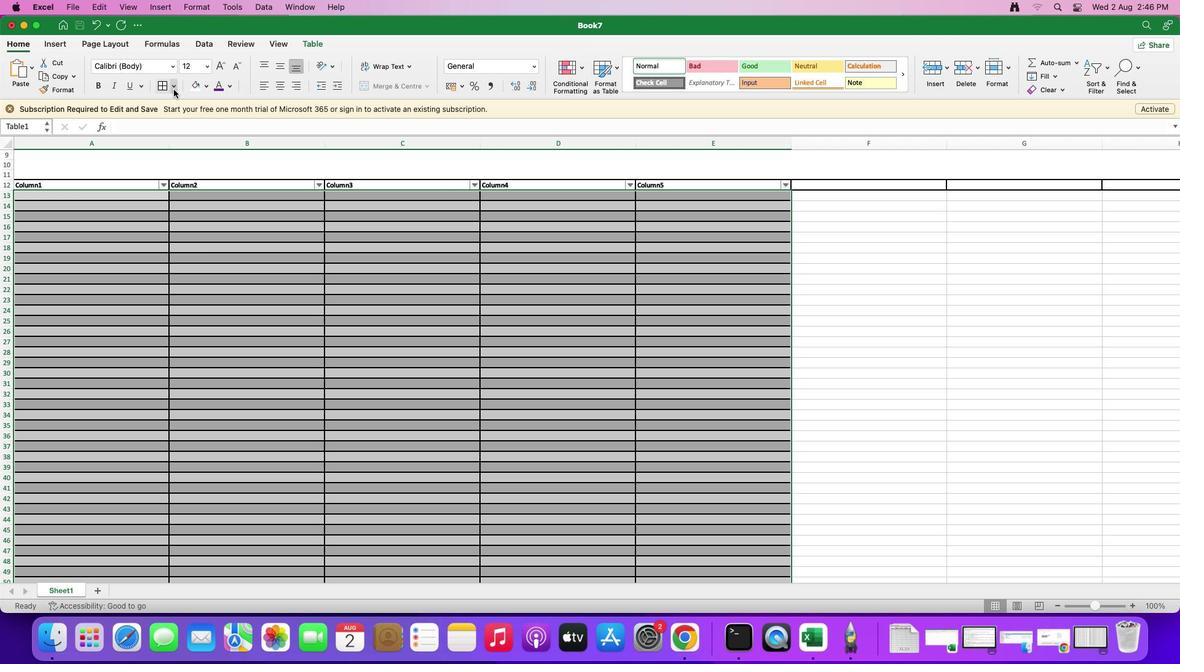 
Action: Mouse pressed left at (174, 90)
Screenshot: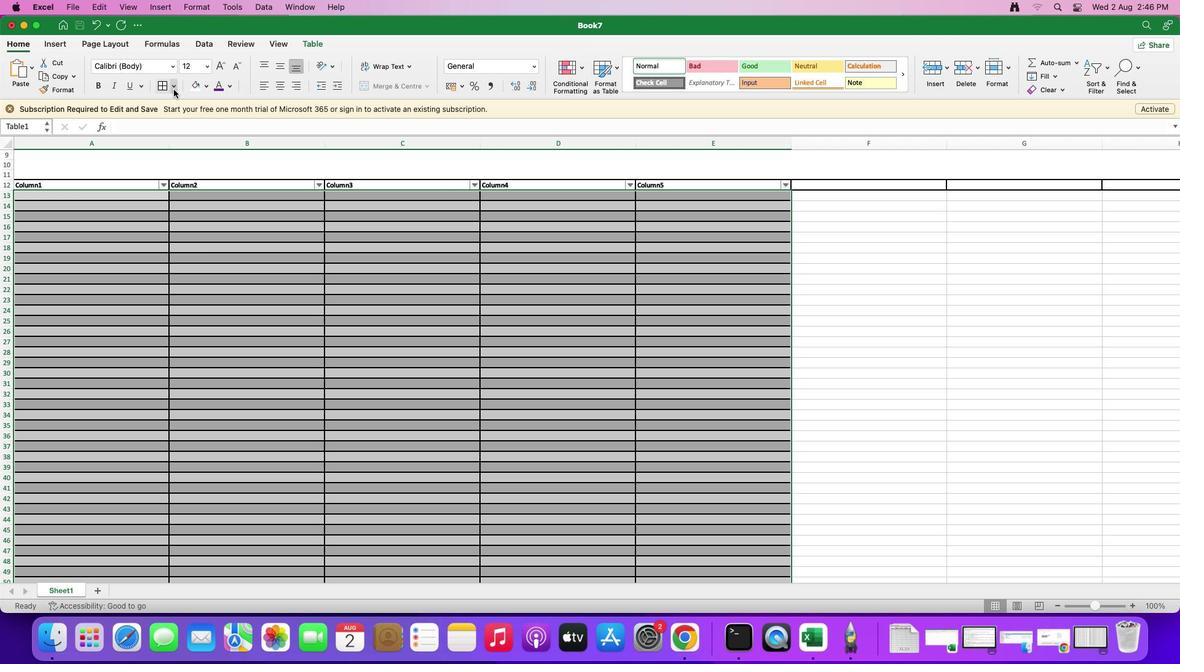 
Action: Mouse moved to (191, 182)
Screenshot: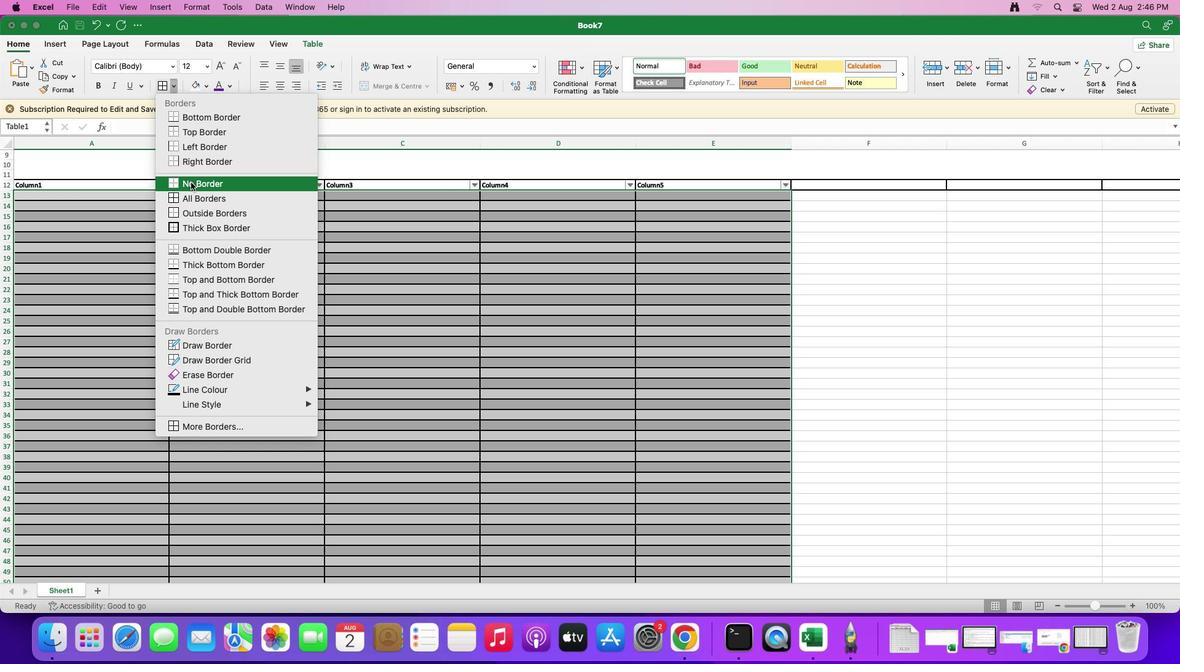 
Action: Mouse pressed left at (191, 182)
Screenshot: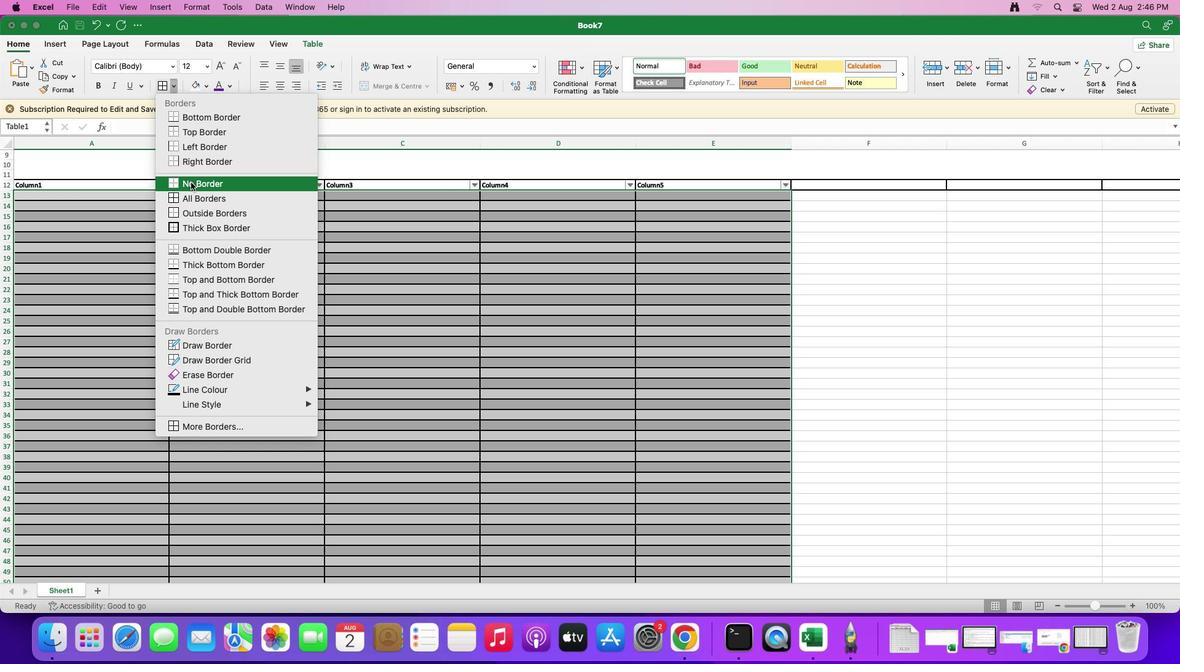 
Action: Mouse moved to (233, 304)
Screenshot: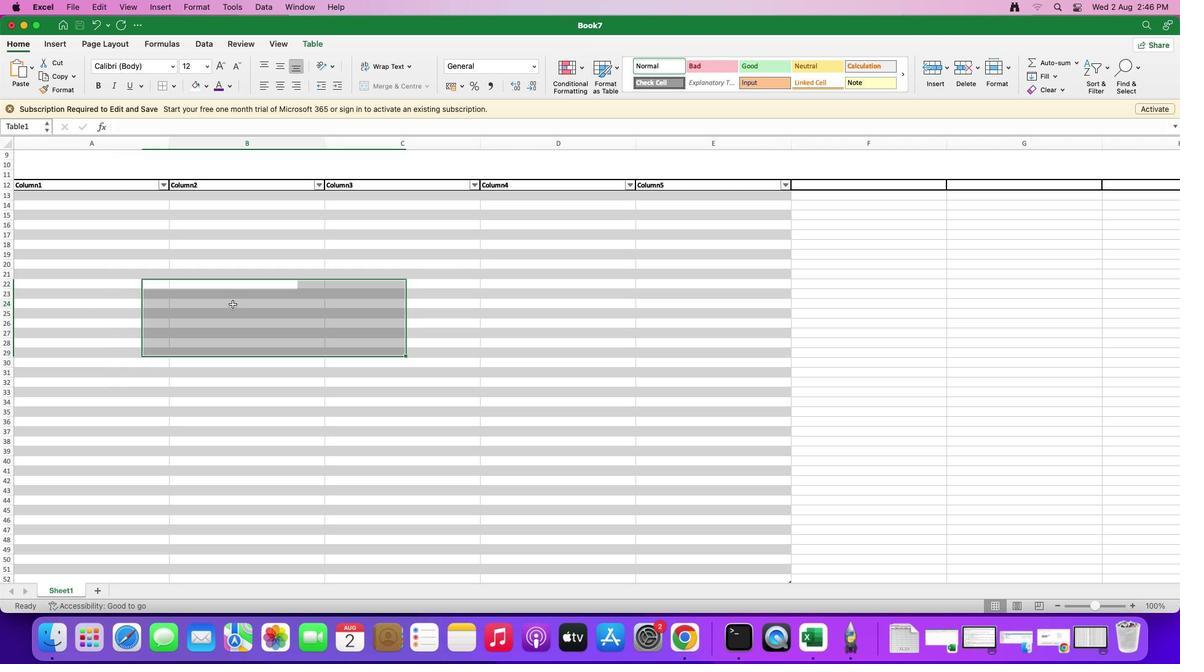 
Action: Mouse pressed left at (233, 304)
Screenshot: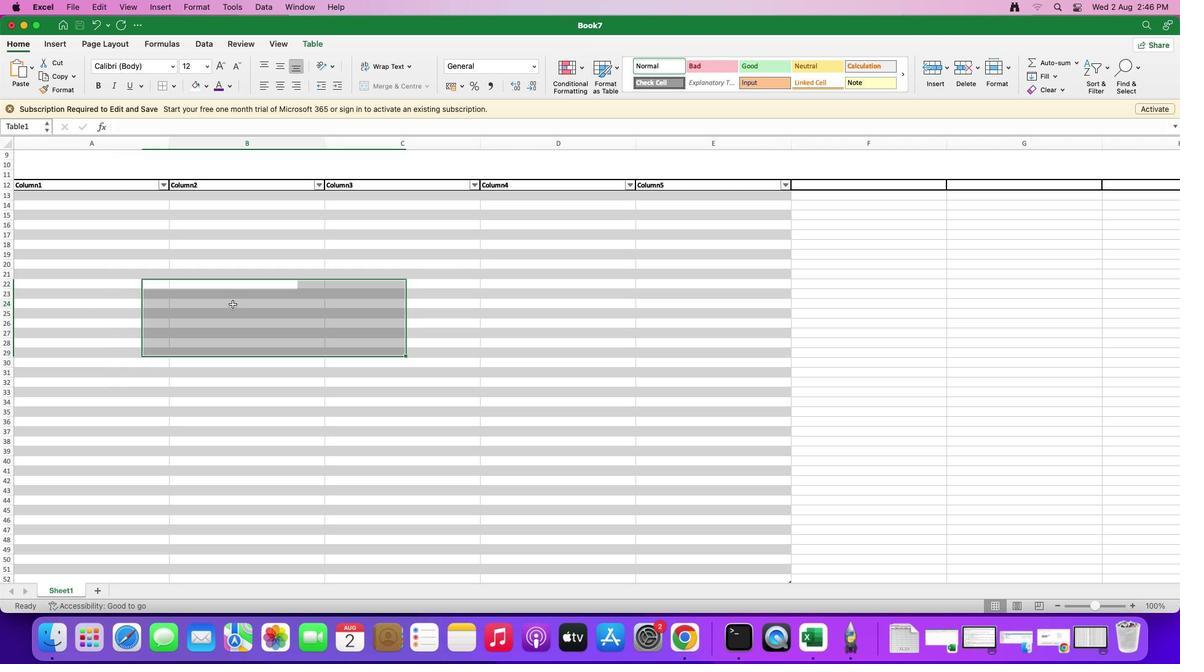 
Action: Mouse moved to (367, 386)
Screenshot: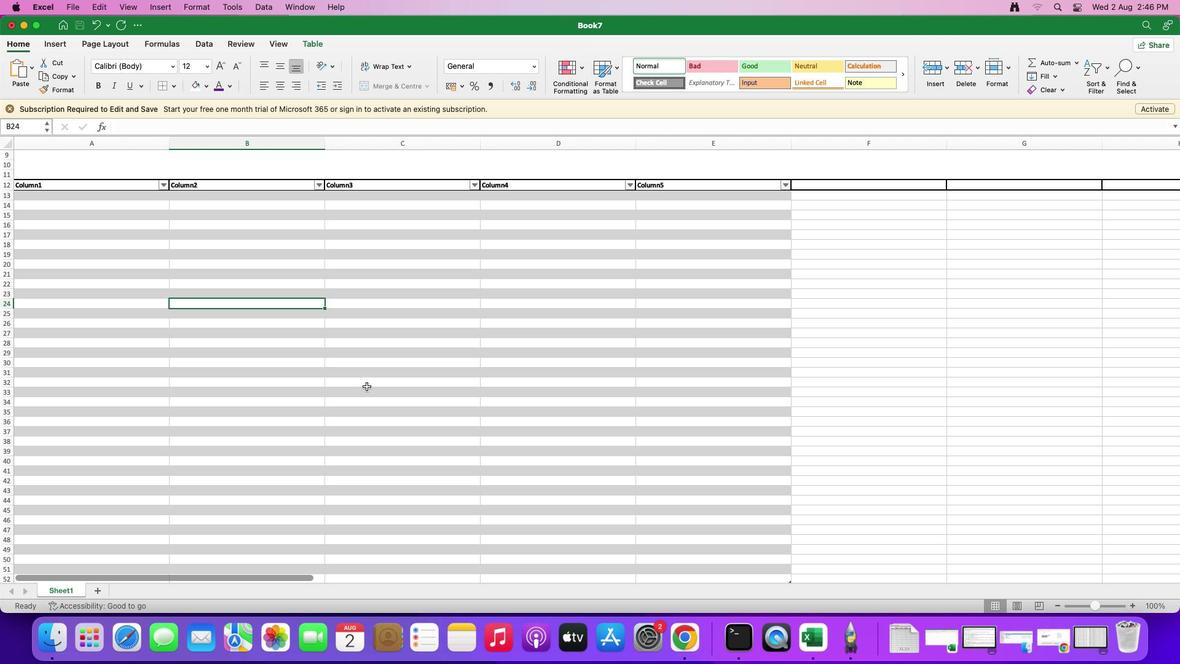 
Action: Mouse scrolled (367, 386) with delta (0, 1)
Screenshot: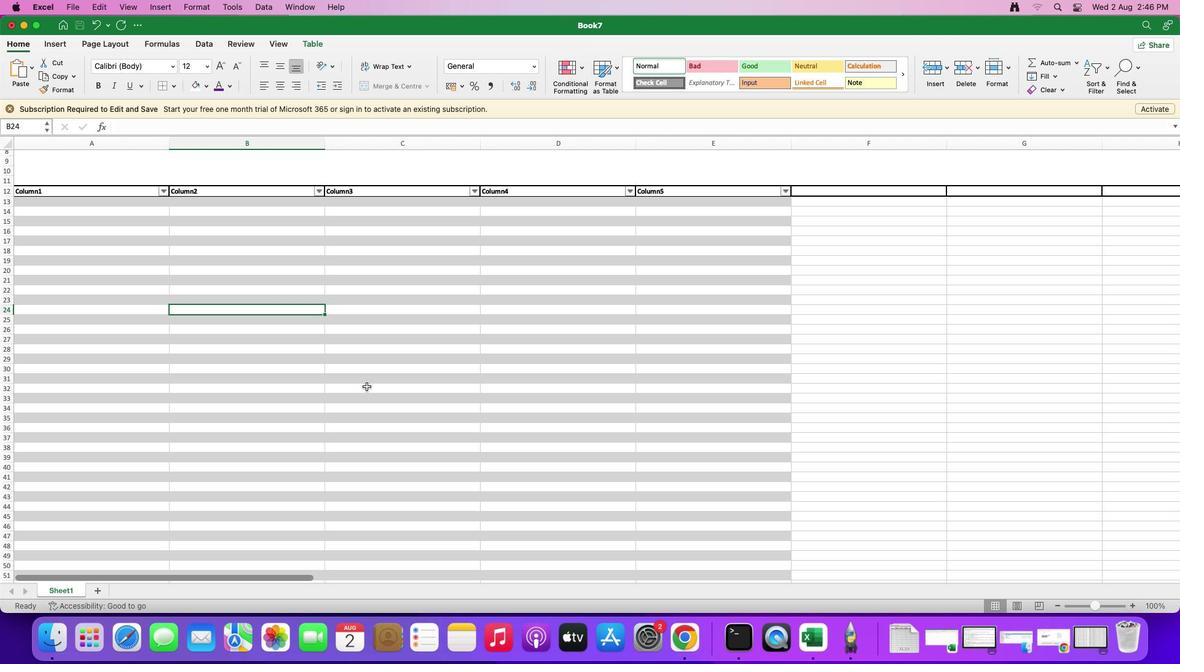 
Action: Mouse scrolled (367, 386) with delta (0, 1)
Screenshot: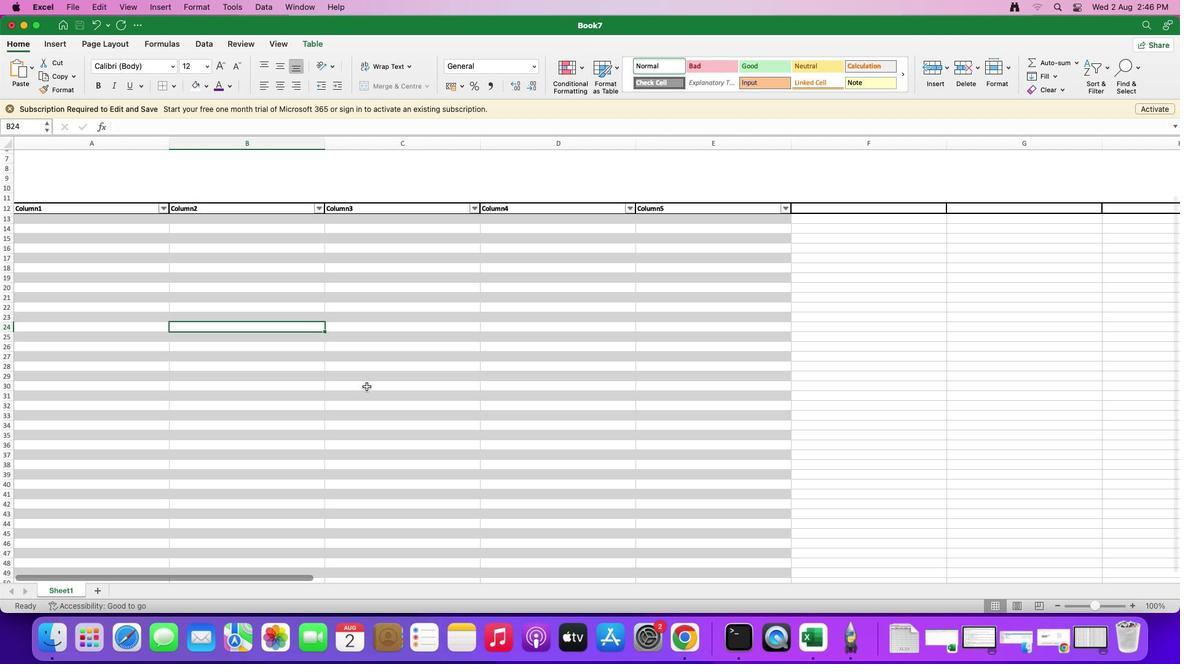 
Action: Mouse scrolled (367, 386) with delta (0, 2)
Screenshot: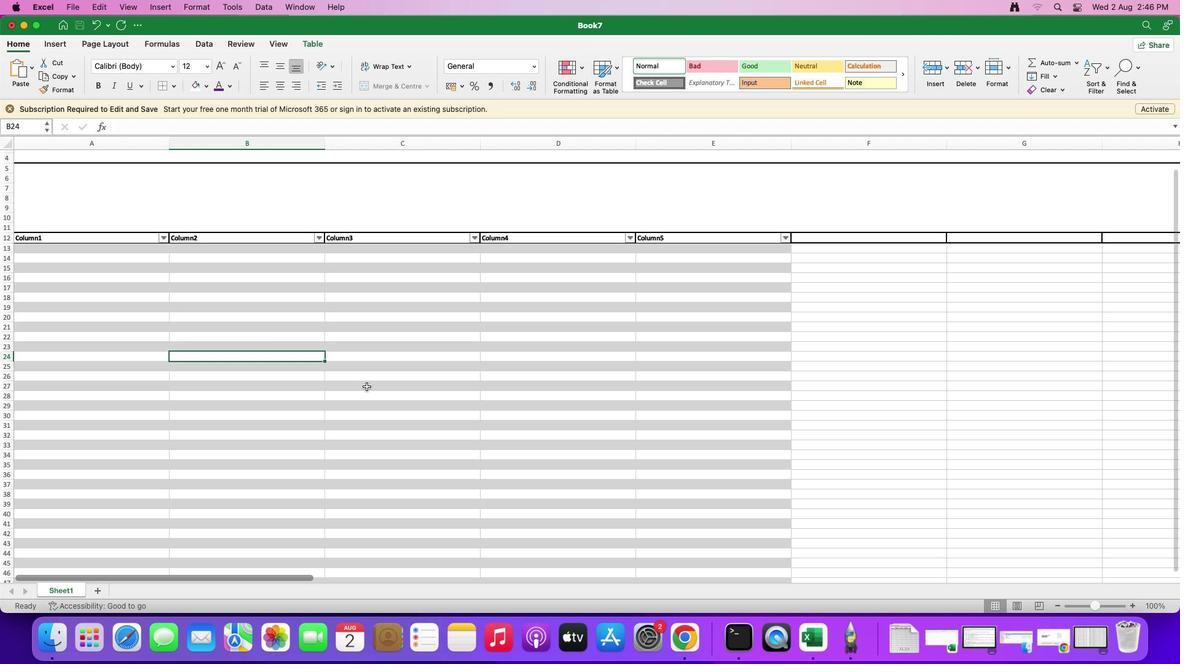 
Action: Mouse scrolled (367, 386) with delta (0, 3)
Screenshot: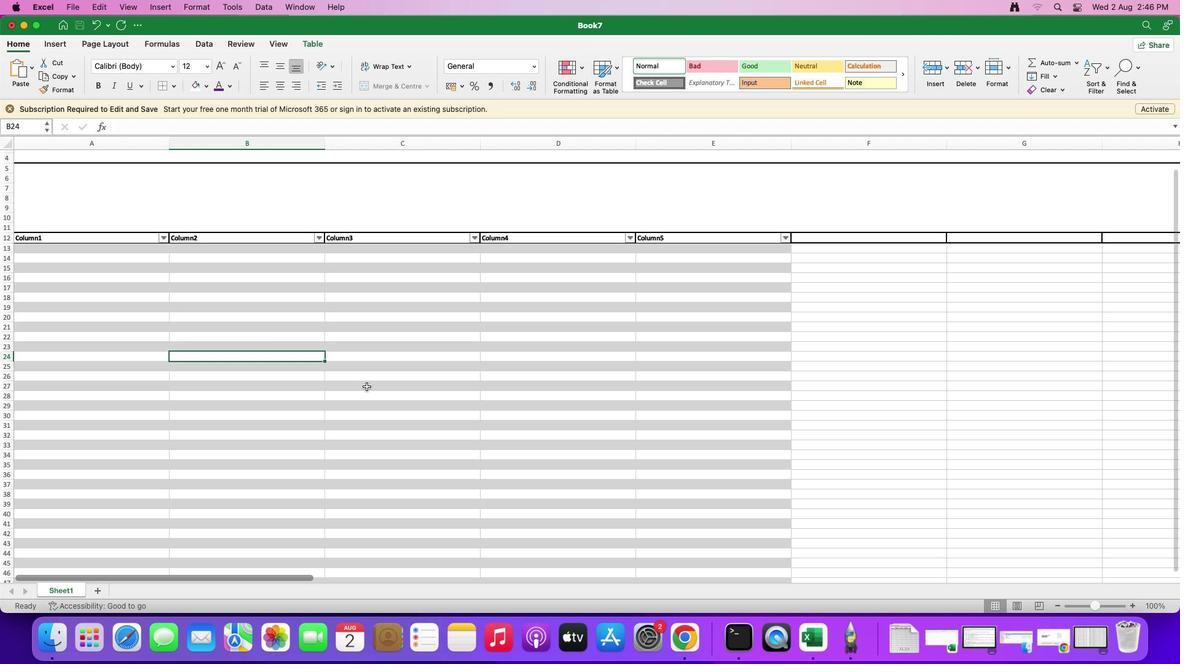 
Action: Mouse scrolled (367, 386) with delta (0, 1)
Screenshot: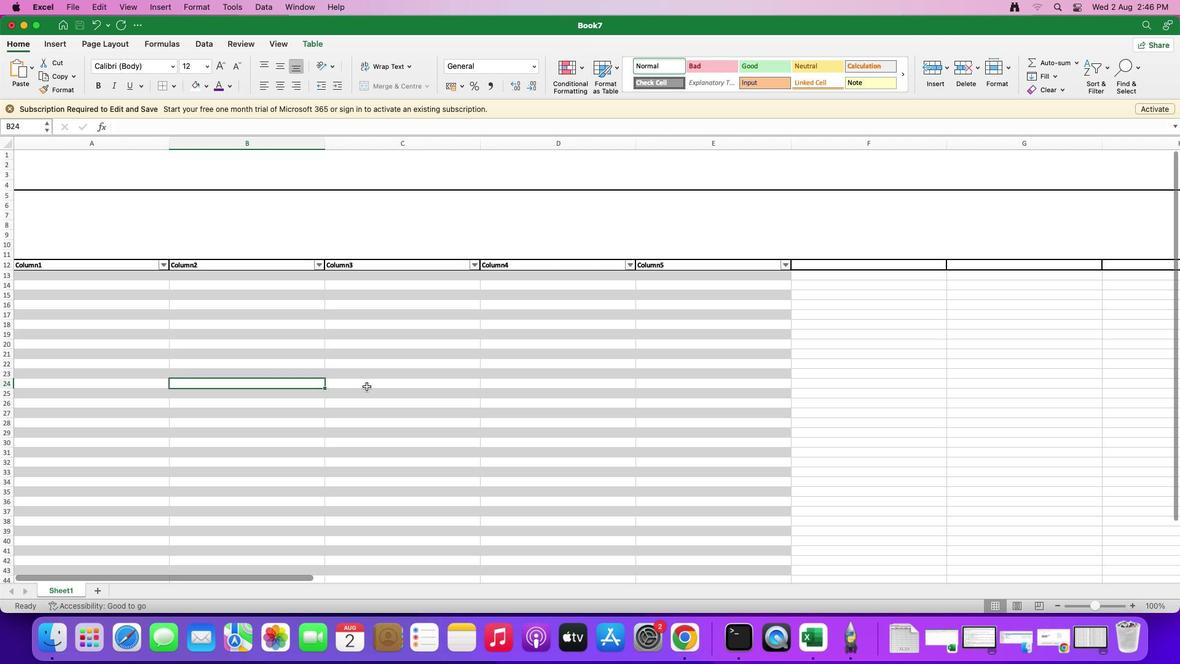 
Action: Mouse scrolled (367, 386) with delta (0, 1)
Screenshot: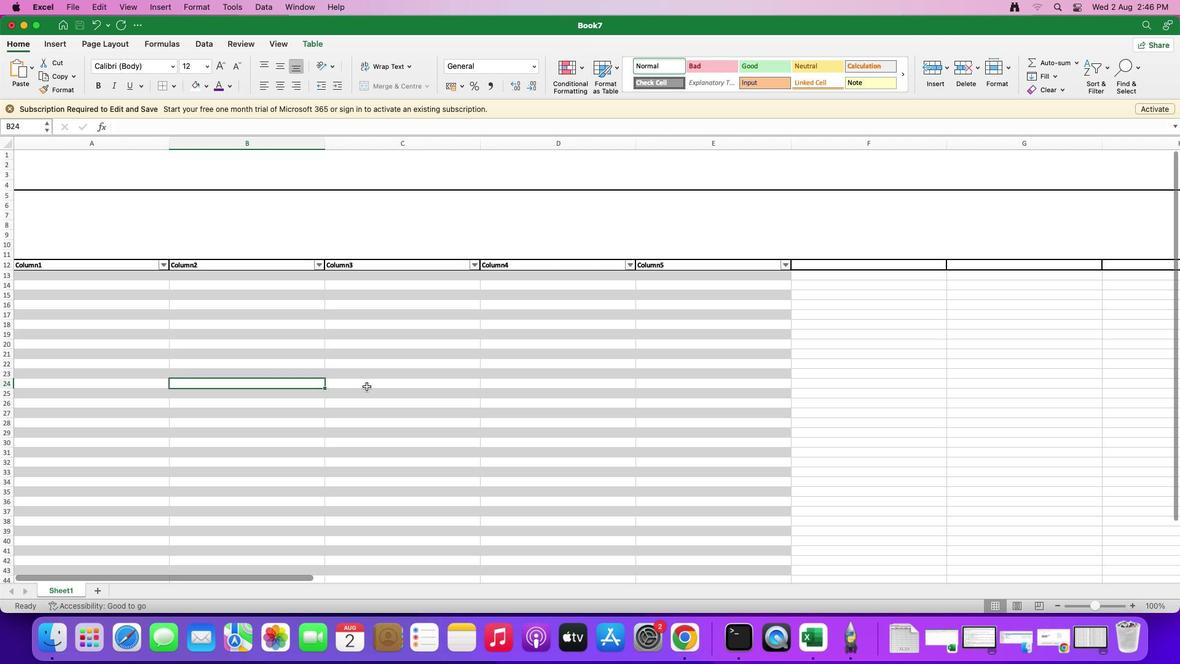 
Action: Mouse scrolled (367, 386) with delta (0, 2)
Screenshot: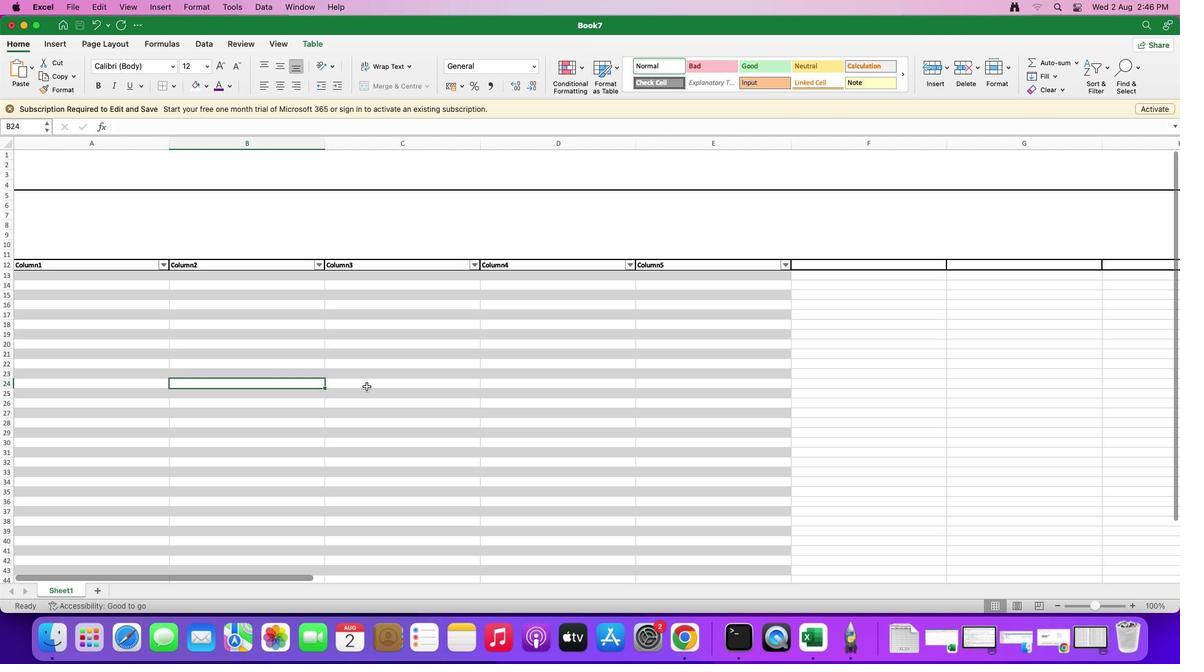 
Action: Mouse scrolled (367, 386) with delta (0, 3)
Screenshot: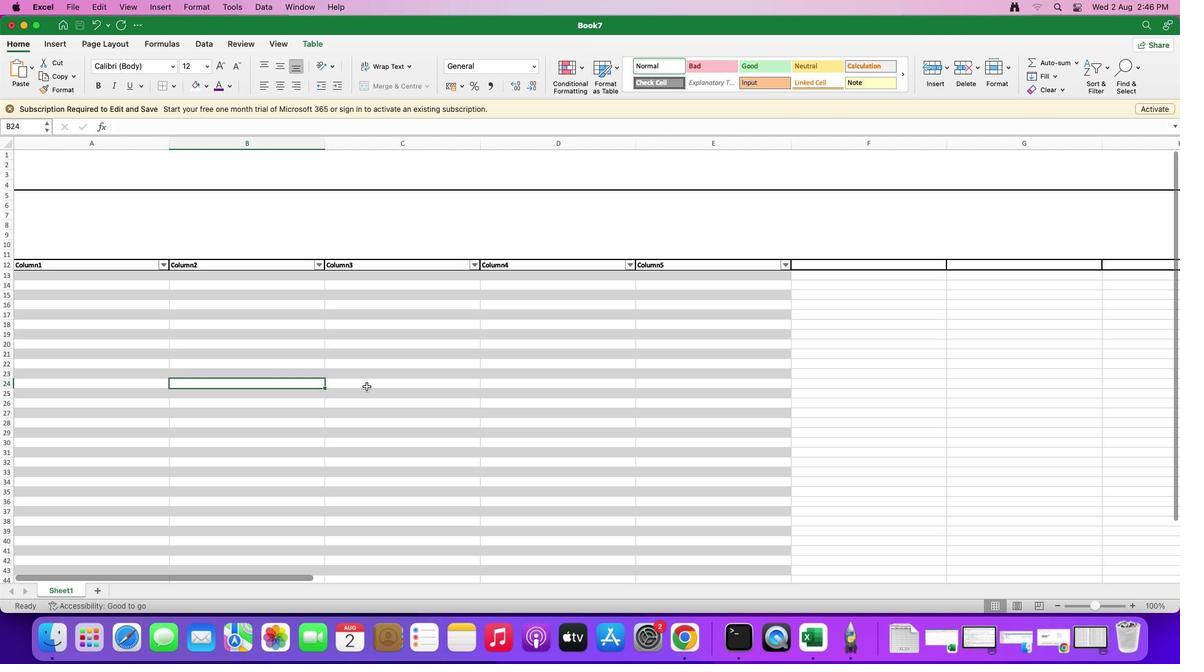 
Action: Mouse moved to (367, 386)
Screenshot: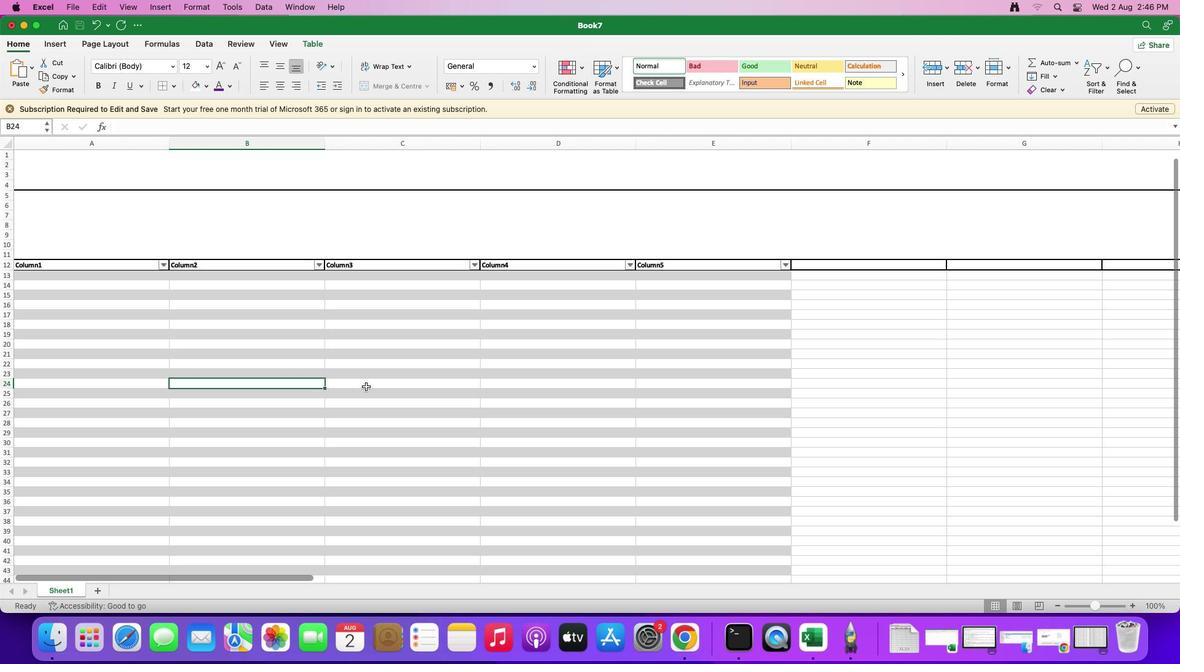 
Action: Mouse scrolled (367, 386) with delta (0, 1)
Screenshot: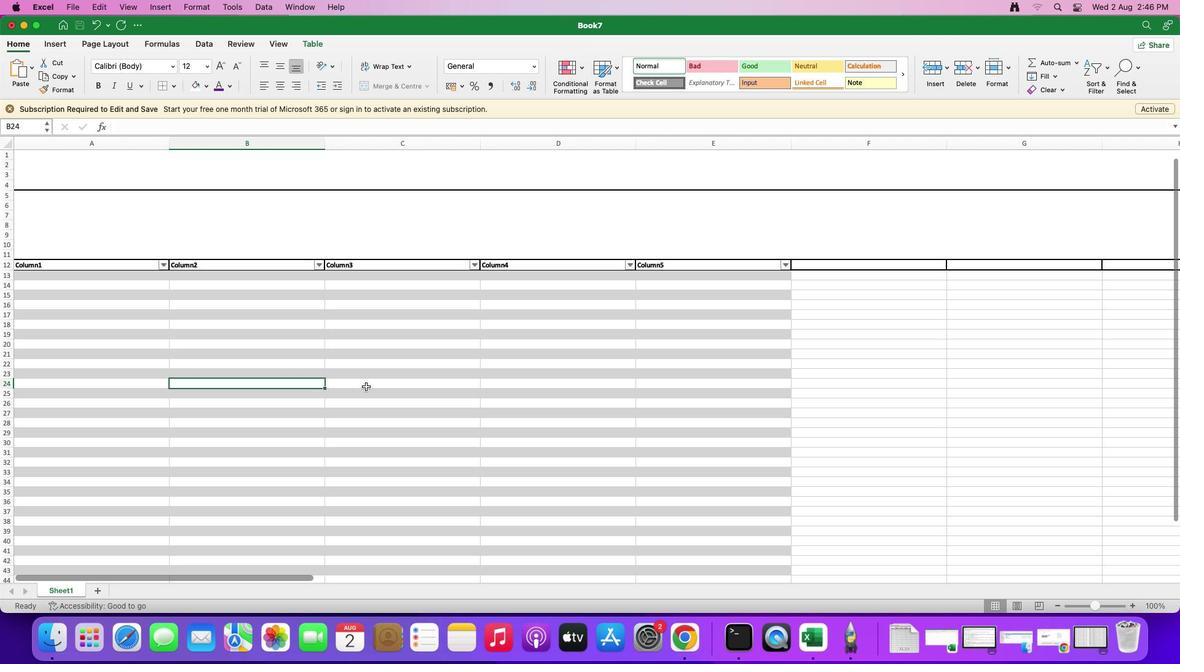 
Action: Mouse moved to (367, 386)
Screenshot: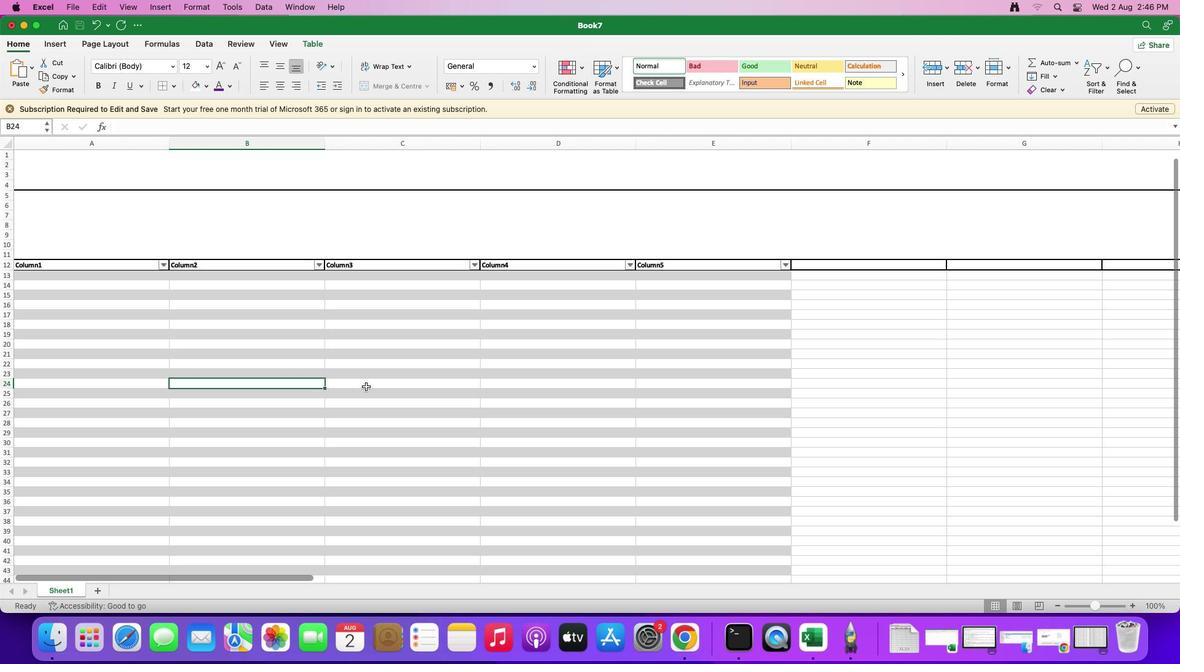 
Action: Mouse scrolled (367, 386) with delta (0, 1)
Screenshot: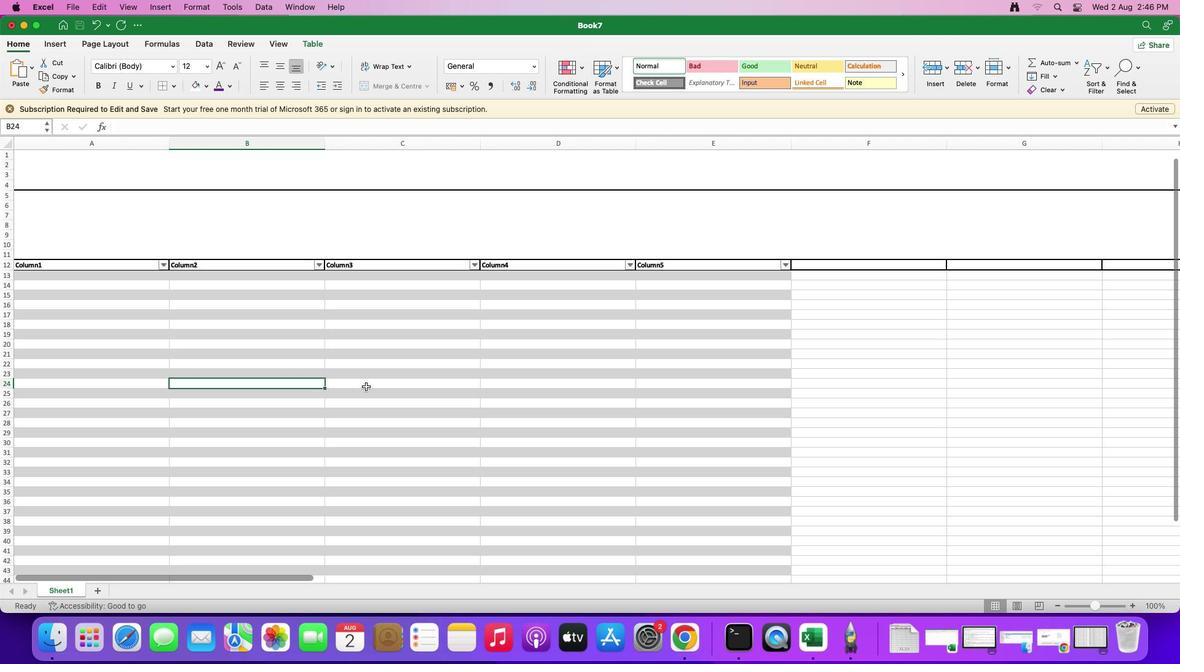 
Action: Mouse scrolled (367, 386) with delta (0, 2)
Screenshot: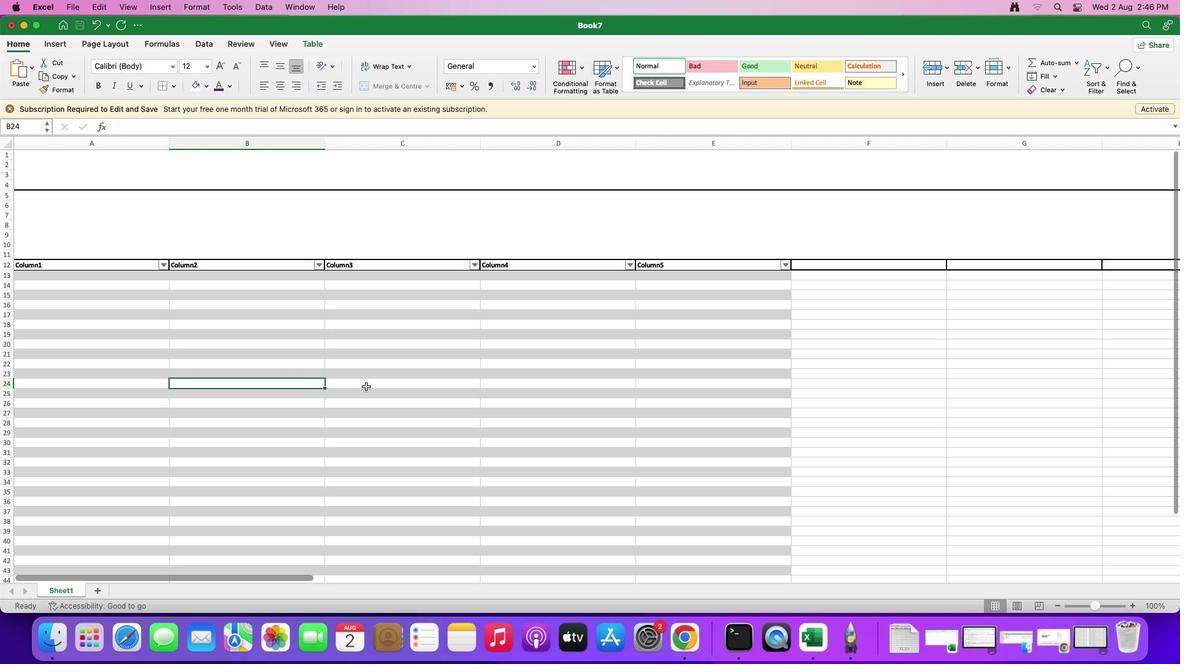
Action: Mouse scrolled (367, 386) with delta (0, 3)
Screenshot: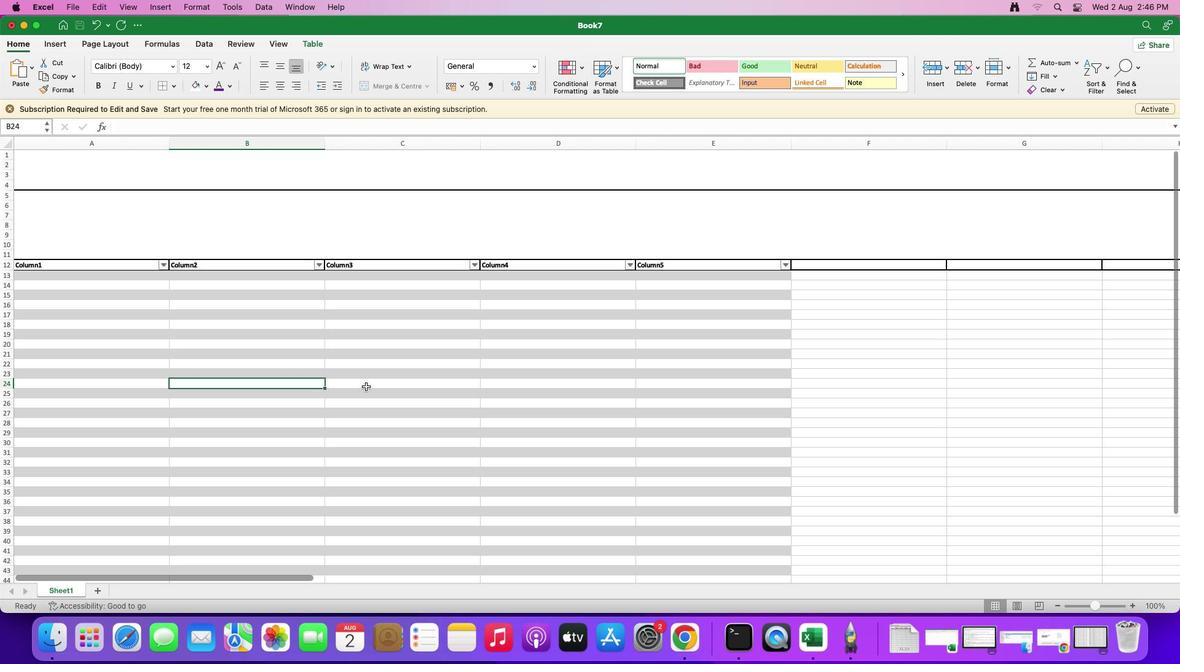 
Action: Mouse moved to (366, 386)
Screenshot: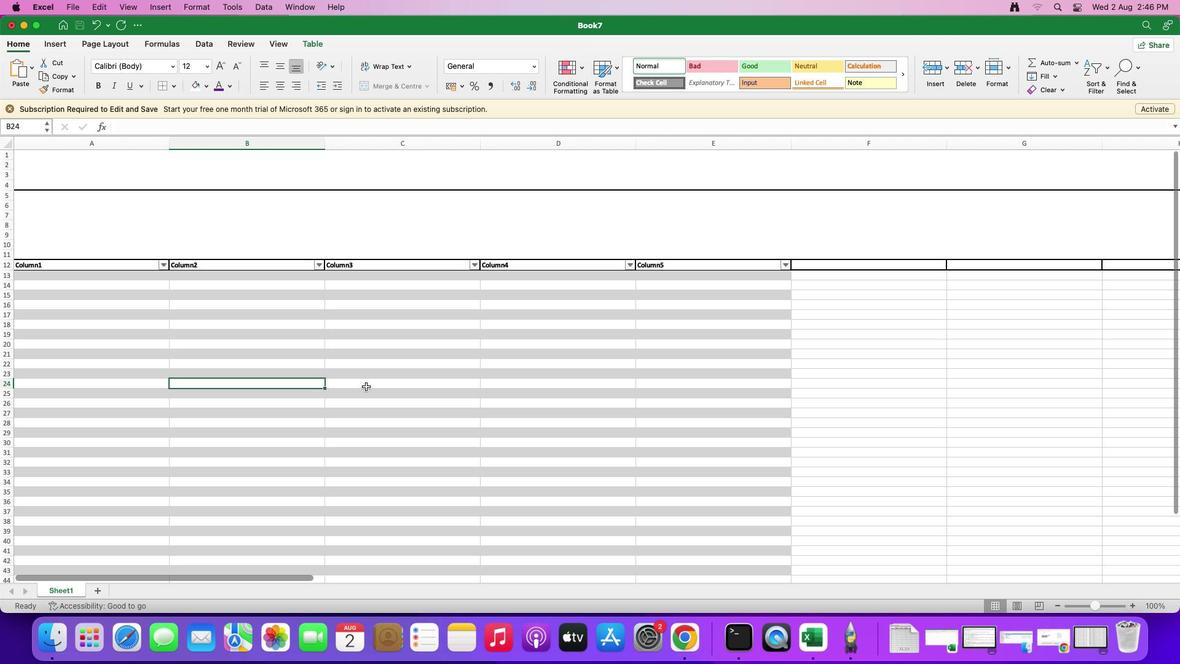 
Action: Mouse scrolled (366, 386) with delta (0, 1)
Screenshot: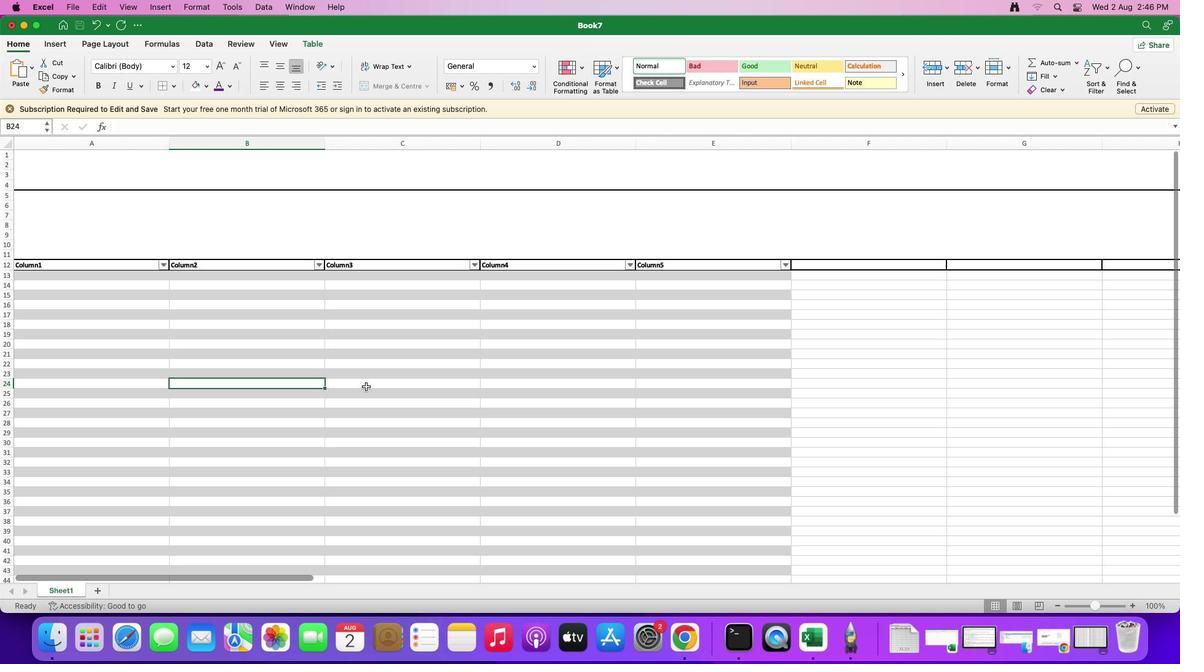 
Action: Mouse scrolled (366, 386) with delta (0, 1)
Screenshot: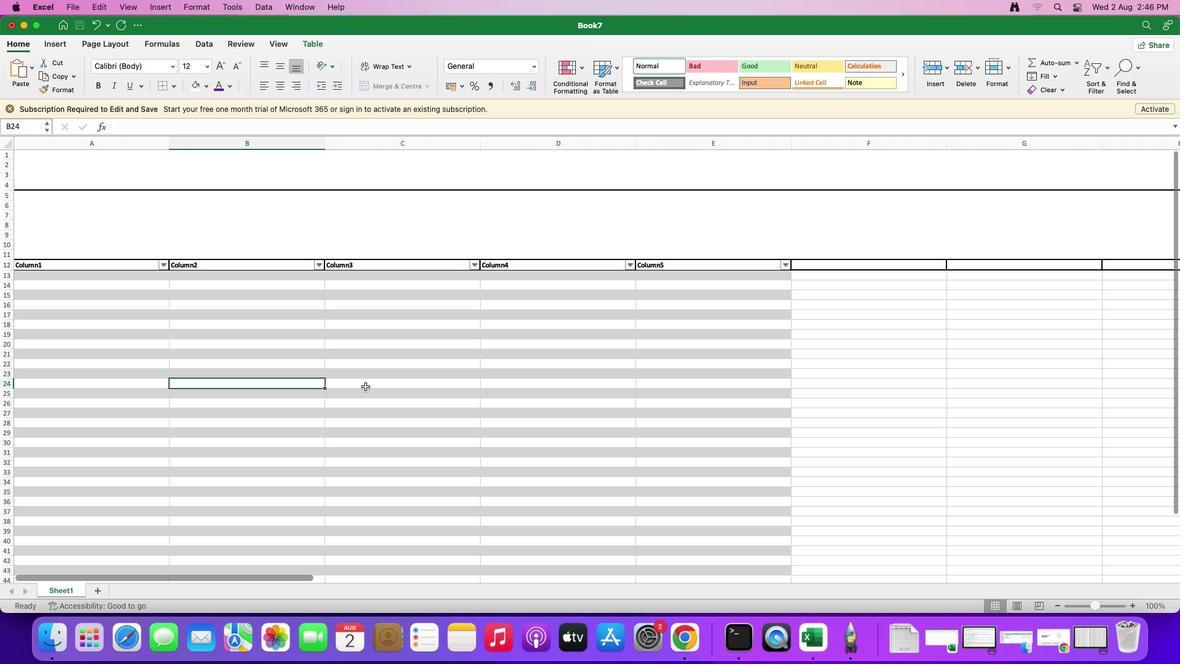 
Action: Mouse scrolled (366, 386) with delta (0, 3)
Screenshot: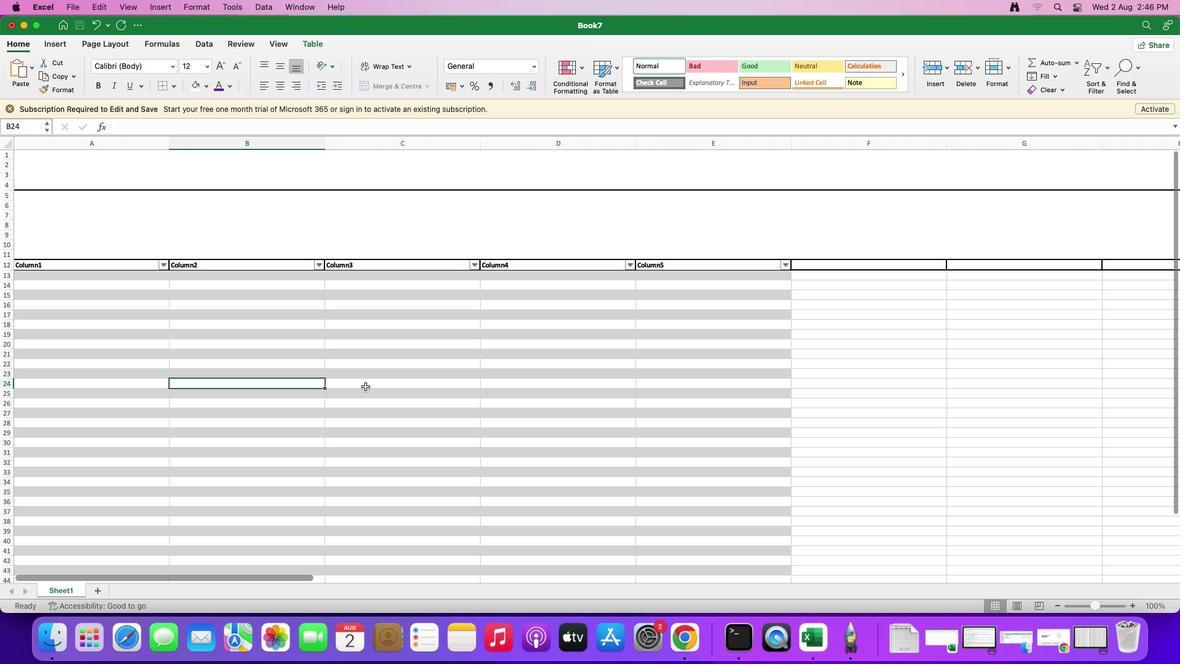 
Action: Mouse scrolled (366, 386) with delta (0, 3)
Screenshot: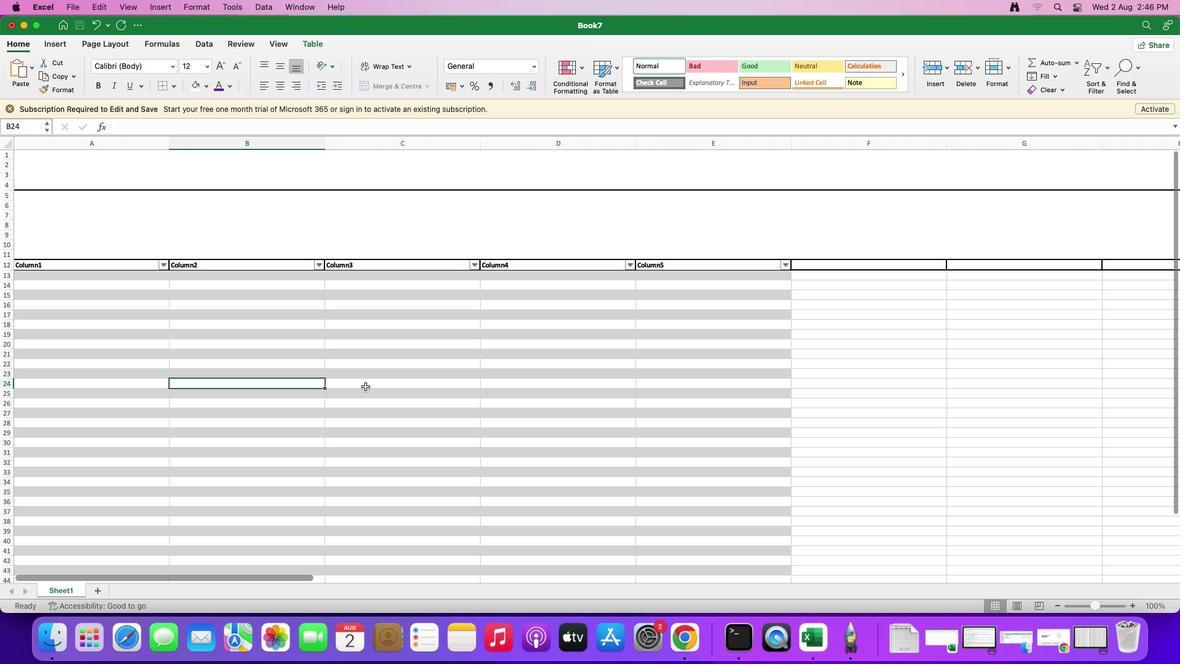 
Action: Mouse moved to (366, 386)
Screenshot: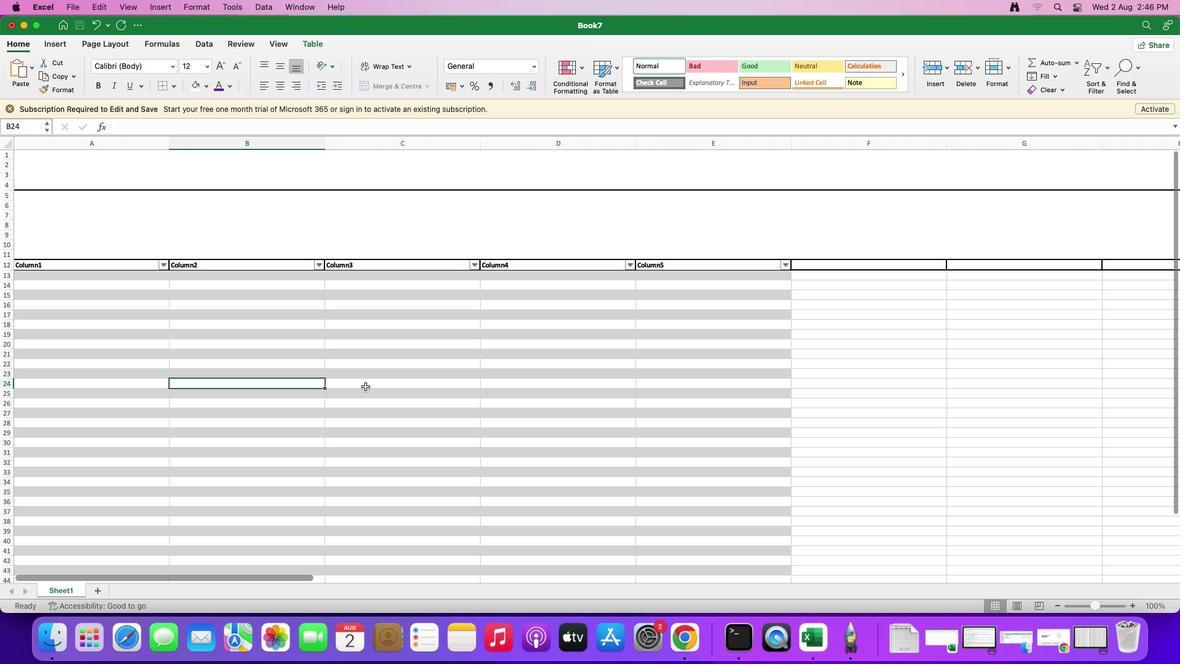 
Action: Mouse scrolled (366, 386) with delta (0, 1)
Screenshot: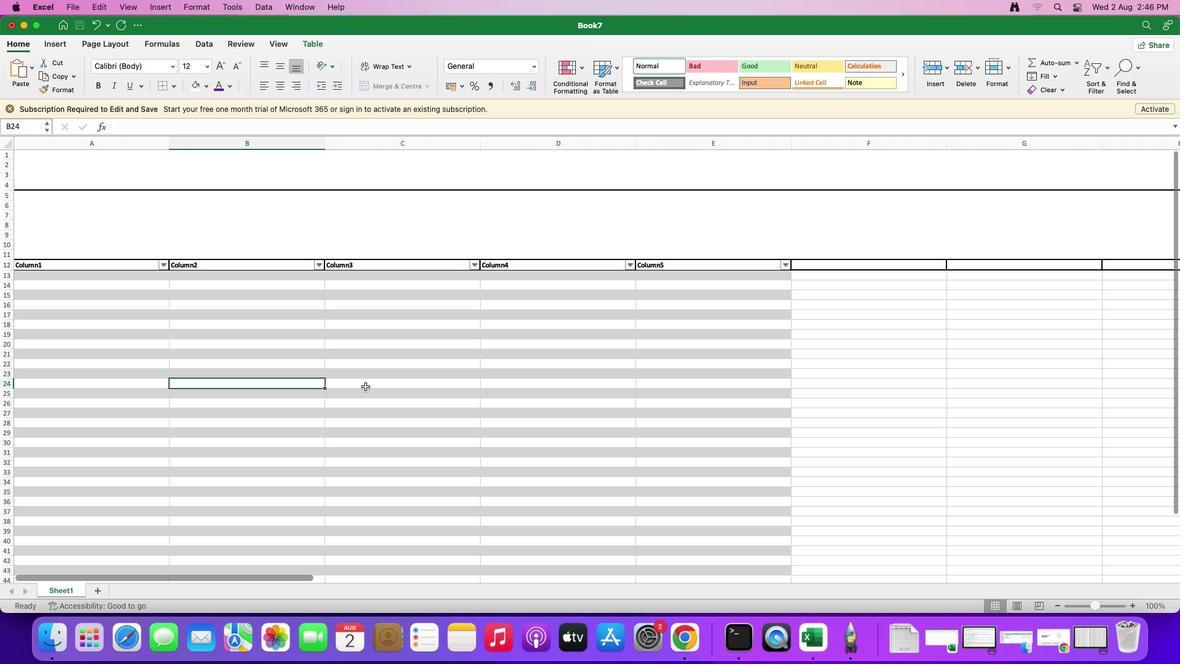 
Action: Mouse scrolled (366, 386) with delta (0, 1)
Screenshot: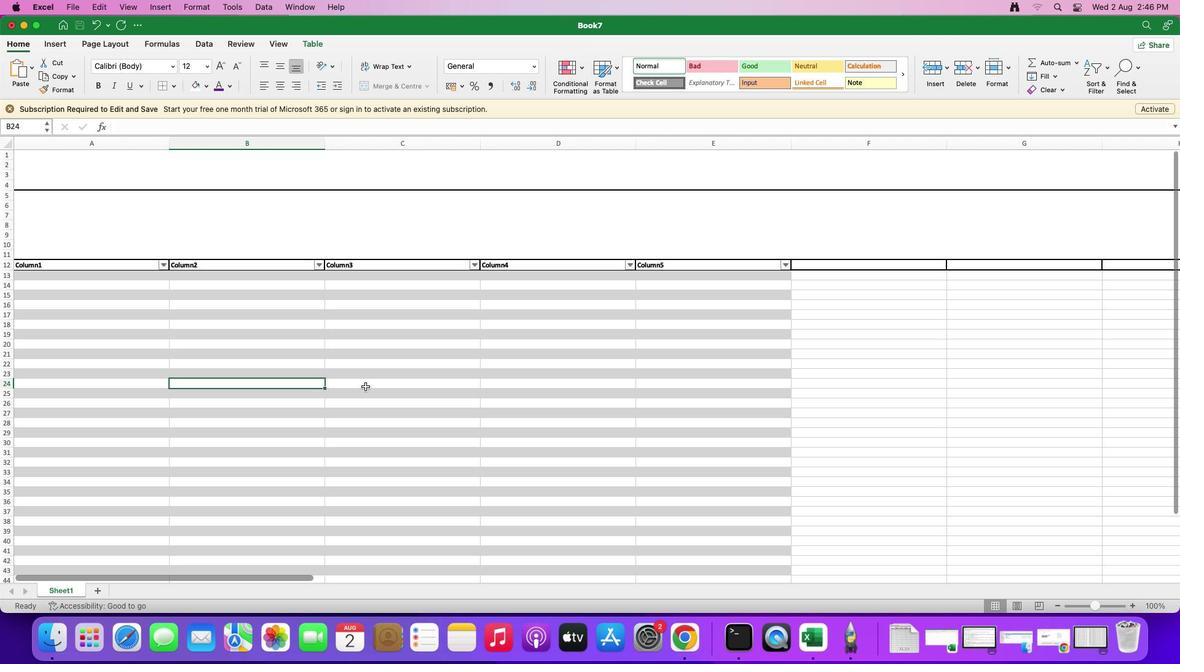 
Action: Mouse scrolled (366, 386) with delta (0, 2)
Screenshot: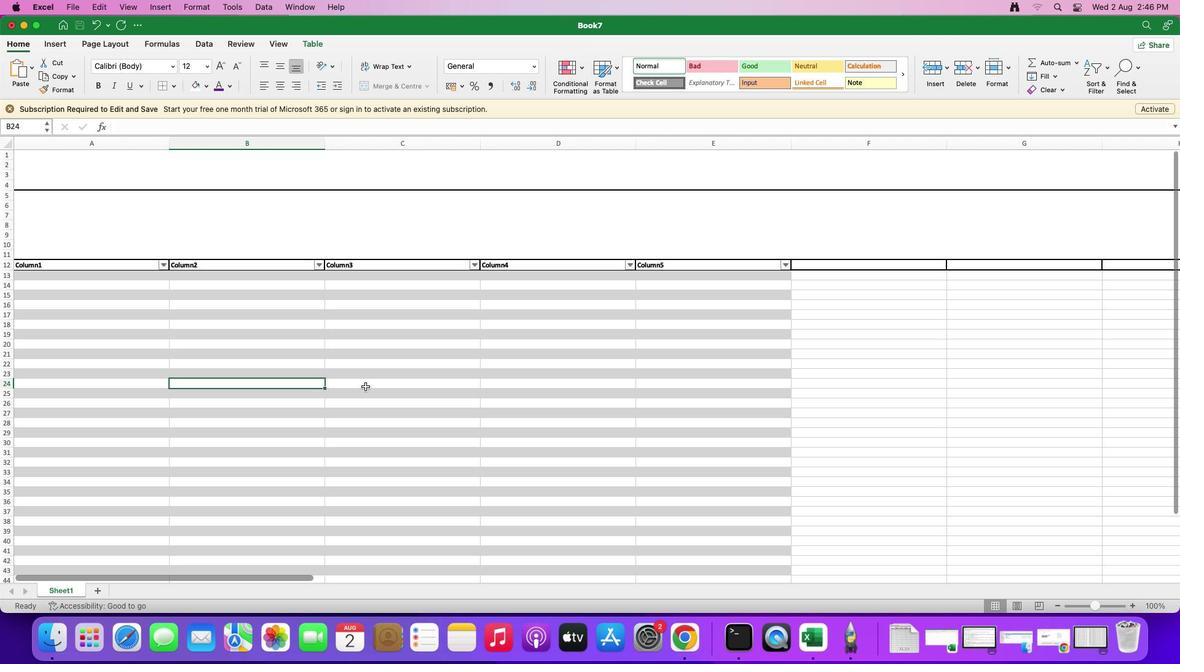 
Action: Mouse moved to (811, 186)
Screenshot: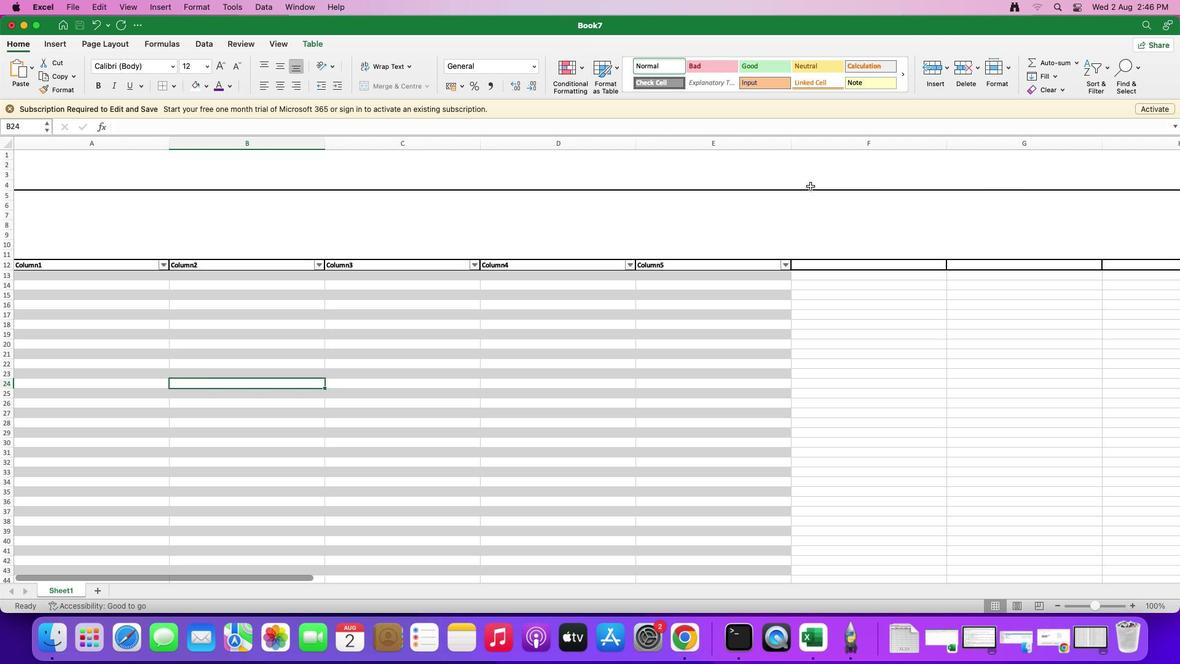 
Action: Mouse pressed left at (811, 186)
Screenshot: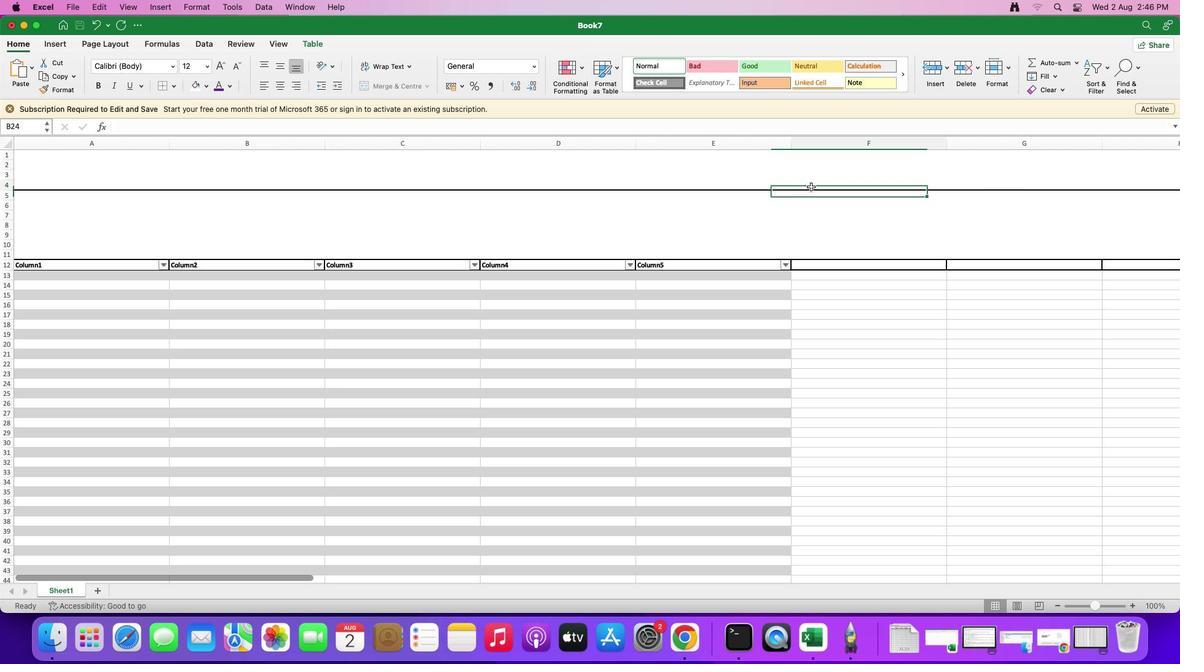
Action: Mouse moved to (843, 158)
Screenshot: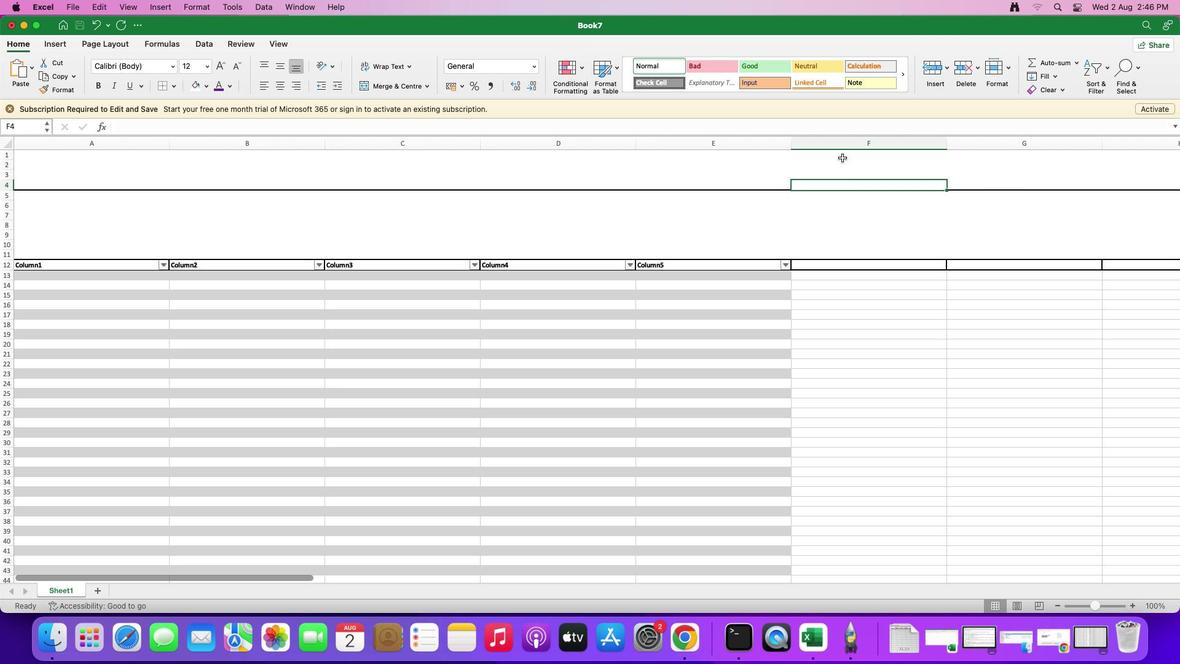 
Action: Mouse pressed left at (843, 158)
Screenshot: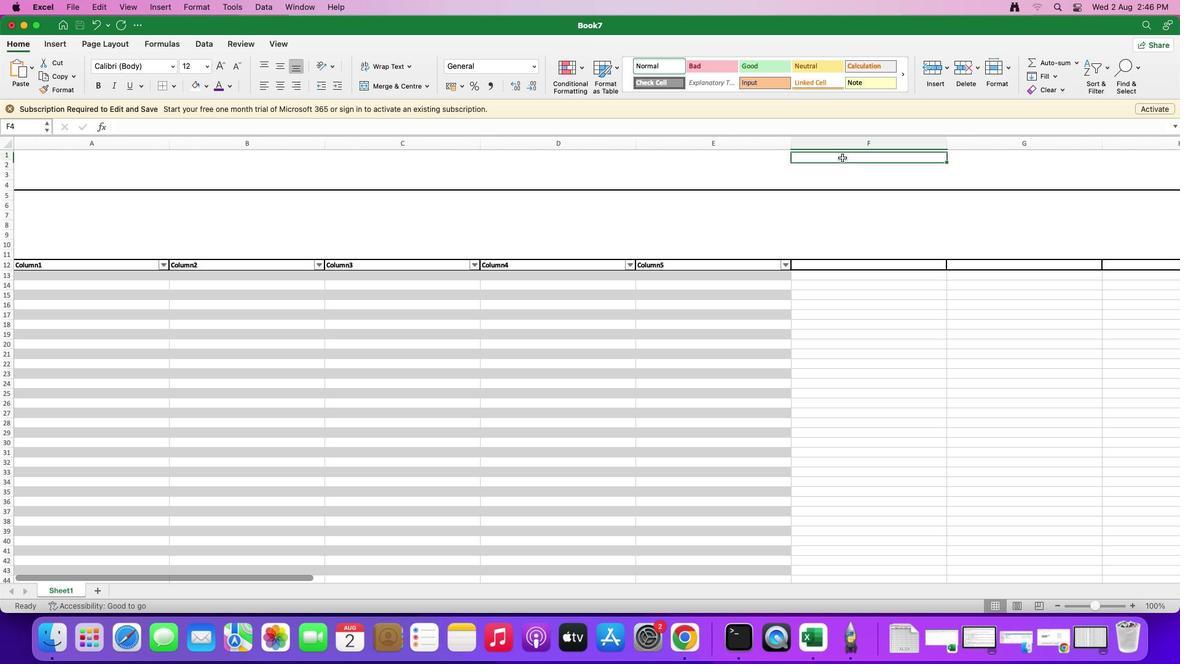 
Action: Mouse moved to (865, 142)
Screenshot: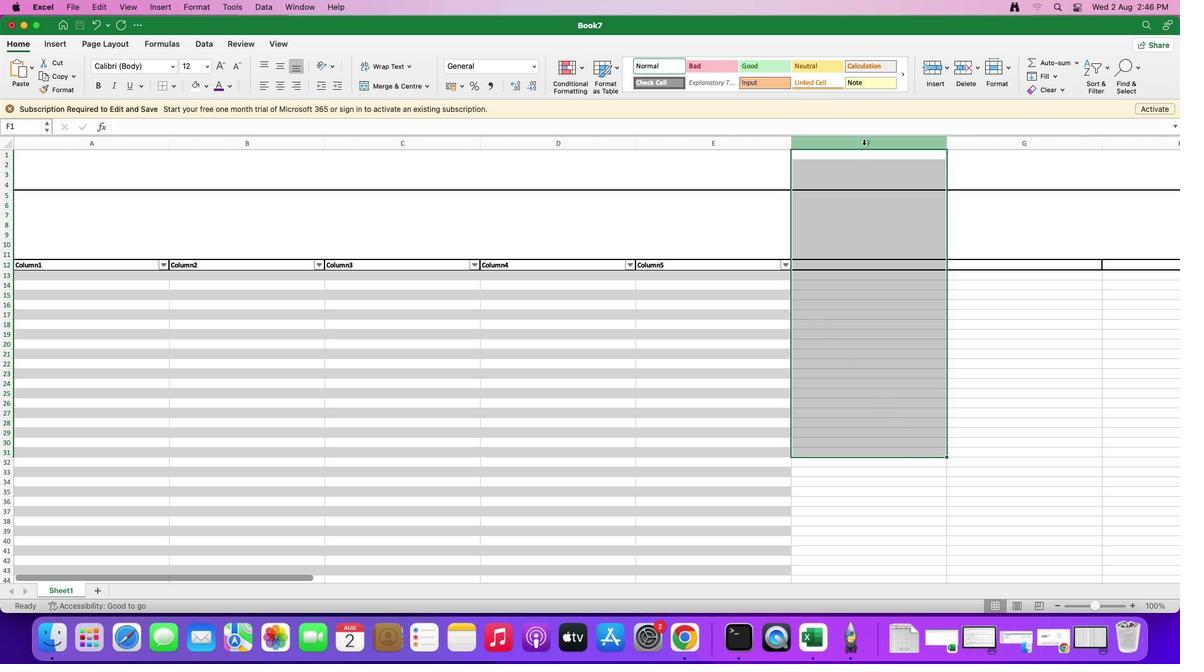 
Action: Mouse pressed left at (865, 142)
Screenshot: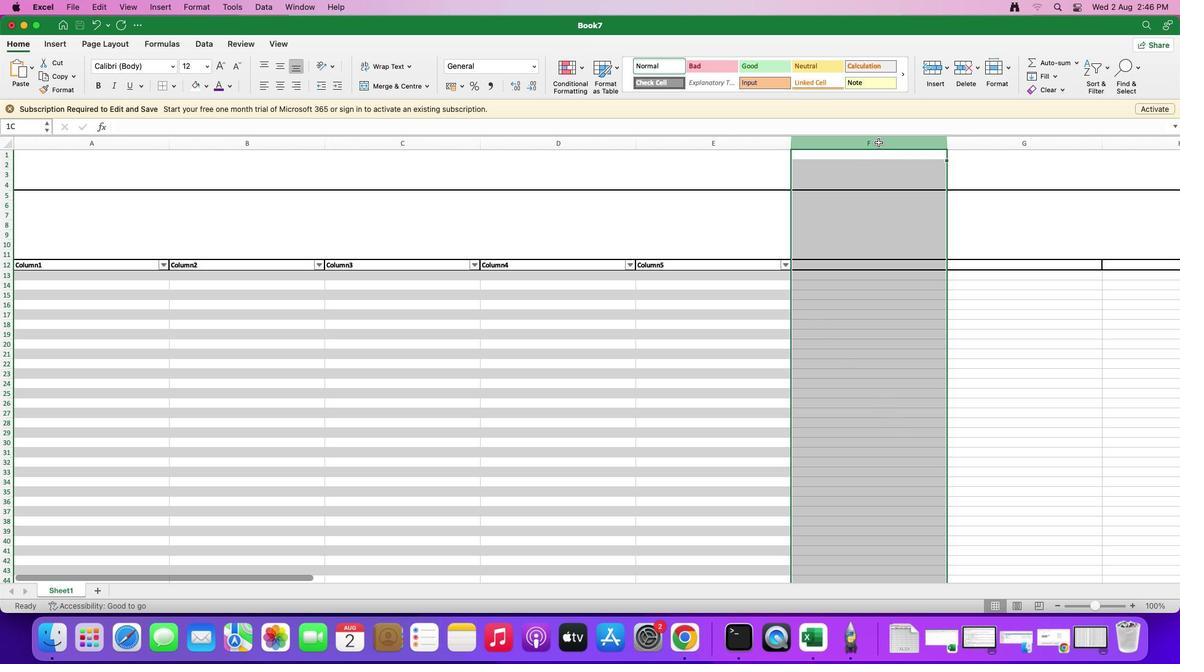 
Action: Mouse moved to (174, 83)
Screenshot: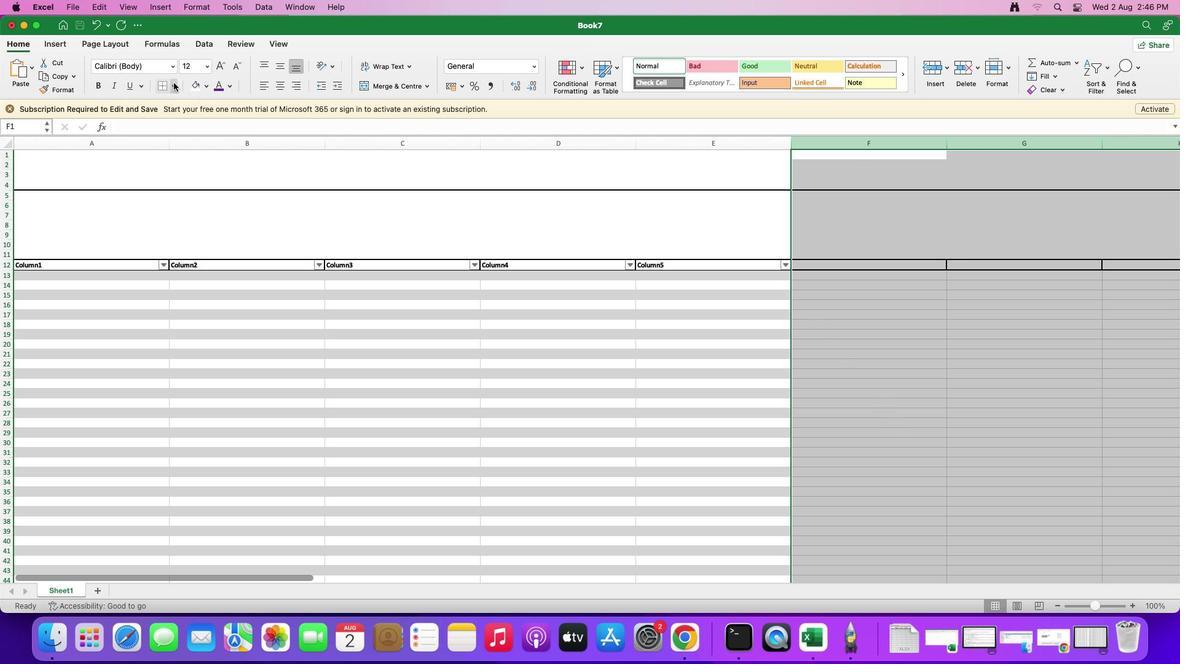 
Action: Mouse pressed left at (174, 83)
Screenshot: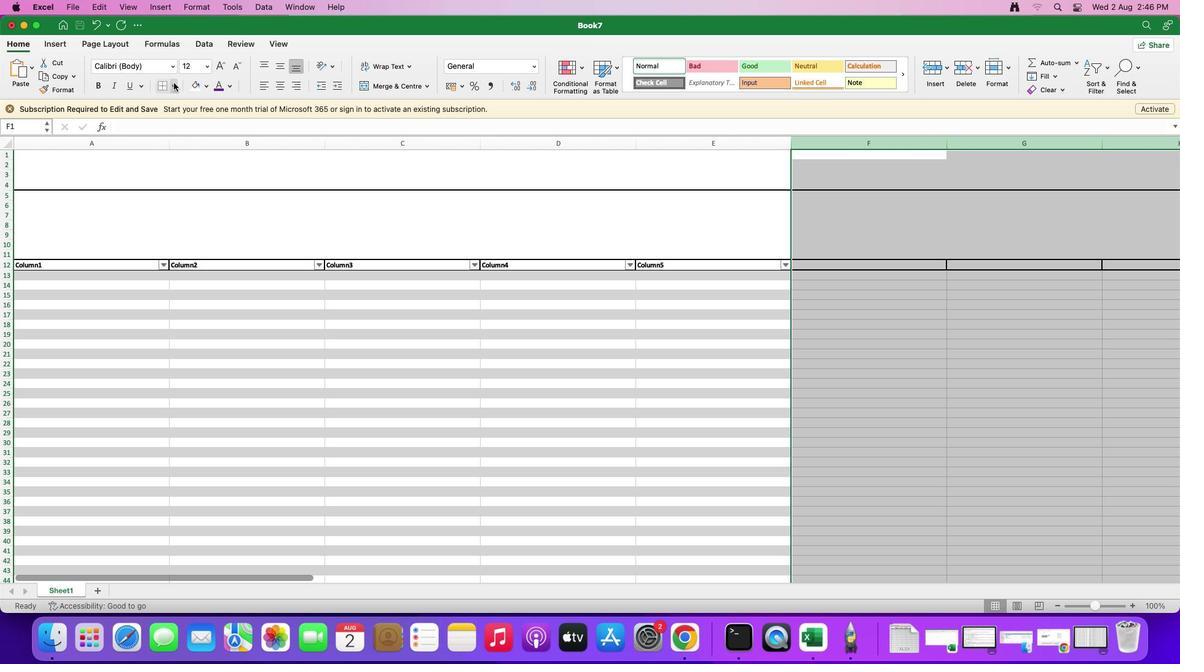 
Action: Mouse moved to (206, 392)
Screenshot: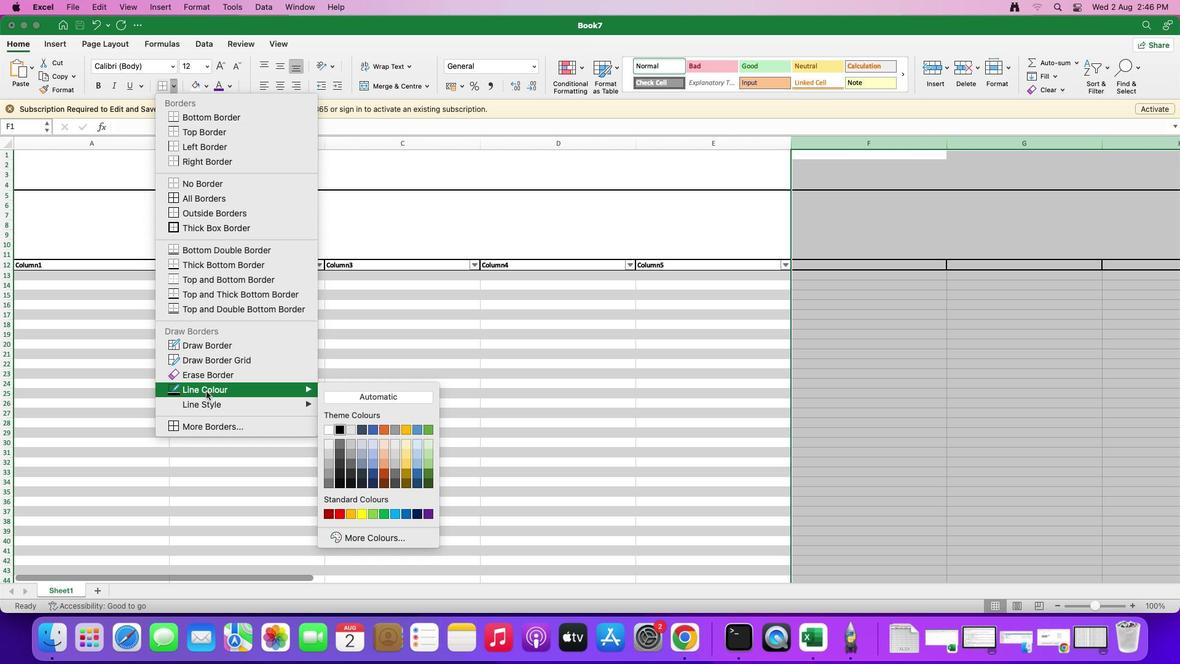 
Action: Mouse pressed left at (206, 392)
Screenshot: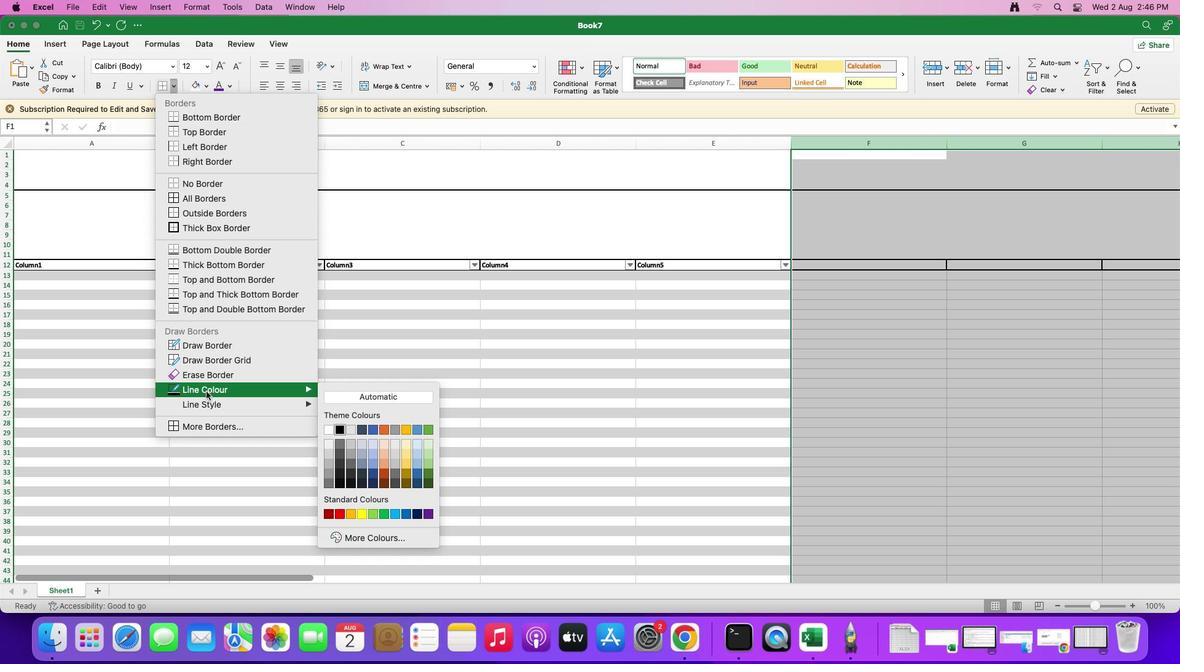
Action: Mouse moved to (328, 432)
Screenshot: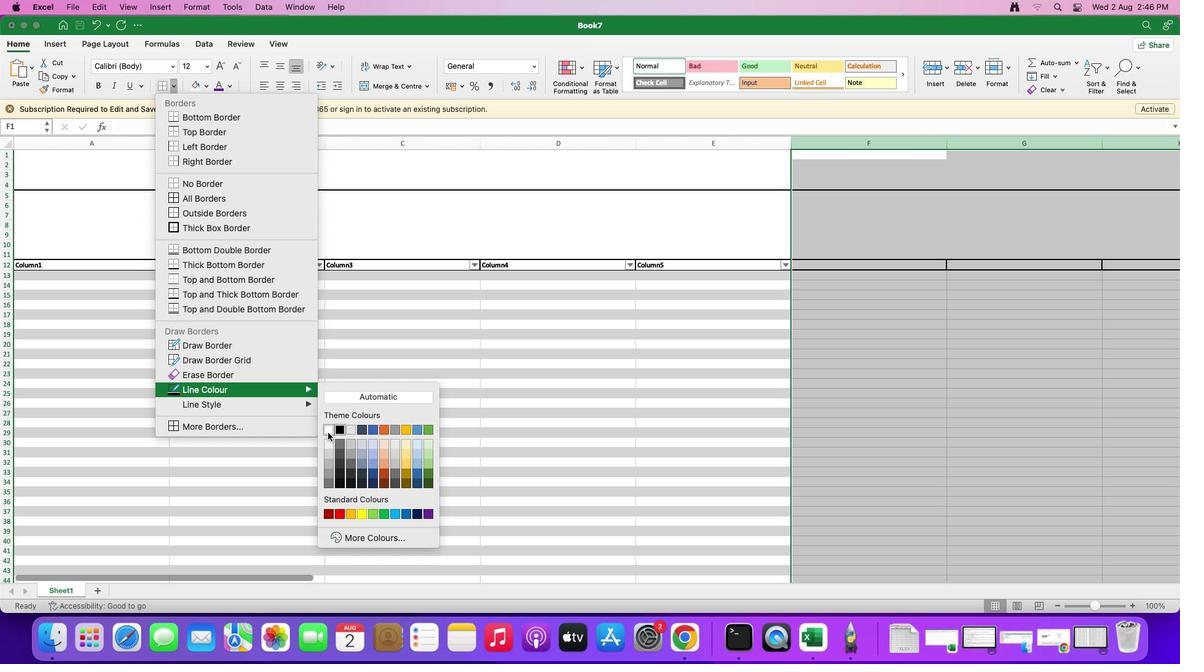 
Action: Mouse pressed left at (328, 432)
Screenshot: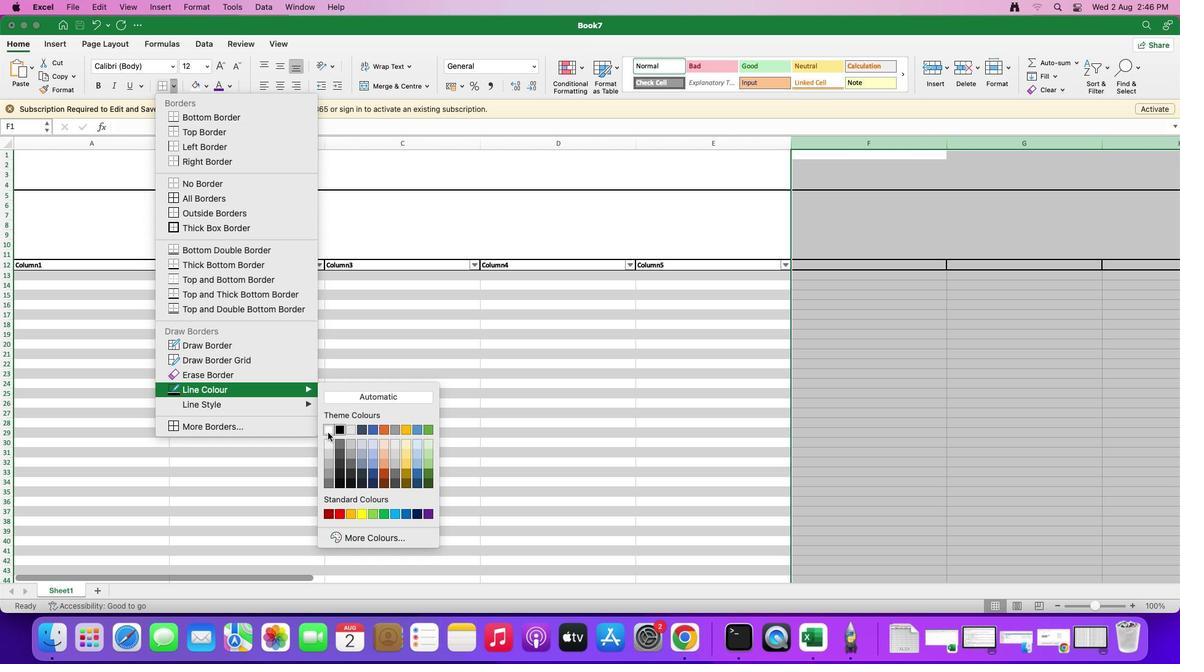 
Action: Mouse pressed left at (328, 432)
Screenshot: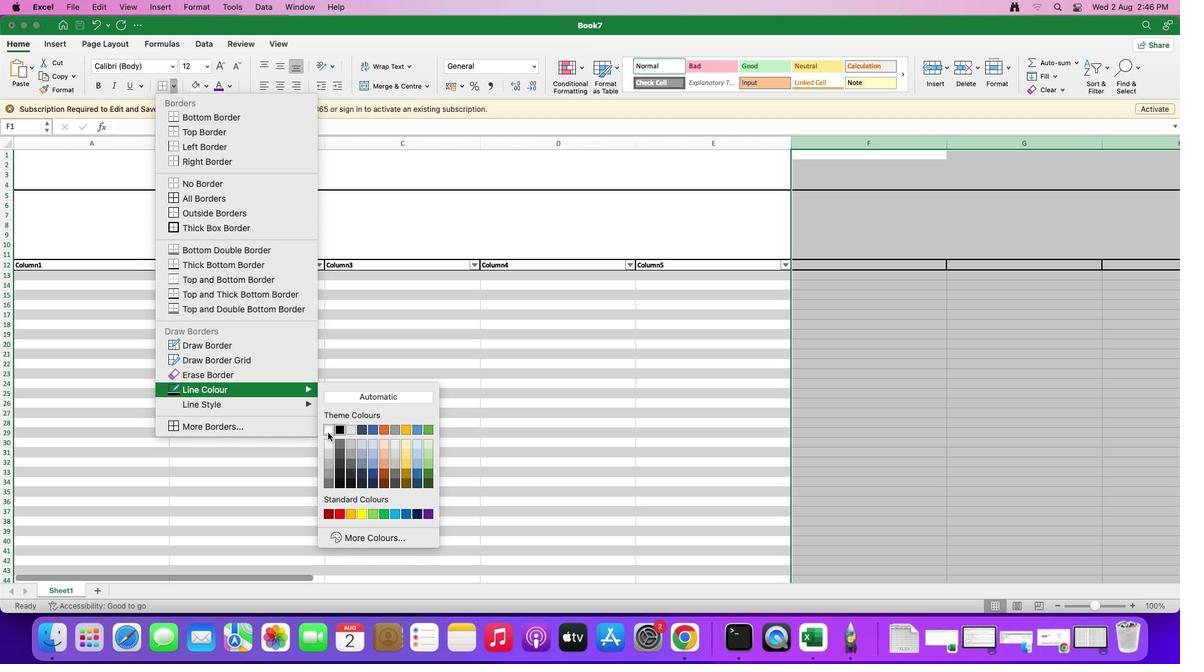 
Action: Mouse moved to (946, 223)
Screenshot: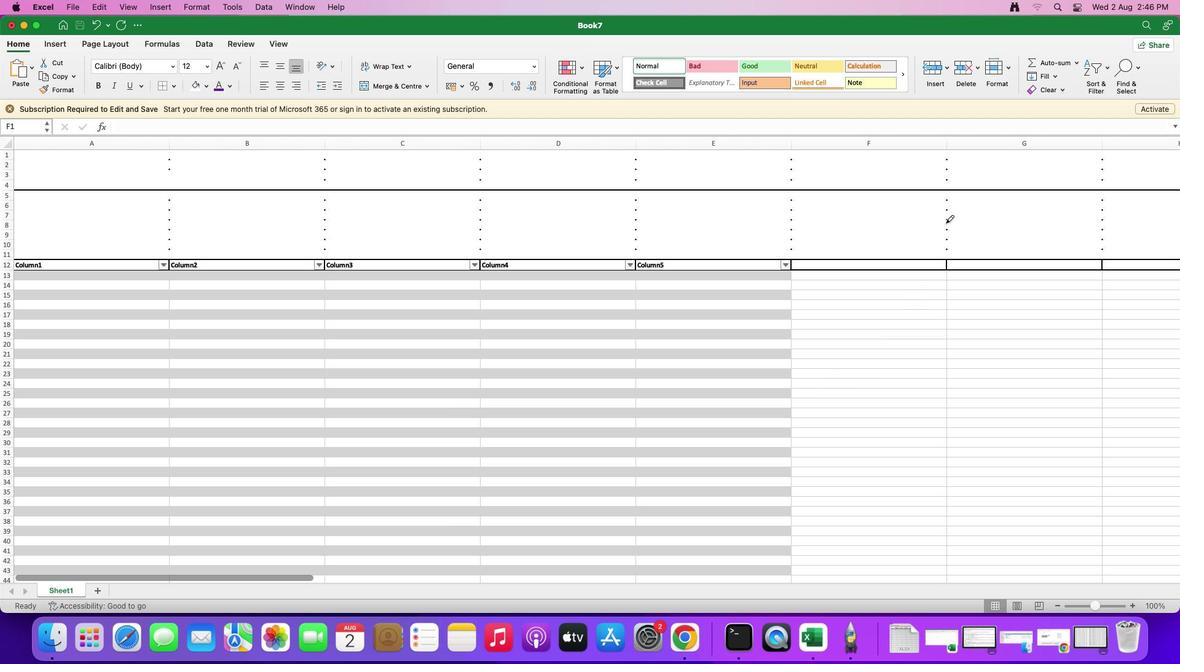 
Action: Mouse pressed left at (946, 223)
Screenshot: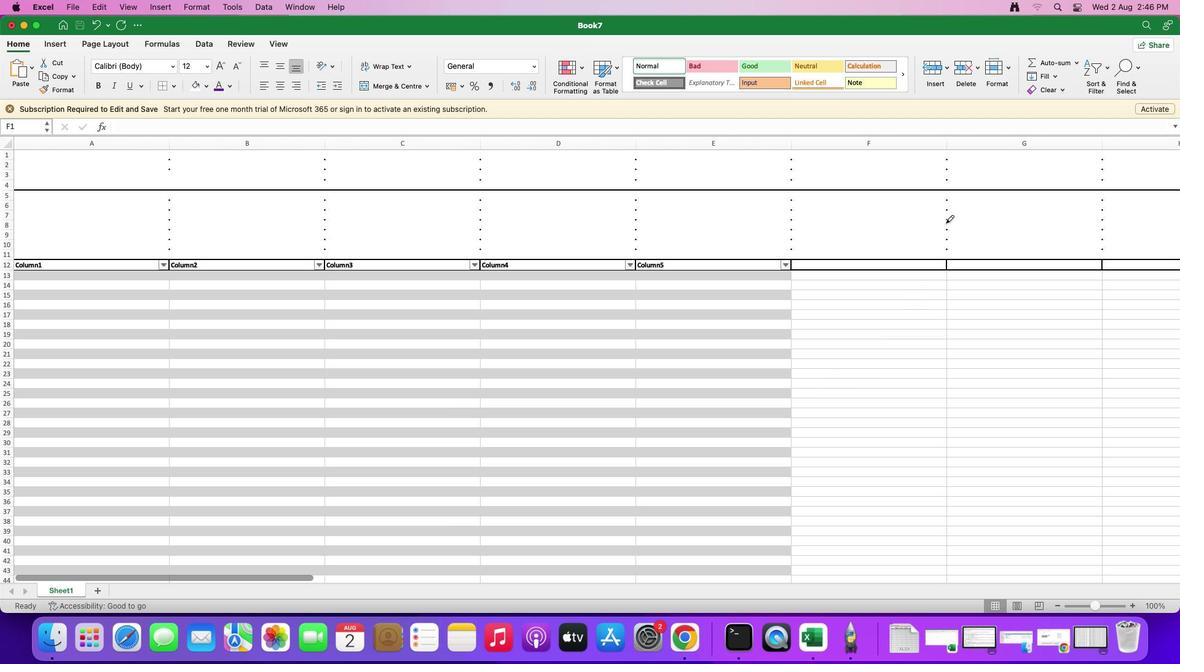 
Action: Mouse moved to (947, 198)
Screenshot: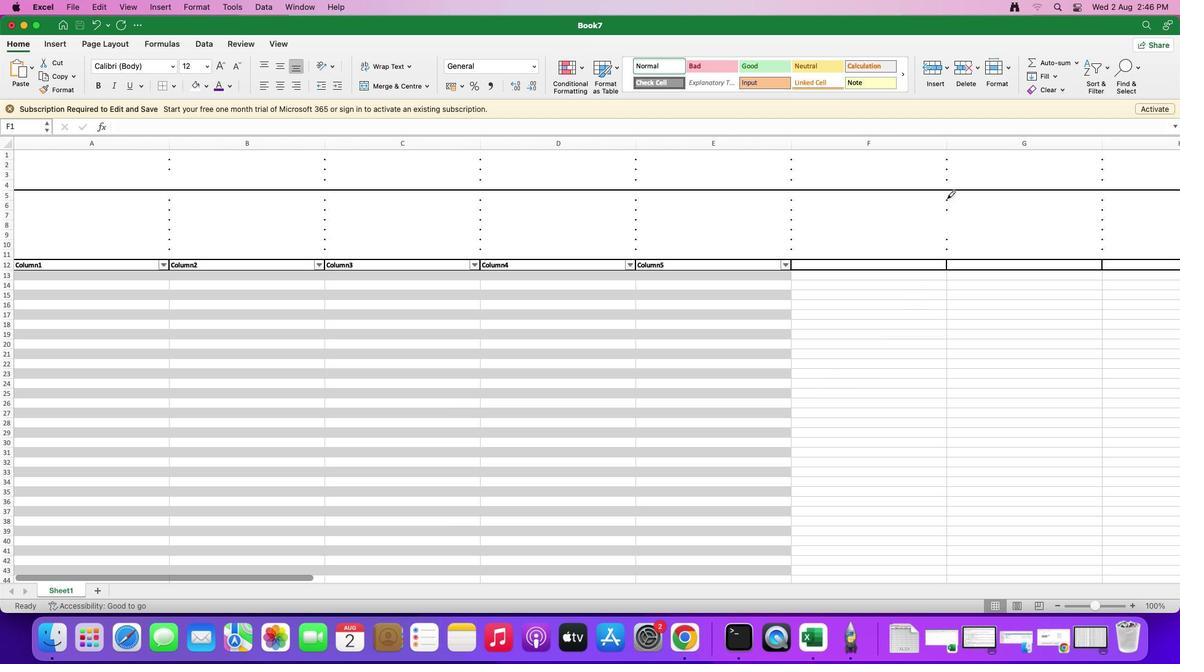 
Action: Mouse pressed left at (947, 198)
Screenshot: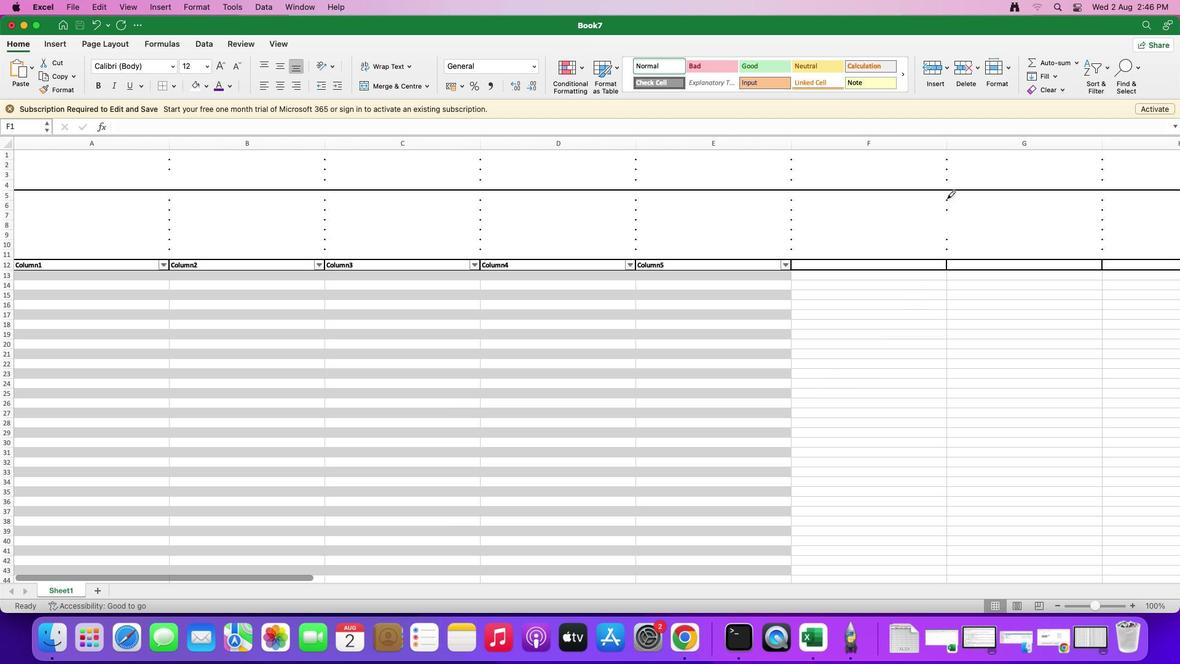 
Action: Mouse moved to (948, 152)
Screenshot: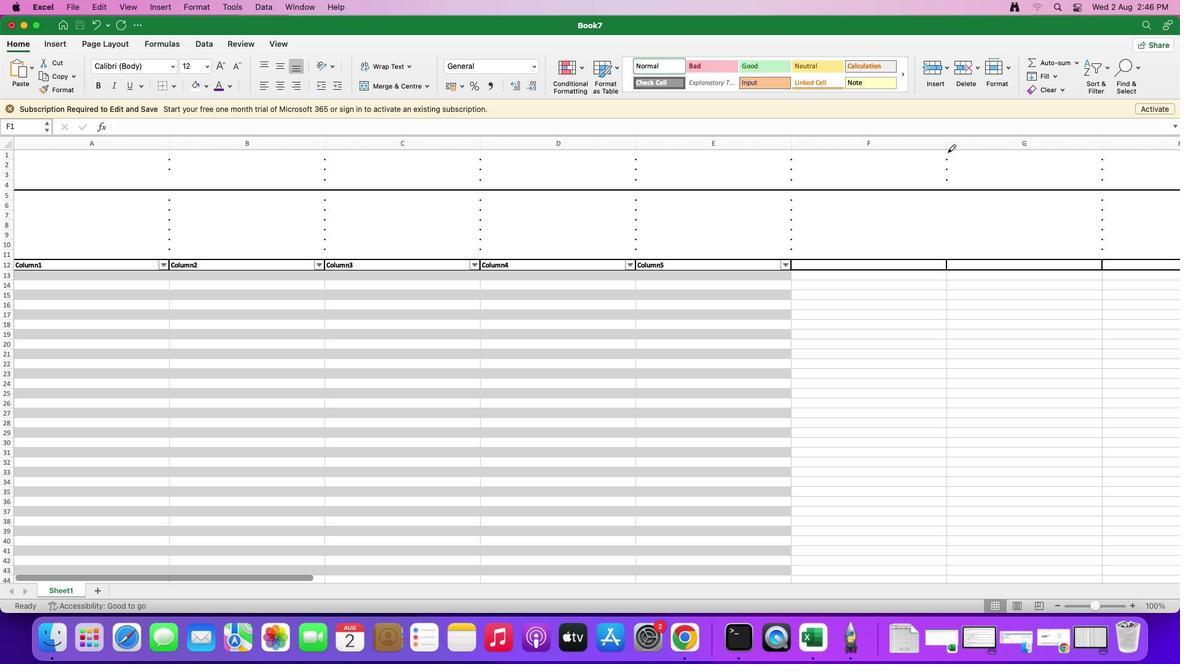
Action: Mouse pressed left at (948, 152)
Screenshot: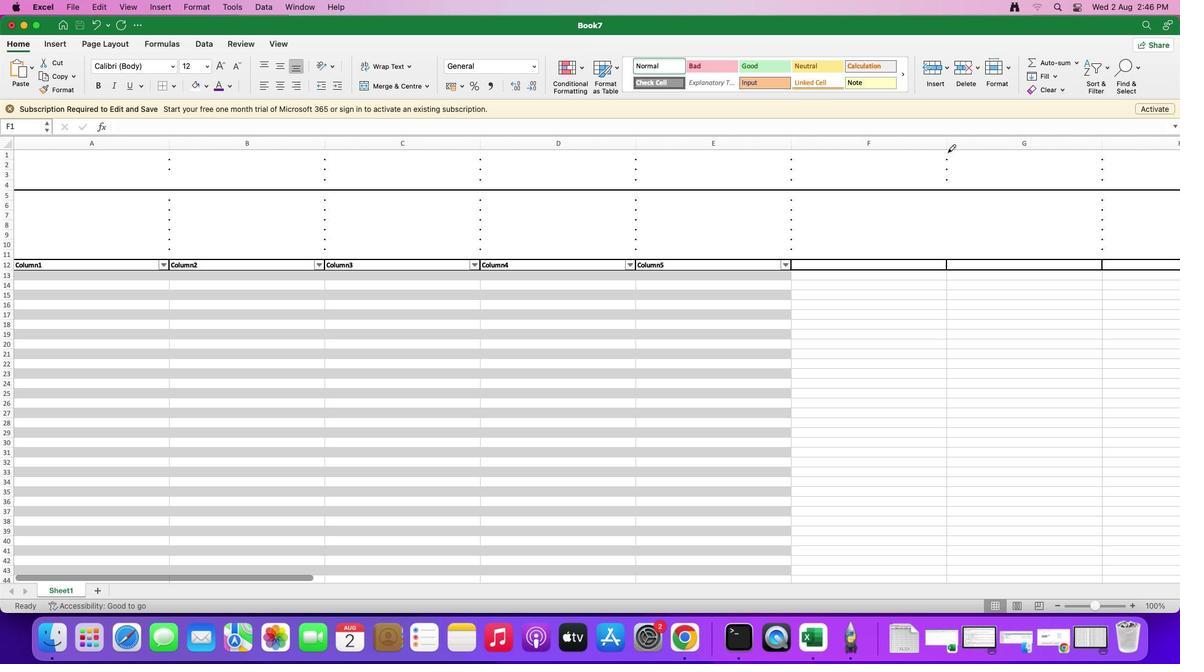 
Action: Mouse moved to (793, 189)
Screenshot: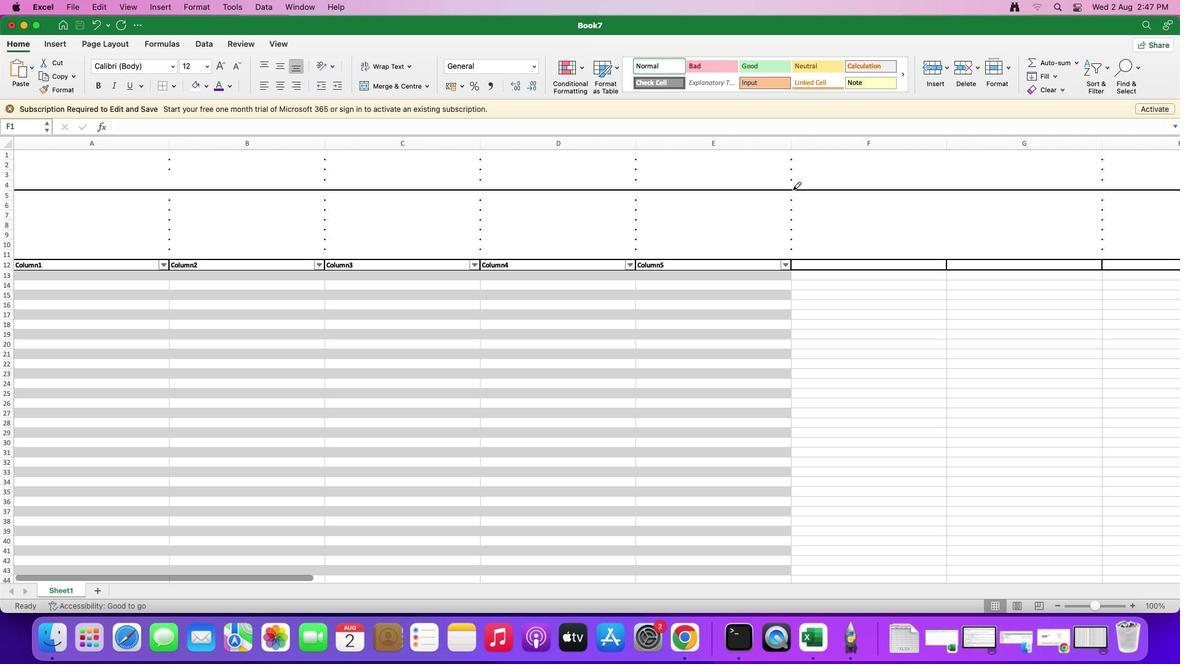 
Action: Mouse pressed left at (793, 189)
Screenshot: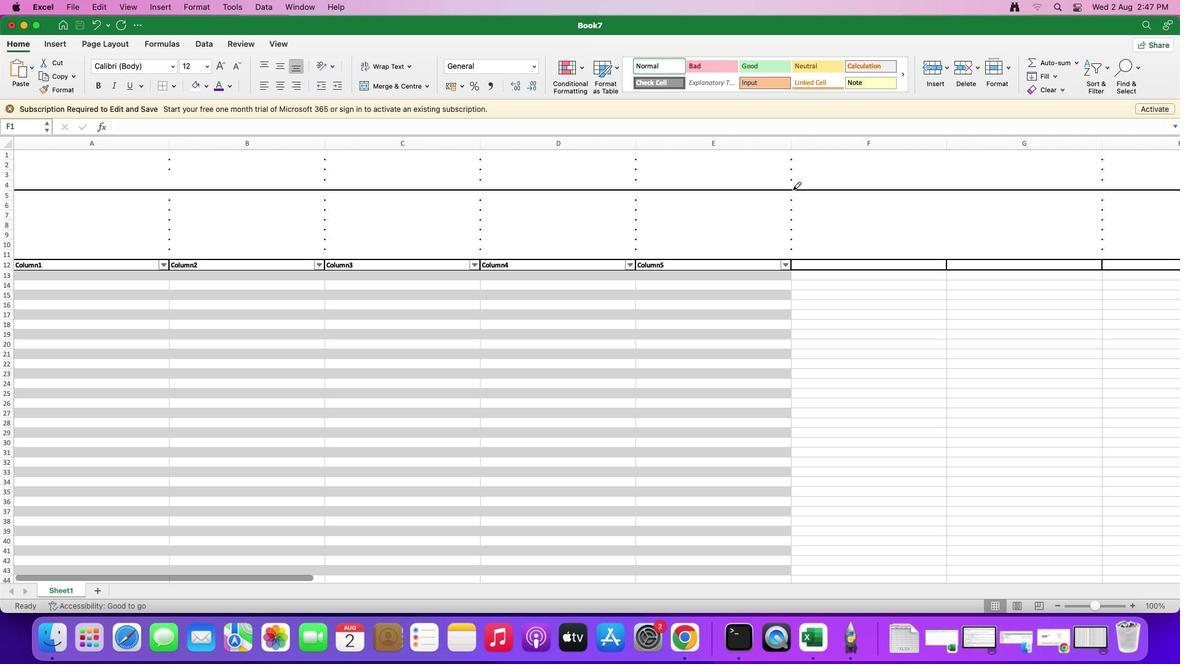 
Action: Mouse moved to (796, 257)
Screenshot: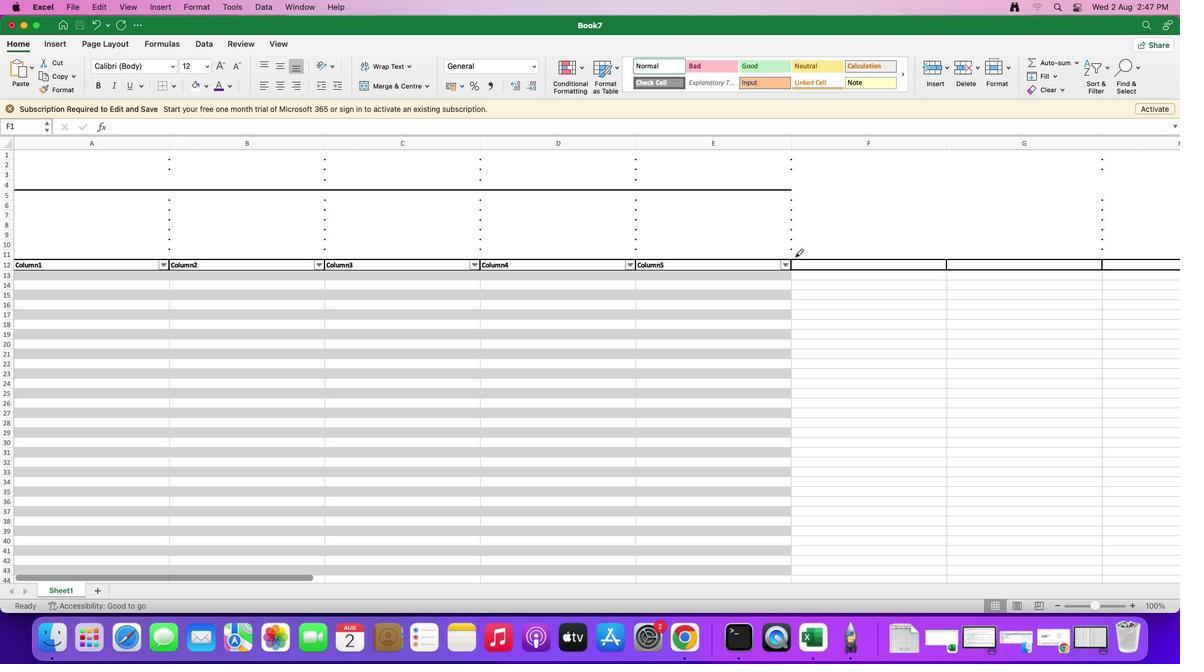 
Action: Mouse pressed left at (796, 257)
Screenshot: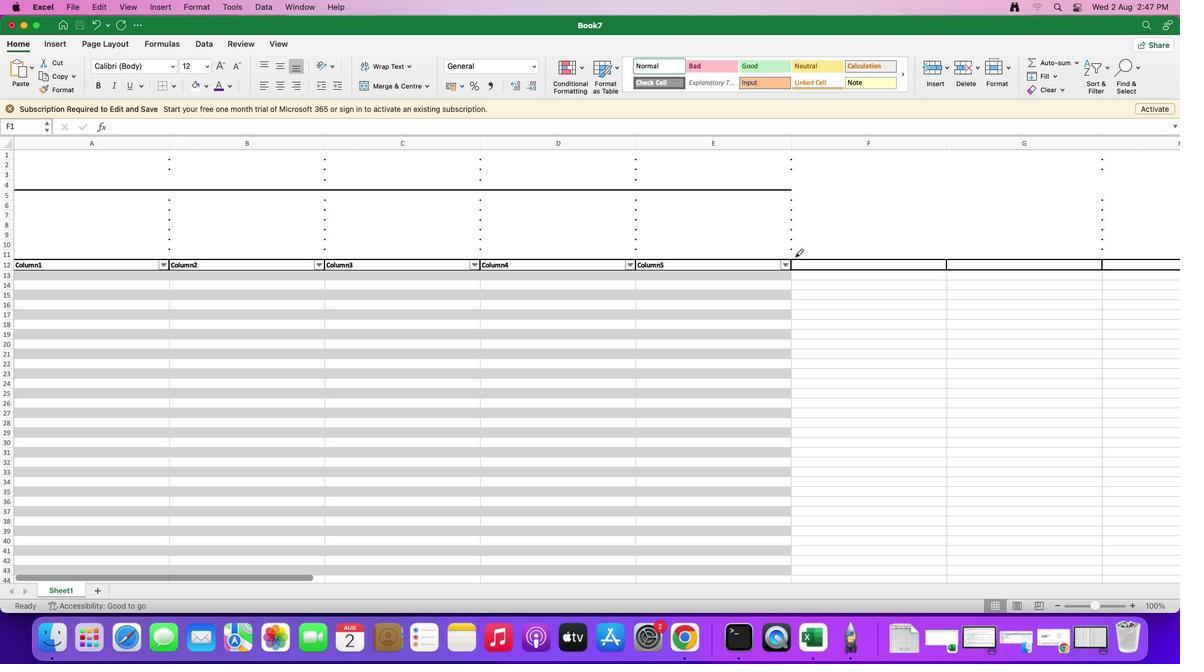 
Action: Mouse moved to (1001, 269)
Screenshot: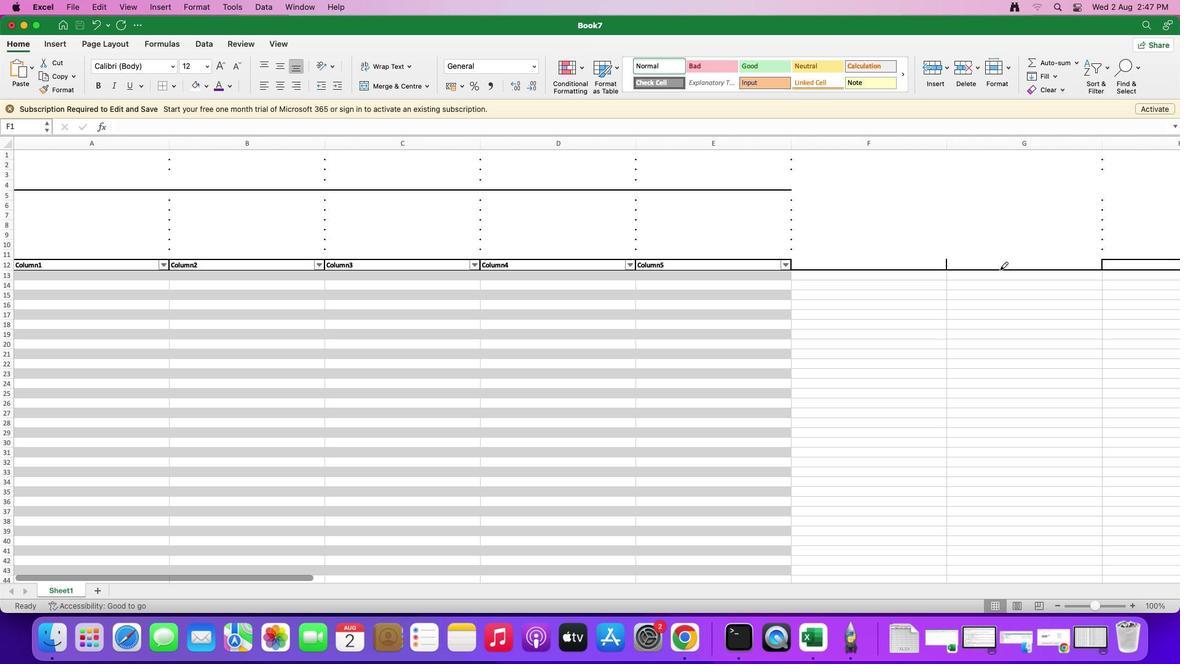 
Action: Mouse pressed left at (1001, 269)
Screenshot: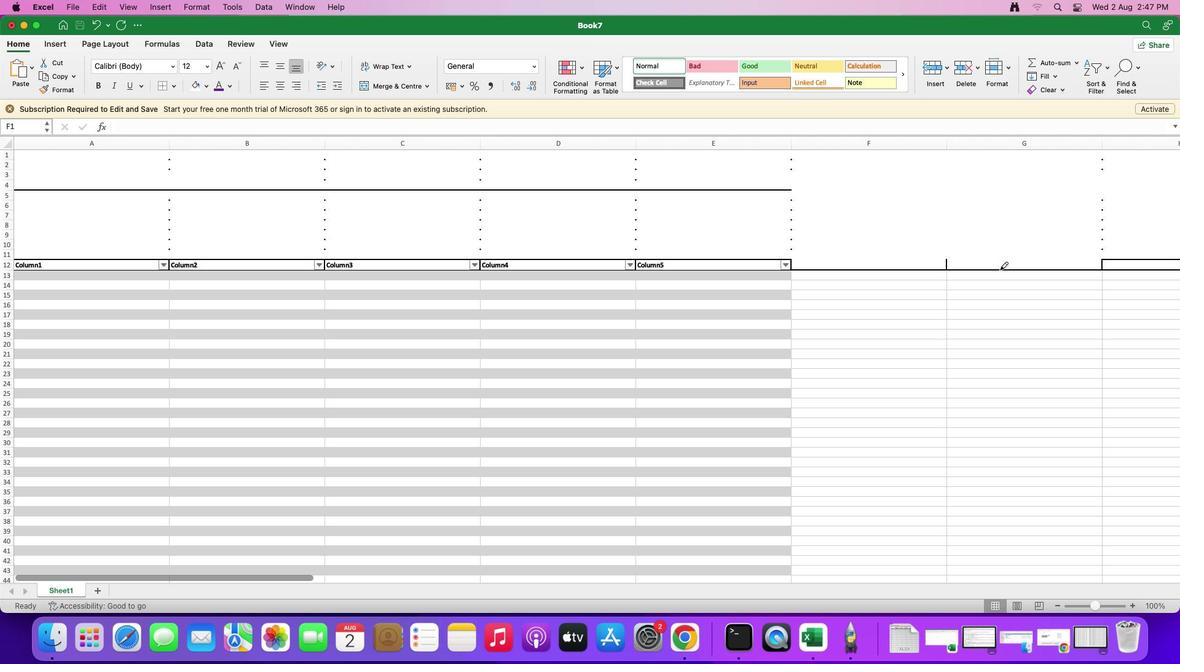 
Action: Mouse moved to (948, 261)
Screenshot: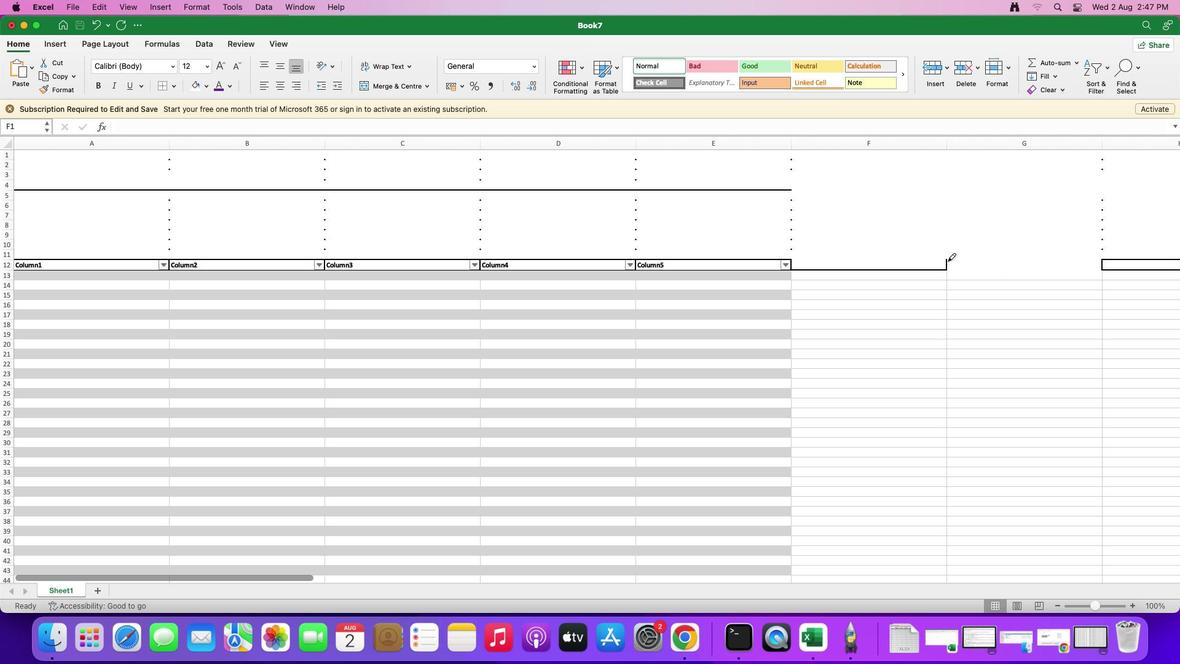 
Action: Mouse pressed left at (948, 261)
Screenshot: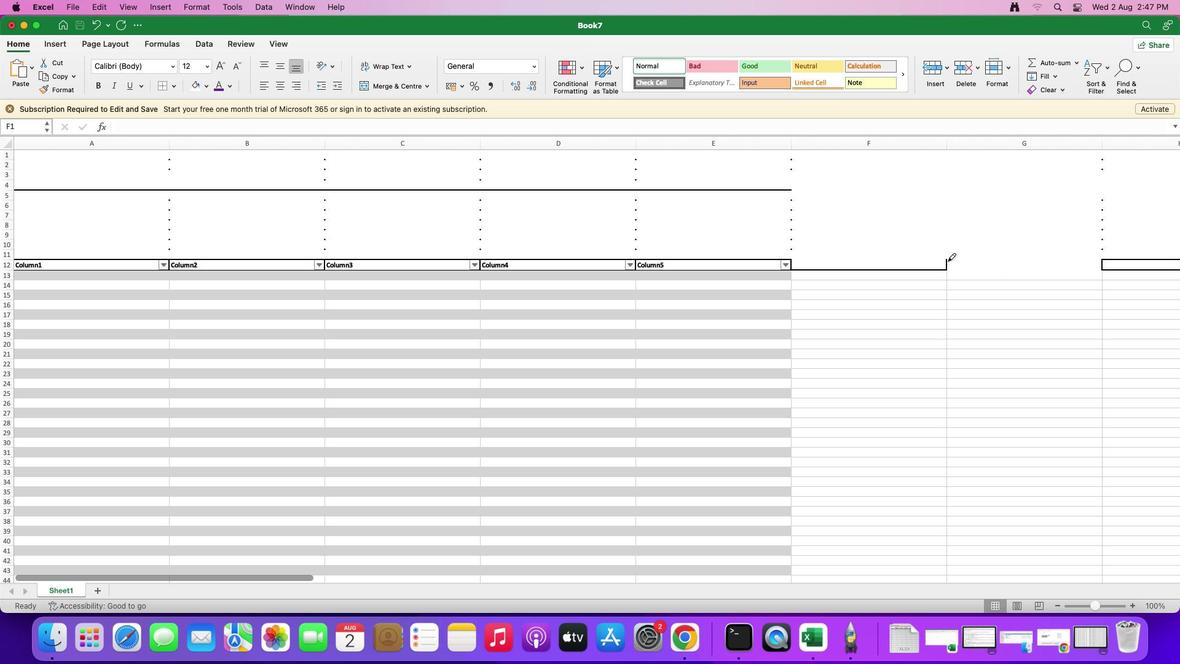 
Action: Mouse moved to (897, 269)
Screenshot: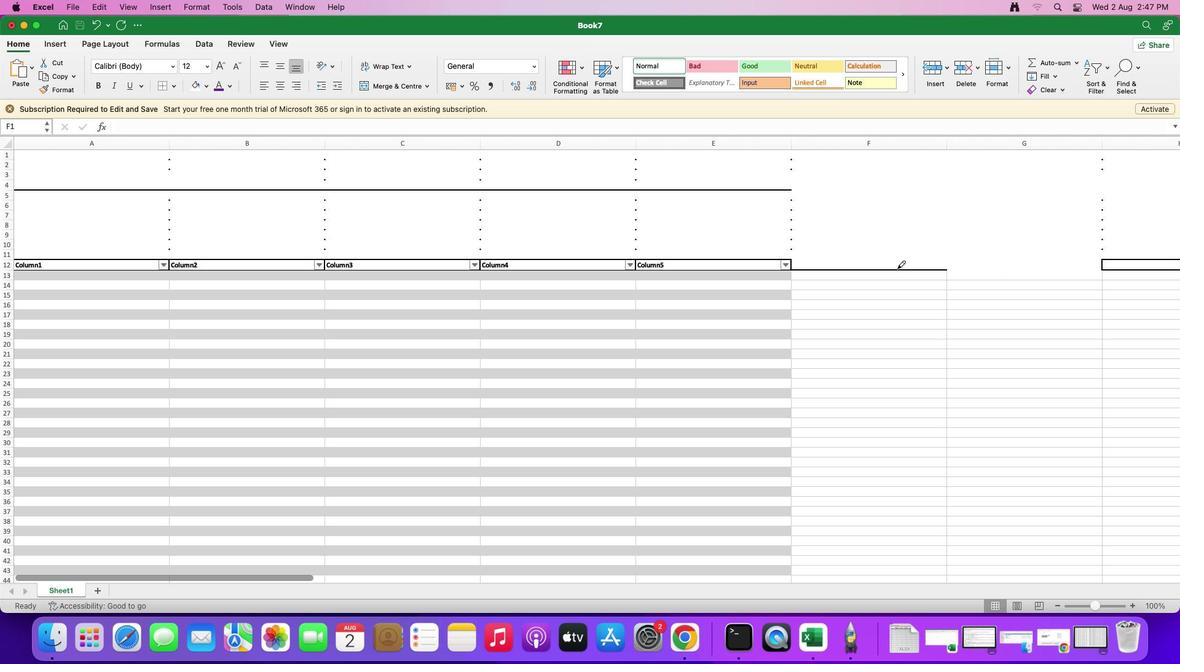 
Action: Mouse pressed left at (897, 269)
Screenshot: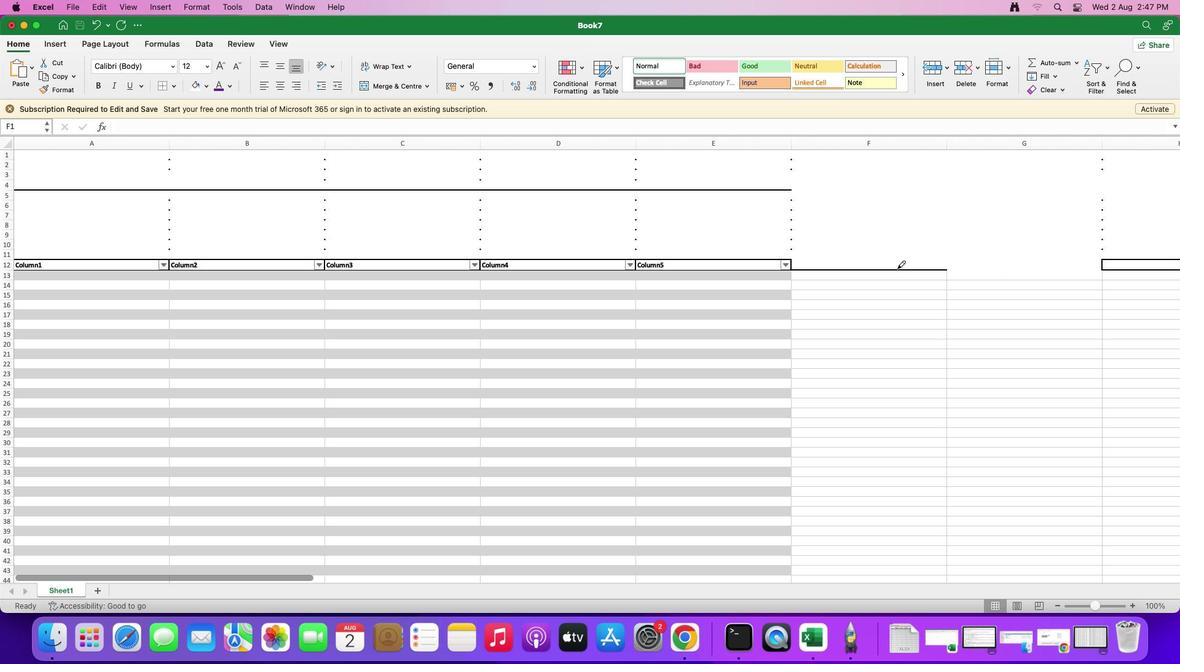 
Action: Mouse moved to (1112, 259)
Screenshot: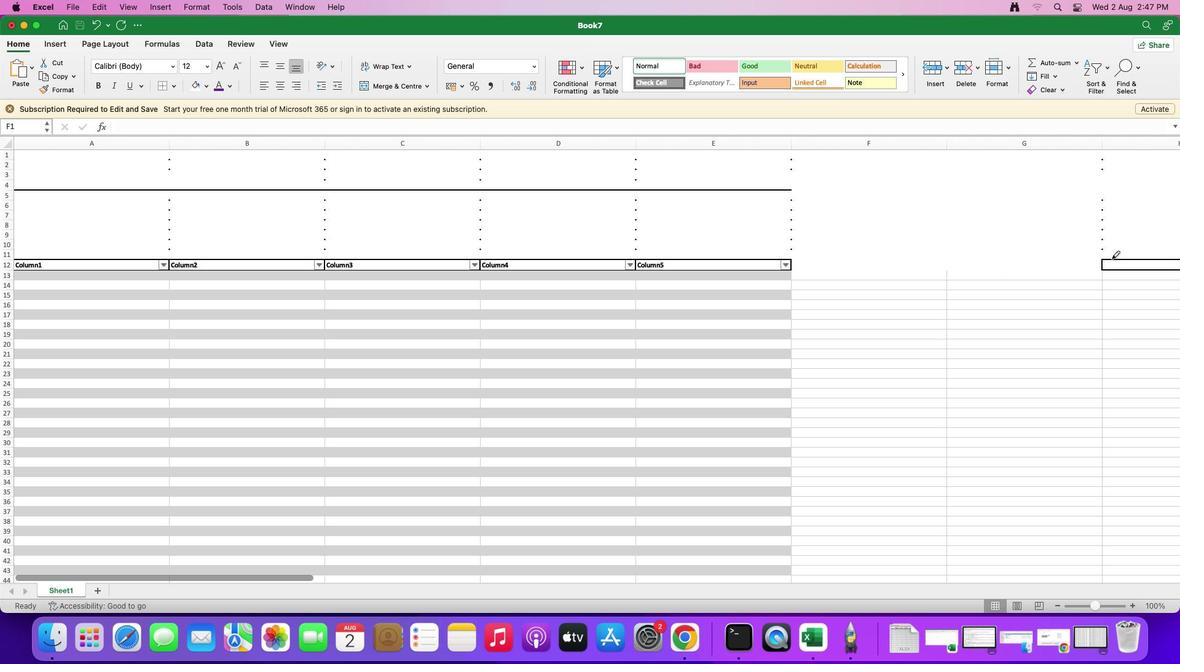 
Action: Mouse pressed left at (1112, 259)
Screenshot: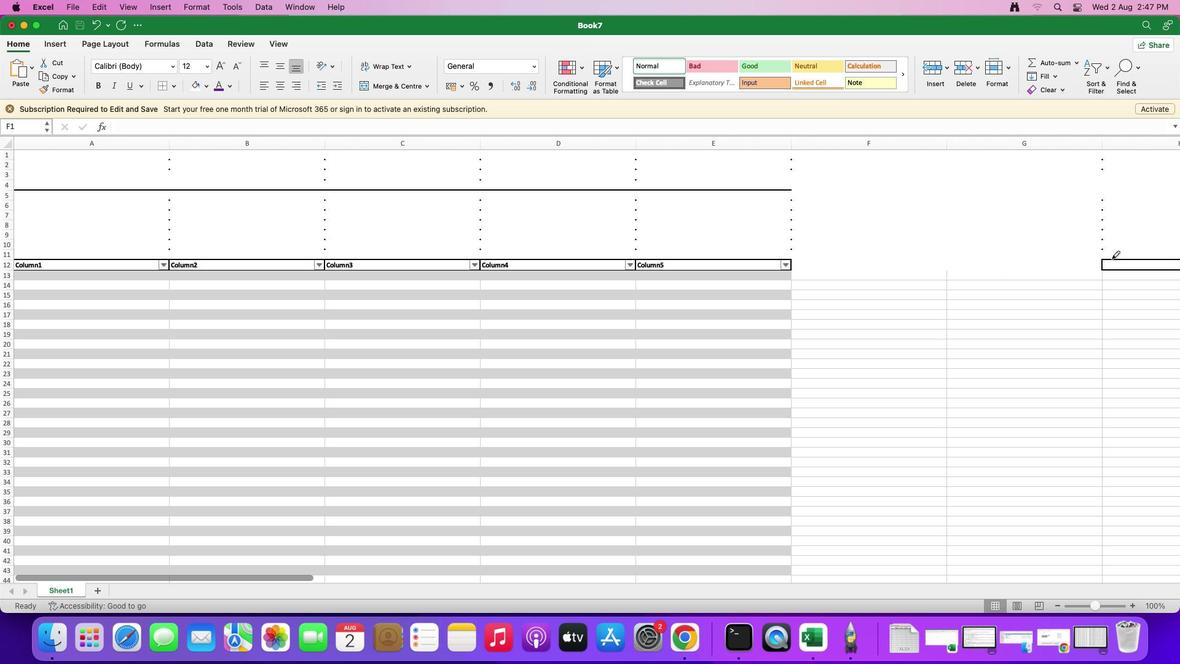 
Action: Mouse moved to (1114, 269)
Screenshot: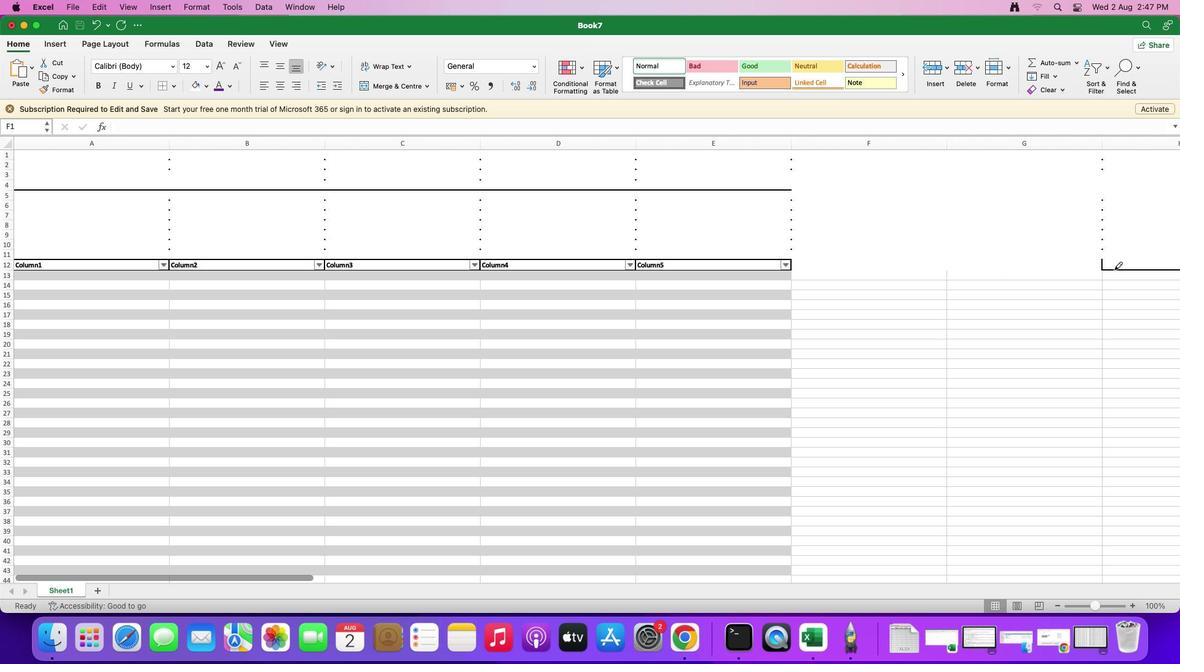 
Action: Mouse pressed left at (1114, 269)
Screenshot: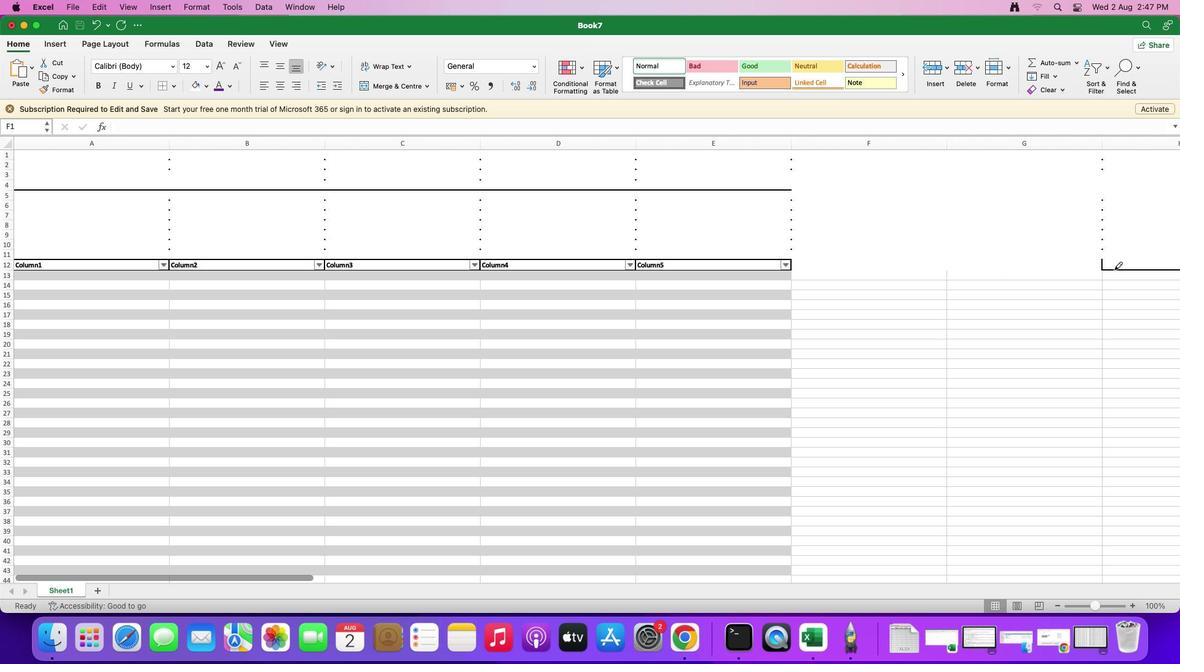 
Action: Mouse moved to (1102, 262)
Screenshot: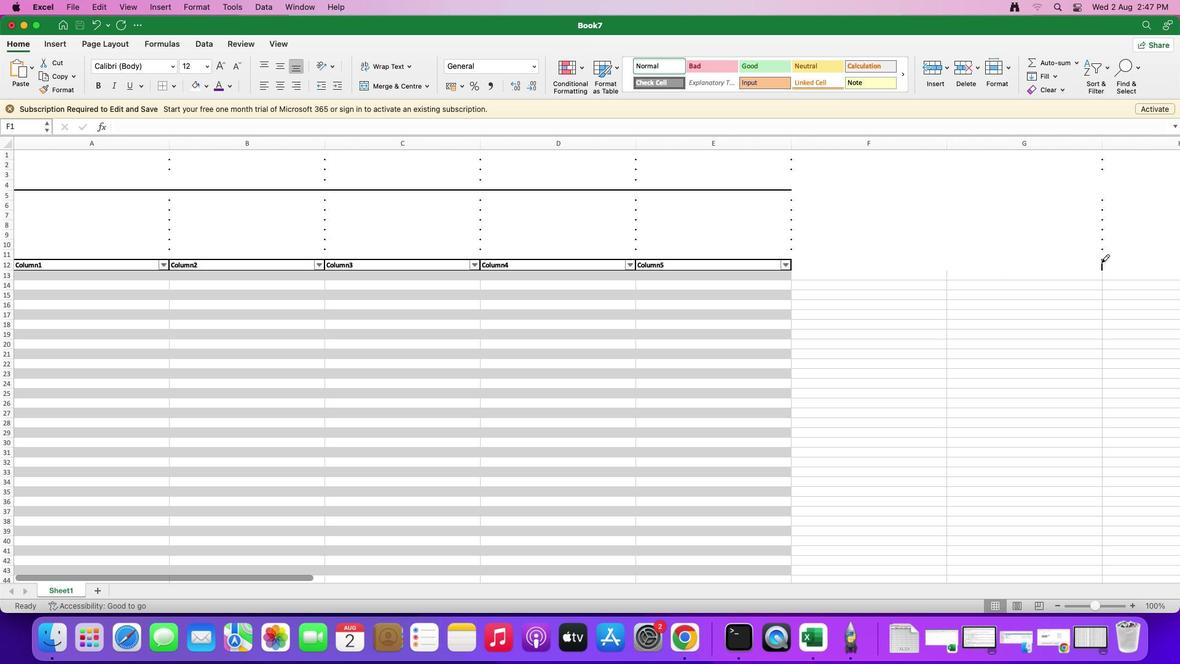 
Action: Mouse pressed left at (1102, 262)
Screenshot: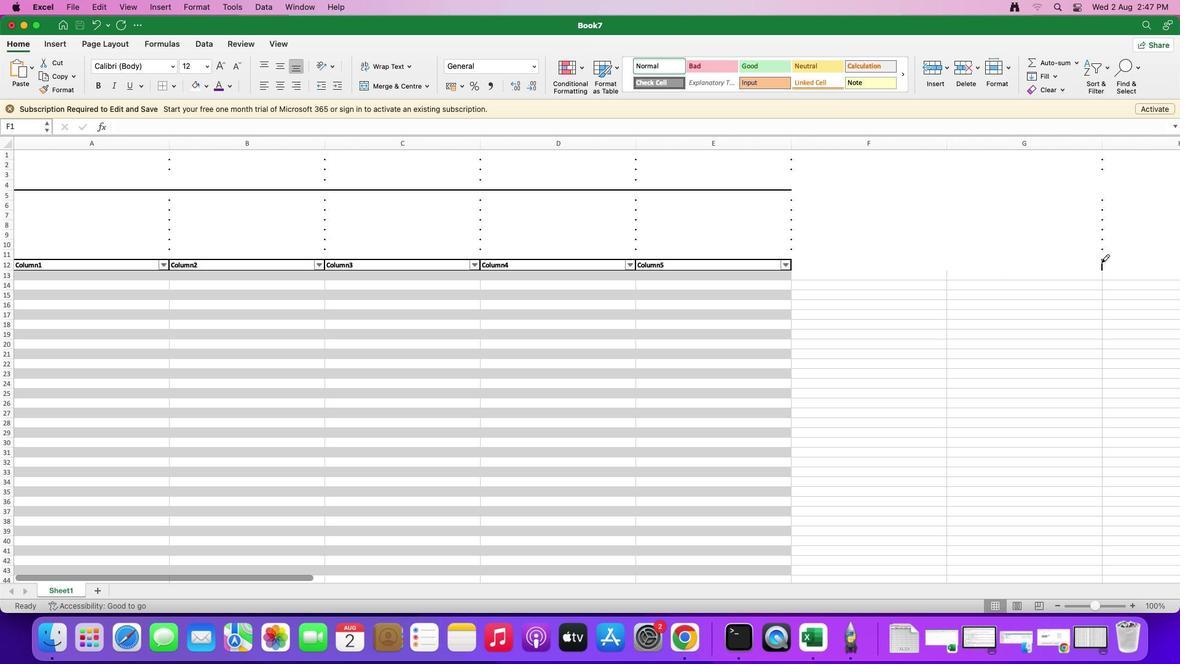 
Action: Mouse moved to (1000, 242)
Screenshot: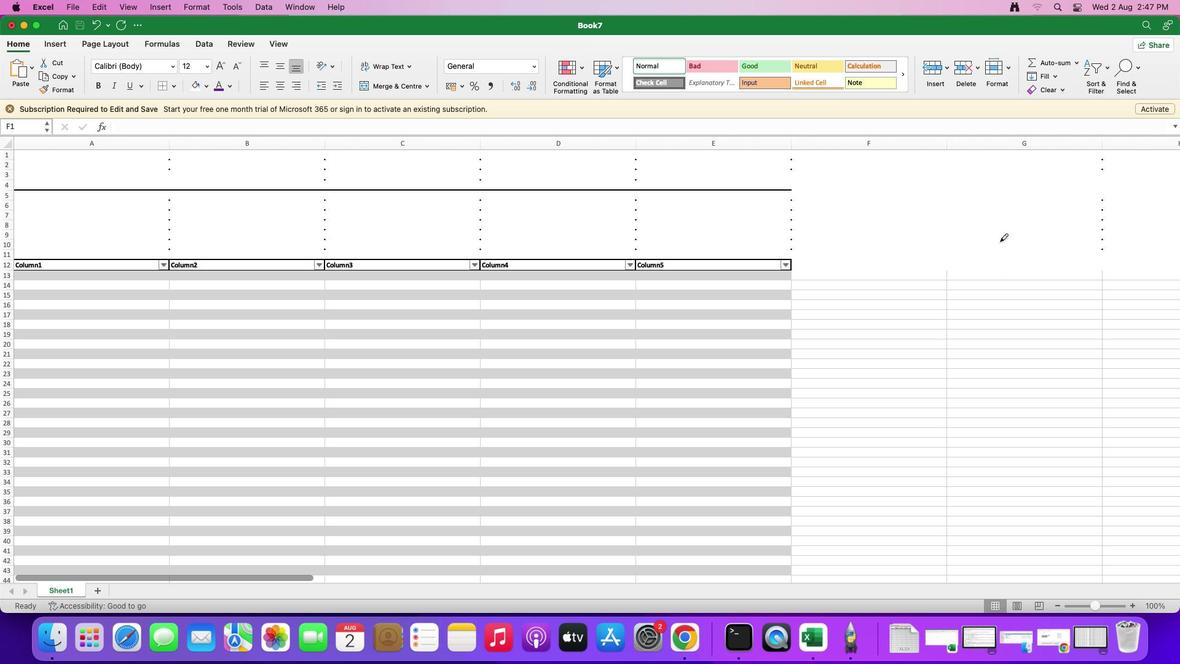 
Action: Mouse pressed left at (1000, 242)
Screenshot: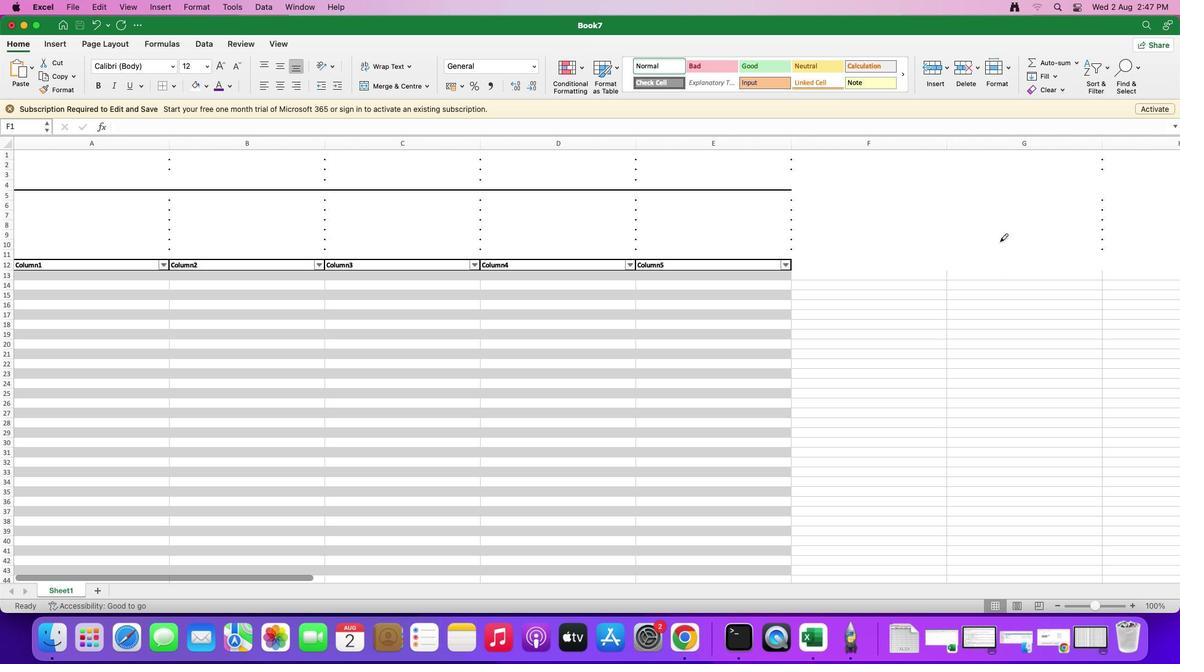 
Action: Mouse moved to (169, 196)
Screenshot: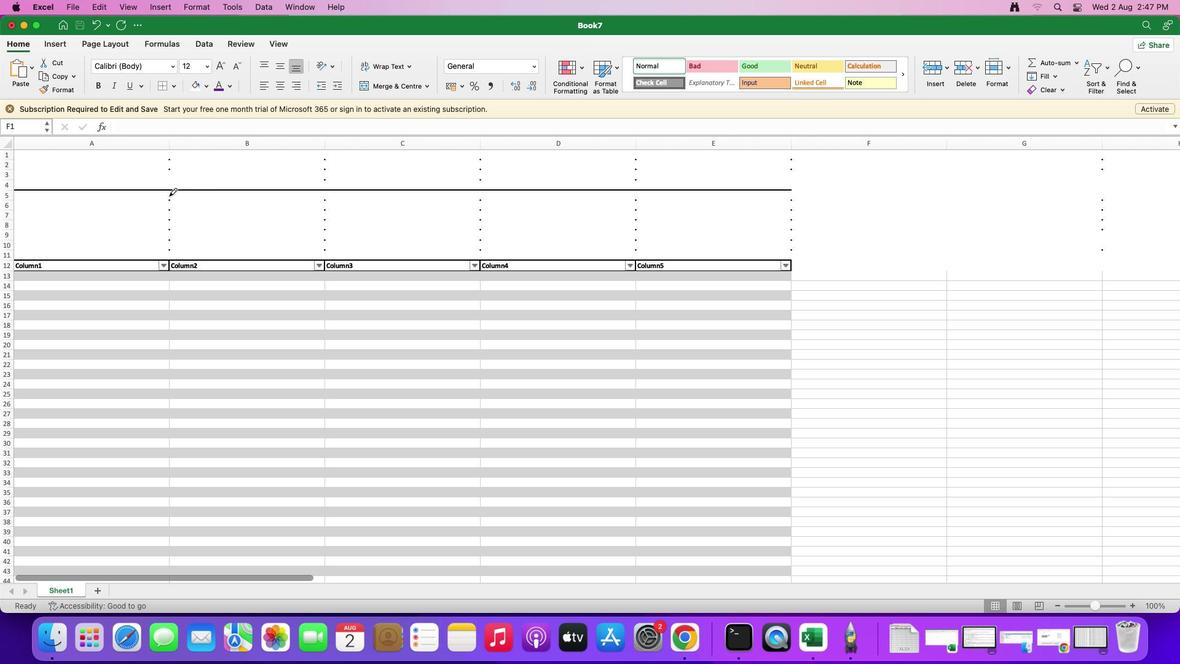 
Action: Mouse pressed left at (169, 196)
Screenshot: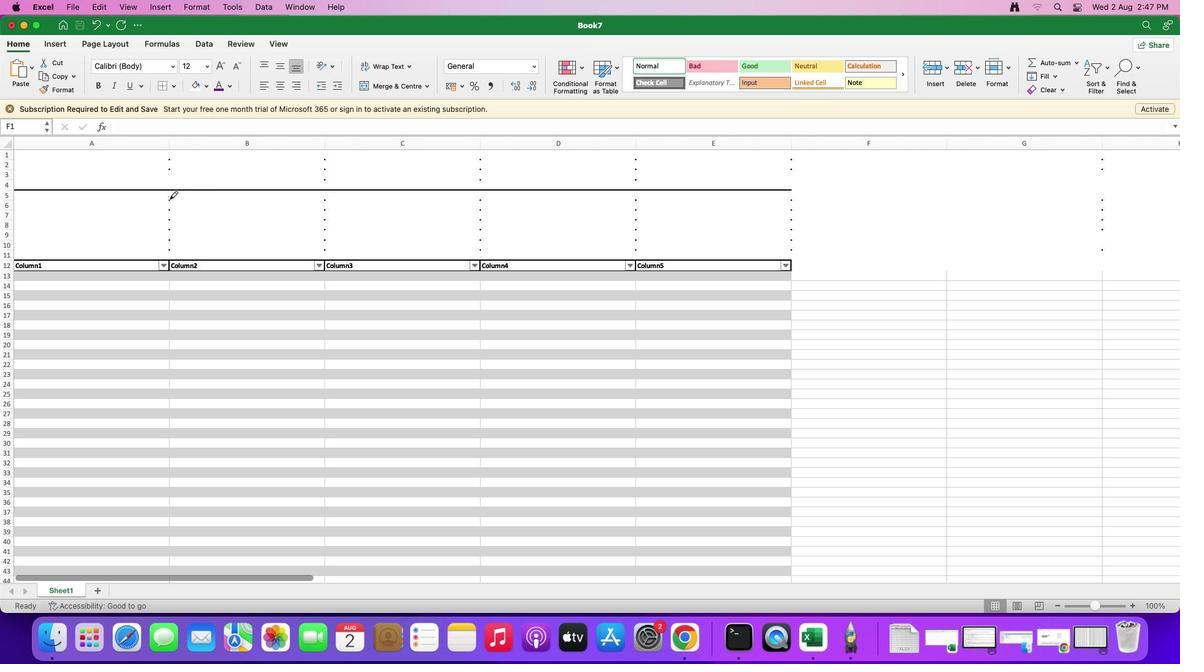 
Action: Mouse moved to (169, 153)
Screenshot: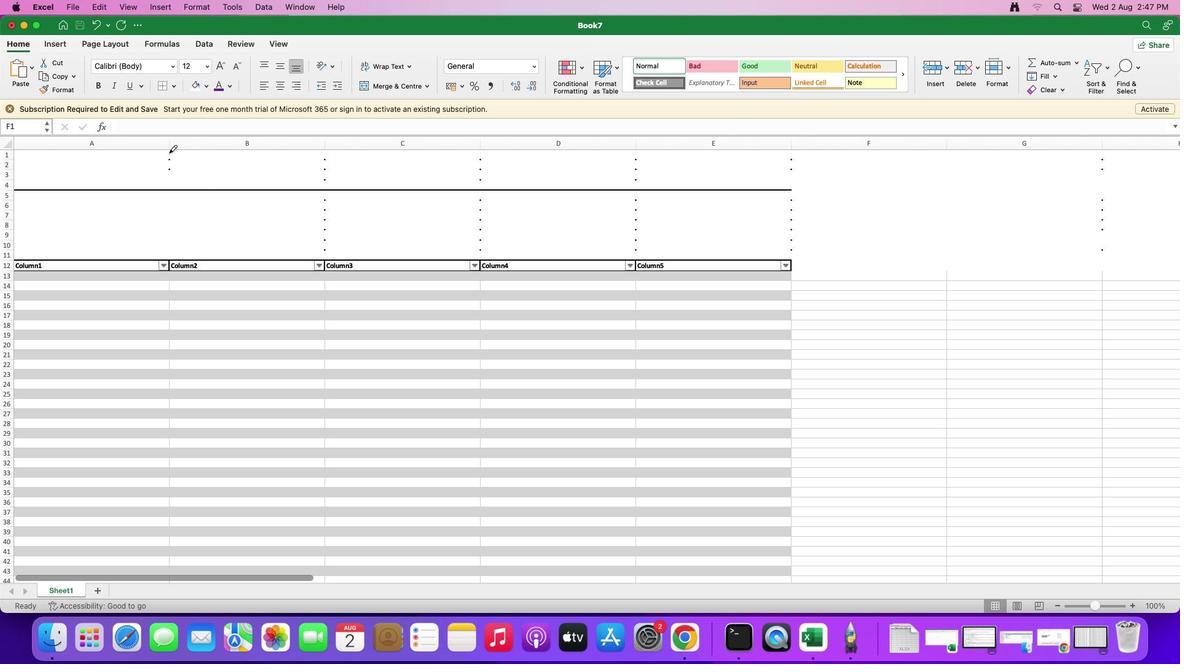 
Action: Mouse pressed left at (169, 153)
Screenshot: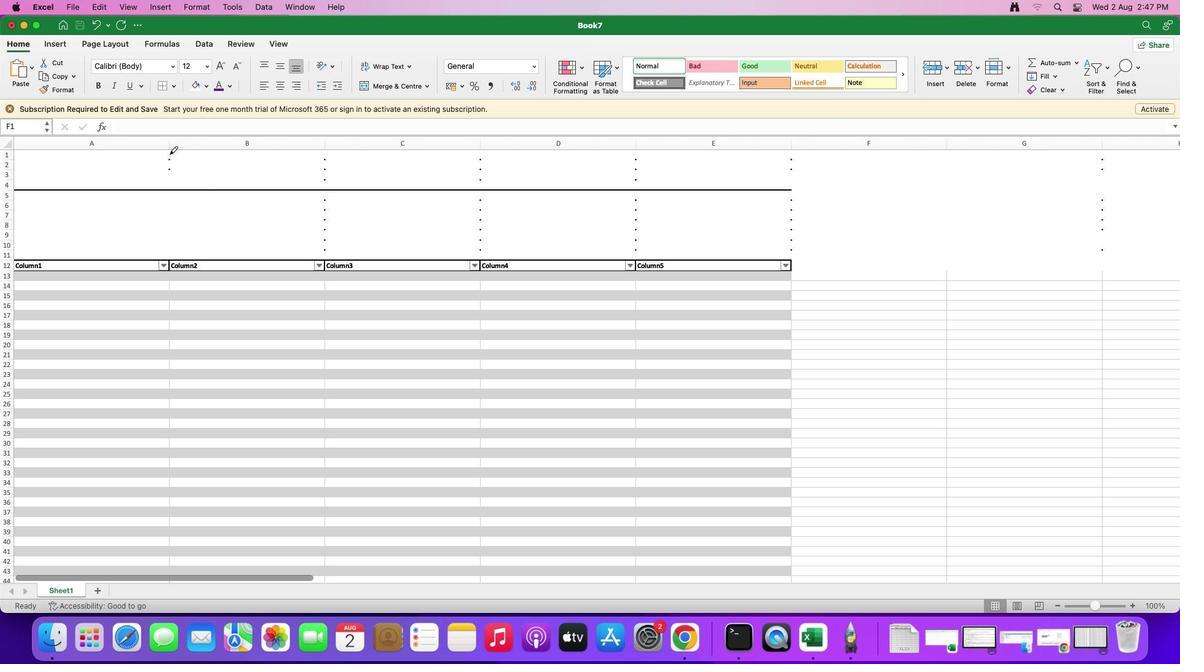 
Action: Mouse moved to (325, 155)
Screenshot: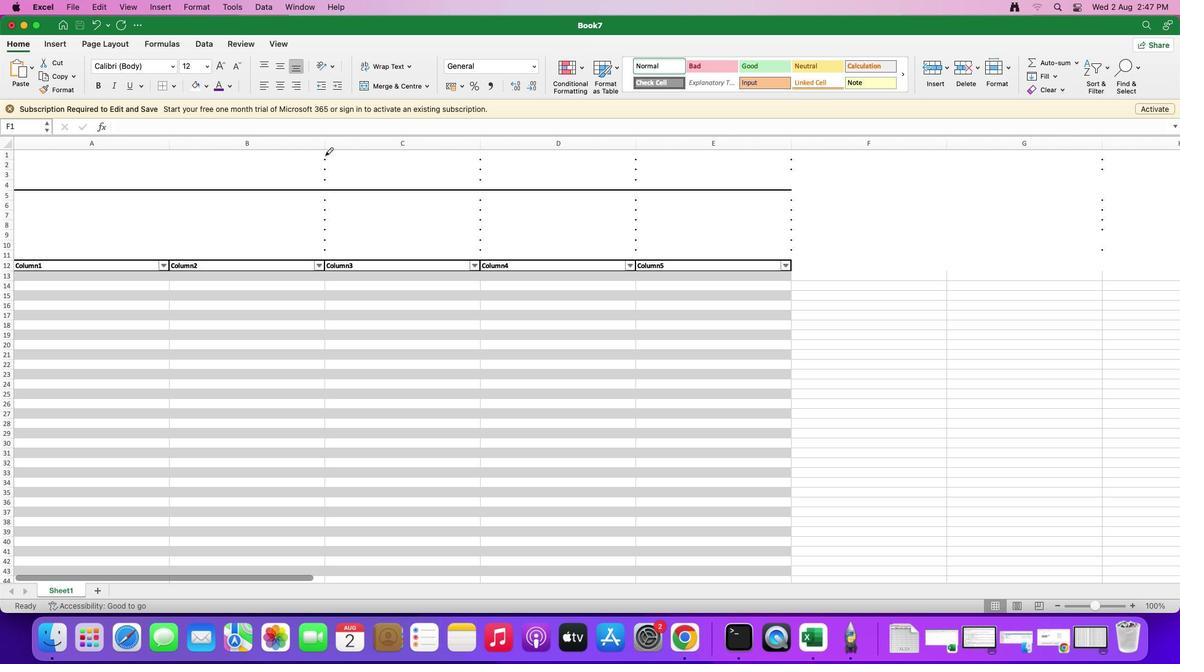 
Action: Mouse pressed left at (325, 155)
Screenshot: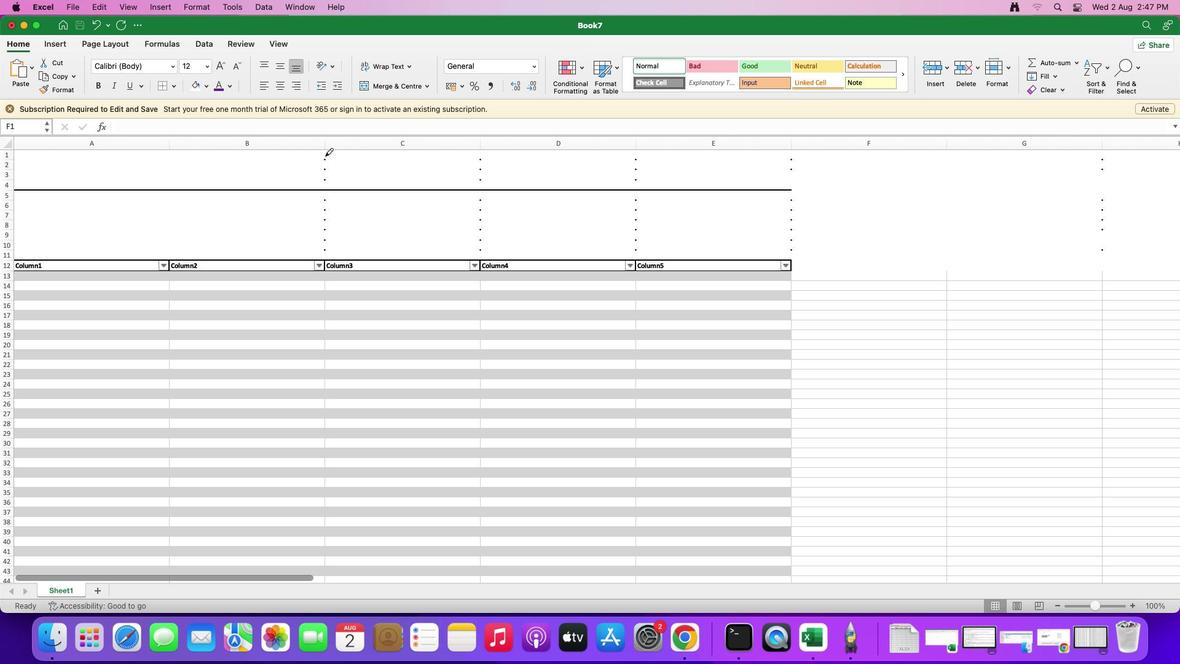 
Action: Mouse moved to (326, 198)
Screenshot: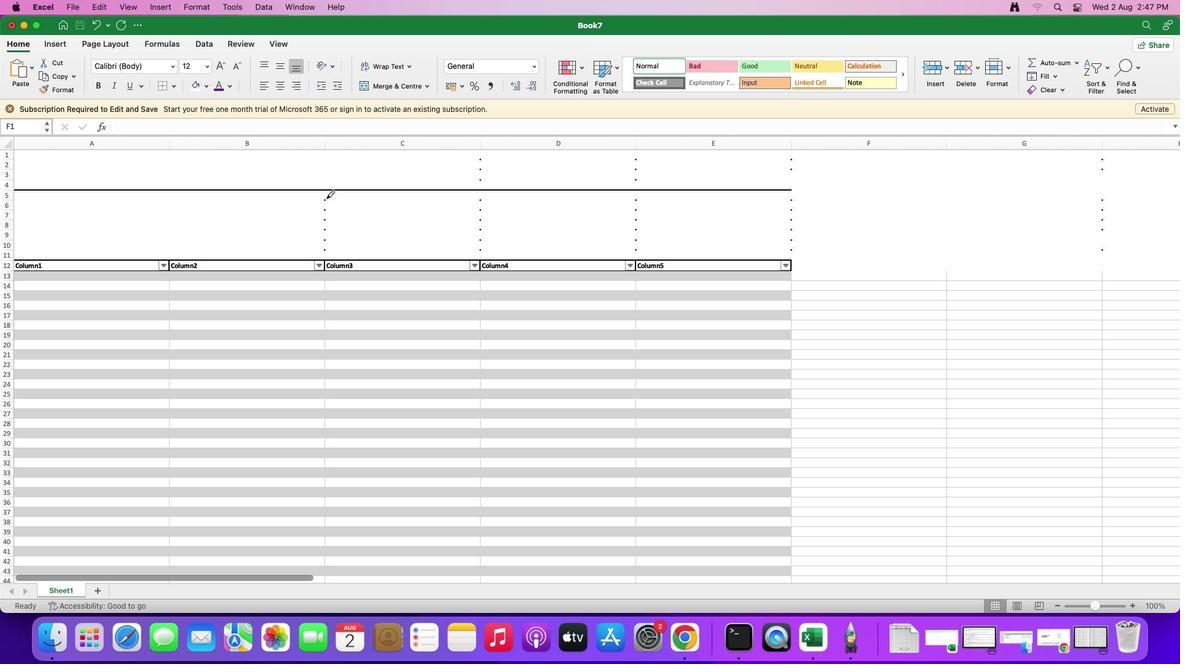 
Action: Mouse pressed left at (326, 198)
